 Task: Select the current location as Cape Romain National Wildlife Refuge, South Carolina, United States . Now zoom + , and verify the location . Show zoom slider
Action: Mouse moved to (99, 70)
Screenshot: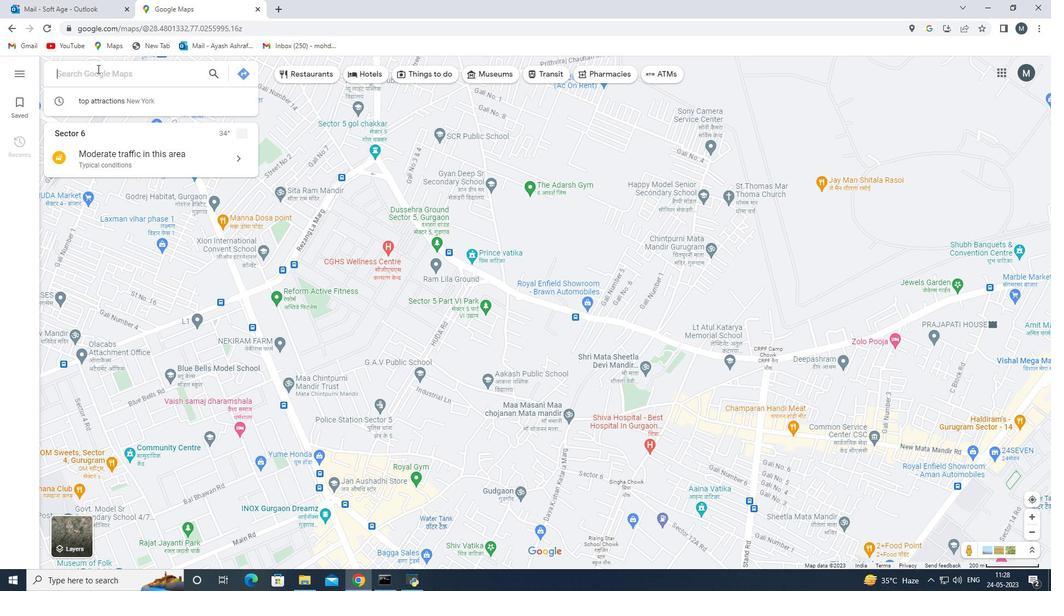 
Action: Mouse pressed left at (99, 70)
Screenshot: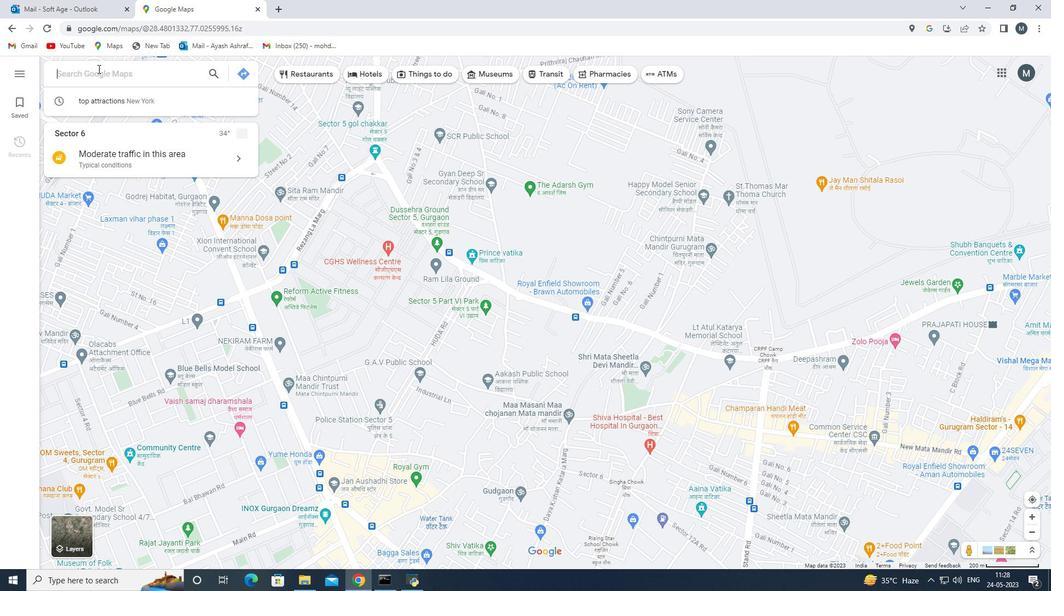 
Action: Key pressed <Key.shift>Cape<Key.space>romain<Key.space>national<Key.space>wildlife<Key.space>refuh<Key.backspace>ge,south<Key.space>carolina<Key.space><Key.backspace>,<Key.space>united<Key.space>states
Screenshot: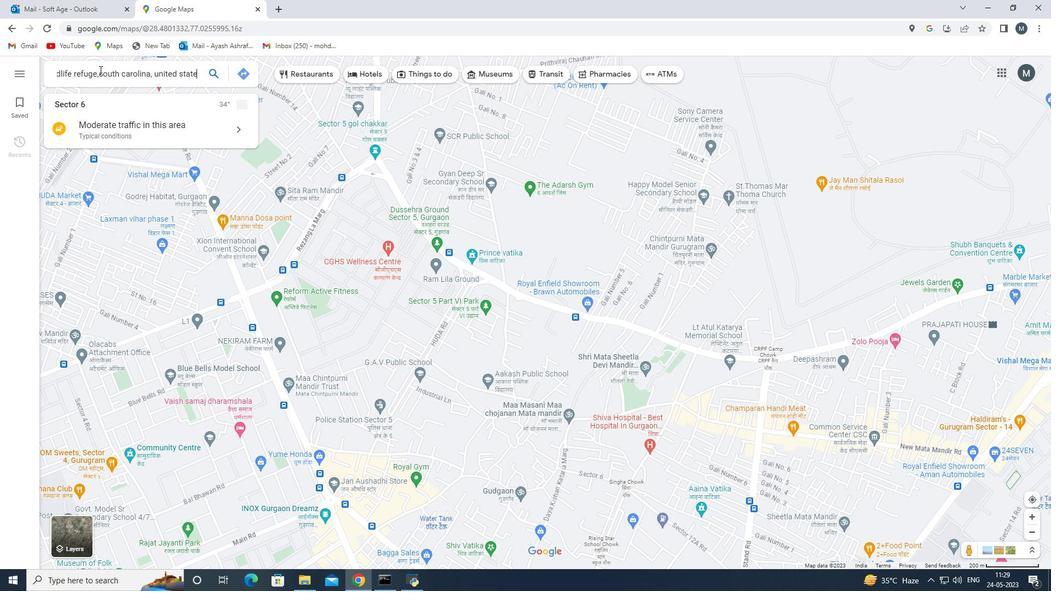 
Action: Mouse moved to (215, 71)
Screenshot: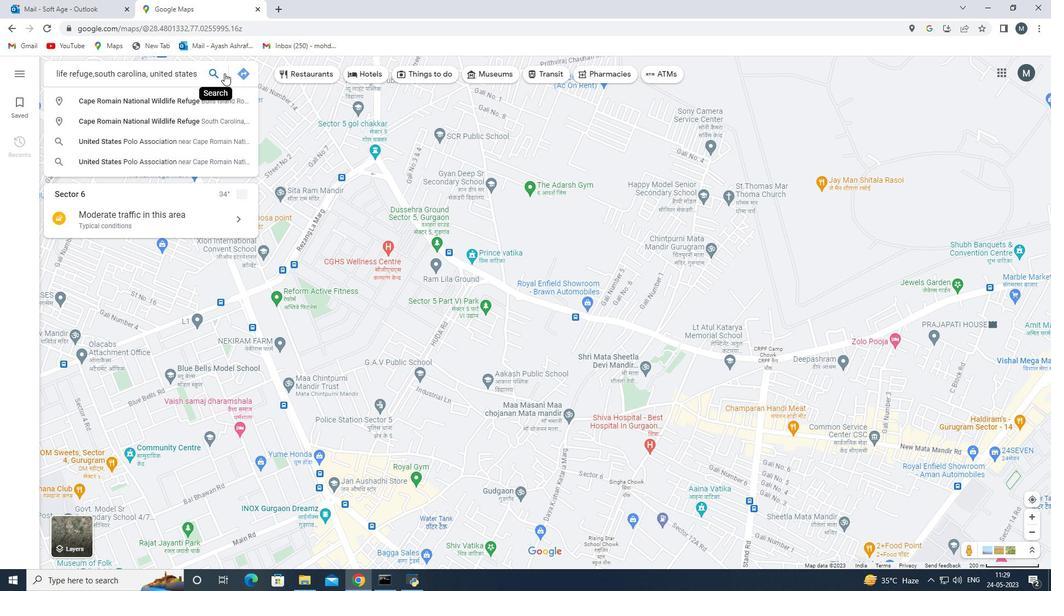 
Action: Mouse pressed left at (215, 71)
Screenshot: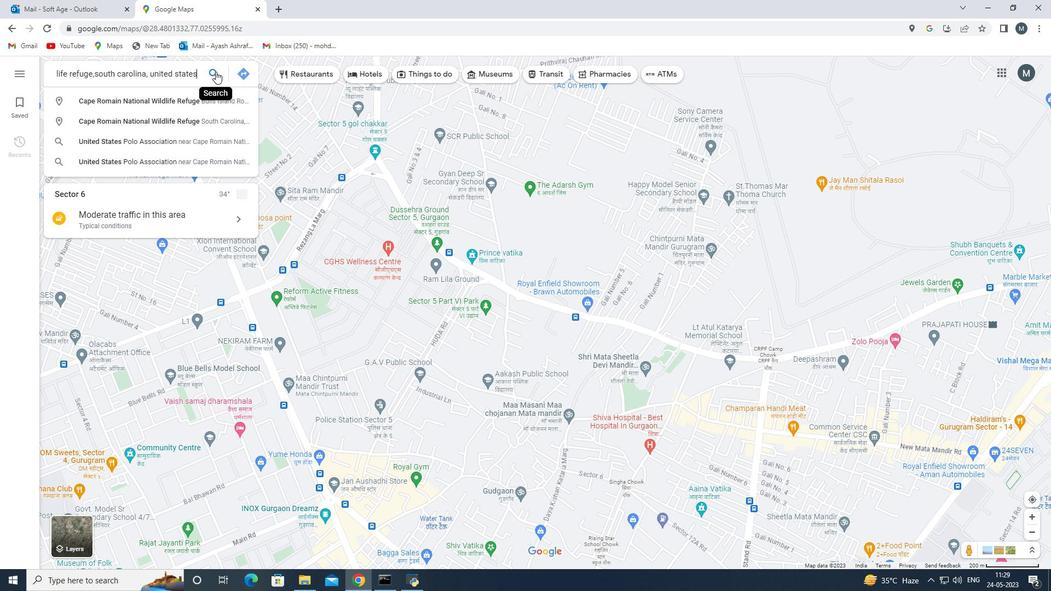 
Action: Mouse moved to (121, 132)
Screenshot: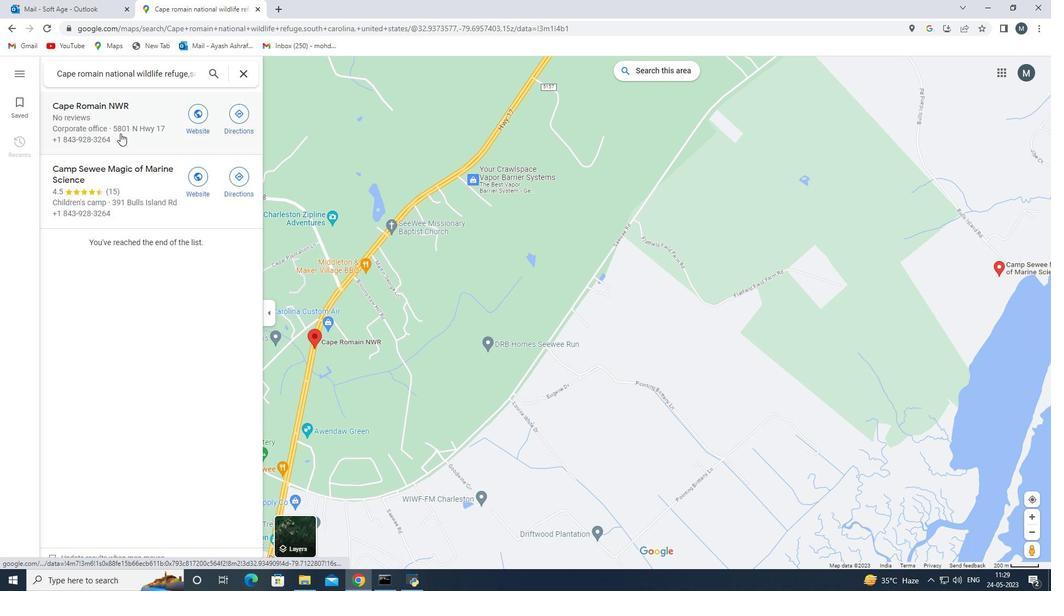 
Action: Mouse pressed left at (121, 132)
Screenshot: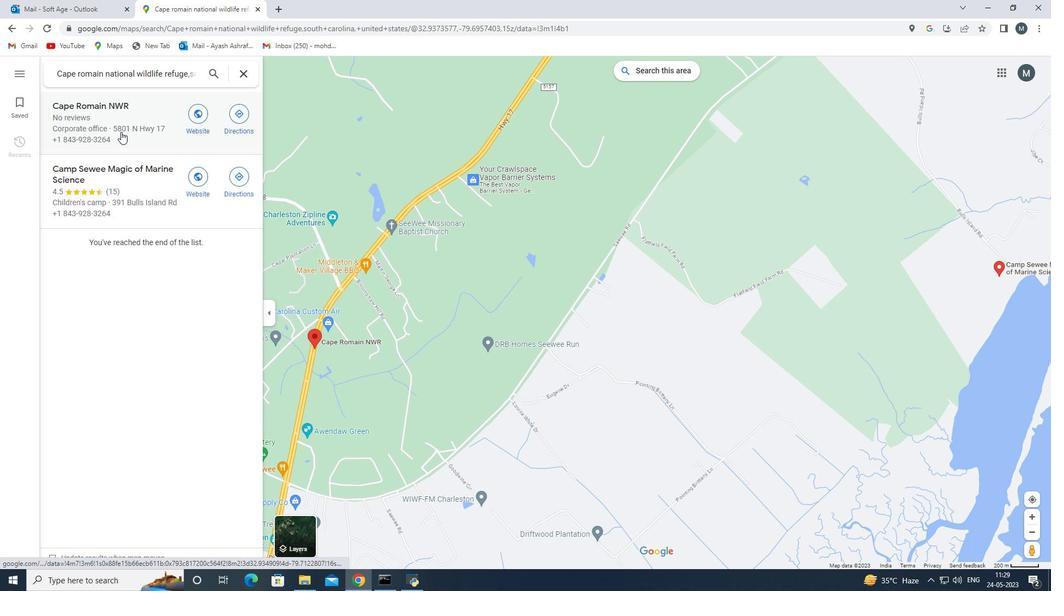 
Action: Mouse moved to (480, 105)
Screenshot: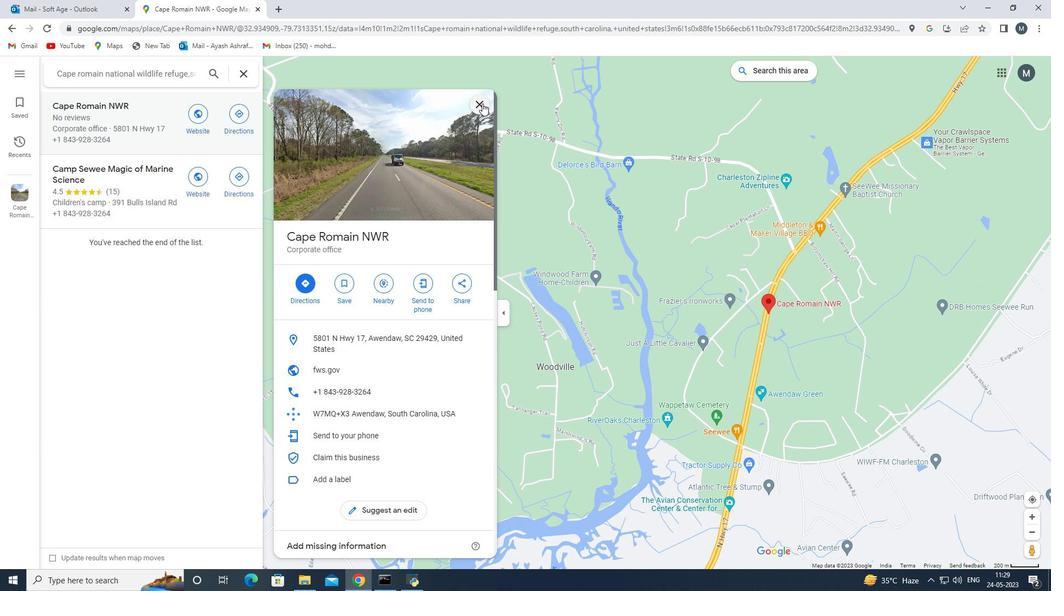 
Action: Mouse pressed left at (480, 105)
Screenshot: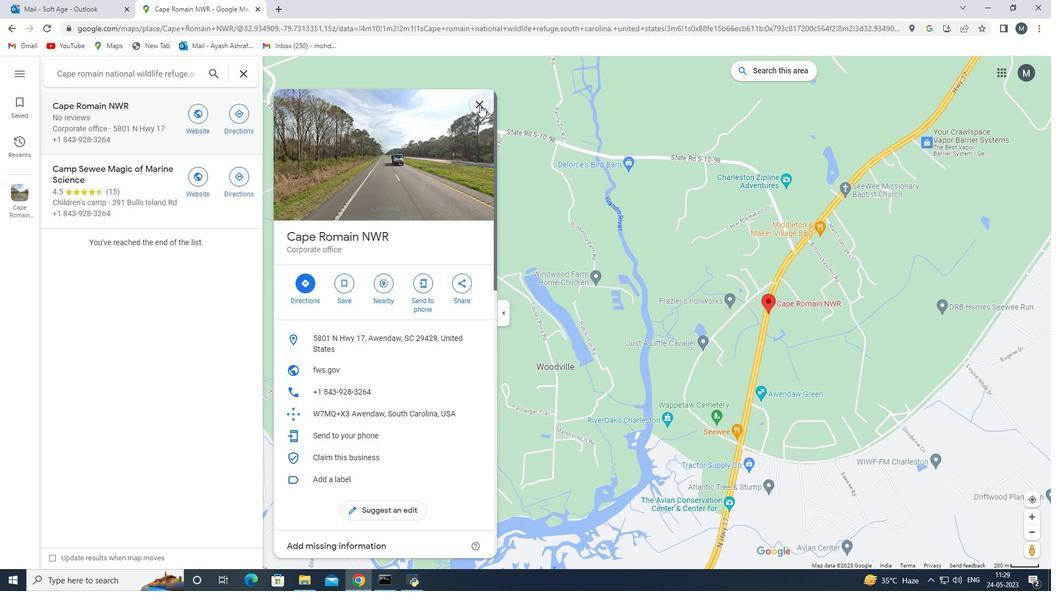 
Action: Mouse moved to (1029, 518)
Screenshot: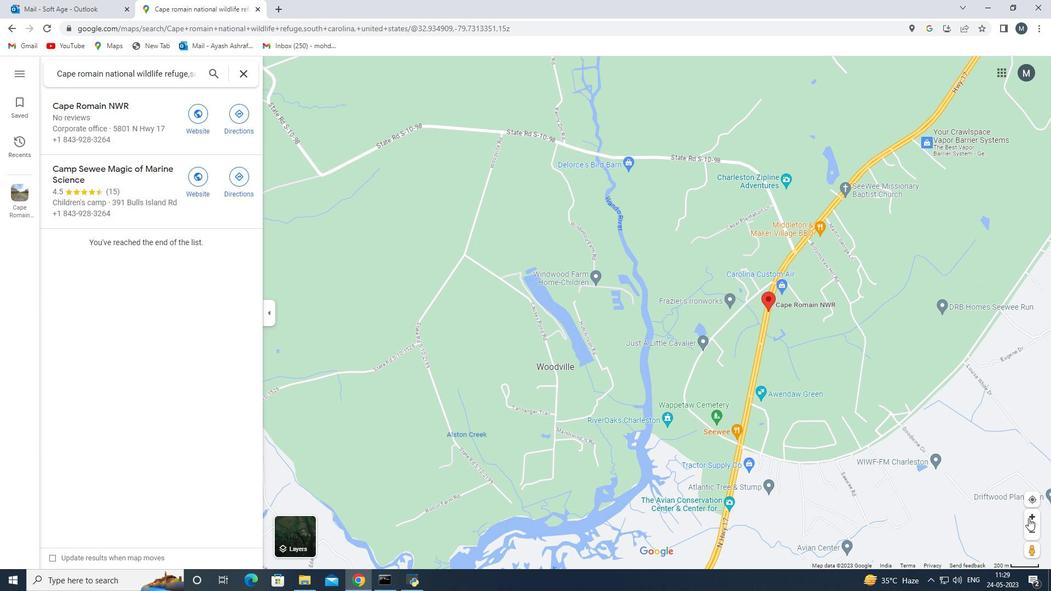 
Action: Mouse pressed left at (1029, 518)
Screenshot: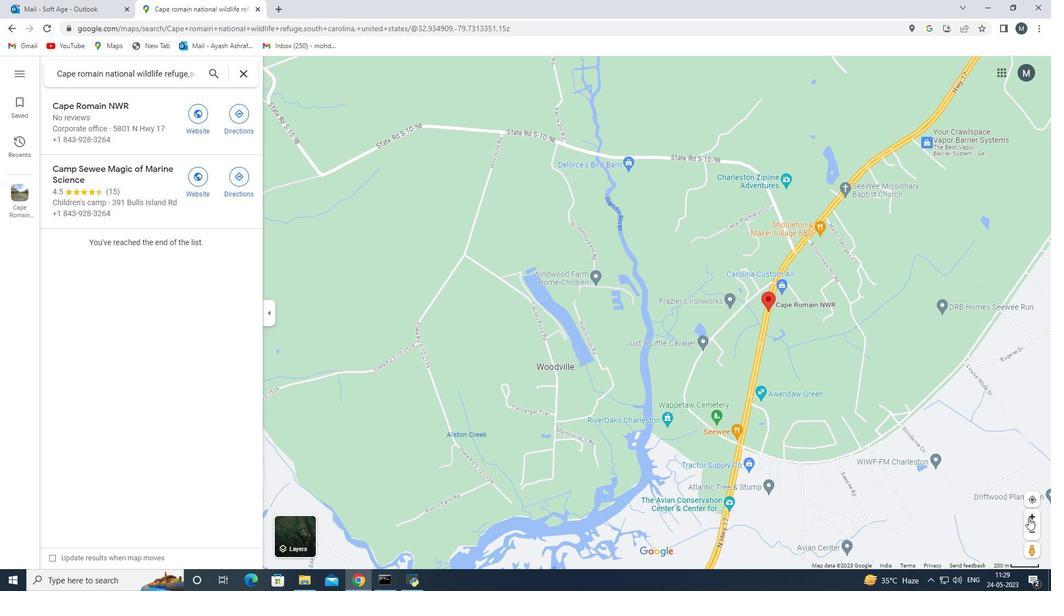 
Action: Mouse moved to (241, 75)
Screenshot: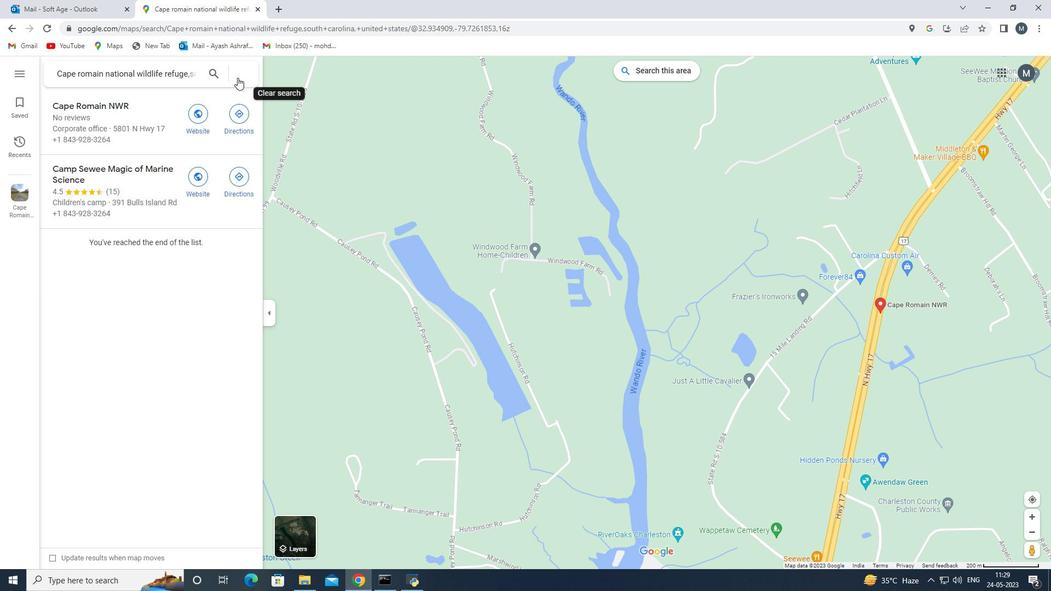 
Action: Mouse pressed left at (241, 75)
Screenshot: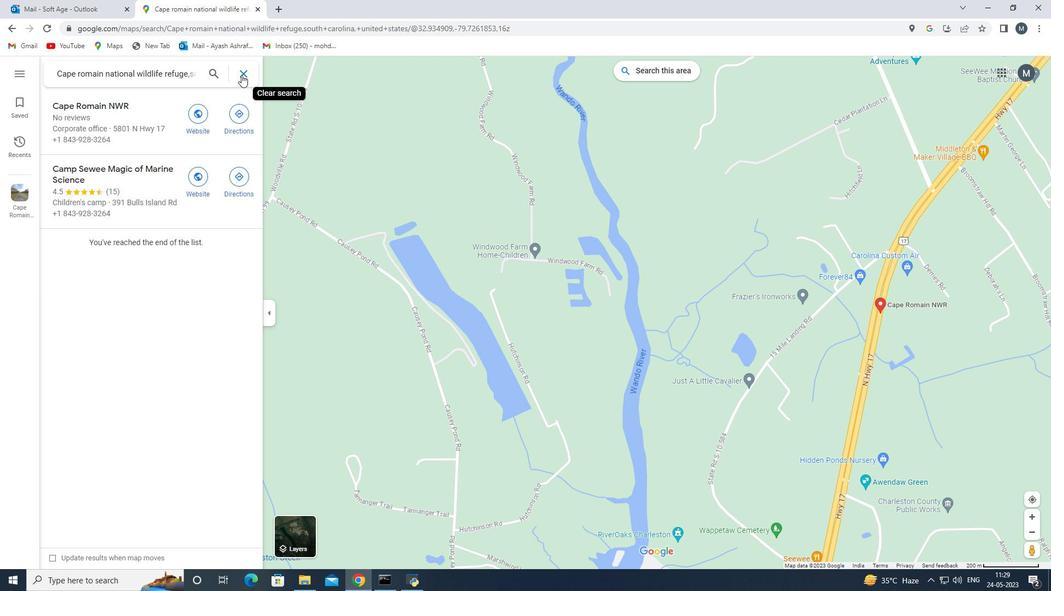 
Action: Mouse moved to (1031, 516)
Screenshot: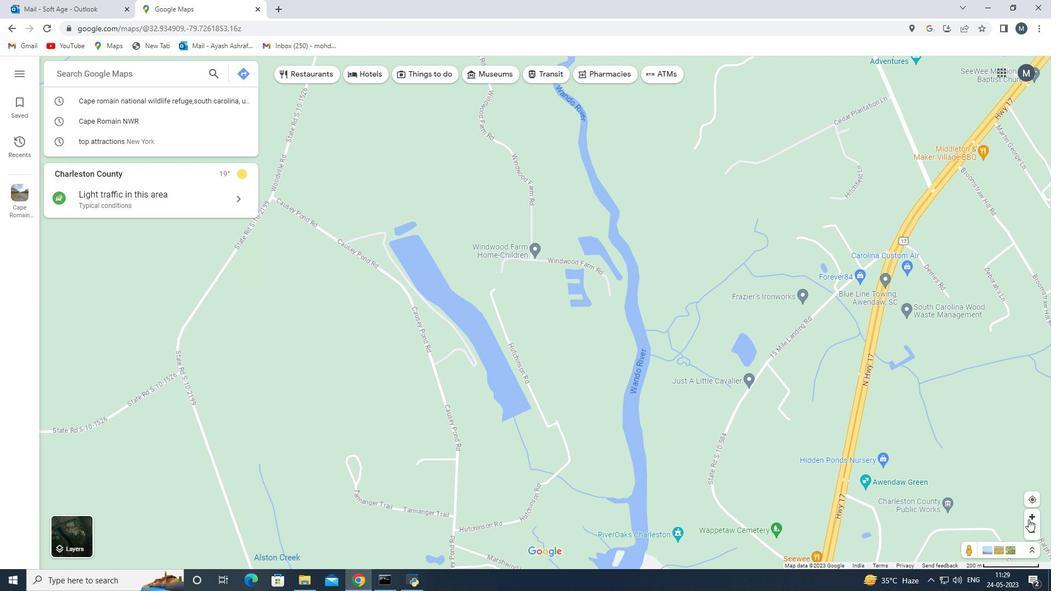 
Action: Mouse pressed left at (1031, 516)
Screenshot: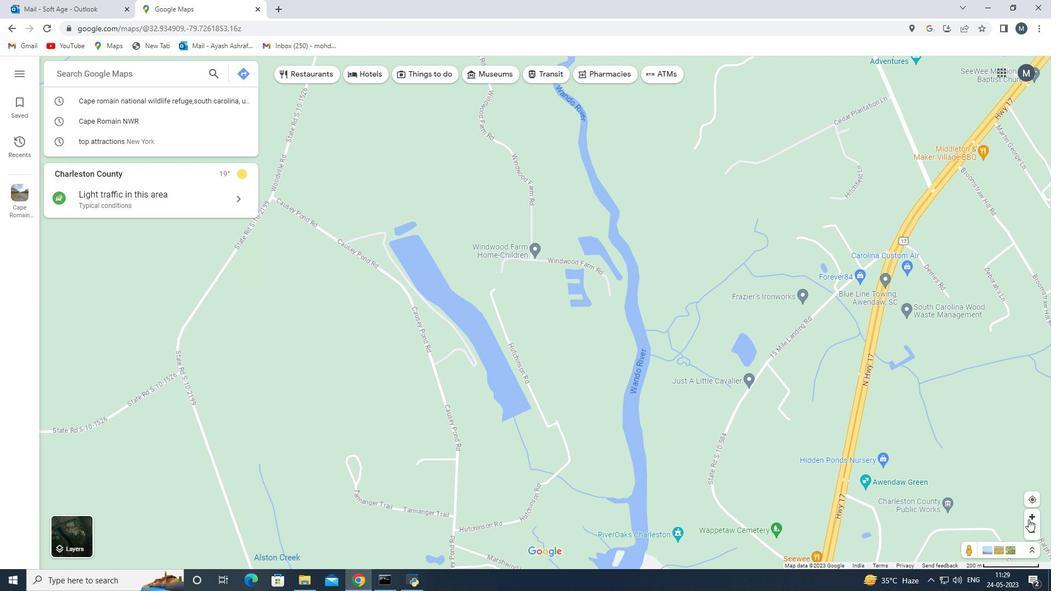 
Action: Mouse moved to (1032, 516)
Screenshot: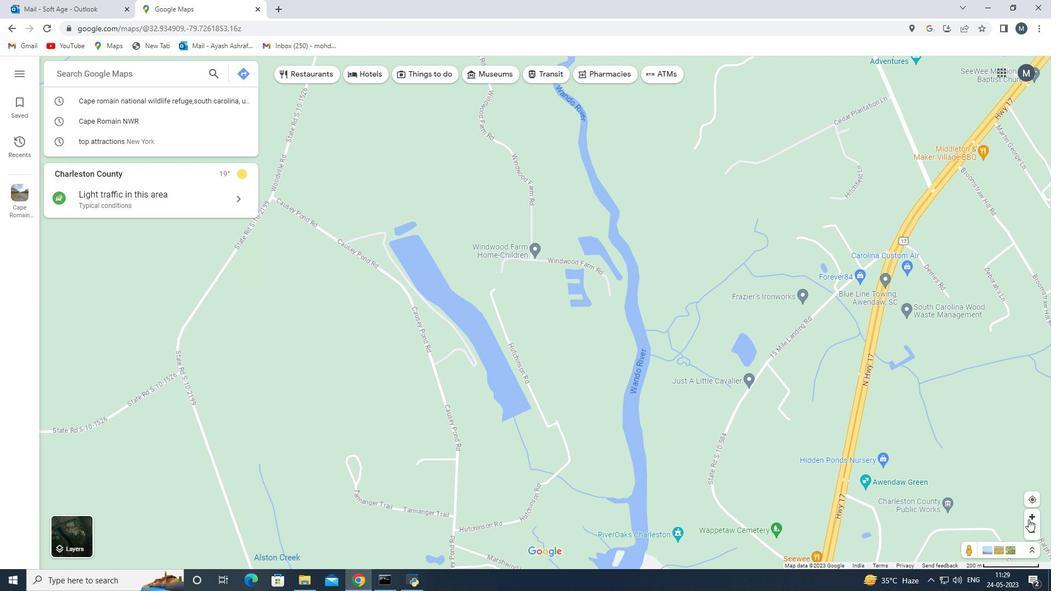 
Action: Mouse pressed left at (1032, 516)
Screenshot: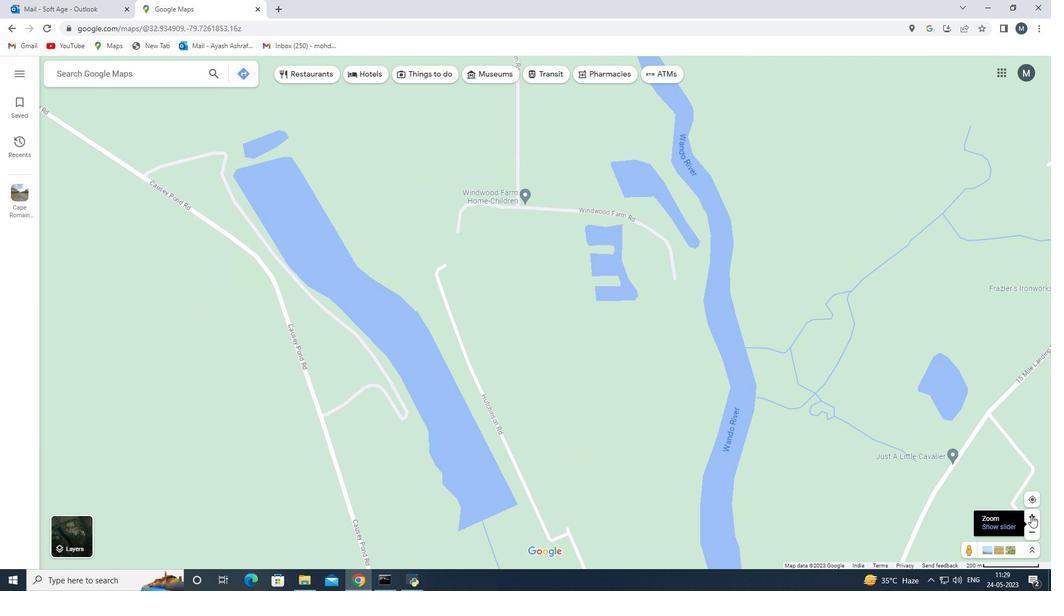 
Action: Mouse moved to (707, 460)
Screenshot: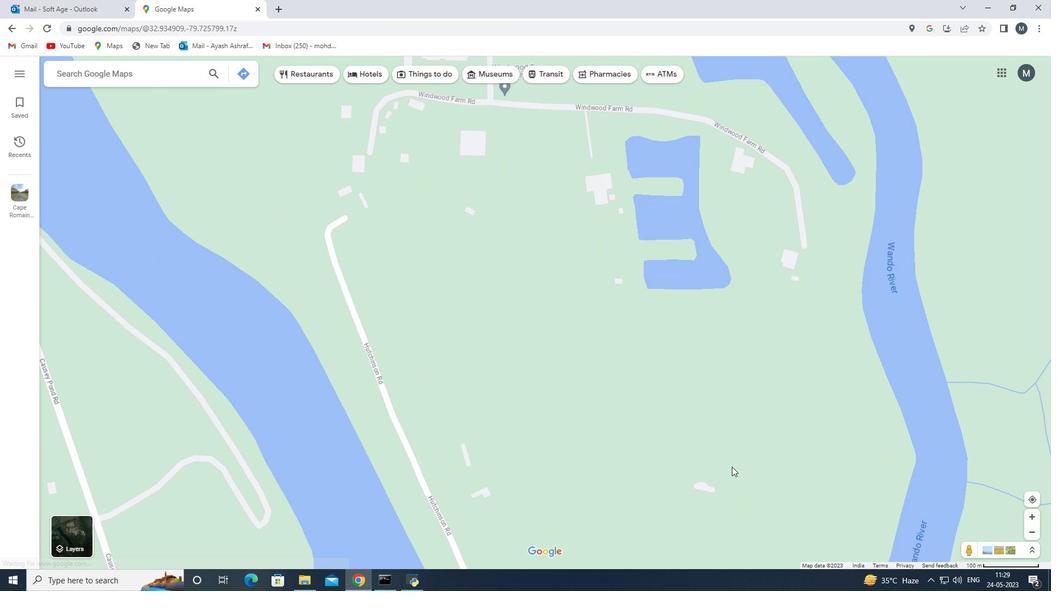 
Action: Mouse scrolled (707, 460) with delta (0, 0)
Screenshot: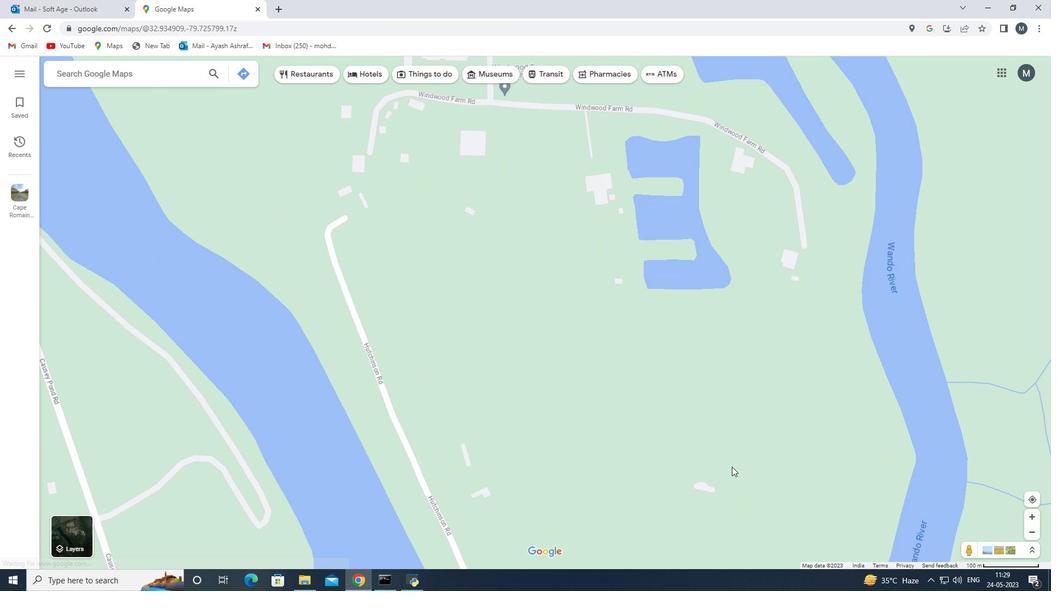 
Action: Mouse scrolled (707, 460) with delta (0, 0)
Screenshot: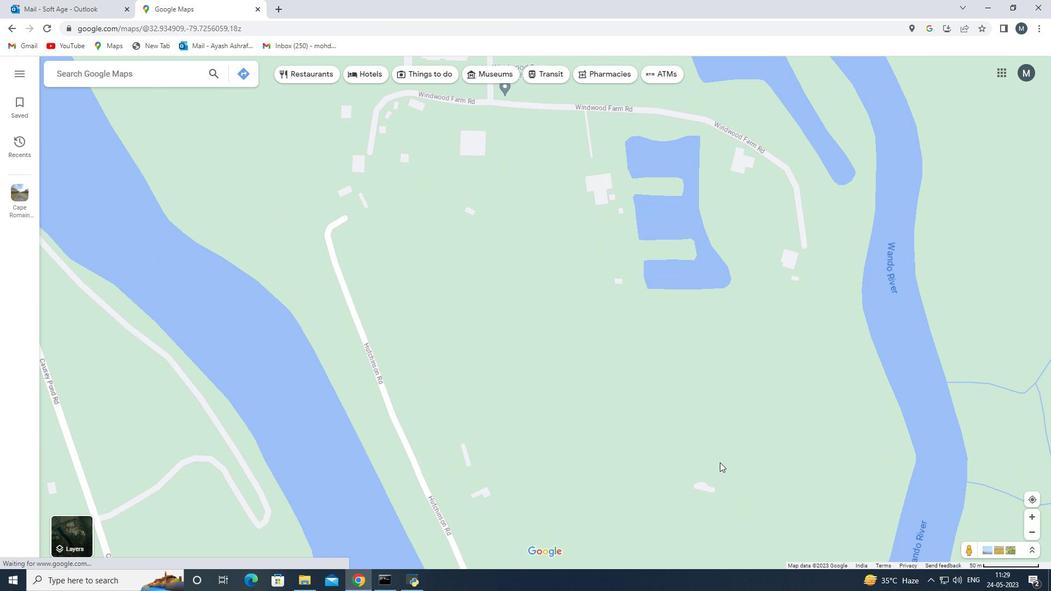 
Action: Mouse scrolled (707, 460) with delta (0, 0)
Screenshot: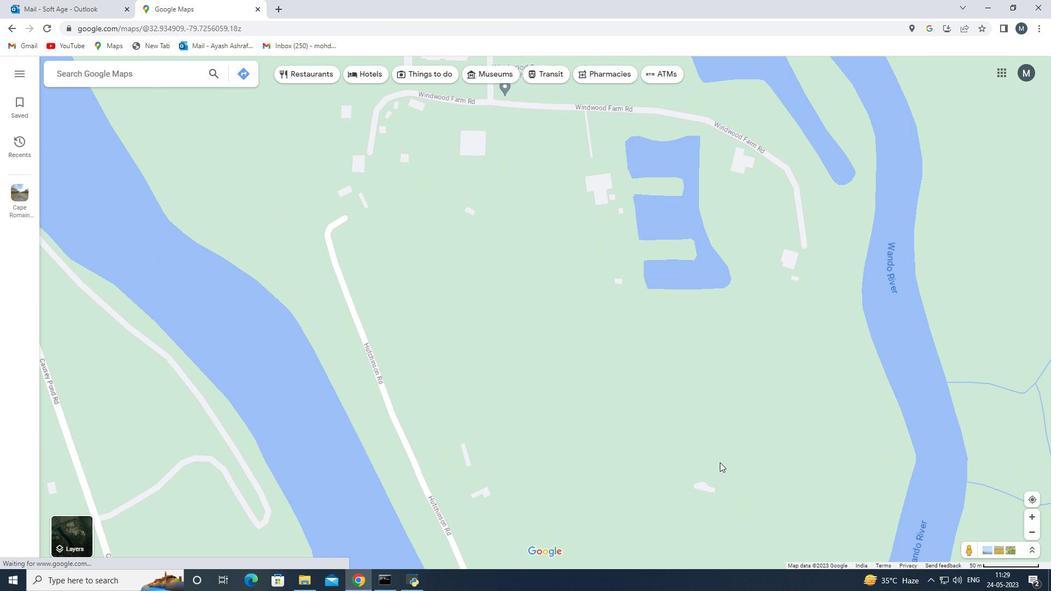 
Action: Mouse scrolled (707, 460) with delta (0, 0)
Screenshot: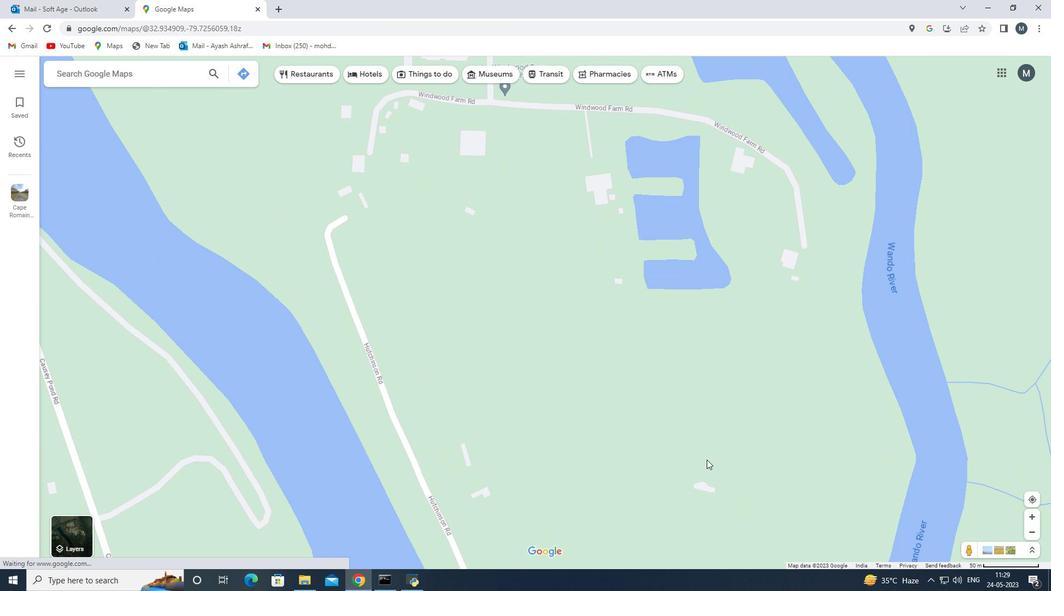 
Action: Mouse scrolled (707, 460) with delta (0, 0)
Screenshot: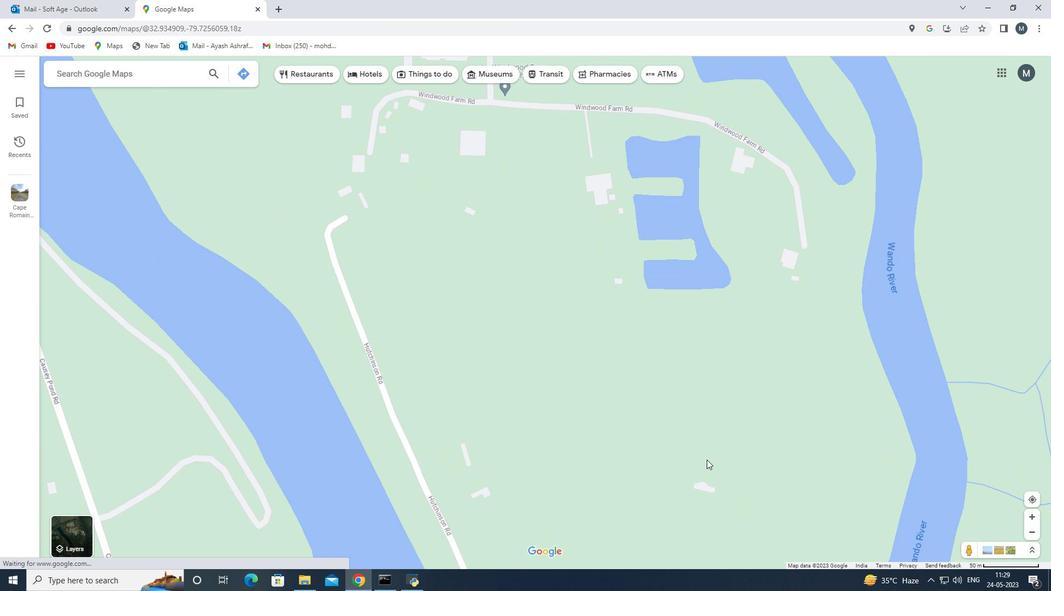 
Action: Mouse moved to (701, 456)
Screenshot: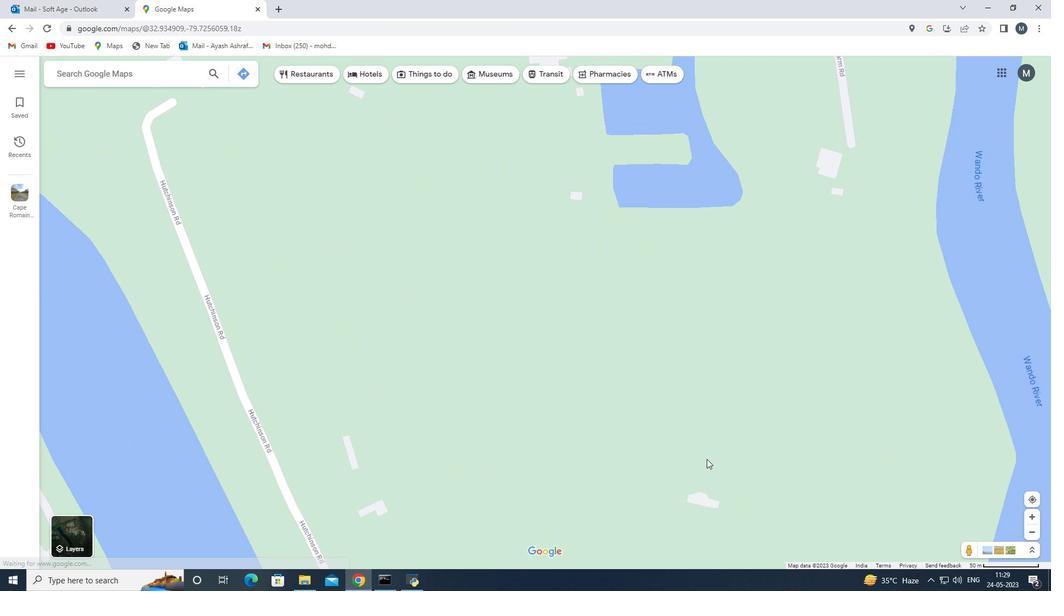 
Action: Mouse scrolled (701, 455) with delta (0, 0)
Screenshot: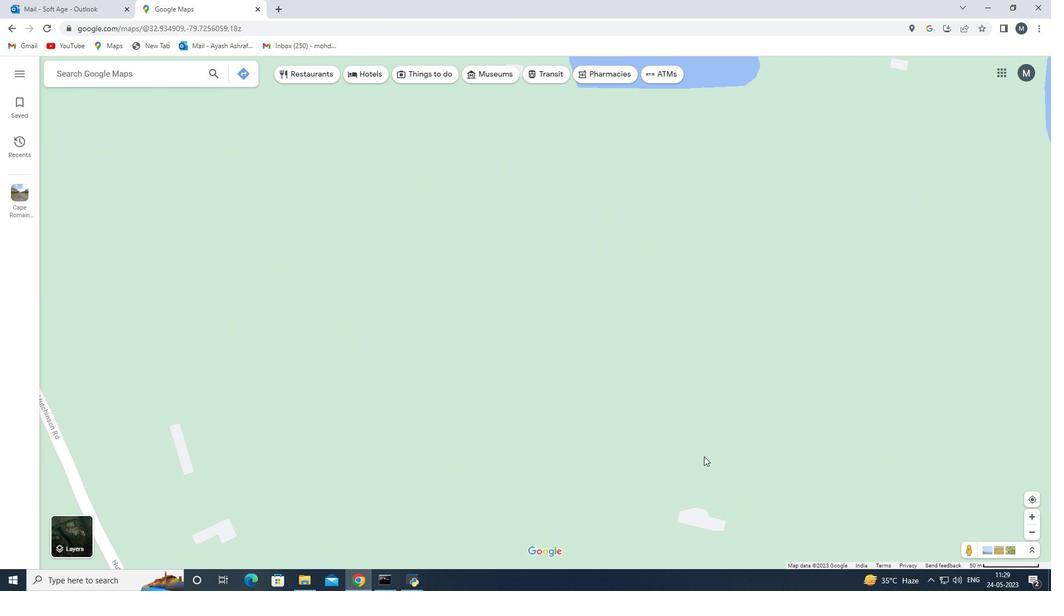 
Action: Mouse scrolled (701, 455) with delta (0, 0)
Screenshot: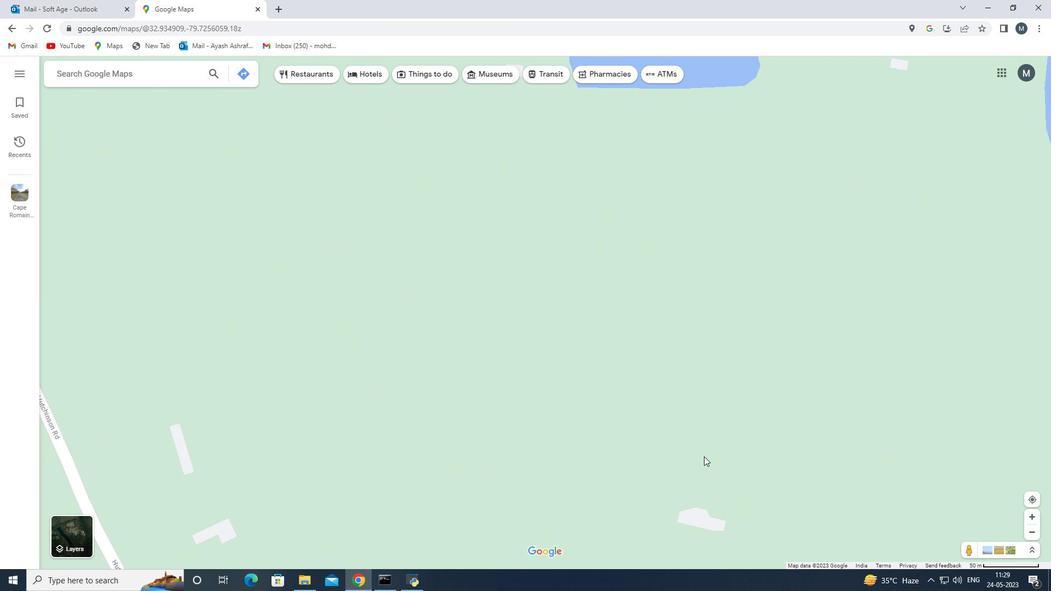 
Action: Mouse scrolled (701, 455) with delta (0, 0)
Screenshot: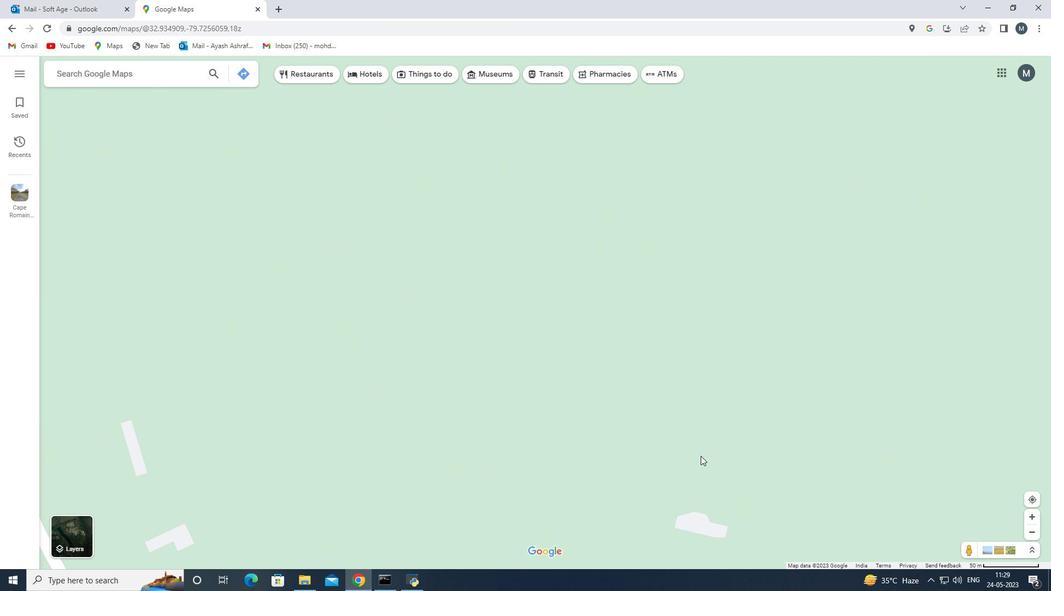 
Action: Mouse scrolled (701, 455) with delta (0, 0)
Screenshot: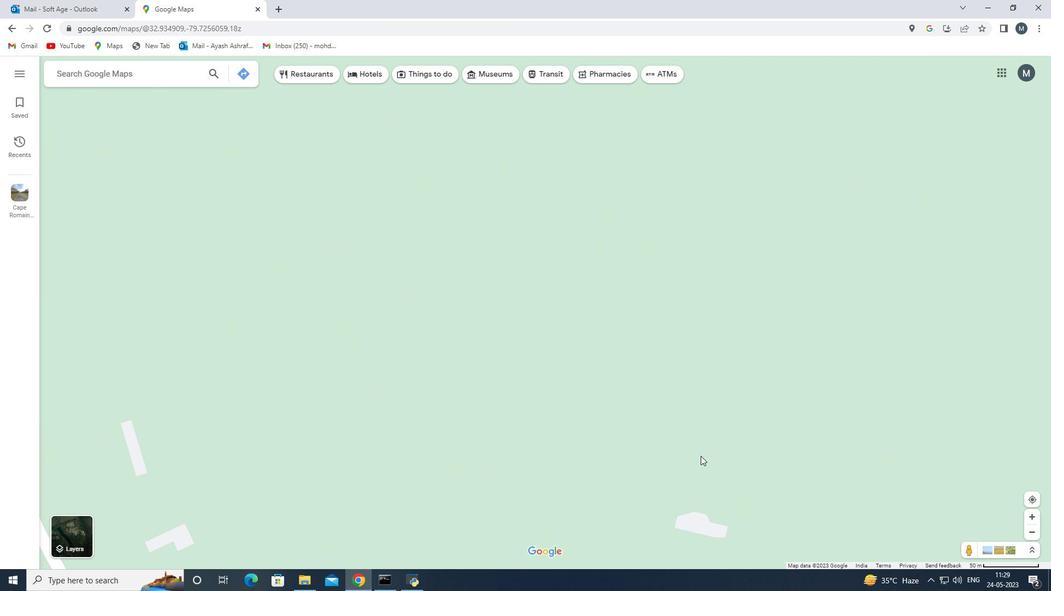
Action: Mouse moved to (701, 456)
Screenshot: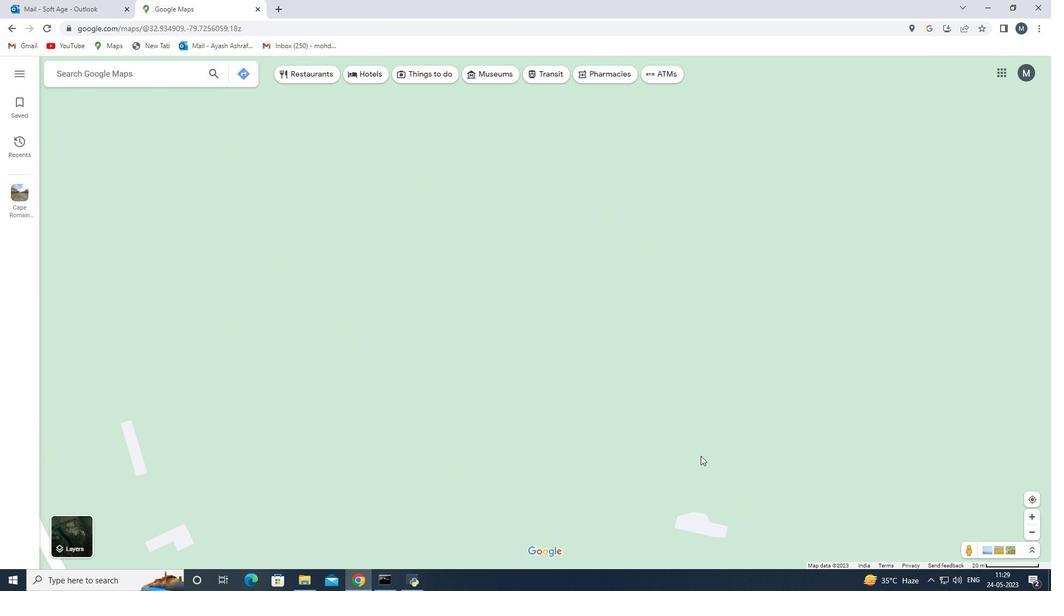 
Action: Mouse scrolled (701, 455) with delta (0, 0)
Screenshot: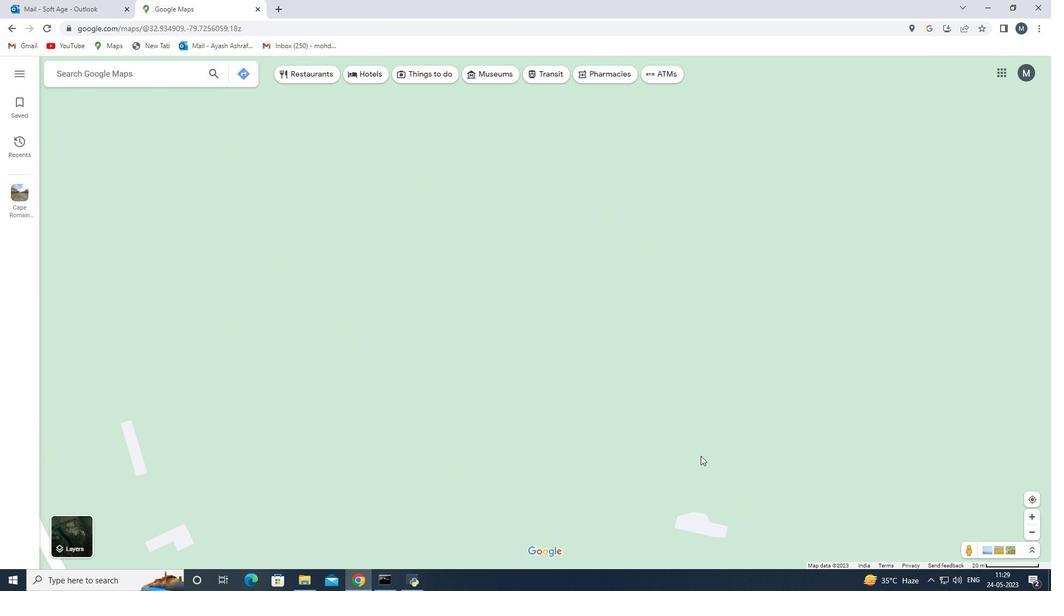 
Action: Mouse moved to (701, 456)
Screenshot: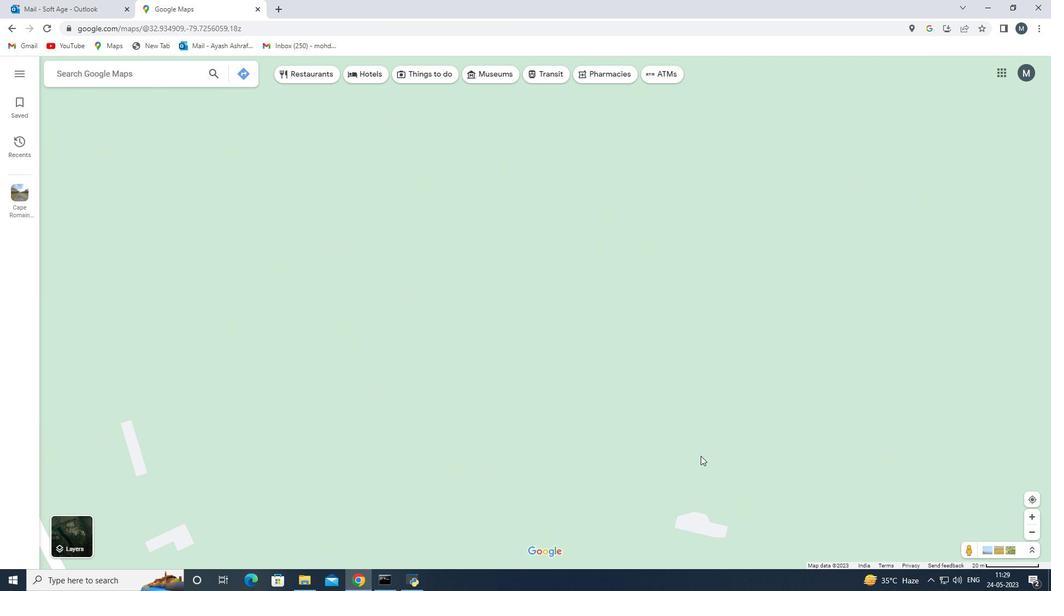 
Action: Mouse scrolled (701, 456) with delta (0, 0)
Screenshot: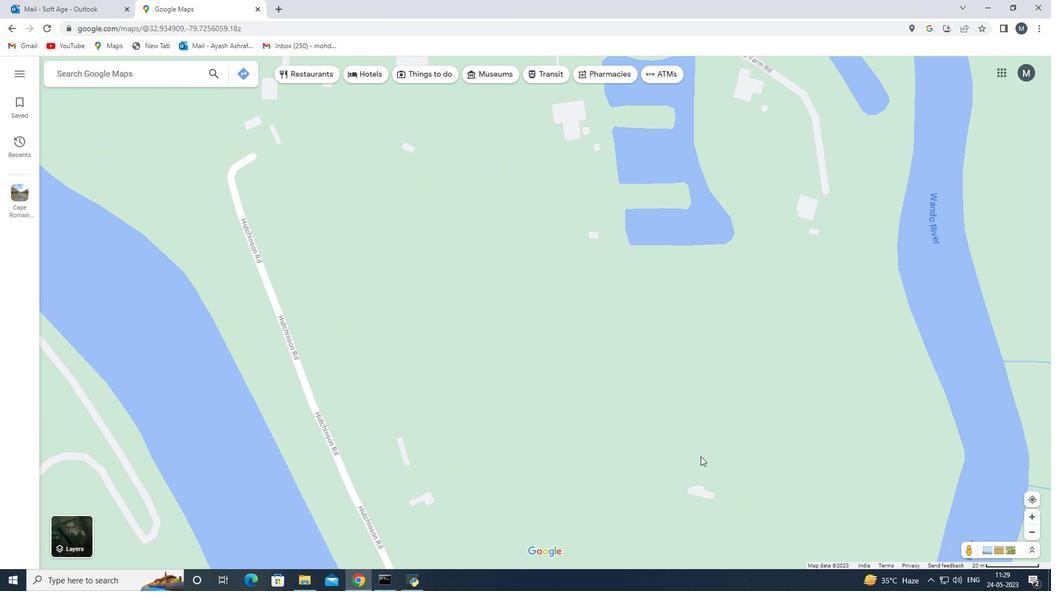 
Action: Mouse scrolled (701, 456) with delta (0, 0)
Screenshot: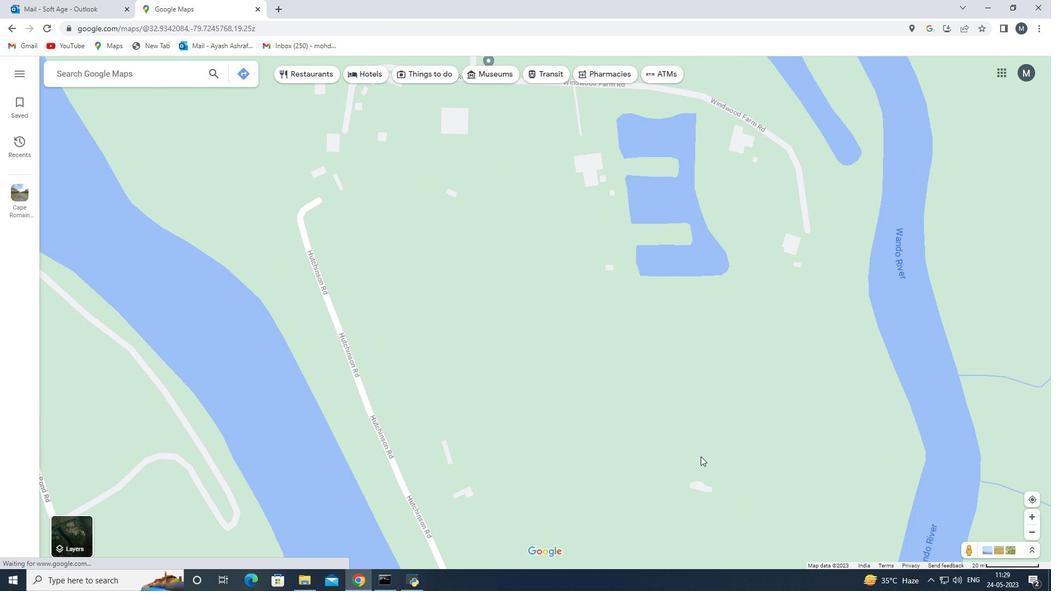 
Action: Mouse moved to (696, 457)
Screenshot: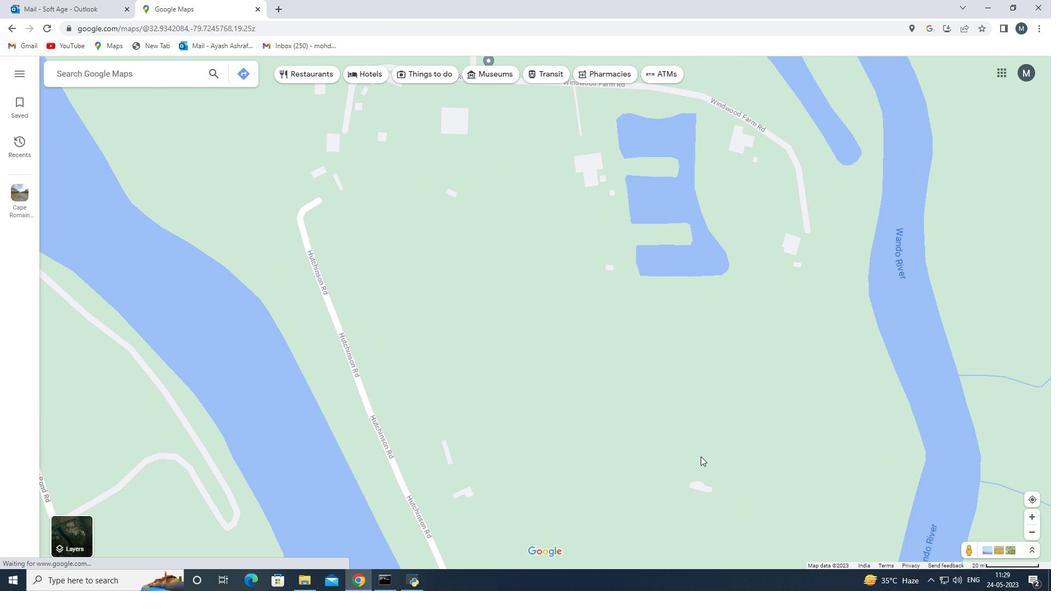 
Action: Mouse scrolled (697, 456) with delta (0, 0)
Screenshot: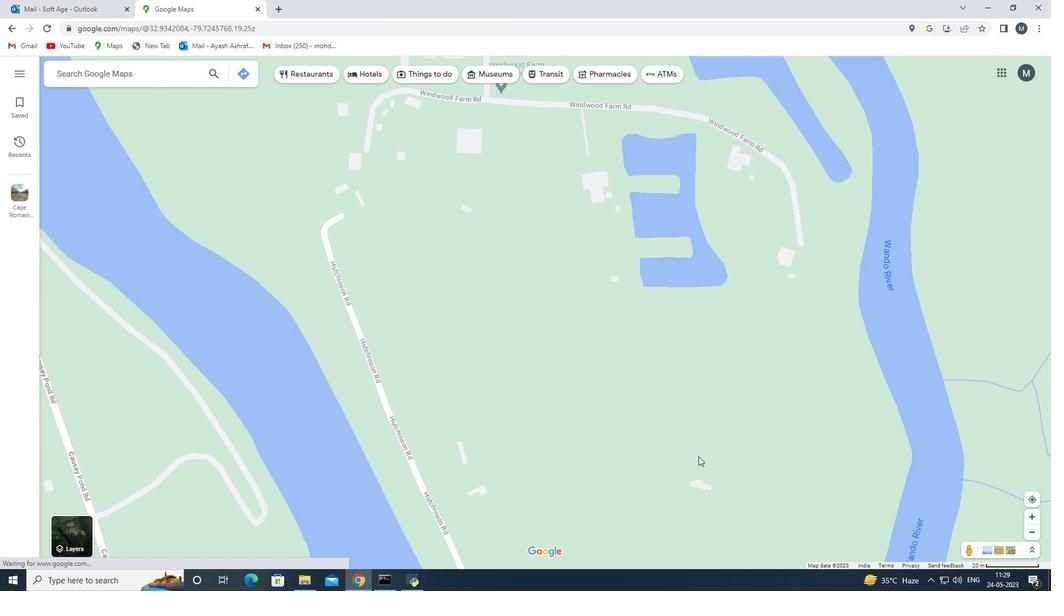 
Action: Mouse moved to (436, 382)
Screenshot: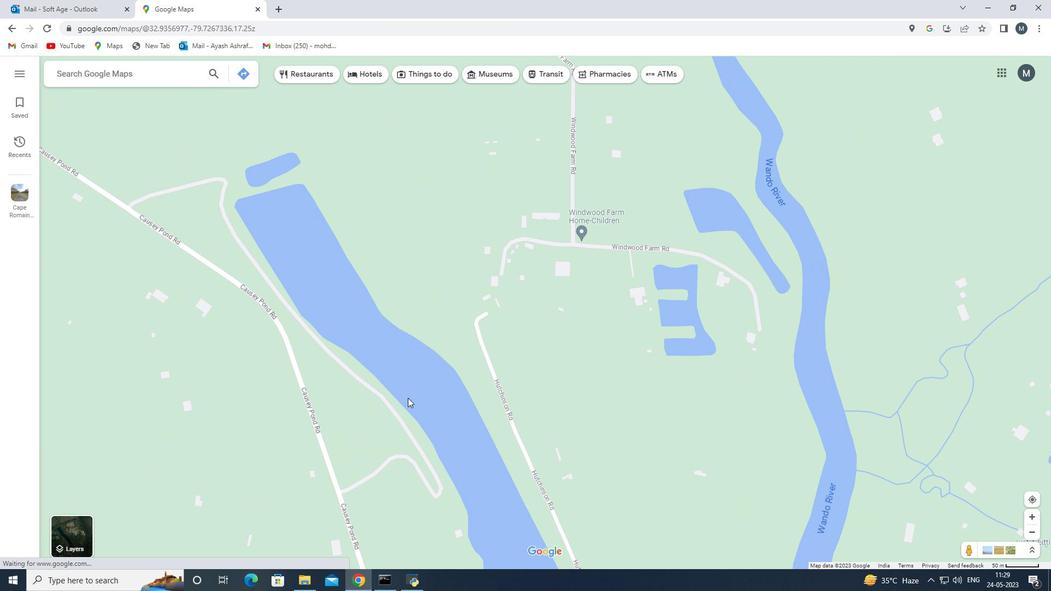 
Action: Mouse pressed left at (436, 382)
Screenshot: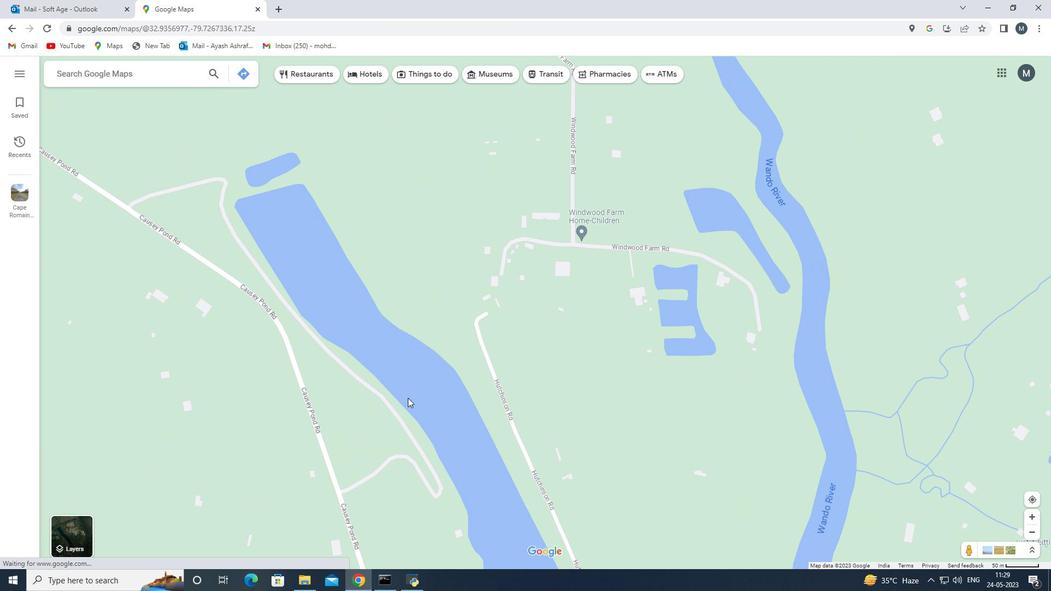 
Action: Mouse moved to (583, 447)
Screenshot: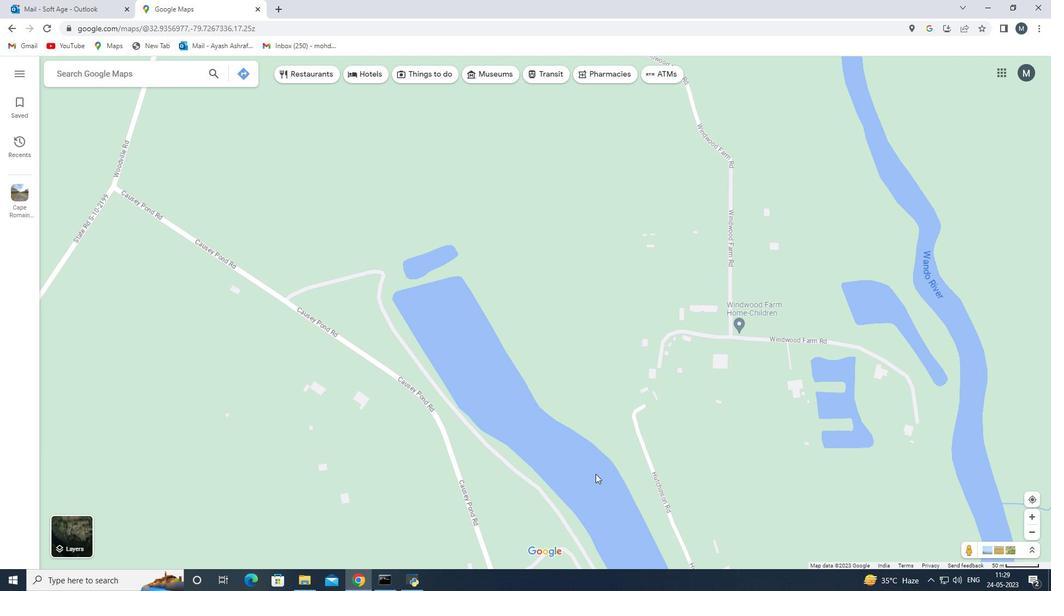 
Action: Mouse scrolled (583, 446) with delta (0, 0)
Screenshot: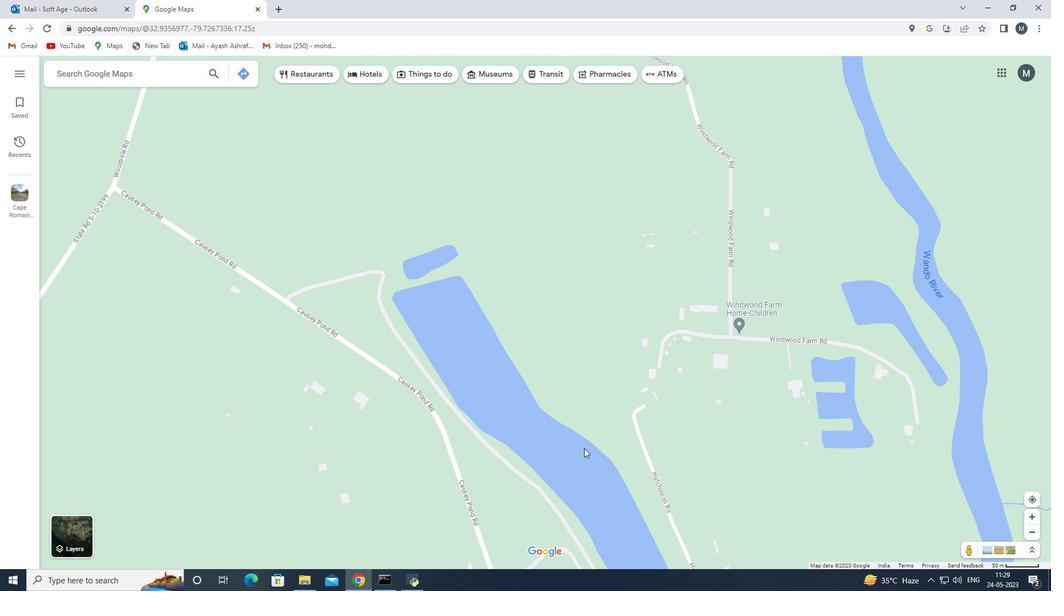 
Action: Mouse scrolled (583, 446) with delta (0, 0)
Screenshot: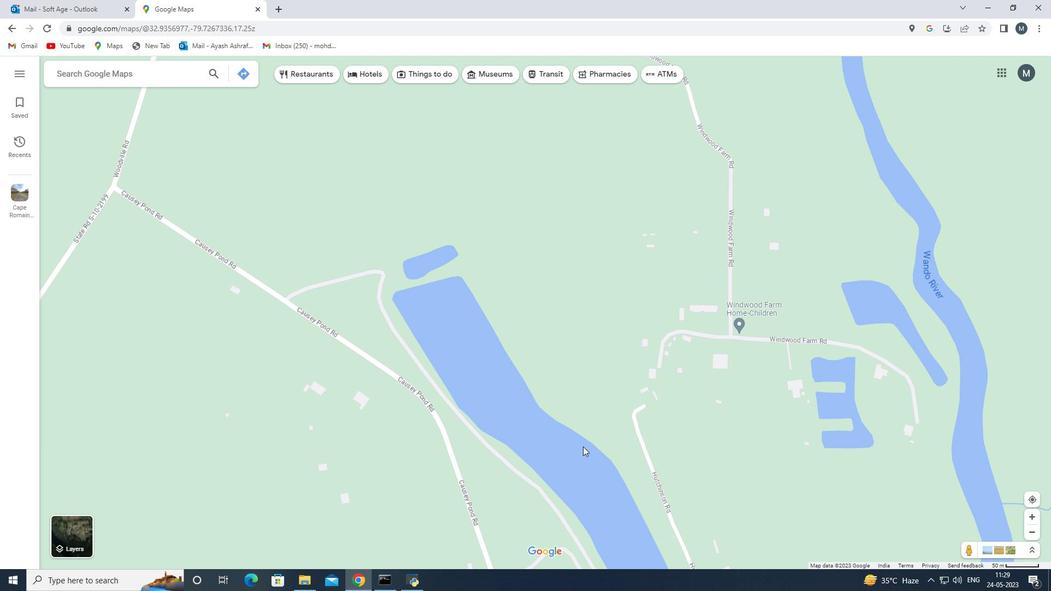 
Action: Mouse scrolled (583, 446) with delta (0, 0)
Screenshot: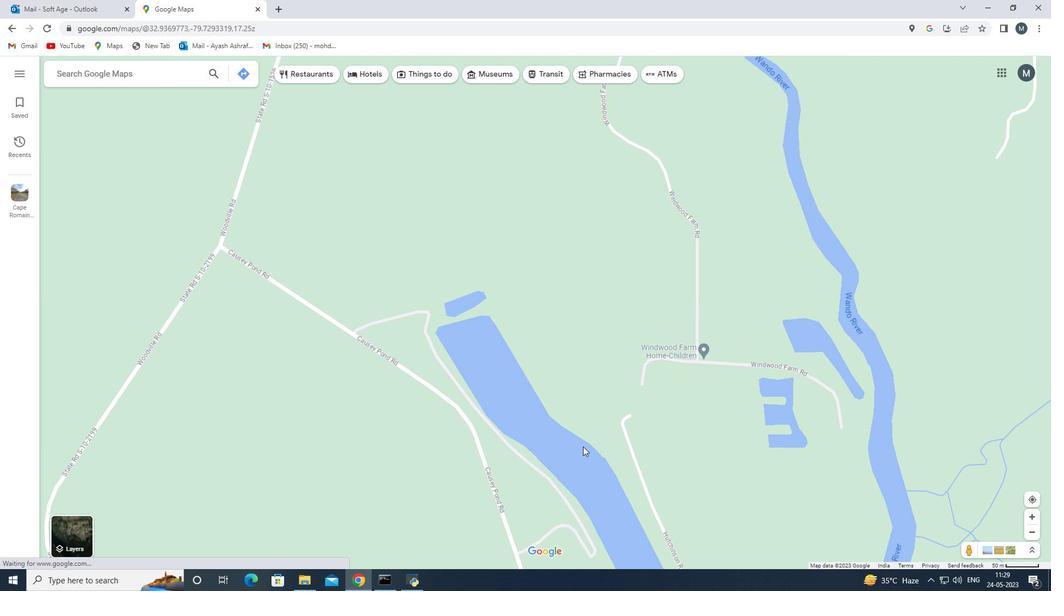 
Action: Mouse scrolled (583, 446) with delta (0, 0)
Screenshot: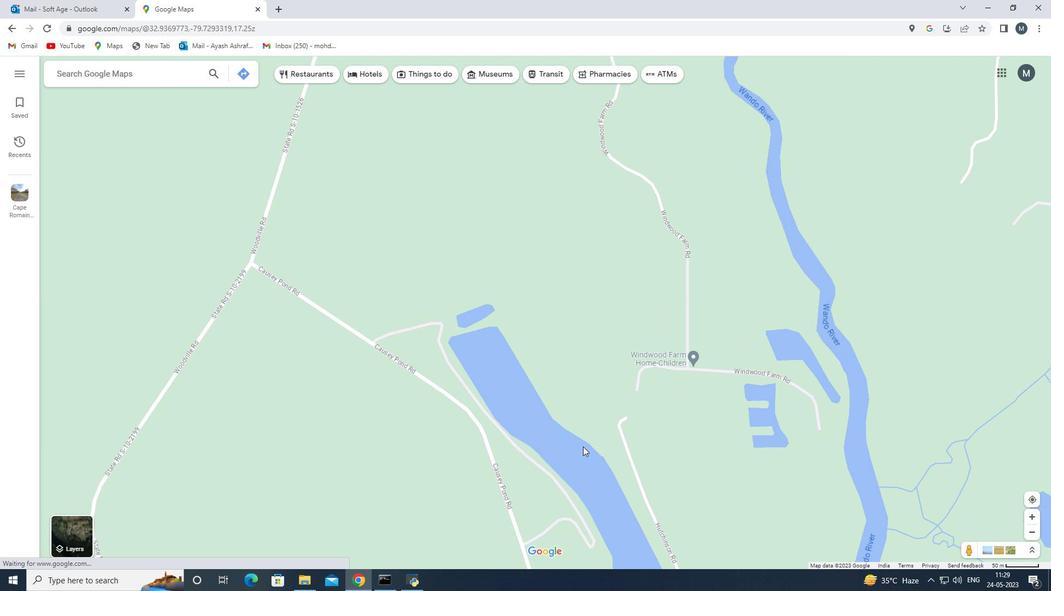 
Action: Mouse scrolled (583, 446) with delta (0, 0)
Screenshot: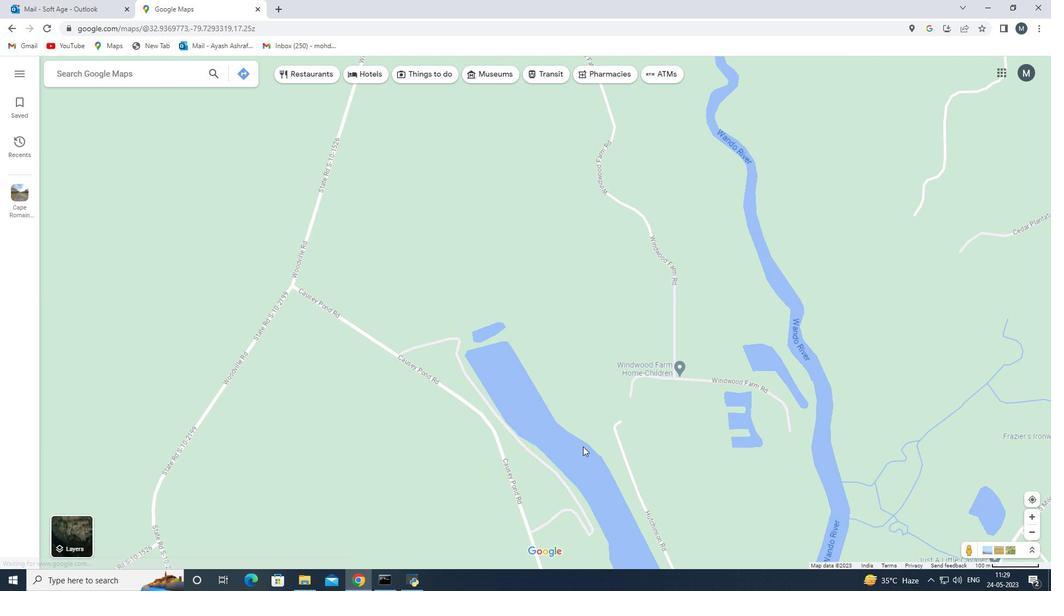 
Action: Mouse moved to (582, 447)
Screenshot: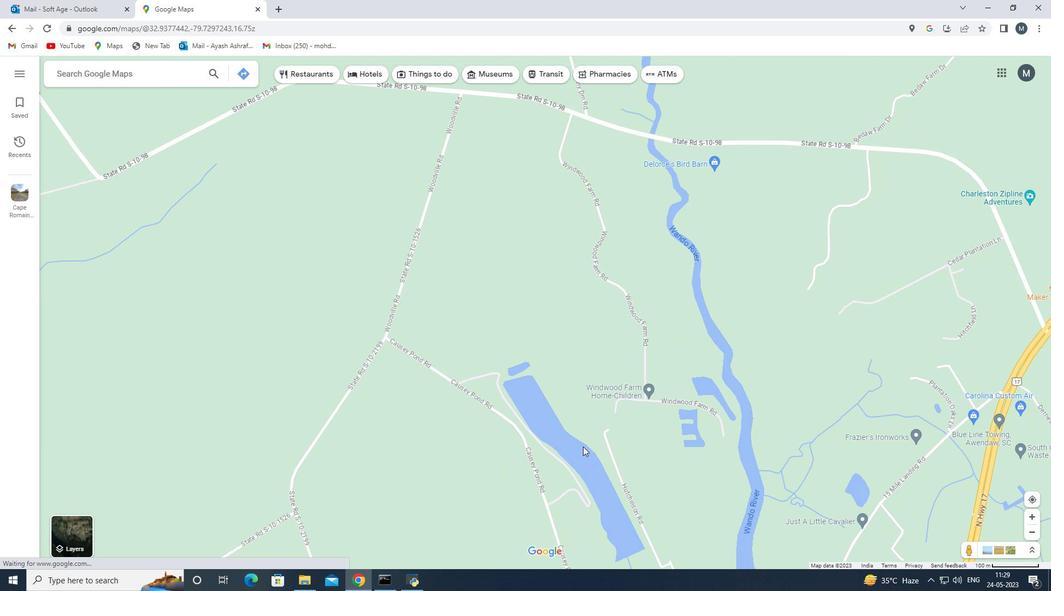 
Action: Mouse scrolled (582, 446) with delta (0, 0)
Screenshot: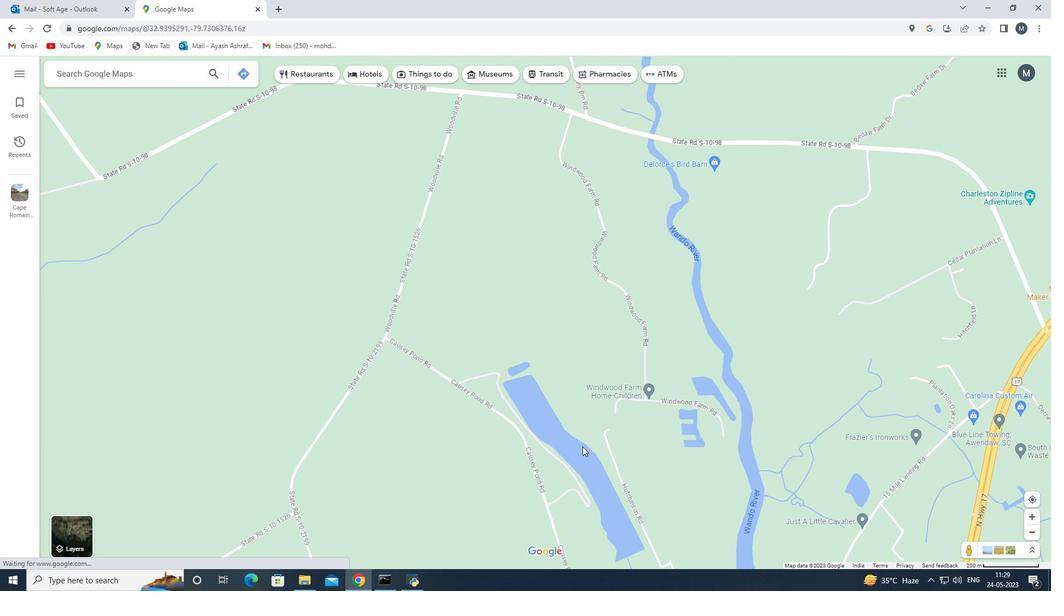 
Action: Mouse scrolled (582, 446) with delta (0, 0)
Screenshot: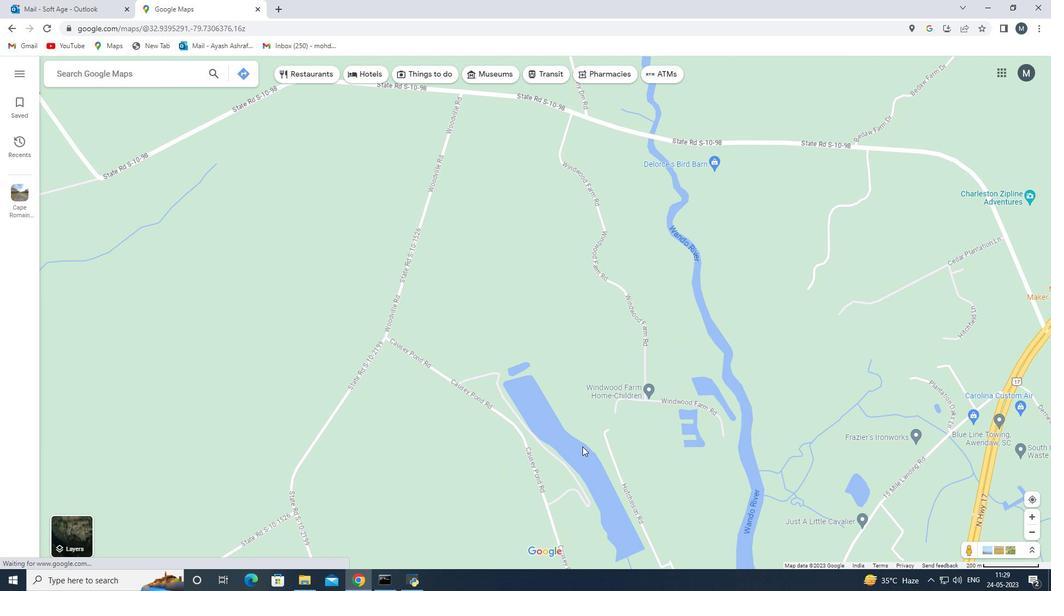 
Action: Mouse scrolled (582, 446) with delta (0, 0)
Screenshot: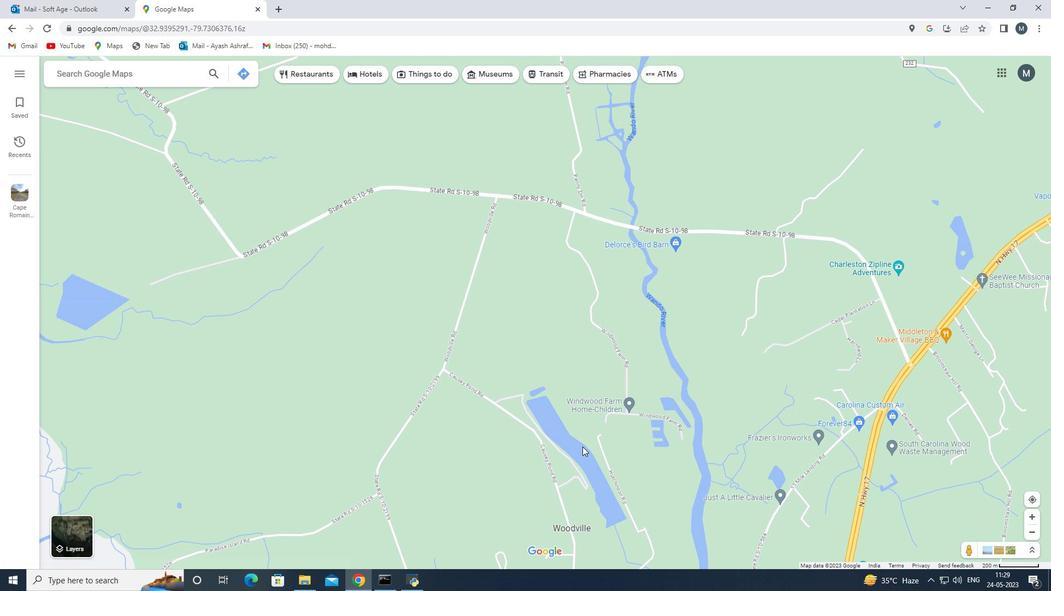 
Action: Mouse scrolled (582, 446) with delta (0, 0)
Screenshot: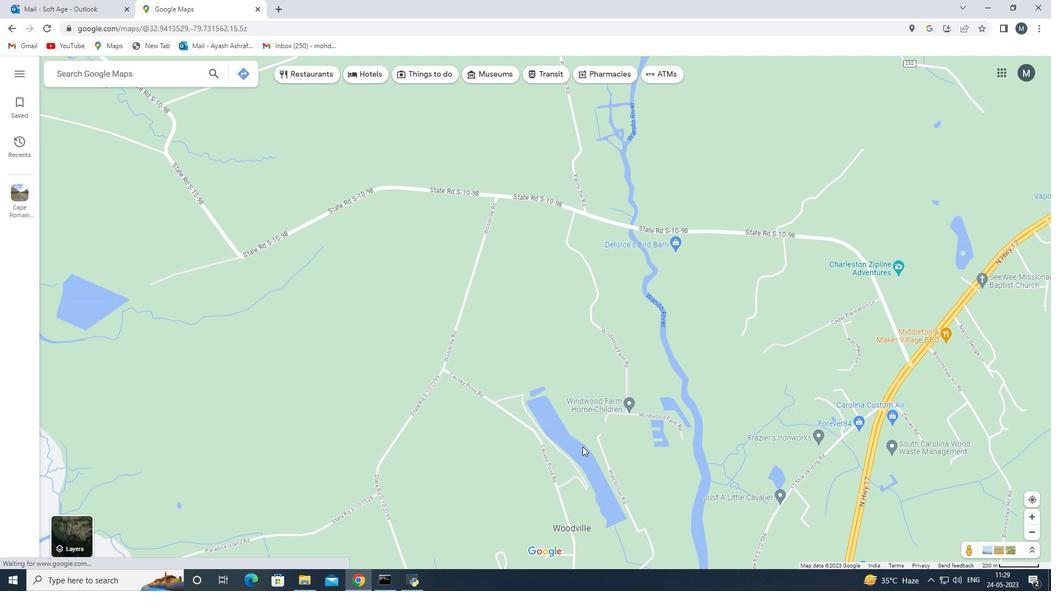 
Action: Mouse moved to (1037, 502)
Screenshot: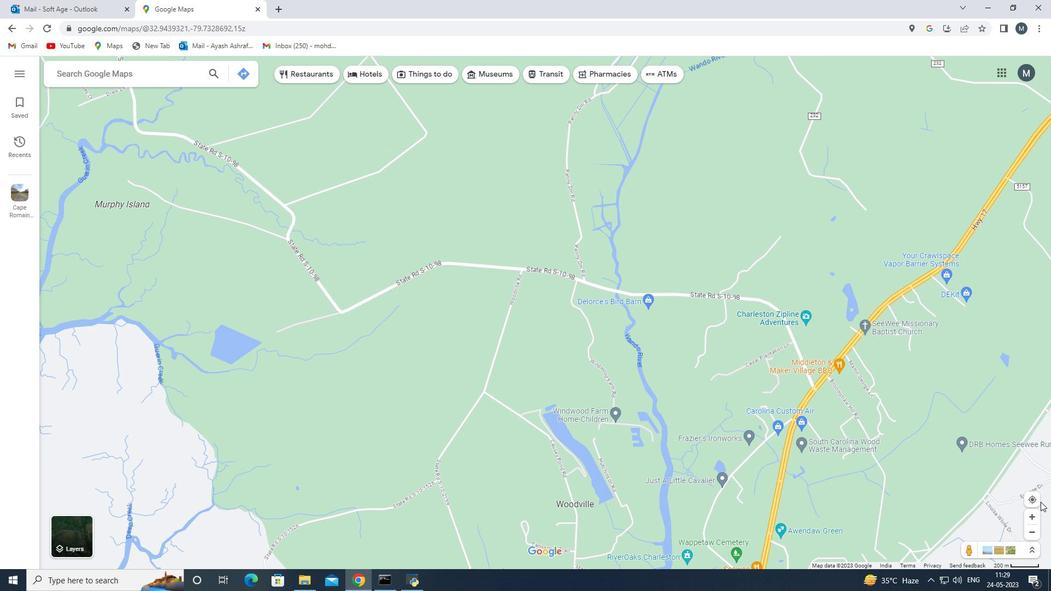 
Action: Mouse pressed left at (1037, 502)
Screenshot: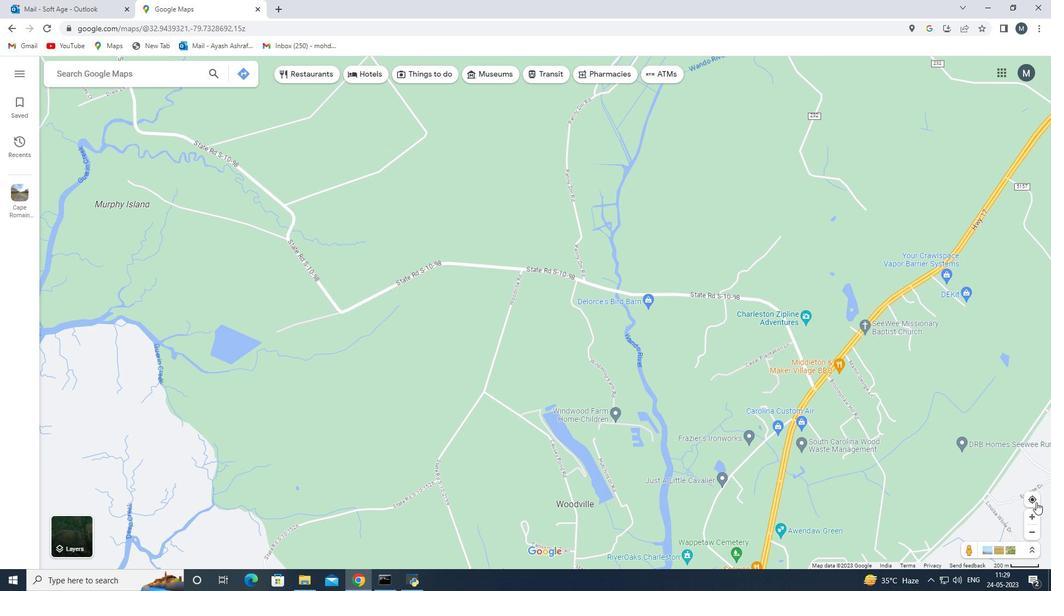 
Action: Mouse moved to (752, 485)
Screenshot: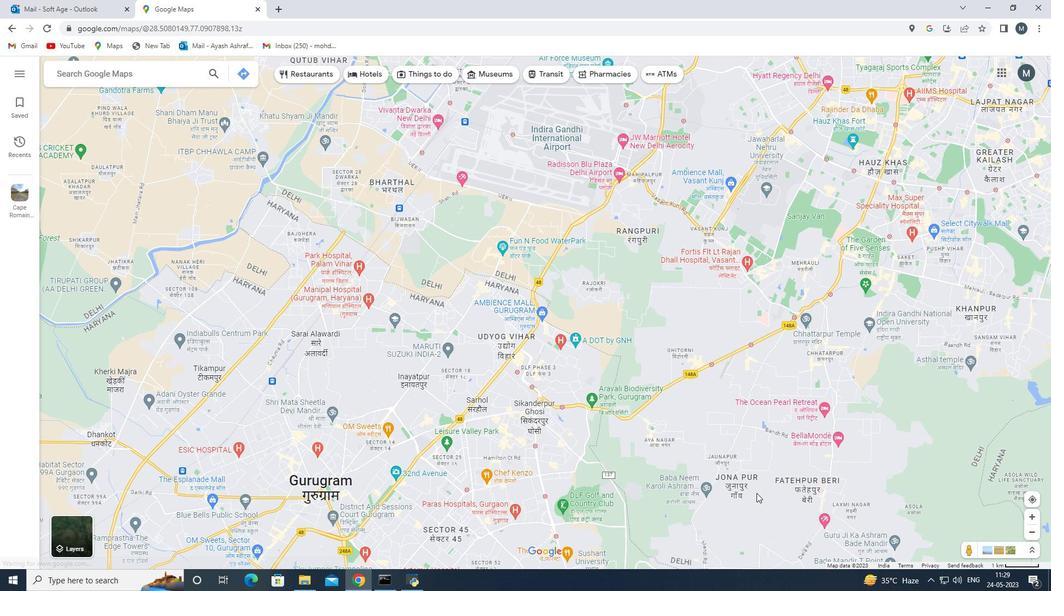 
Action: Mouse scrolled (752, 486) with delta (0, 0)
Screenshot: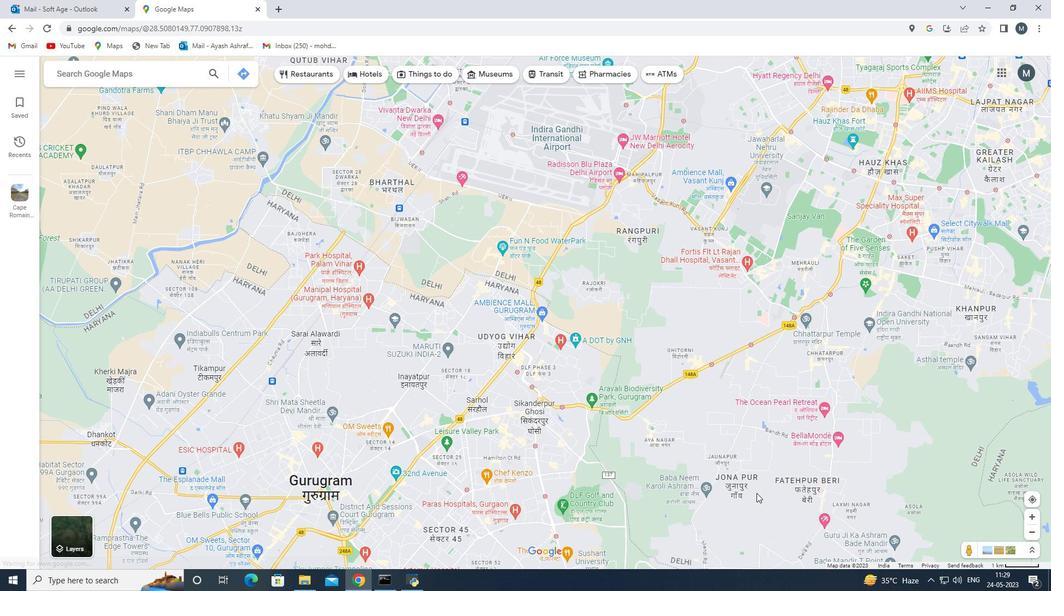 
Action: Mouse moved to (752, 483)
Screenshot: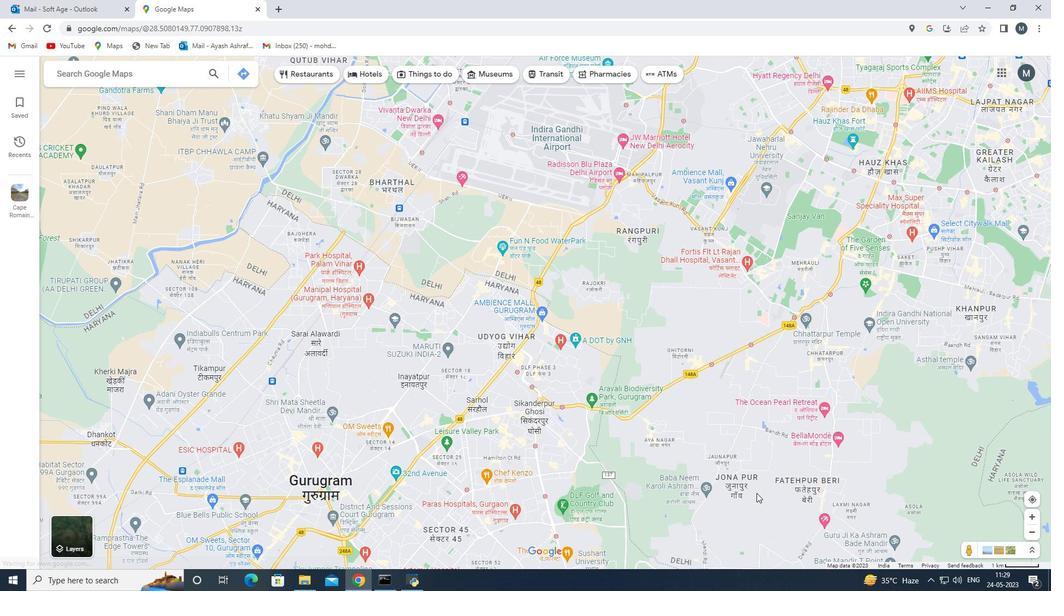 
Action: Mouse scrolled (752, 483) with delta (0, 0)
Screenshot: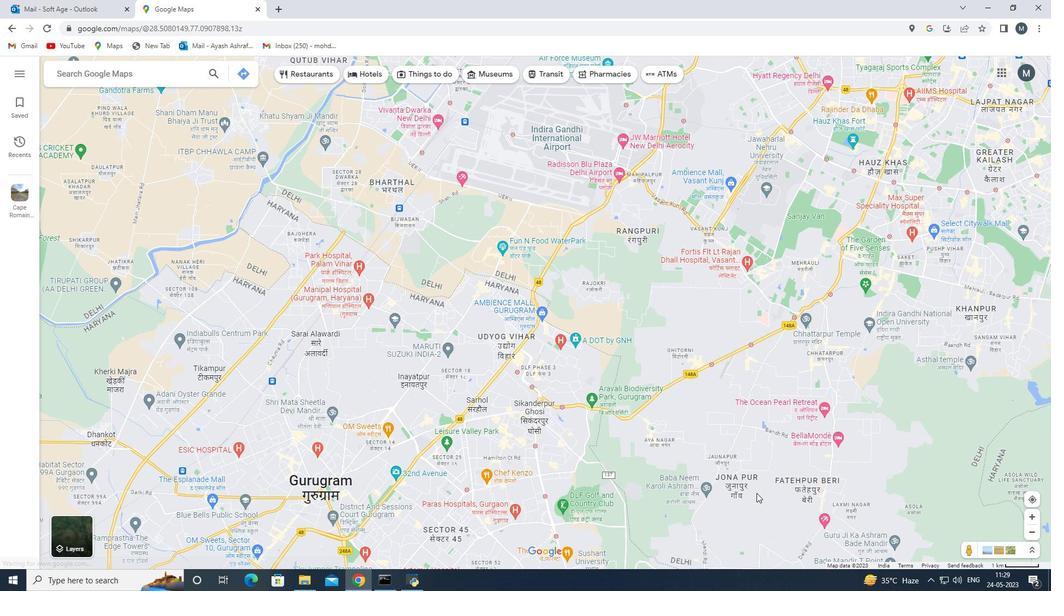 
Action: Mouse moved to (751, 482)
Screenshot: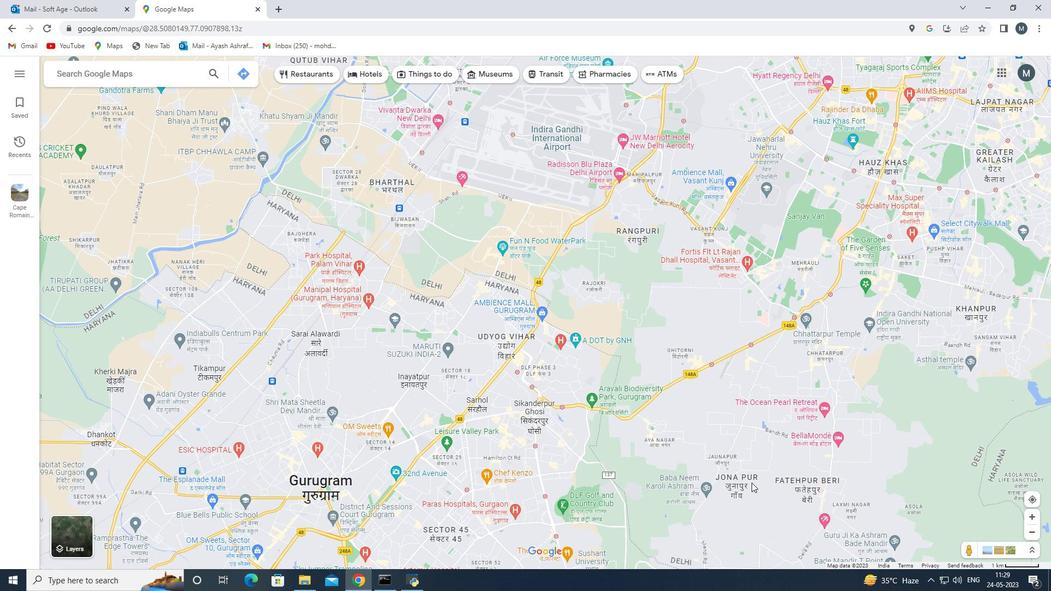 
Action: Mouse scrolled (751, 483) with delta (0, 0)
Screenshot: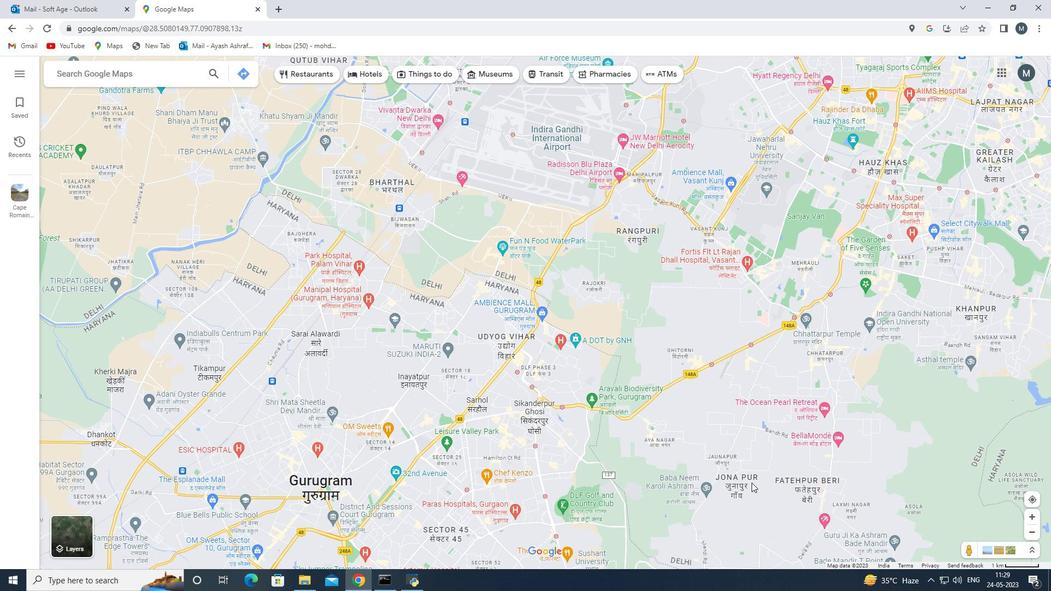 
Action: Mouse moved to (751, 481)
Screenshot: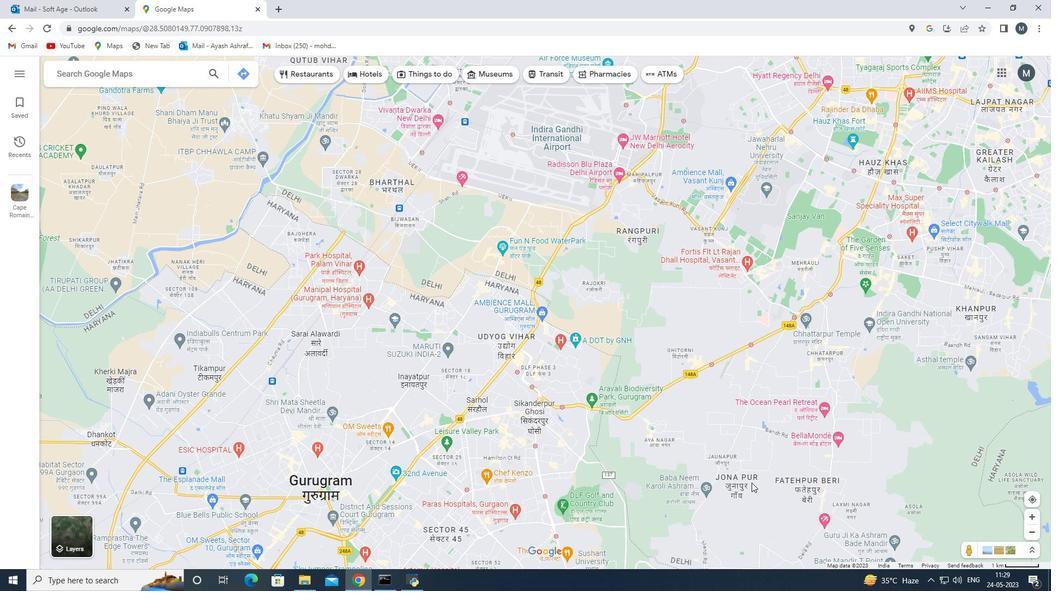 
Action: Mouse scrolled (751, 483) with delta (0, 0)
Screenshot: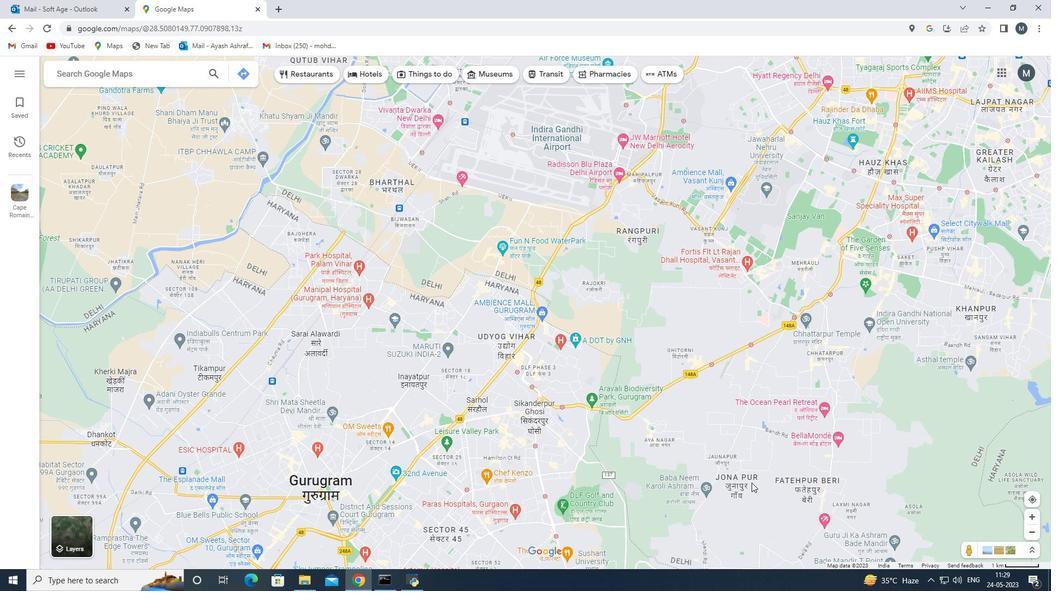 
Action: Mouse scrolled (751, 482) with delta (0, 0)
Screenshot: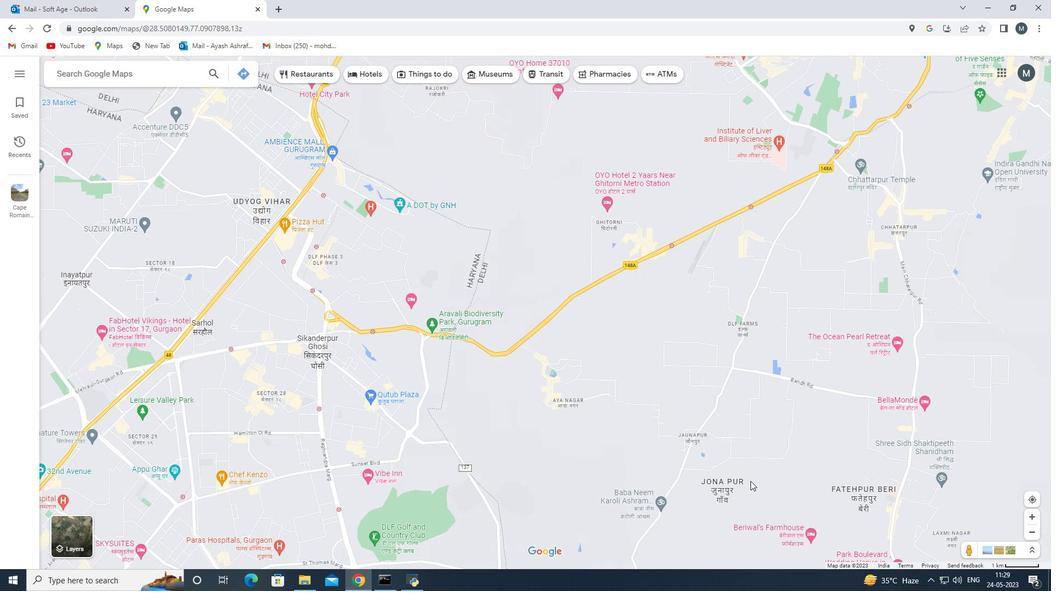 
Action: Mouse scrolled (751, 482) with delta (0, 0)
Screenshot: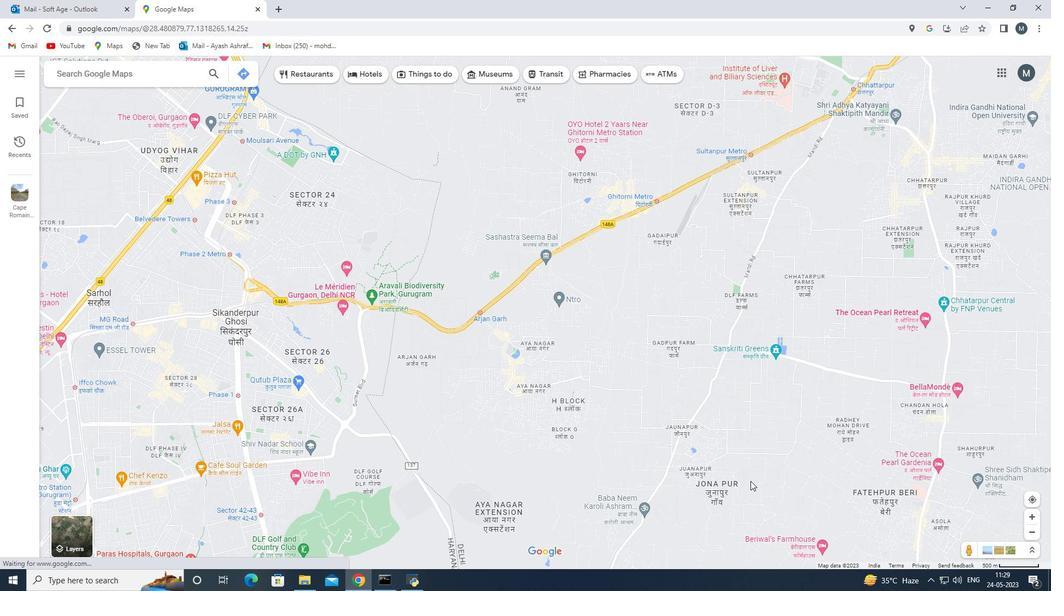 
Action: Mouse moved to (751, 480)
Screenshot: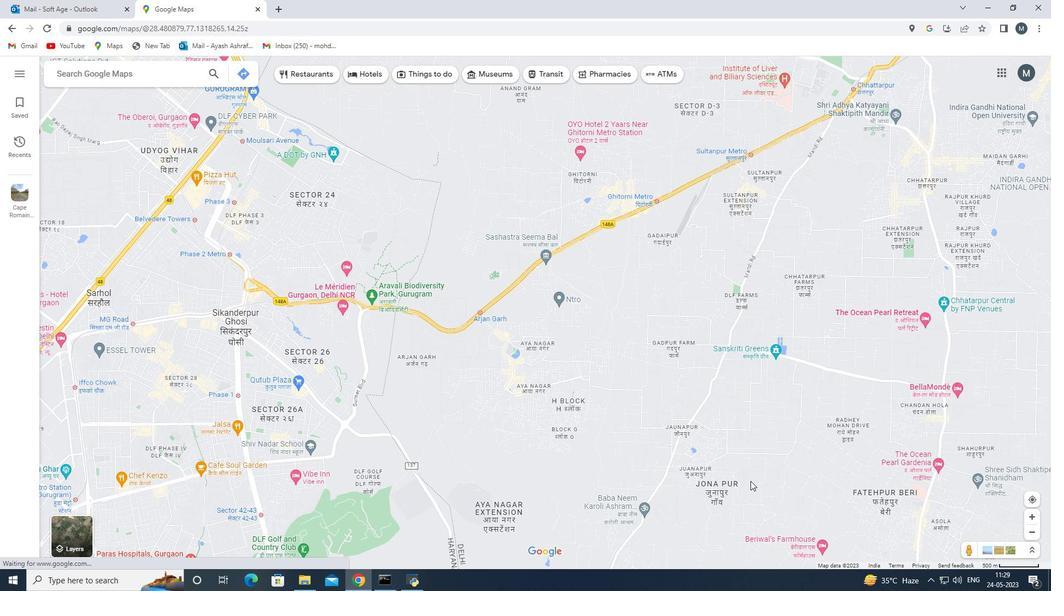 
Action: Mouse scrolled (751, 480) with delta (0, 0)
Screenshot: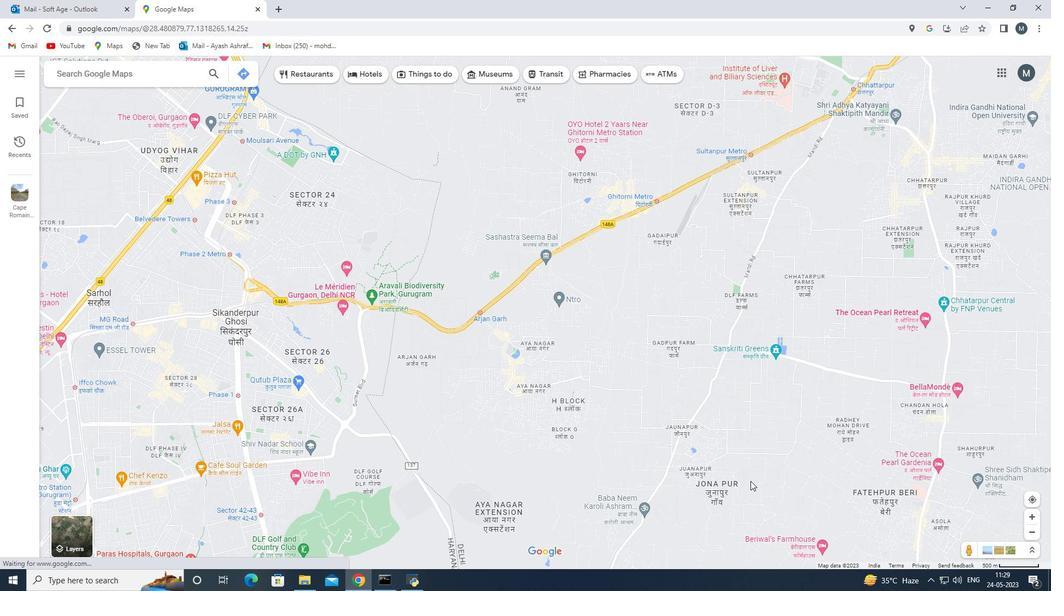 
Action: Mouse scrolled (751, 480) with delta (0, 0)
Screenshot: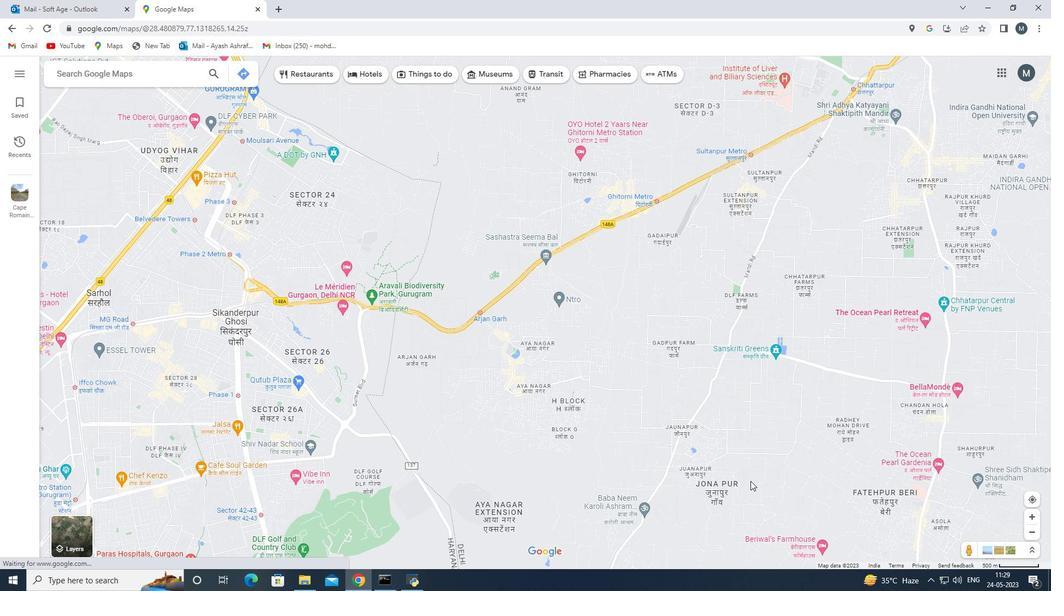
Action: Mouse moved to (735, 437)
Screenshot: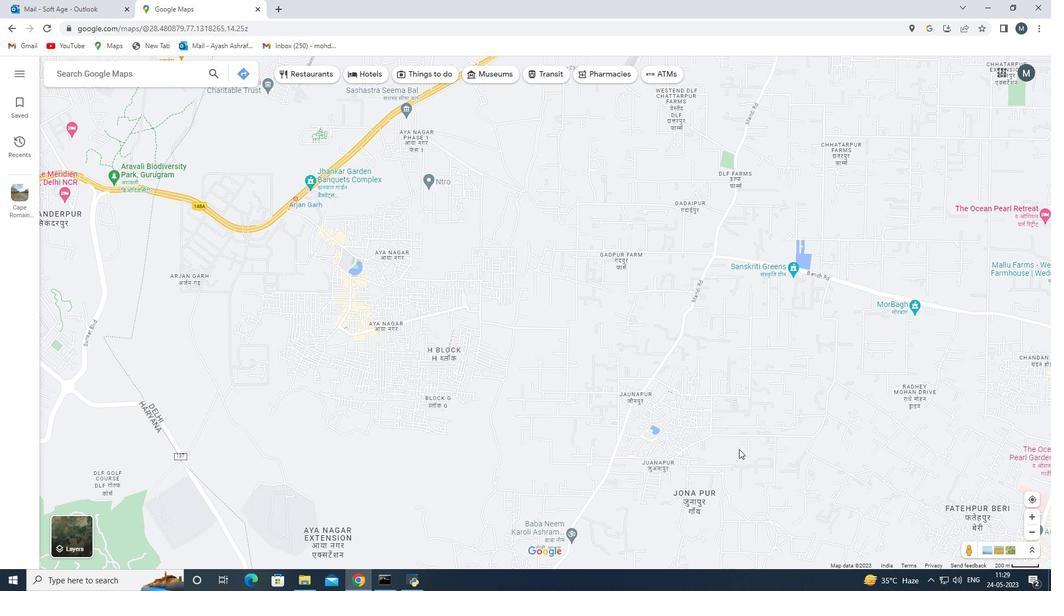 
Action: Mouse scrolled (735, 437) with delta (0, 0)
Screenshot: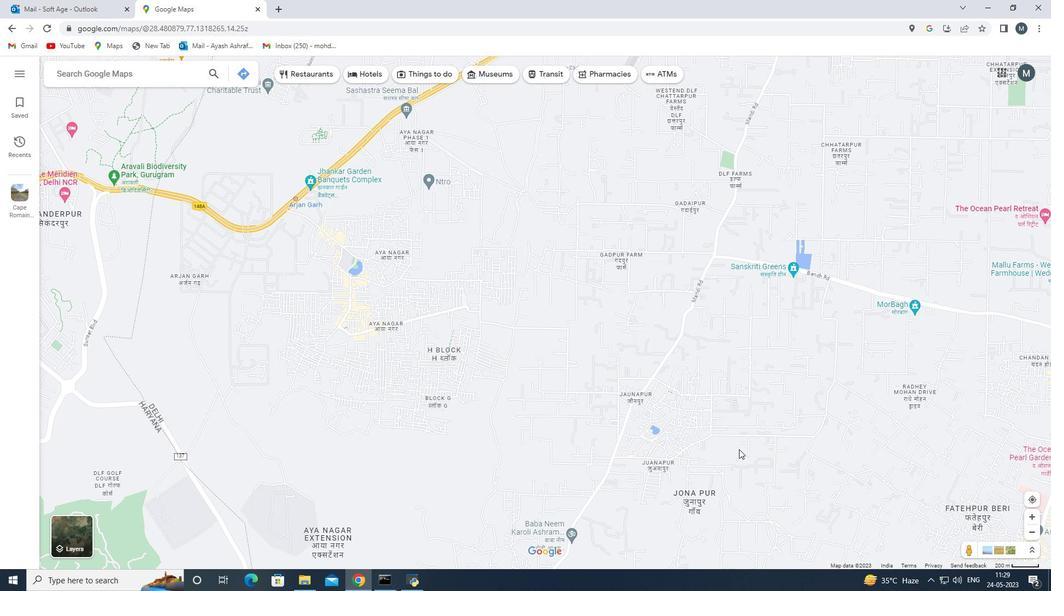 
Action: Mouse moved to (298, 304)
Screenshot: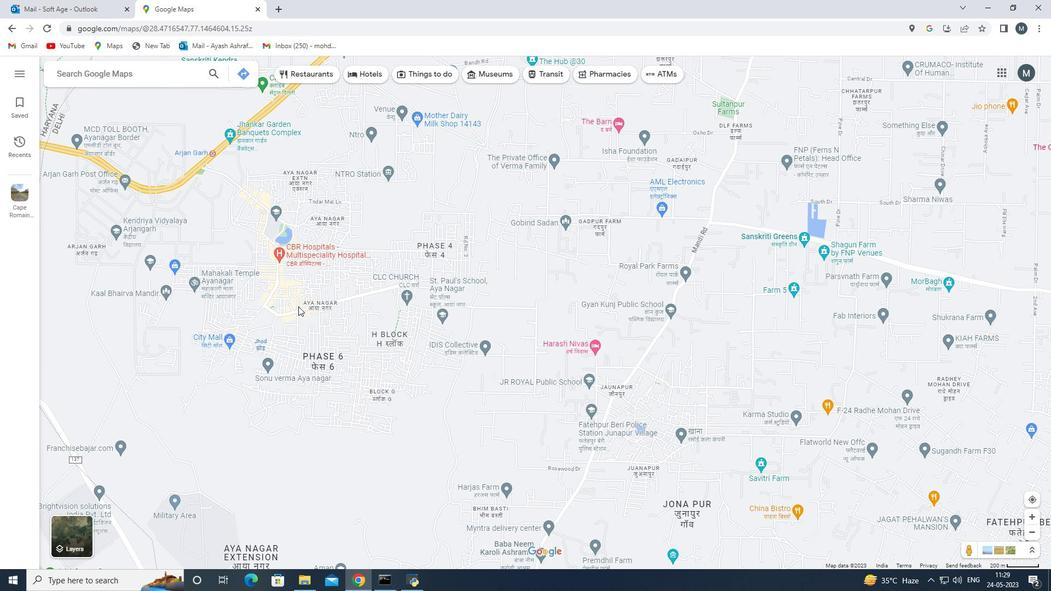 
Action: Mouse scrolled (298, 303) with delta (0, 0)
Screenshot: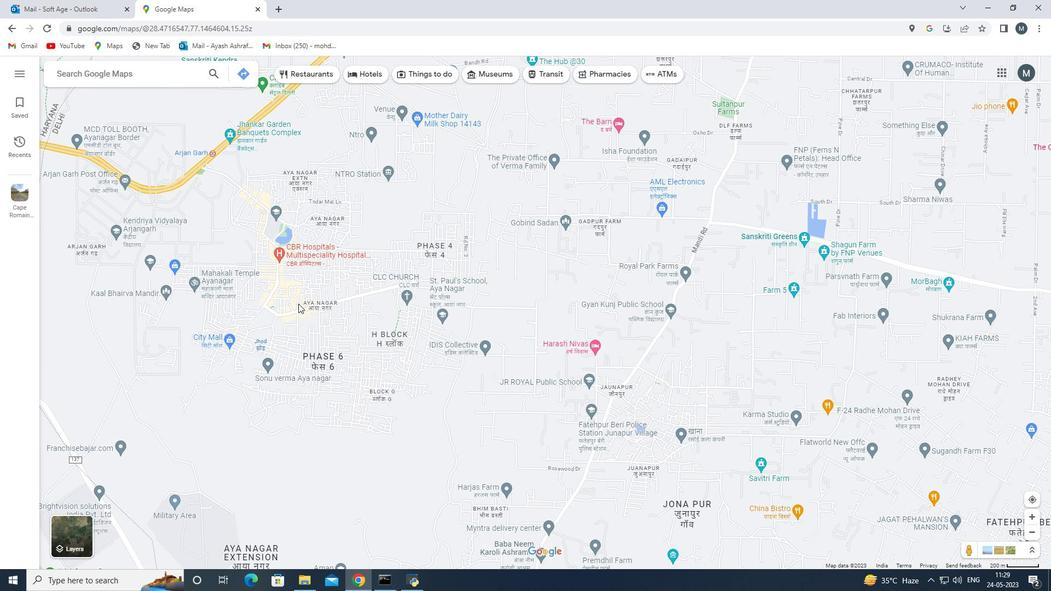 
Action: Mouse scrolled (298, 303) with delta (0, 0)
Screenshot: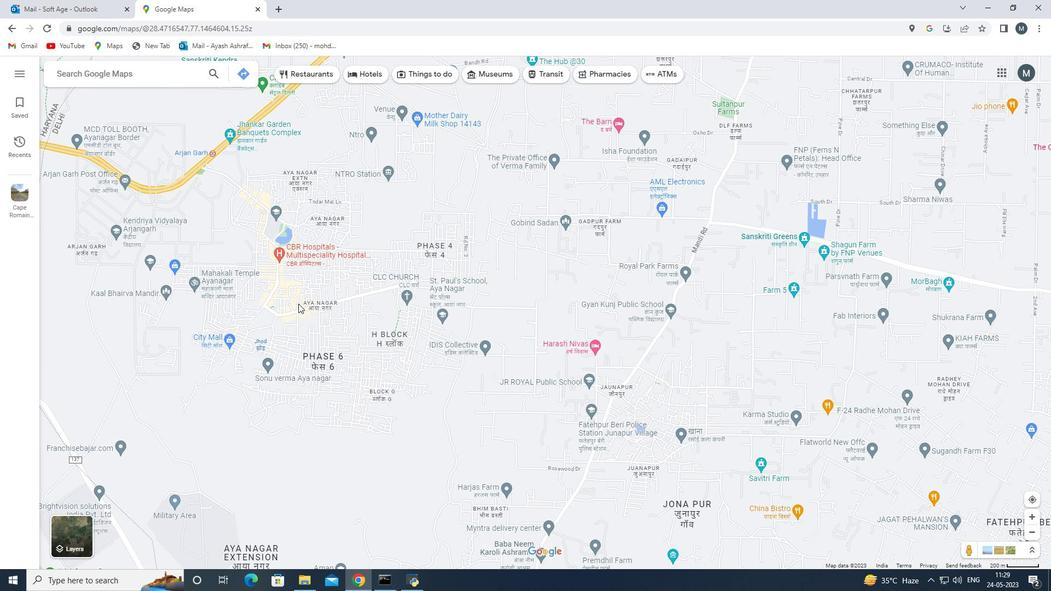 
Action: Mouse scrolled (298, 303) with delta (0, 0)
Screenshot: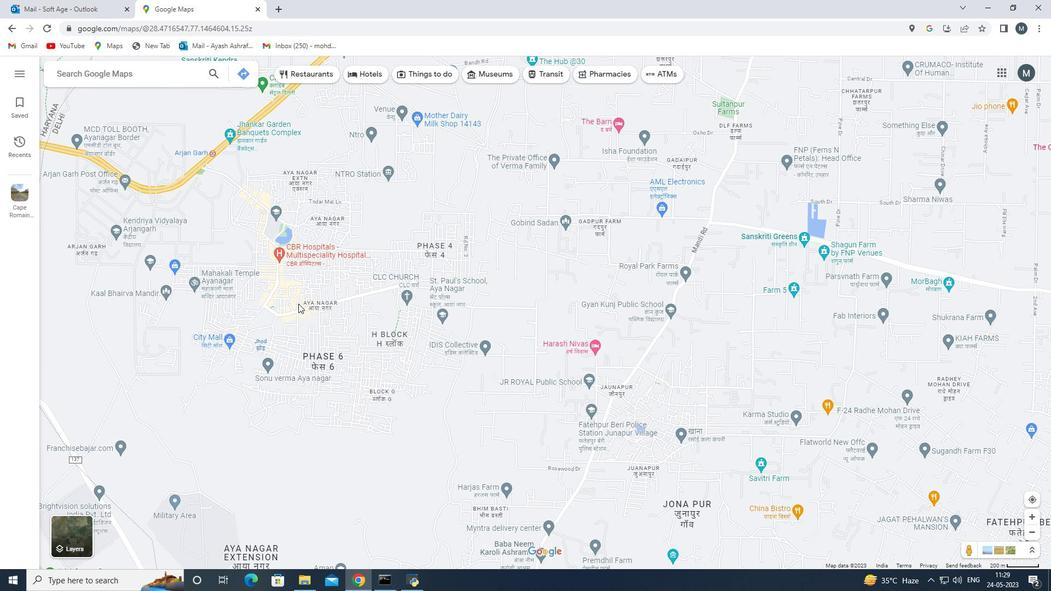 
Action: Mouse scrolled (298, 303) with delta (0, 0)
Screenshot: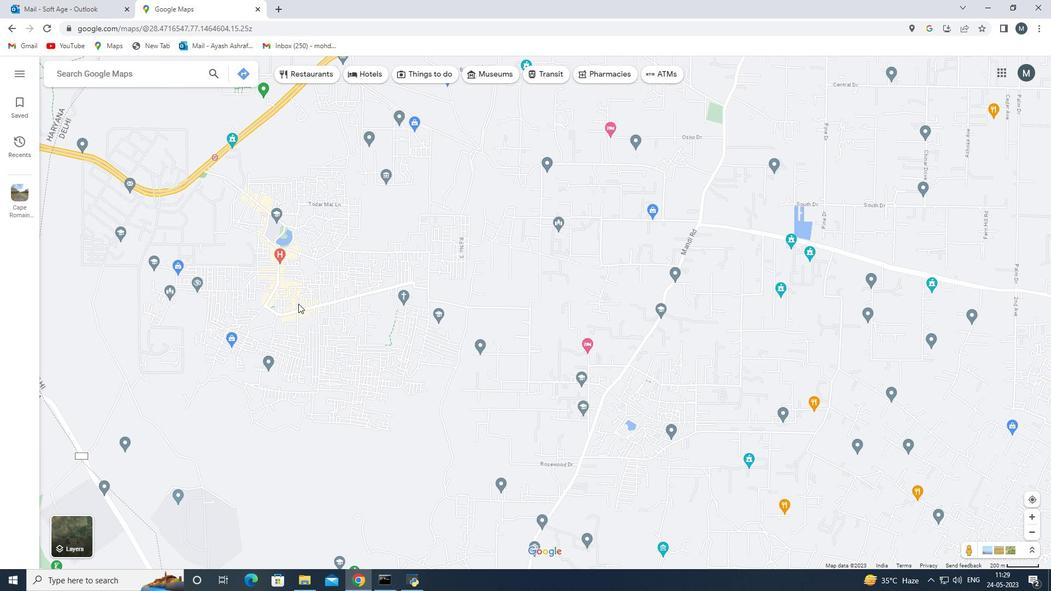 
Action: Mouse scrolled (298, 303) with delta (0, 0)
Screenshot: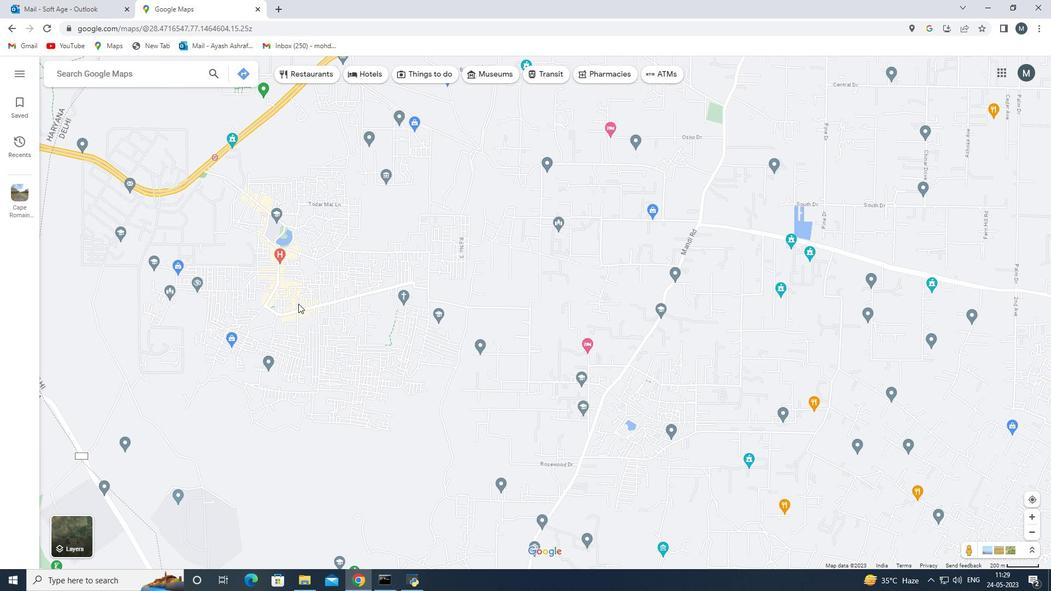 
Action: Mouse scrolled (298, 303) with delta (0, 0)
Screenshot: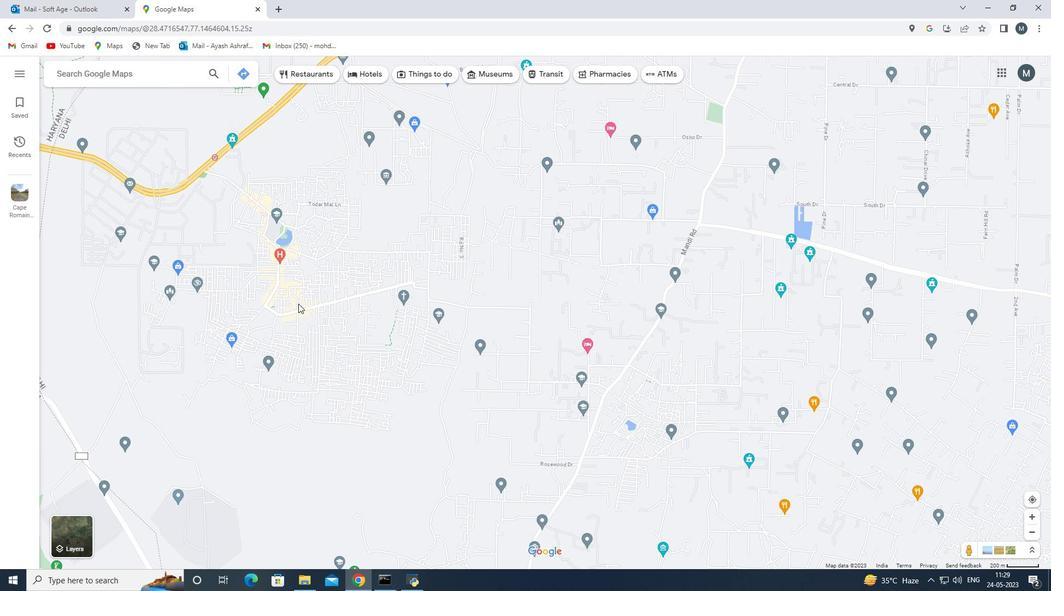 
Action: Mouse scrolled (298, 303) with delta (0, 0)
Screenshot: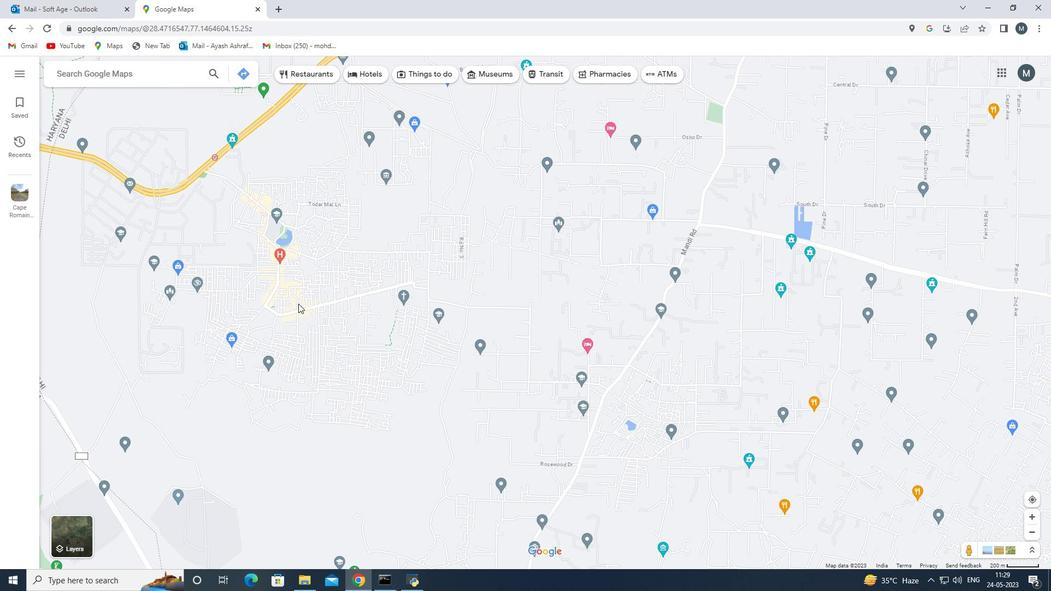 
Action: Mouse moved to (268, 305)
Screenshot: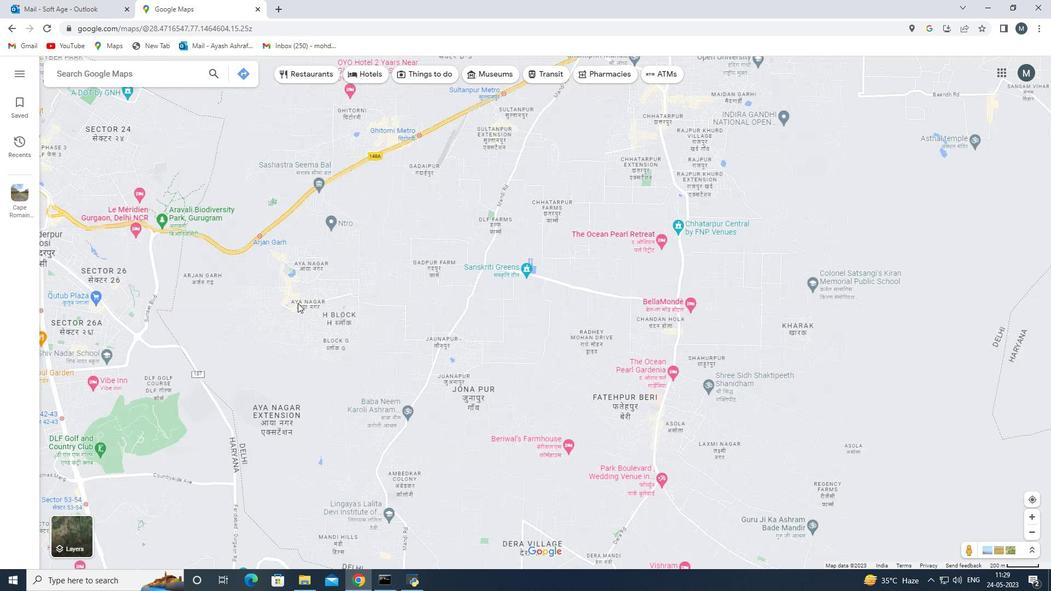 
Action: Mouse scrolled (270, 304) with delta (0, 0)
Screenshot: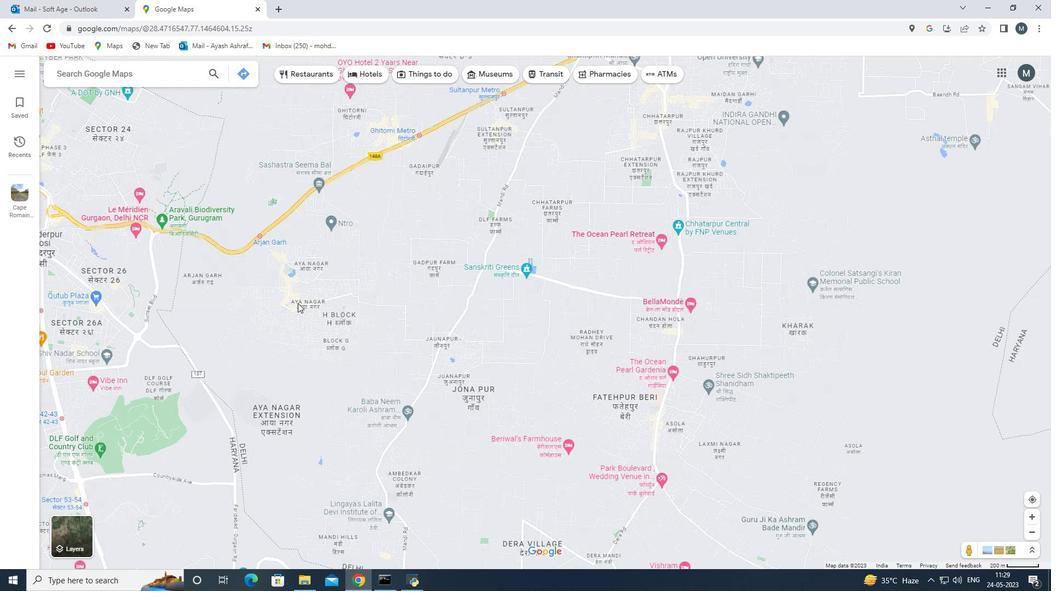 
Action: Mouse moved to (261, 306)
Screenshot: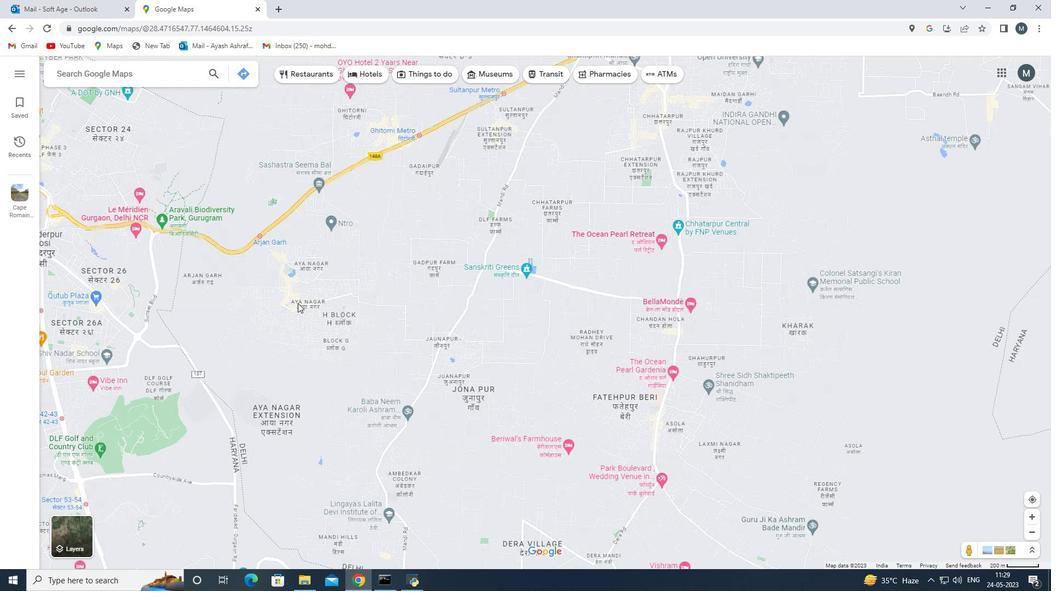 
Action: Mouse scrolled (262, 305) with delta (0, 0)
Screenshot: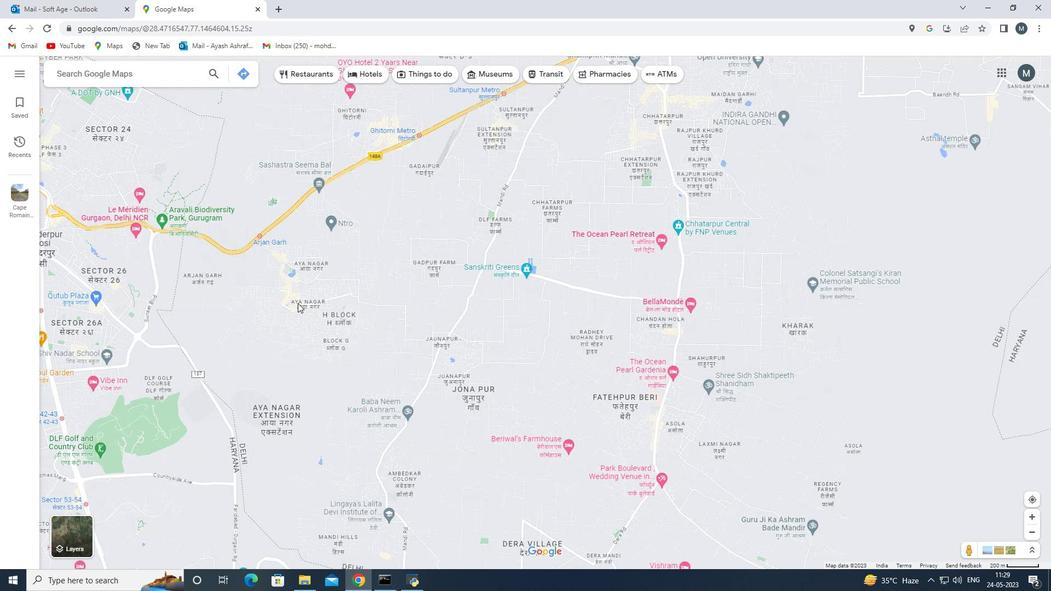 
Action: Mouse moved to (260, 306)
Screenshot: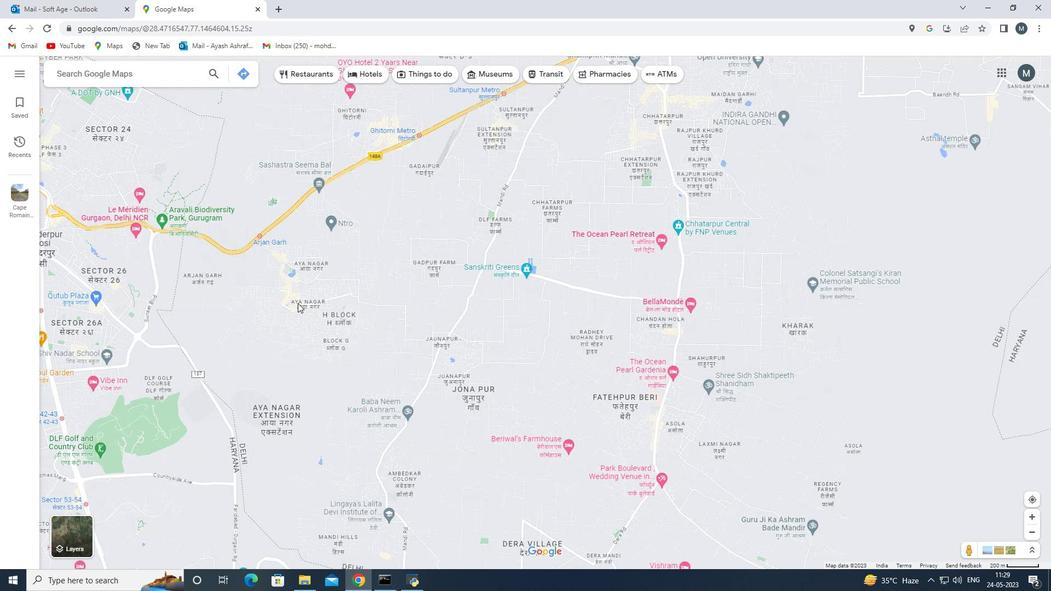 
Action: Mouse scrolled (260, 306) with delta (0, 0)
Screenshot: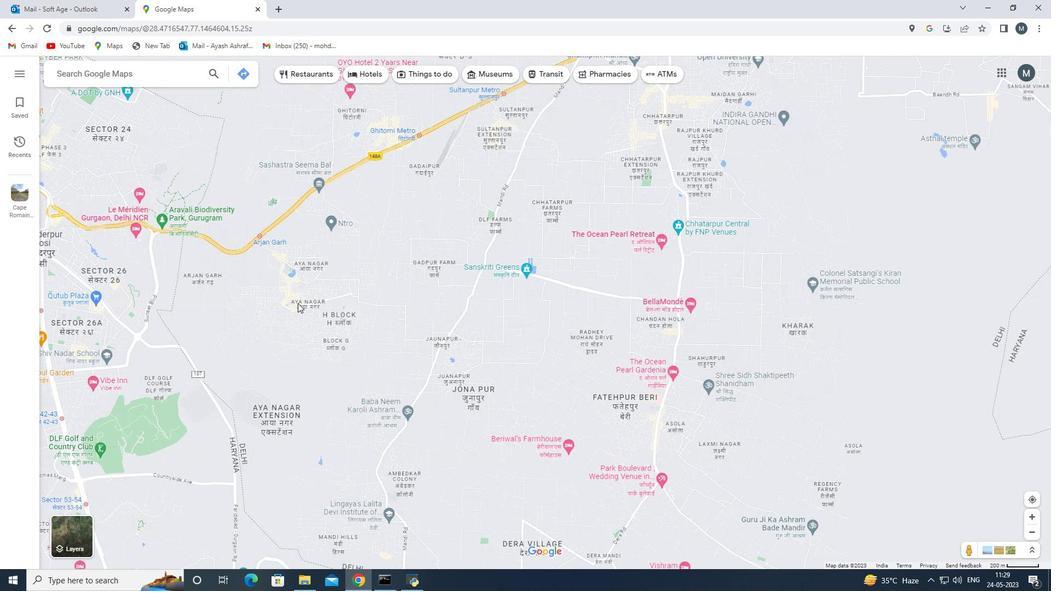 
Action: Mouse moved to (19, 206)
Screenshot: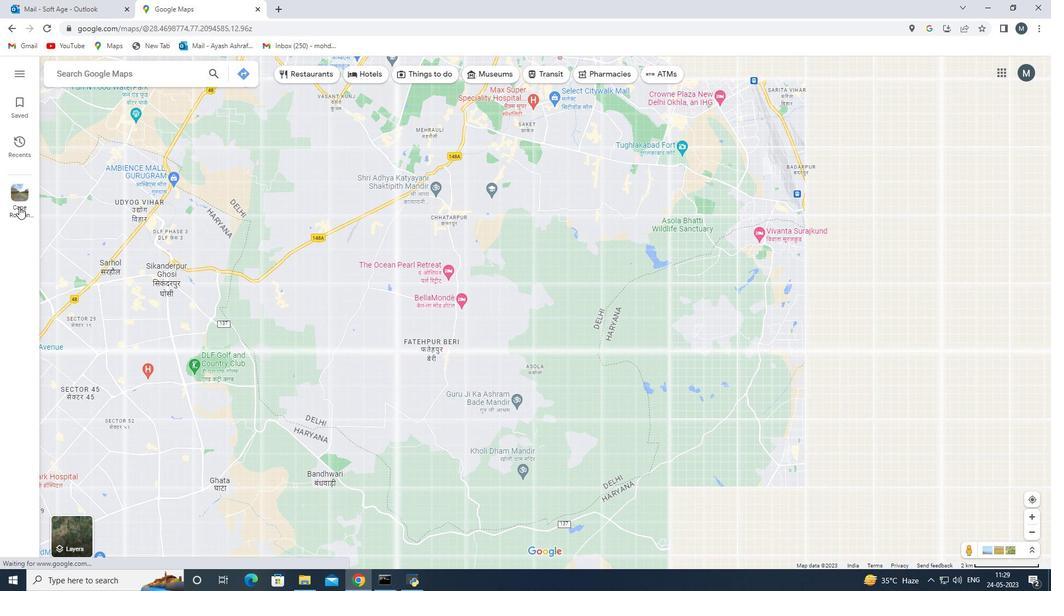 
Action: Mouse pressed left at (19, 206)
Screenshot: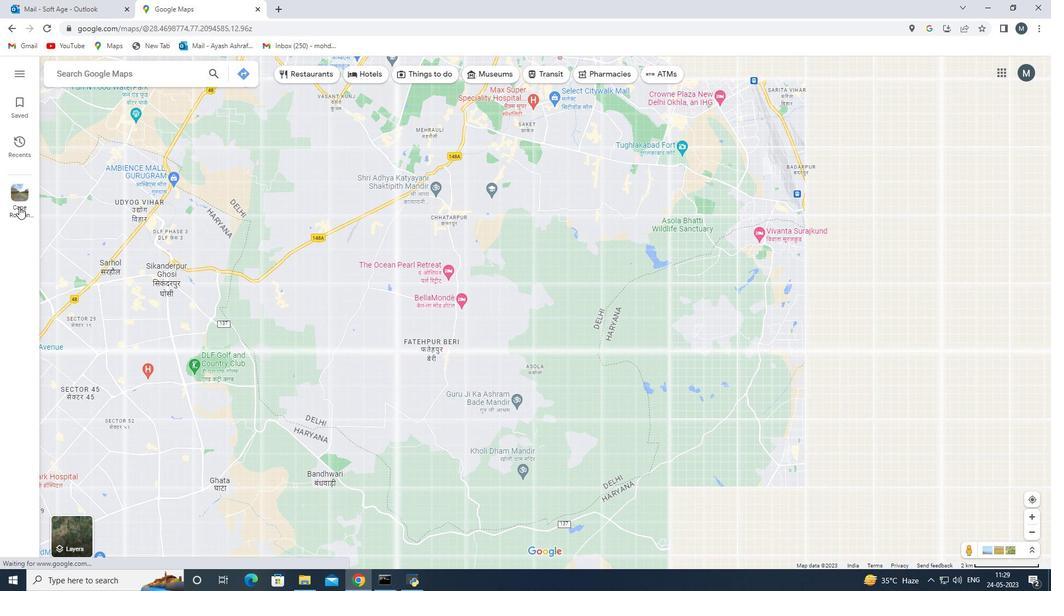 
Action: Mouse moved to (151, 247)
Screenshot: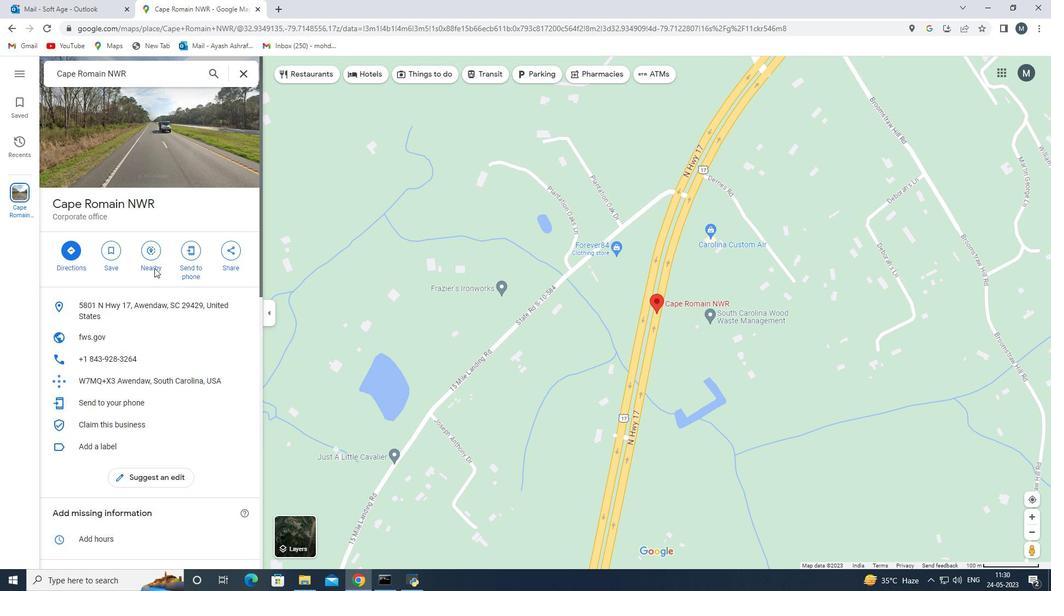 
Action: Mouse pressed left at (151, 247)
Screenshot: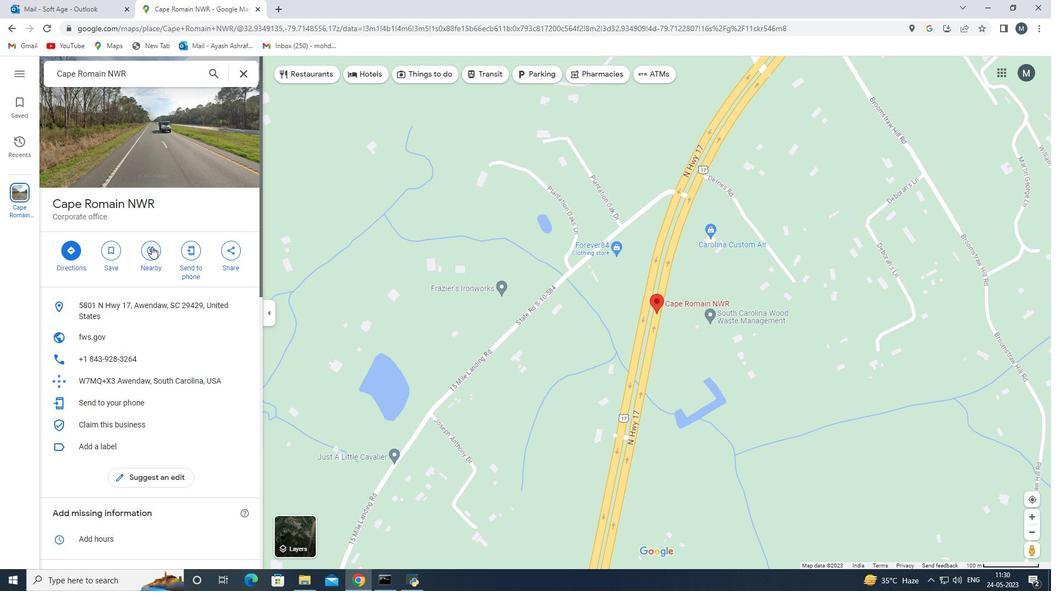 
Action: Mouse moved to (142, 319)
Screenshot: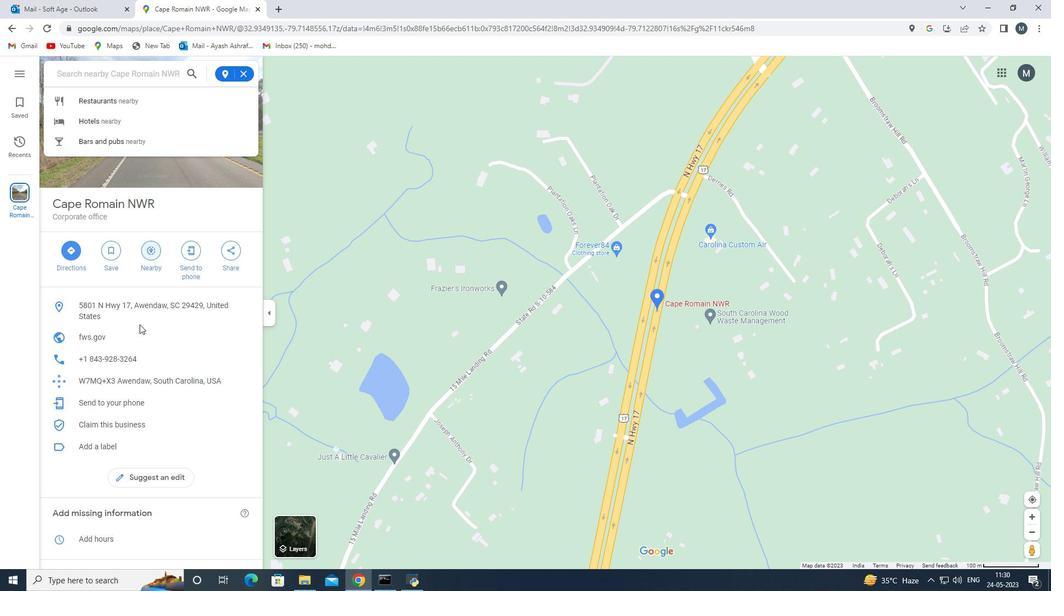 
Action: Mouse scrolled (142, 318) with delta (0, 0)
Screenshot: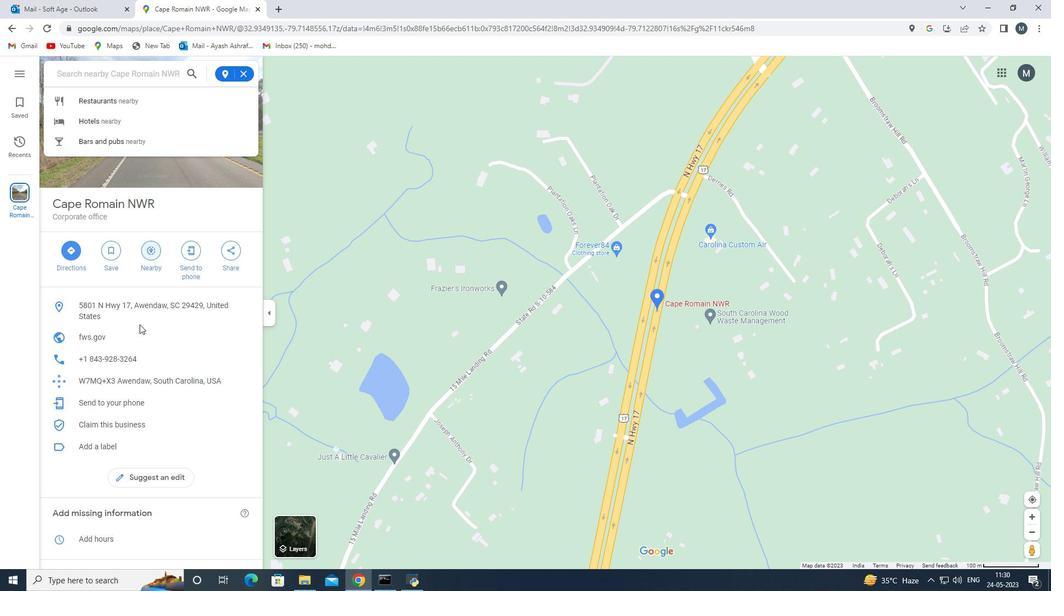 
Action: Mouse scrolled (142, 318) with delta (0, 0)
Screenshot: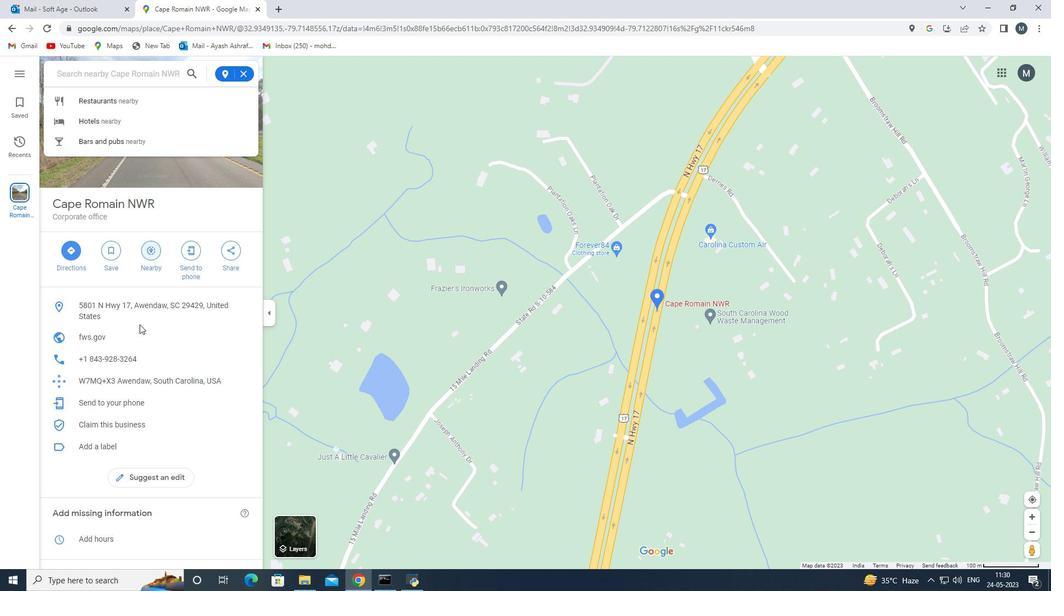 
Action: Mouse moved to (146, 371)
Screenshot: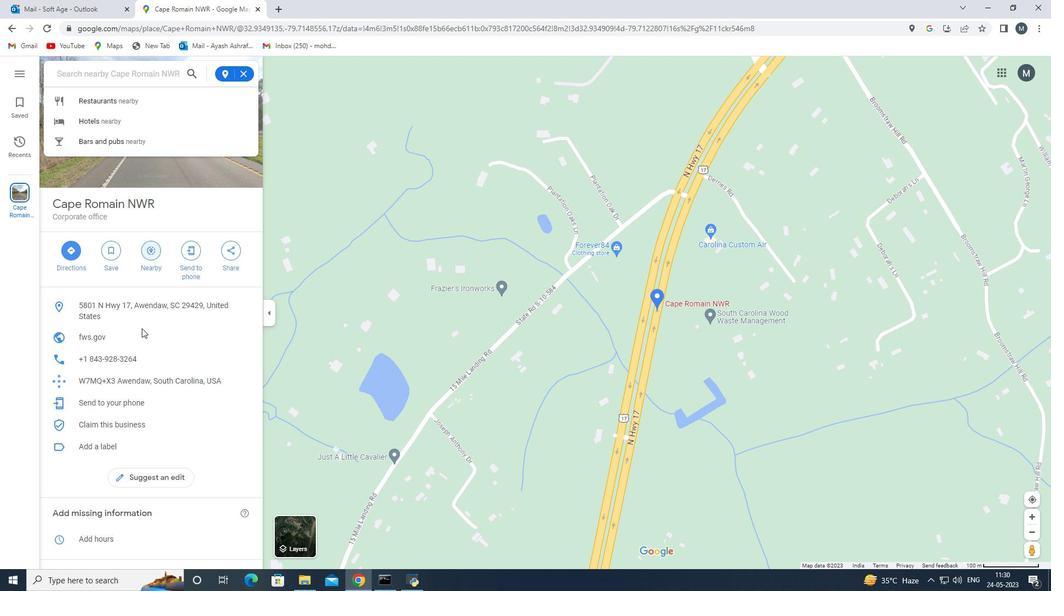 
Action: Mouse scrolled (146, 370) with delta (0, 0)
Screenshot: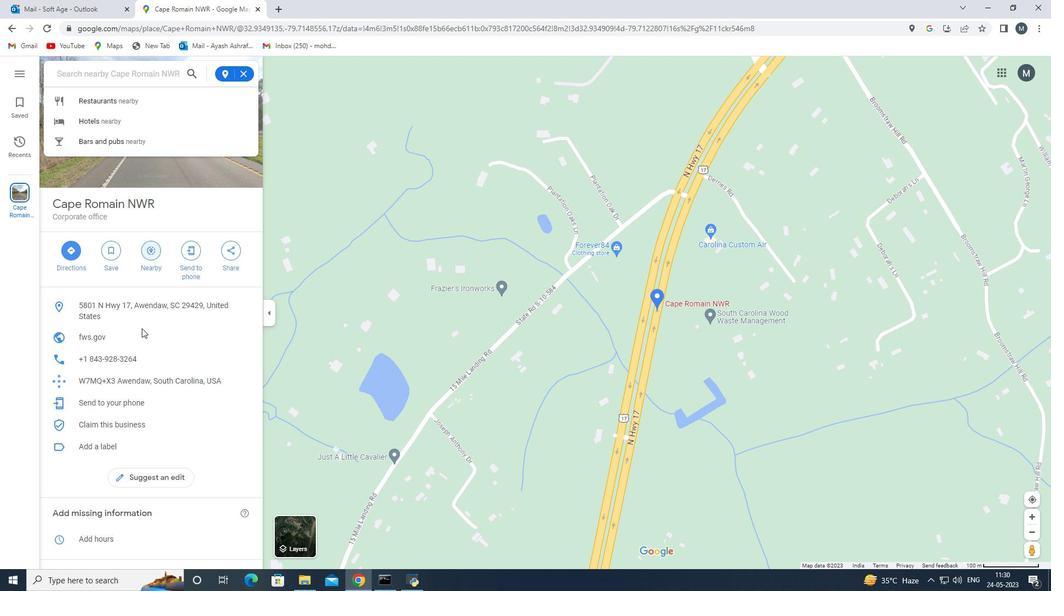 
Action: Mouse moved to (151, 391)
Screenshot: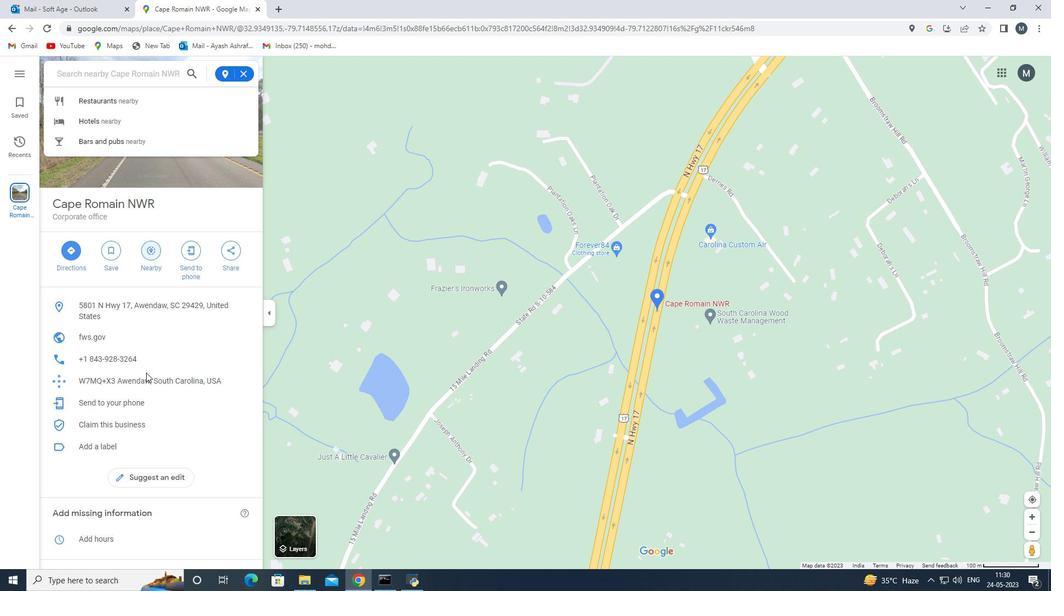 
Action: Mouse scrolled (151, 390) with delta (0, 0)
Screenshot: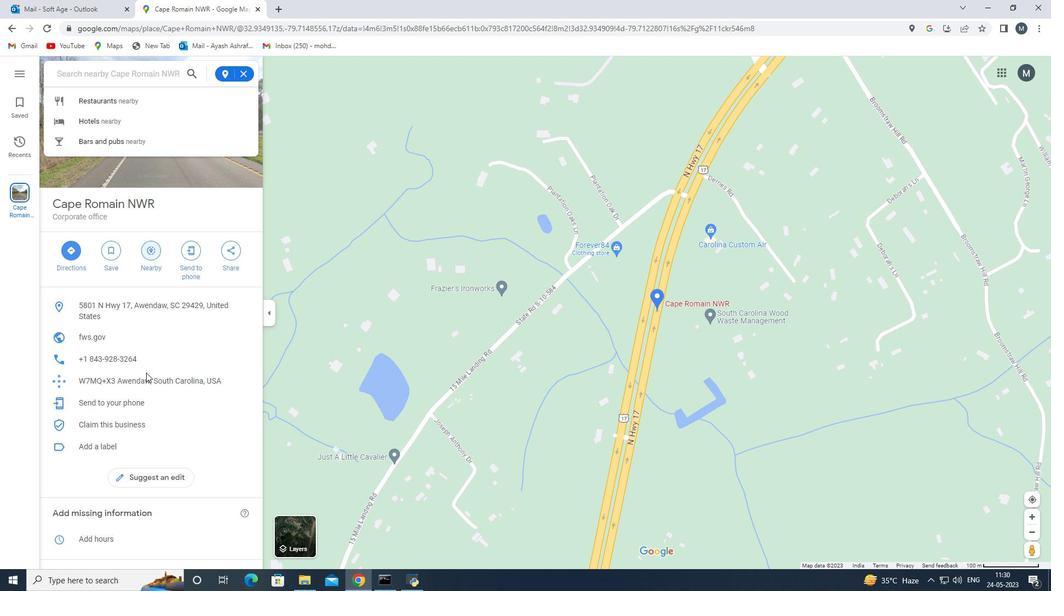 
Action: Mouse moved to (75, 255)
Screenshot: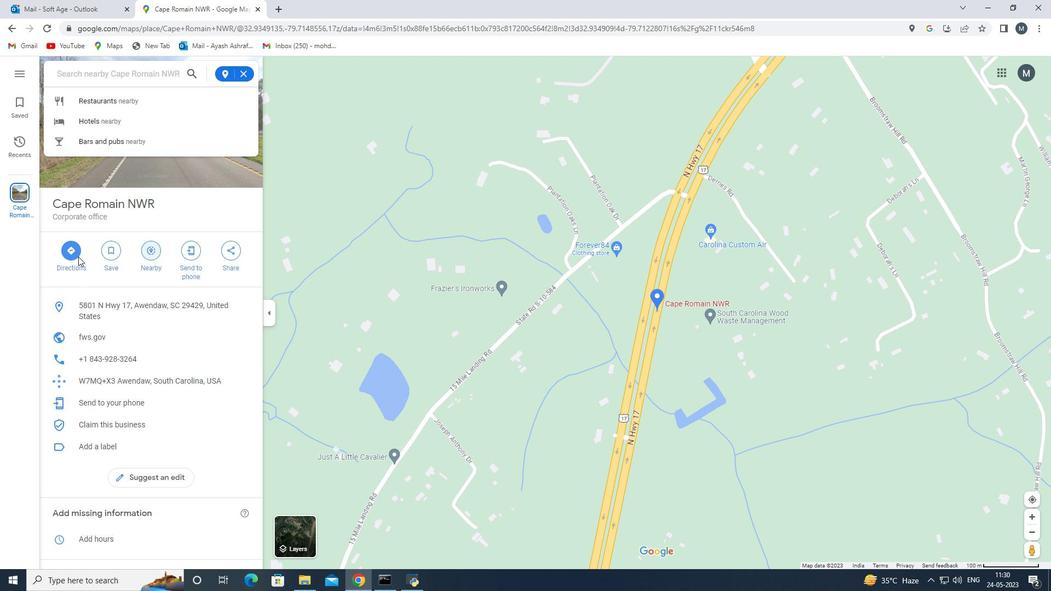 
Action: Mouse pressed left at (75, 255)
Screenshot: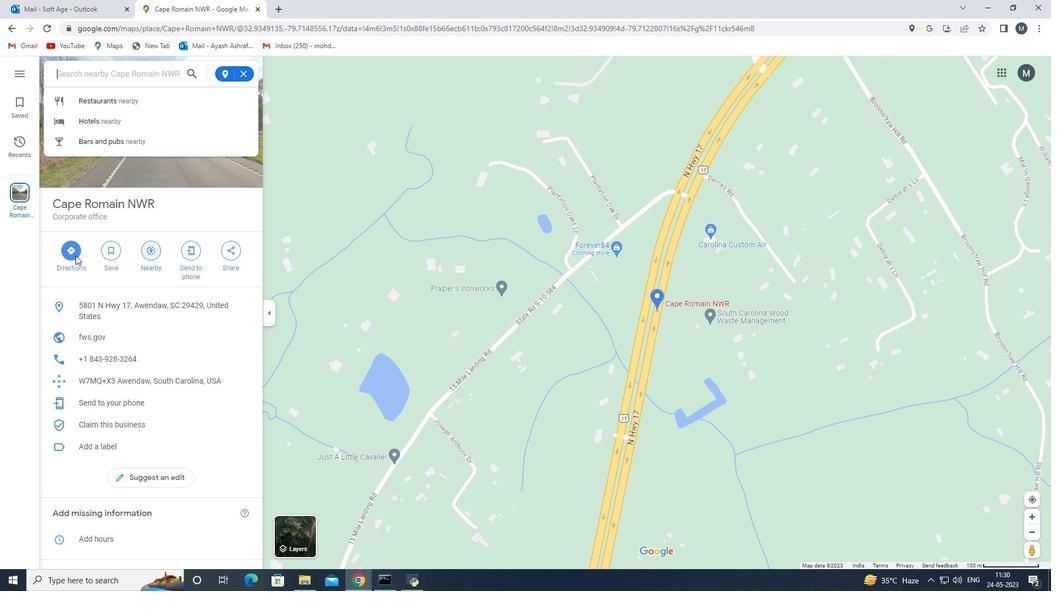 
Action: Mouse pressed left at (75, 255)
Screenshot: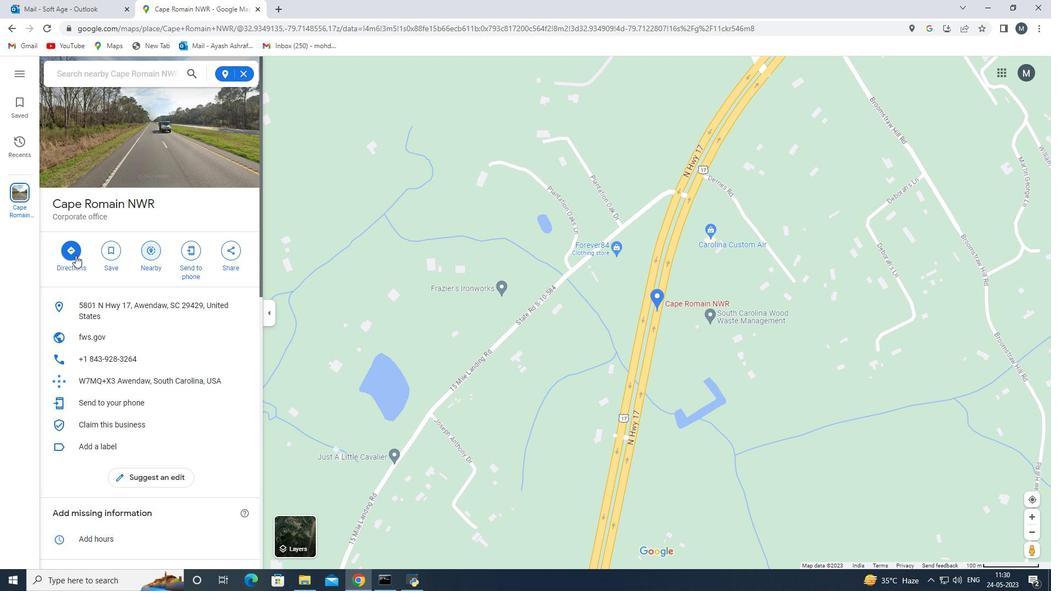 
Action: Mouse moved to (241, 74)
Screenshot: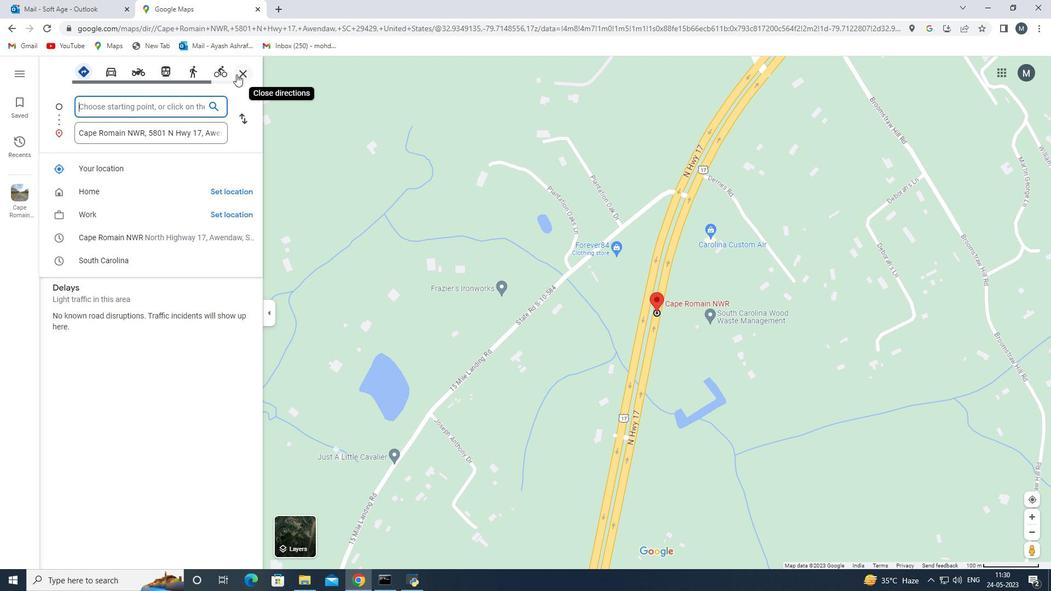 
Action: Mouse pressed left at (241, 74)
Screenshot: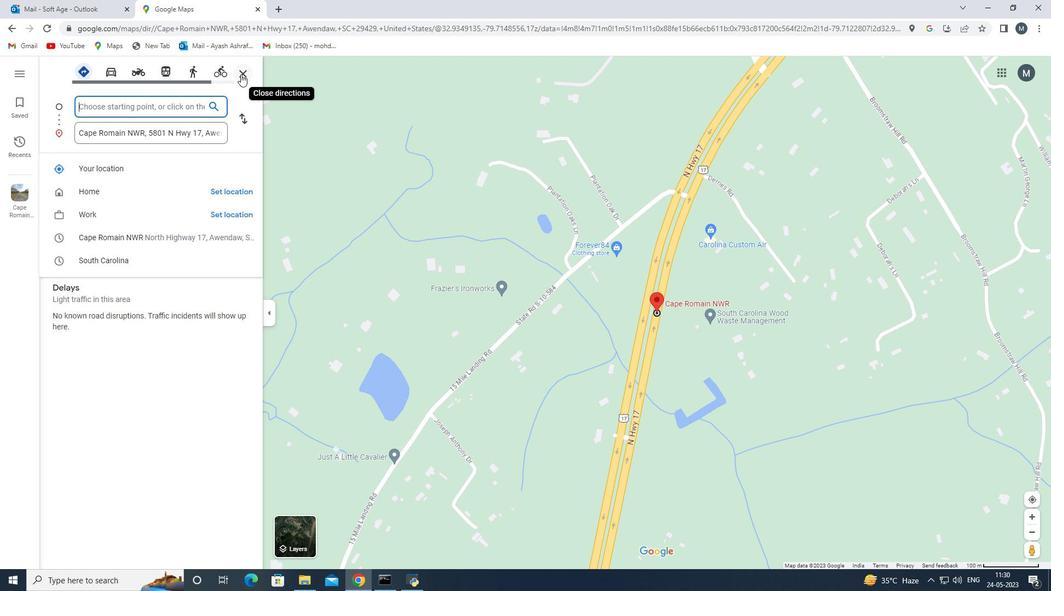 
Action: Mouse moved to (600, 387)
Screenshot: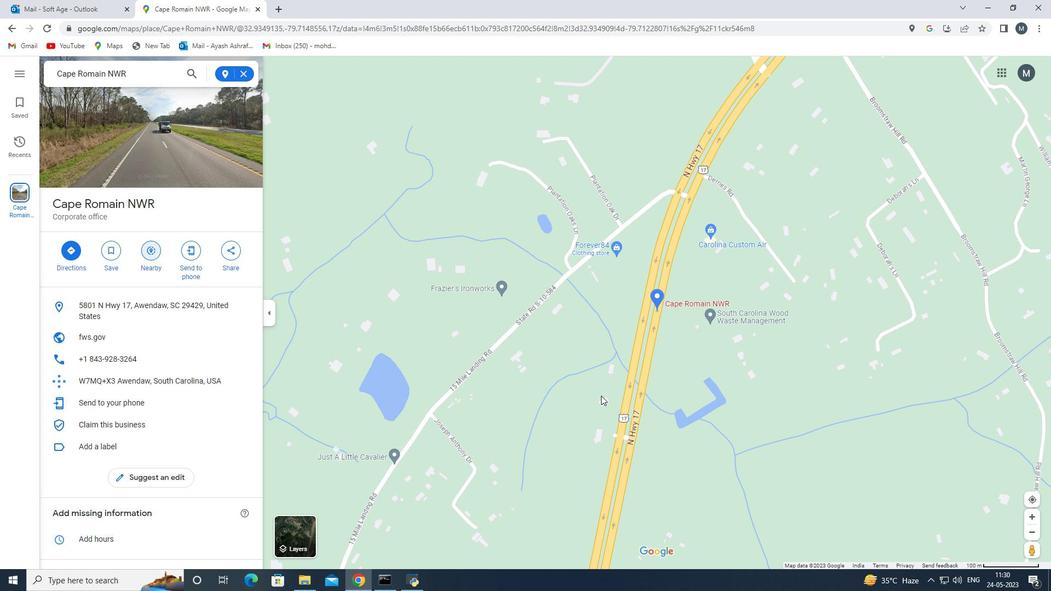 
Action: Mouse scrolled (600, 388) with delta (0, 0)
Screenshot: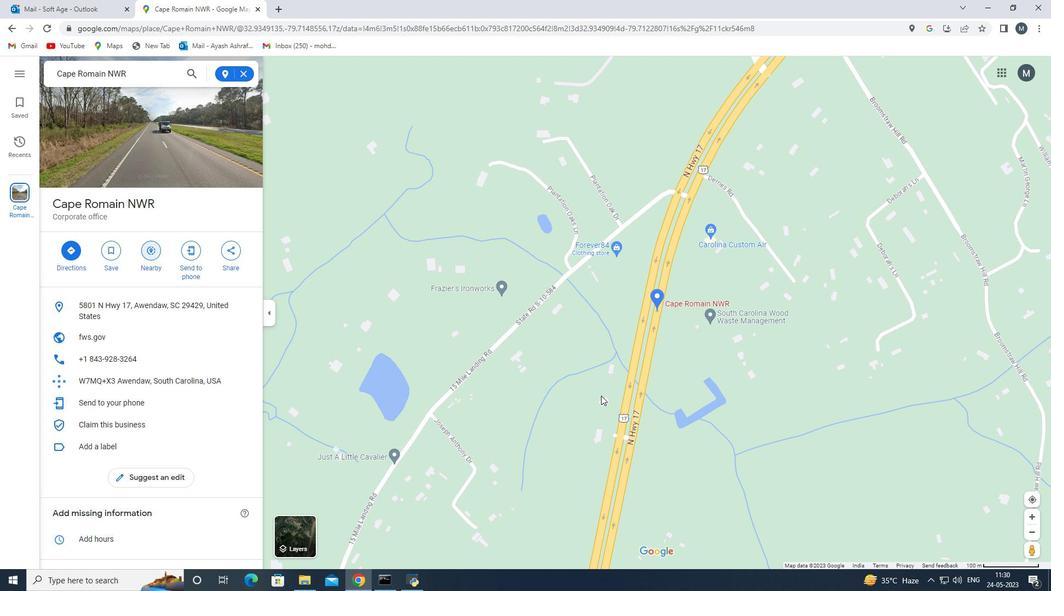 
Action: Mouse moved to (672, 346)
Screenshot: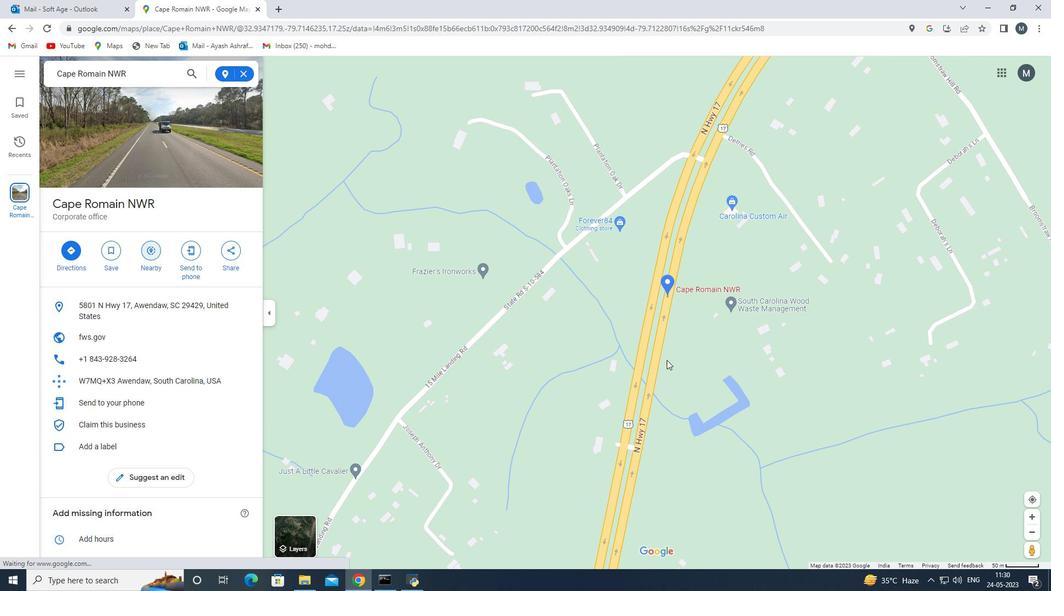 
Action: Mouse scrolled (671, 347) with delta (0, 0)
Screenshot: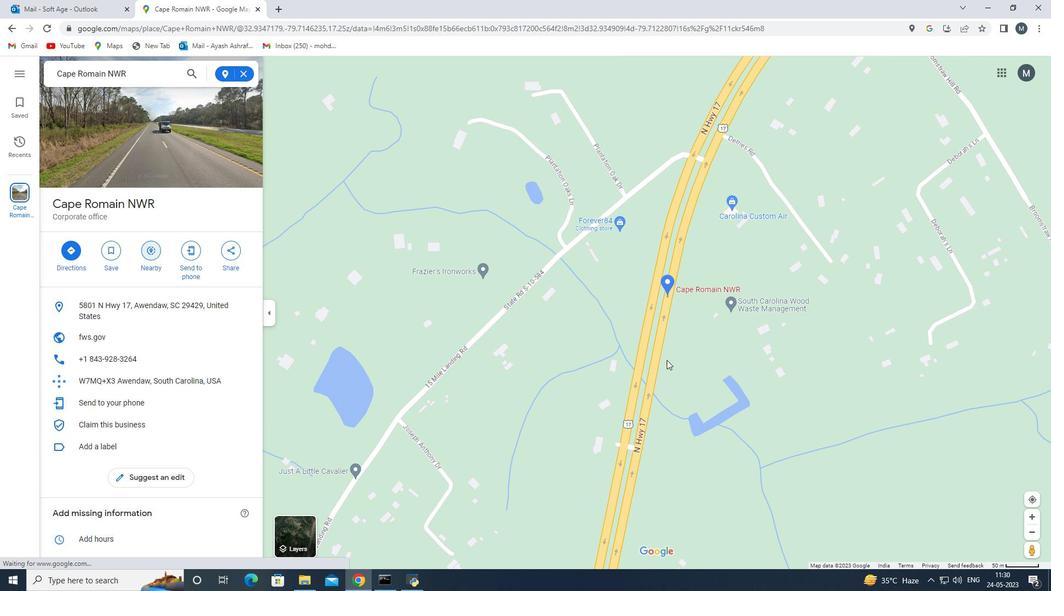 
Action: Mouse moved to (664, 334)
Screenshot: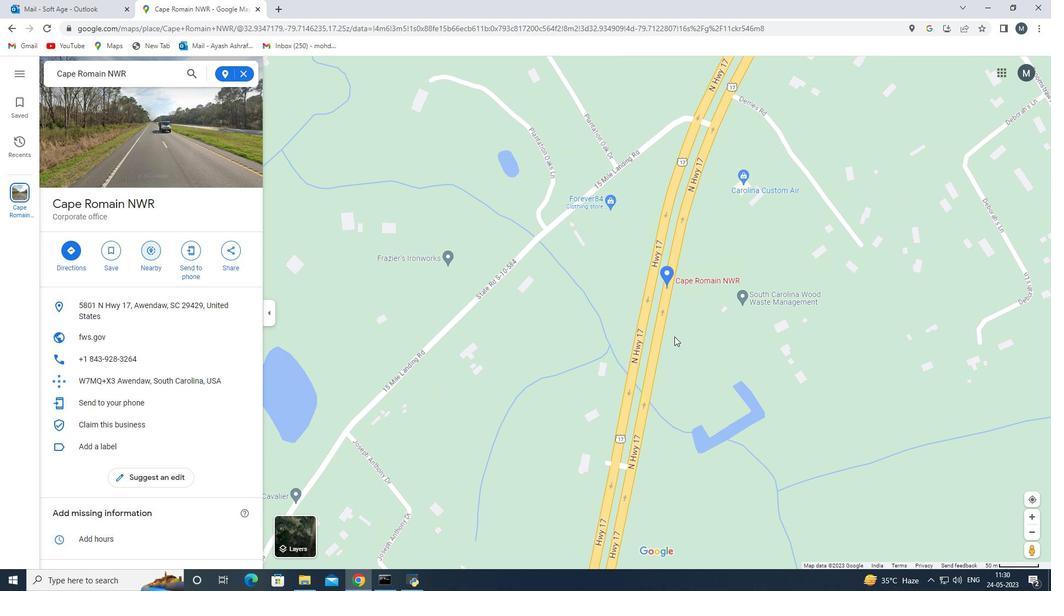 
Action: Mouse pressed left at (664, 334)
Screenshot: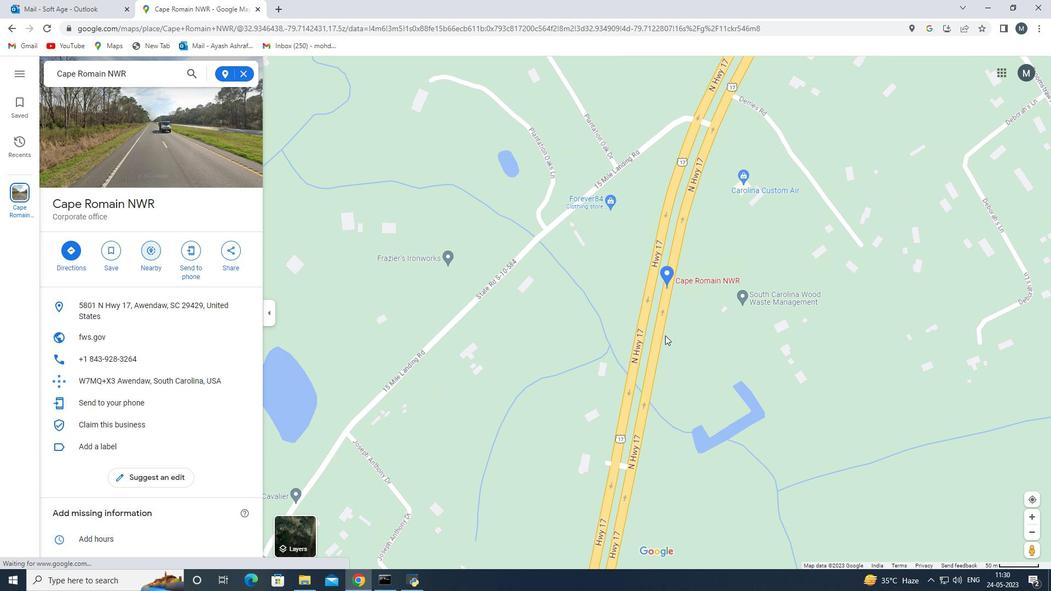 
Action: Mouse moved to (717, 458)
Screenshot: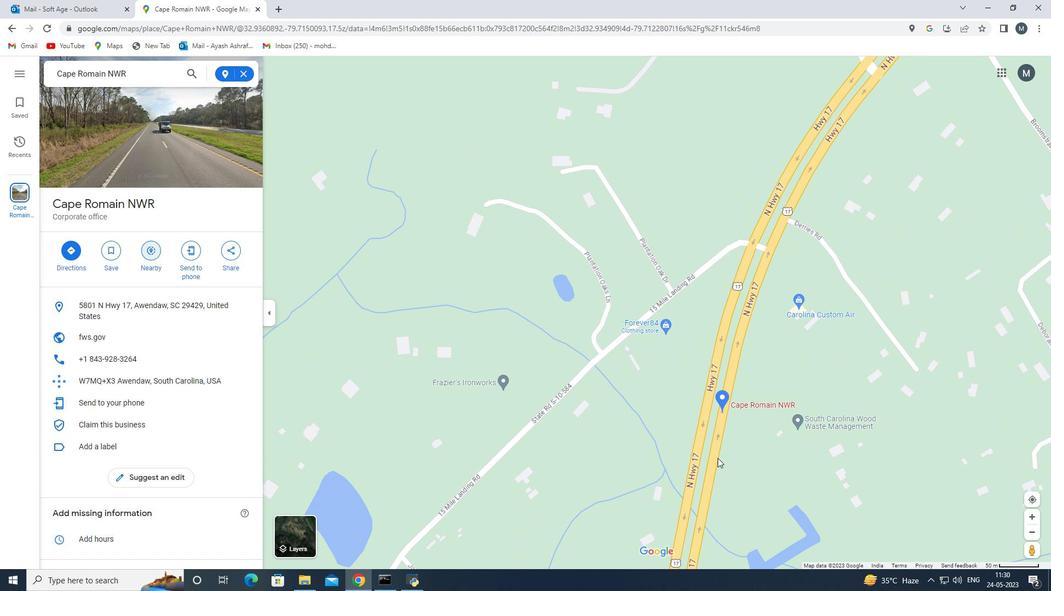 
Action: Mouse pressed left at (717, 458)
Screenshot: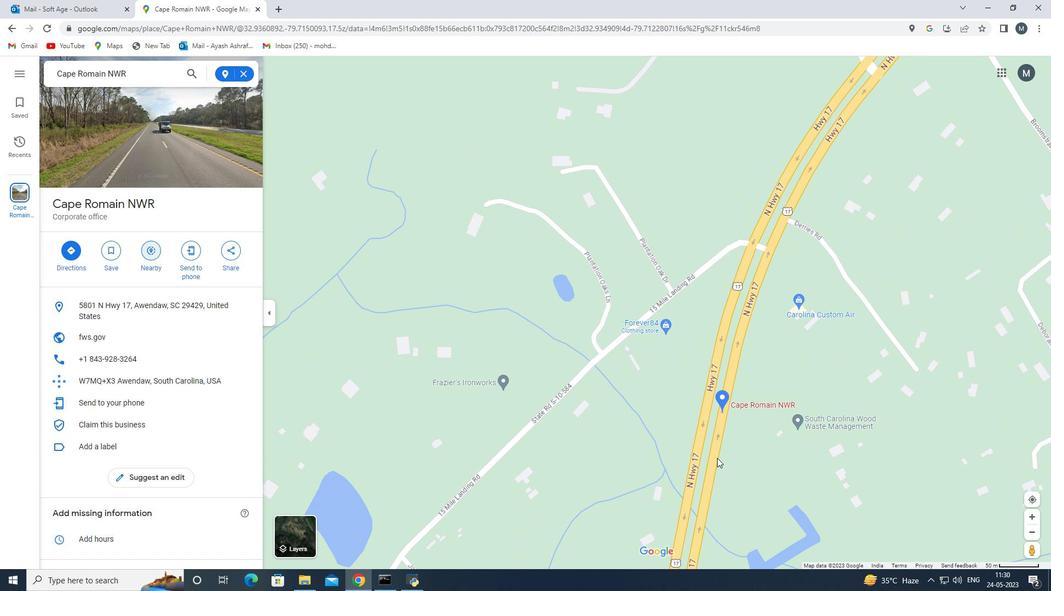 
Action: Mouse moved to (763, 362)
Screenshot: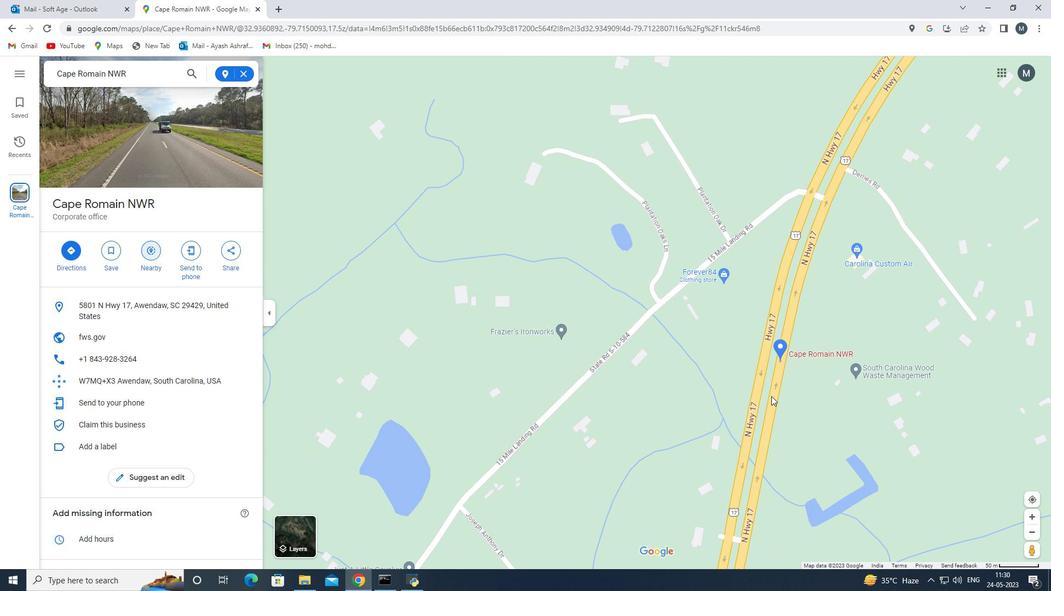 
Action: Mouse scrolled (763, 361) with delta (0, 0)
Screenshot: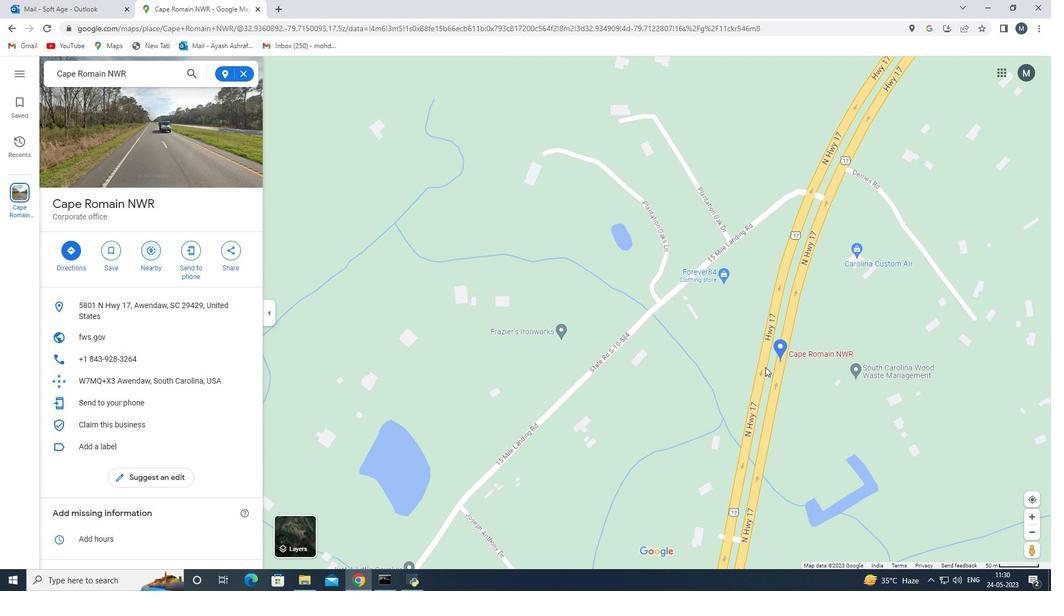 
Action: Mouse scrolled (763, 361) with delta (0, 0)
Screenshot: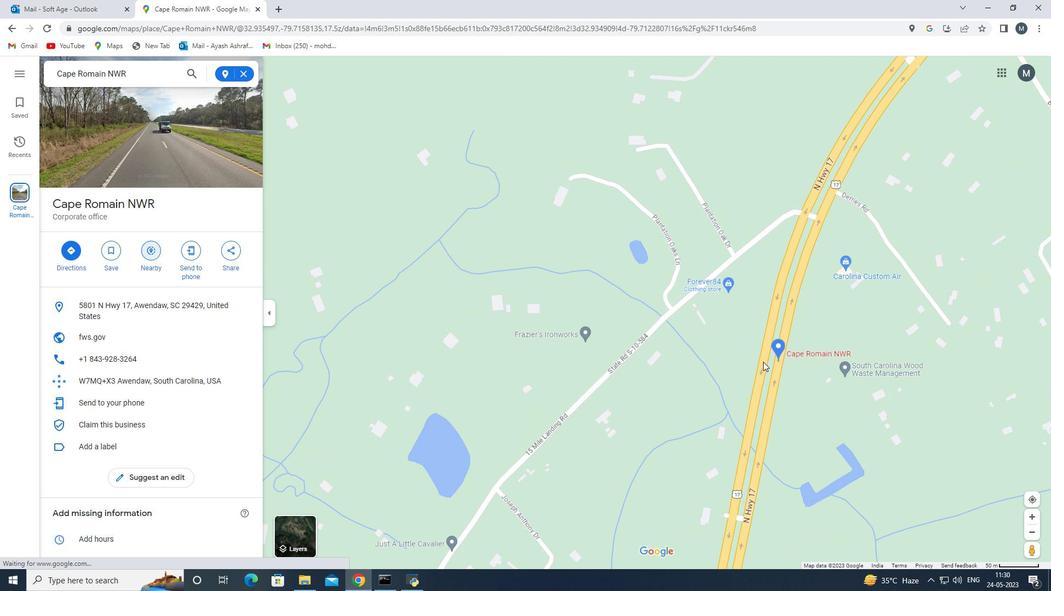 
Action: Mouse scrolled (763, 361) with delta (0, 0)
Screenshot: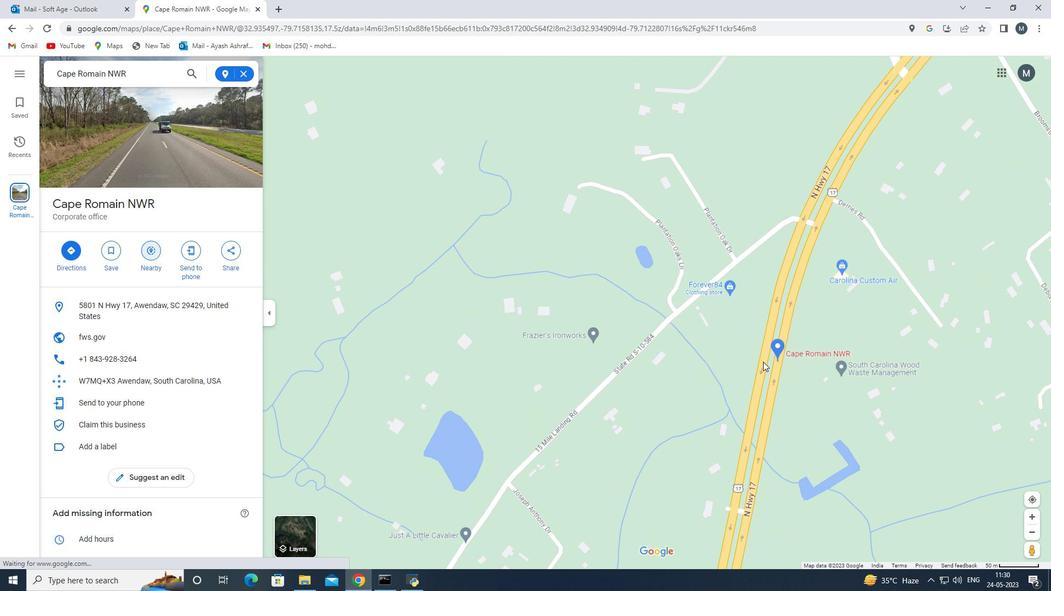 
Action: Mouse scrolled (763, 361) with delta (0, 0)
Screenshot: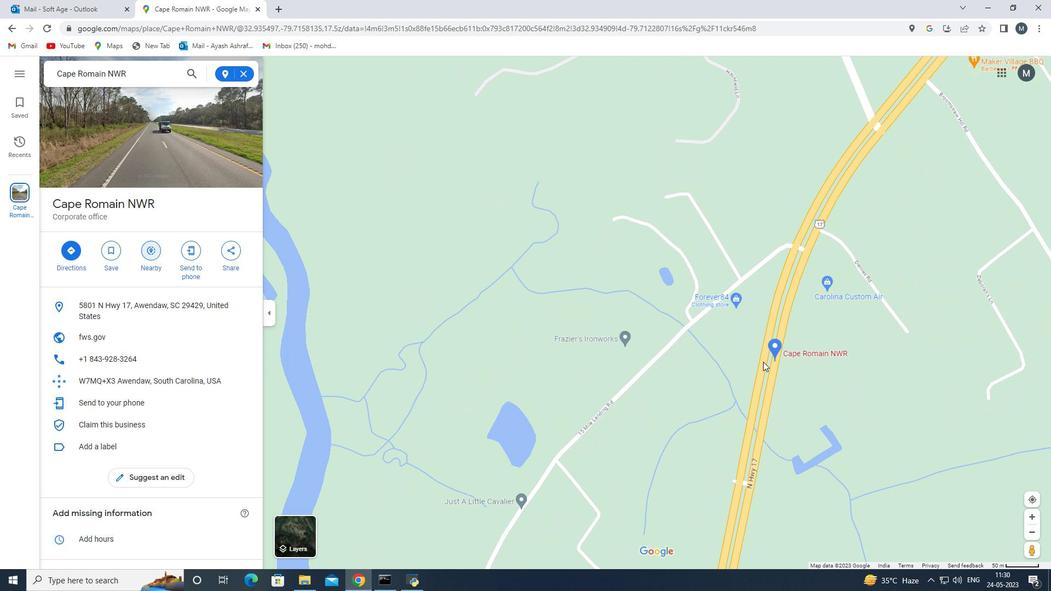 
Action: Mouse moved to (630, 367)
Screenshot: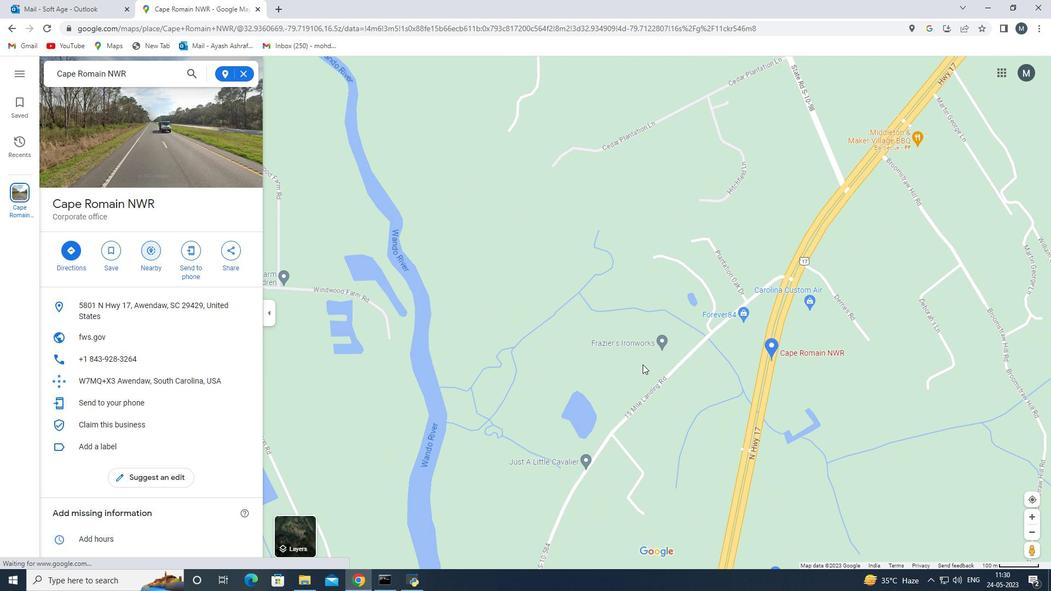 
Action: Mouse pressed left at (630, 367)
Screenshot: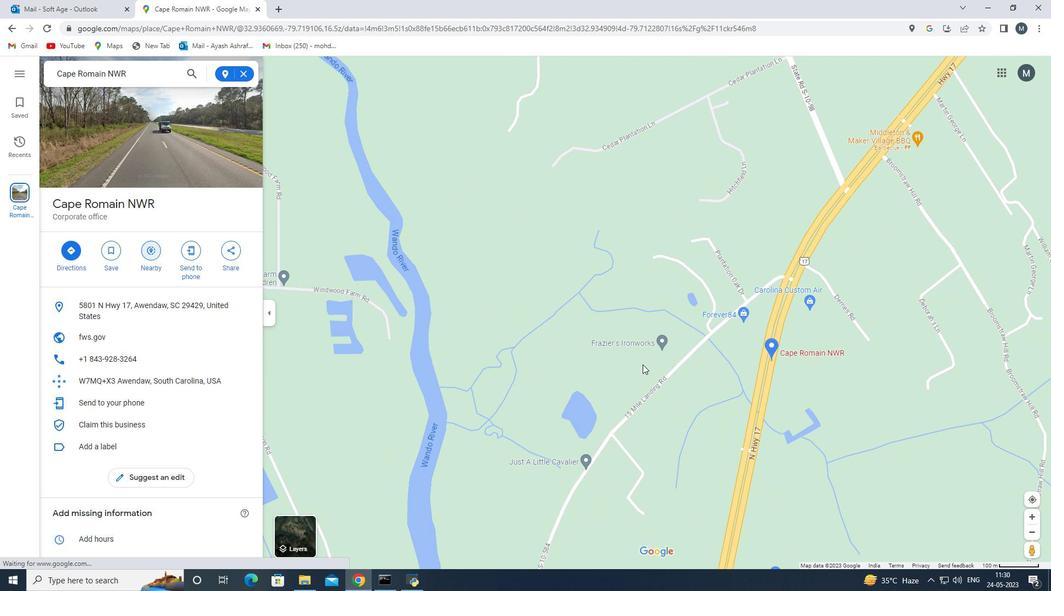 
Action: Mouse moved to (516, 323)
Screenshot: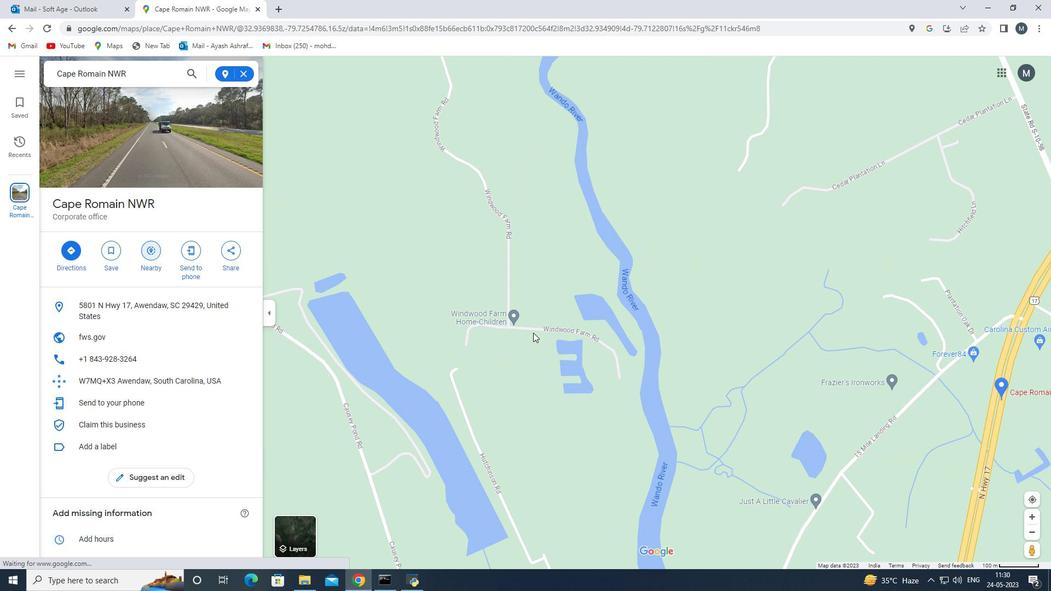 
Action: Mouse pressed left at (516, 323)
Screenshot: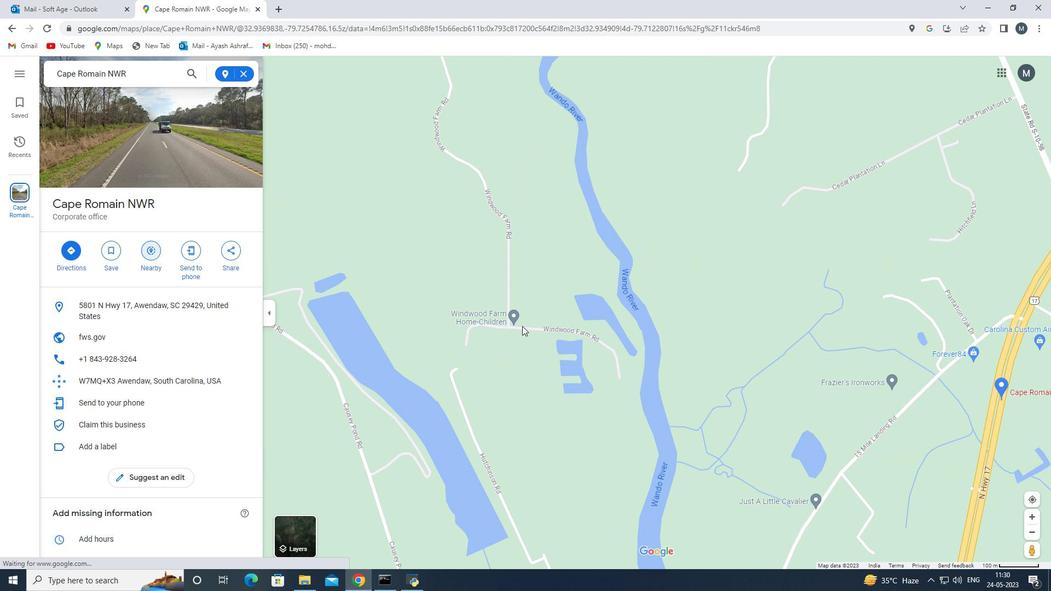 
Action: Mouse moved to (244, 73)
Screenshot: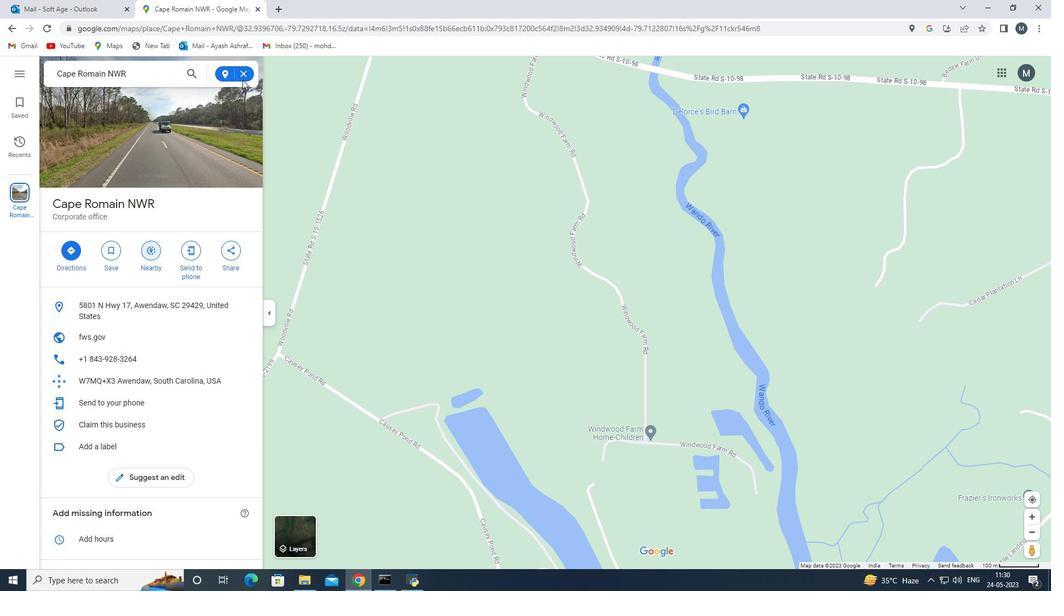 
Action: Mouse pressed left at (244, 73)
Screenshot: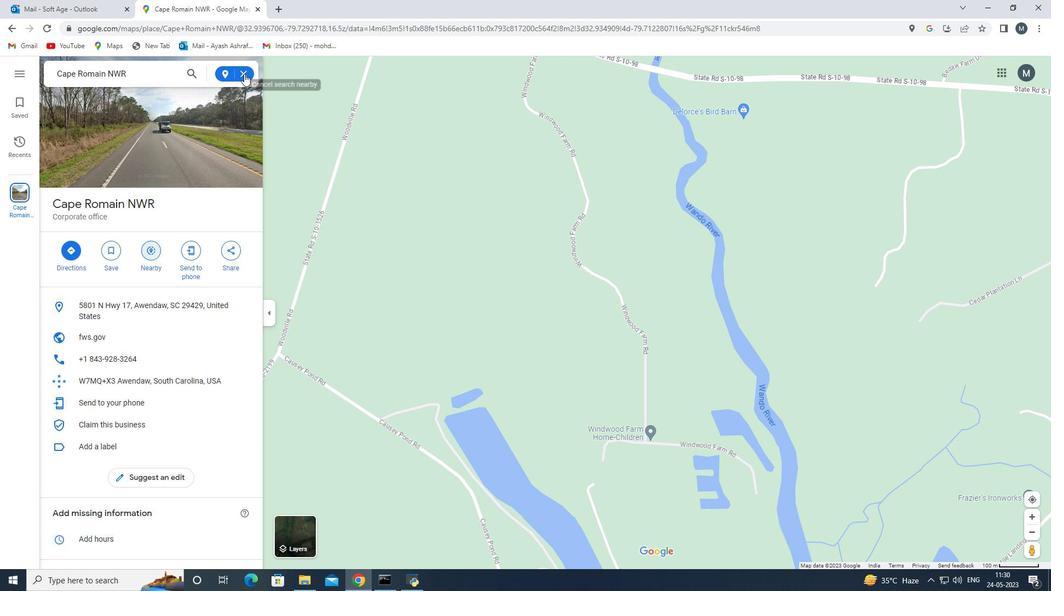 
Action: Mouse moved to (651, 311)
Screenshot: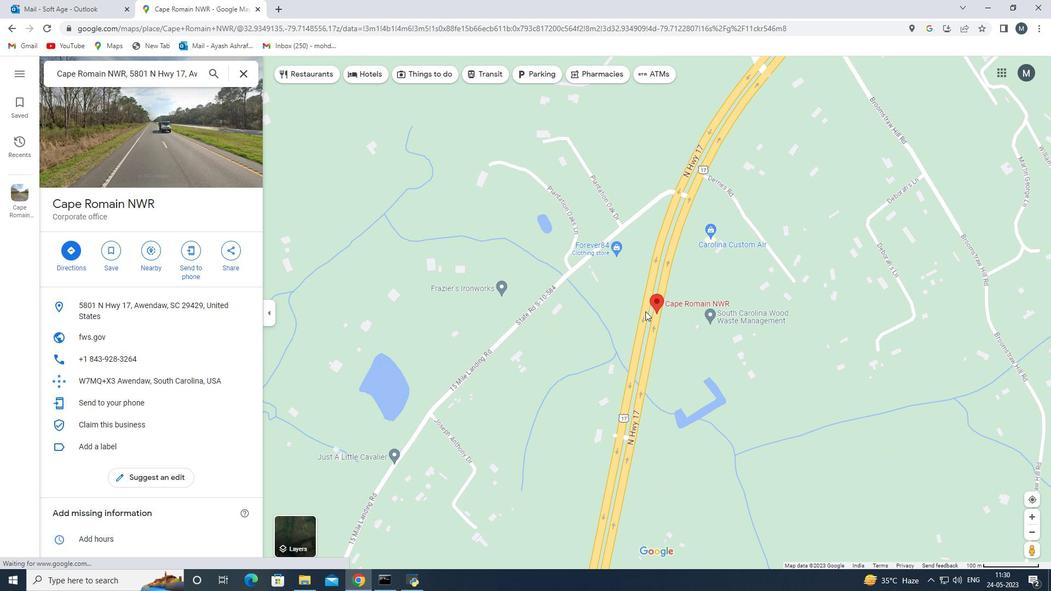 
Action: Mouse scrolled (651, 310) with delta (0, 0)
Screenshot: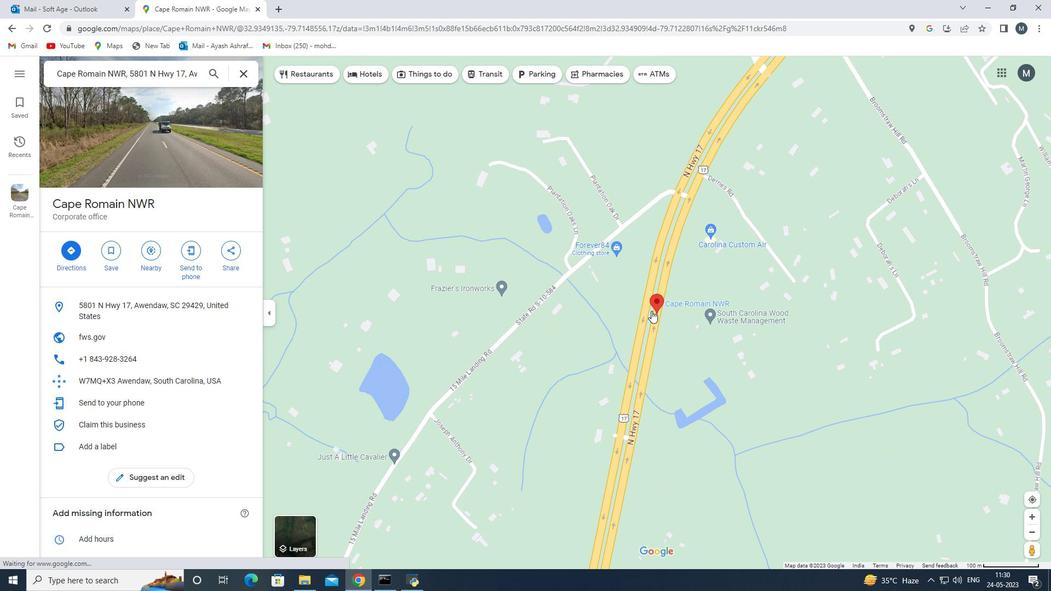 
Action: Mouse moved to (685, 304)
Screenshot: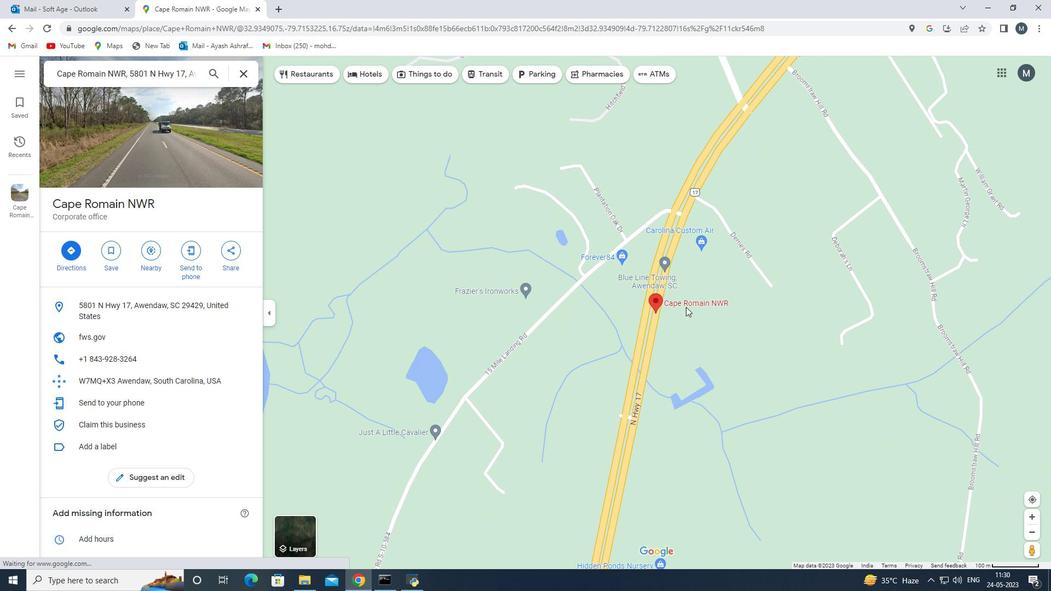 
Action: Mouse pressed left at (685, 304)
Screenshot: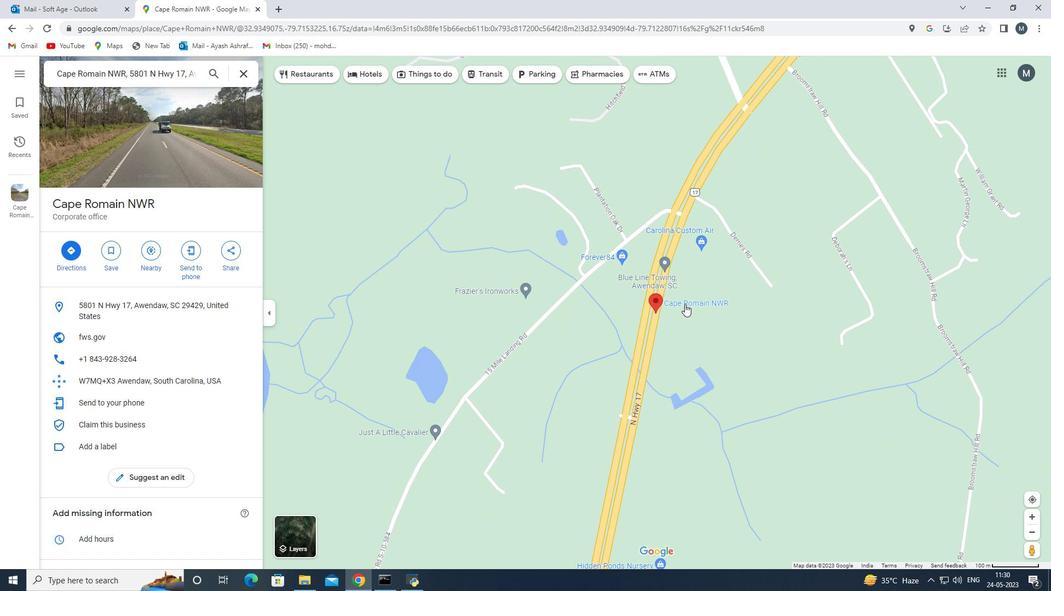 
Action: Mouse pressed left at (685, 304)
Screenshot: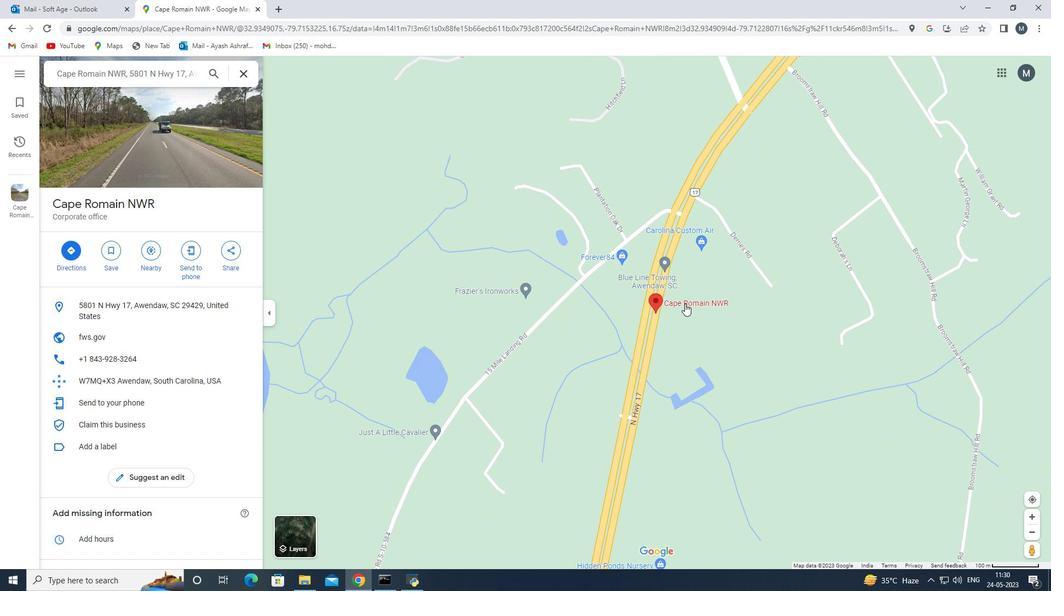 
Action: Mouse moved to (650, 293)
Screenshot: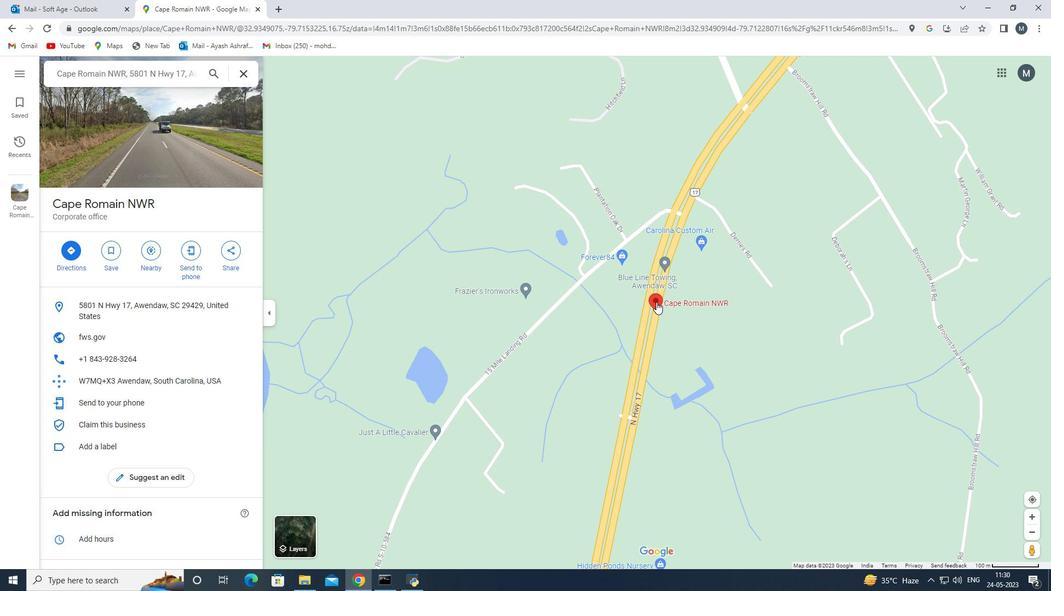 
Action: Mouse pressed left at (650, 293)
Screenshot: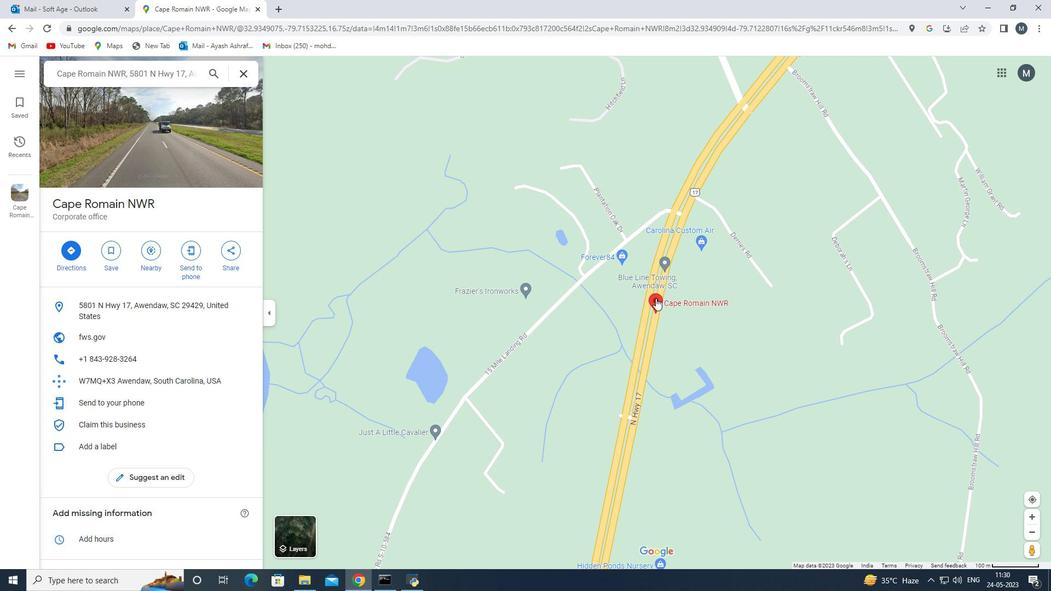 
Action: Mouse moved to (634, 278)
Screenshot: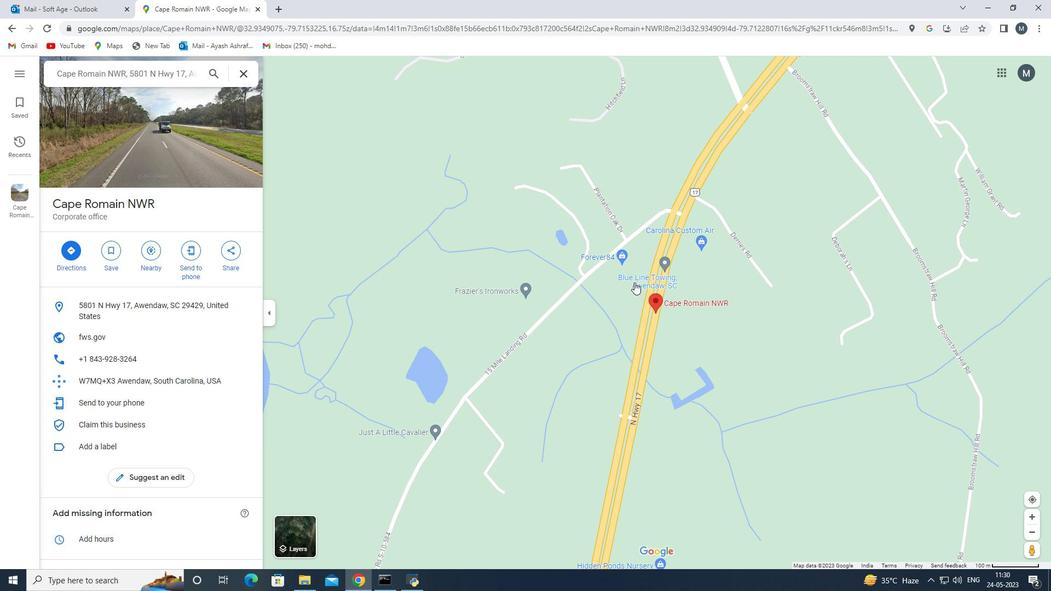 
Action: Mouse pressed left at (634, 278)
Screenshot: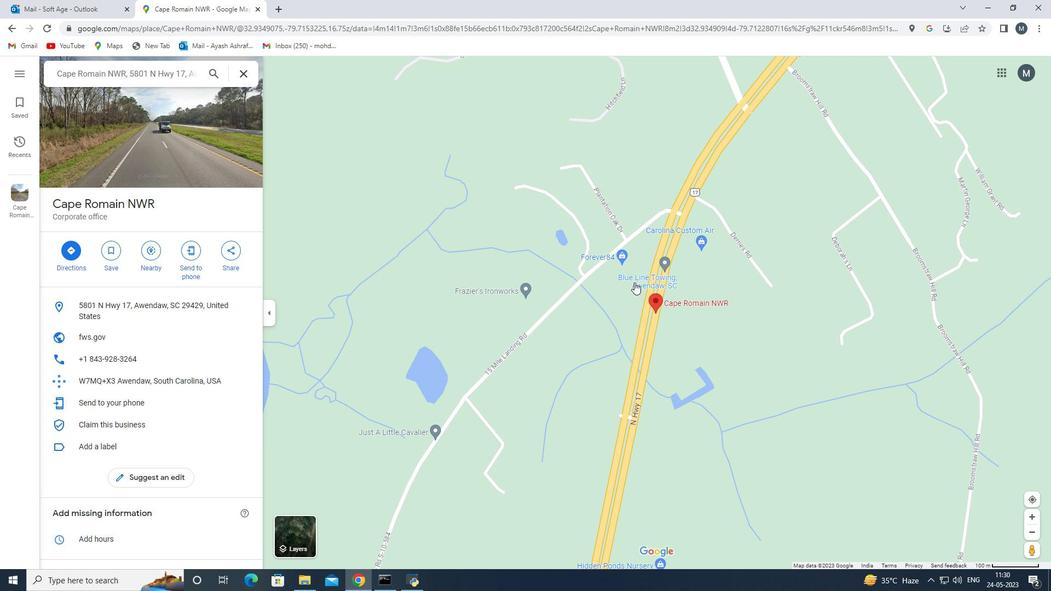 
Action: Mouse moved to (205, 251)
Screenshot: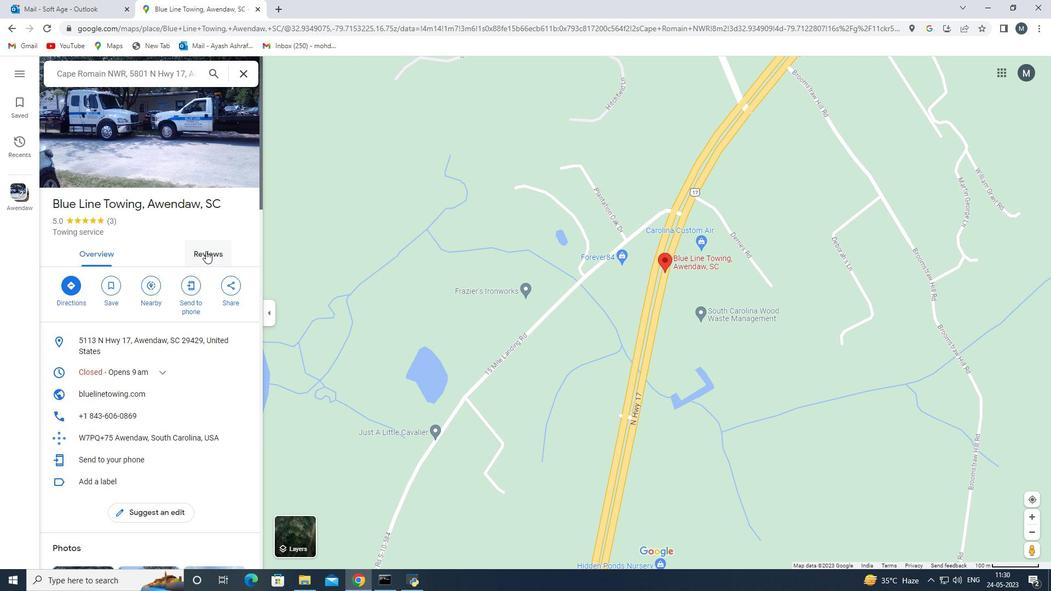 
Action: Mouse pressed left at (205, 251)
Screenshot: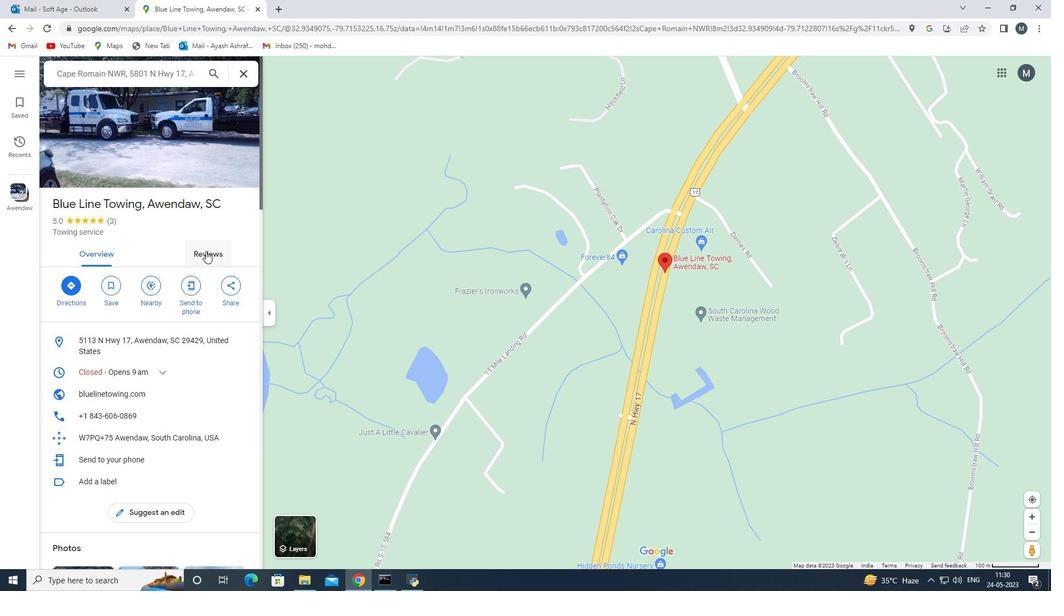 
Action: Mouse moved to (178, 328)
Screenshot: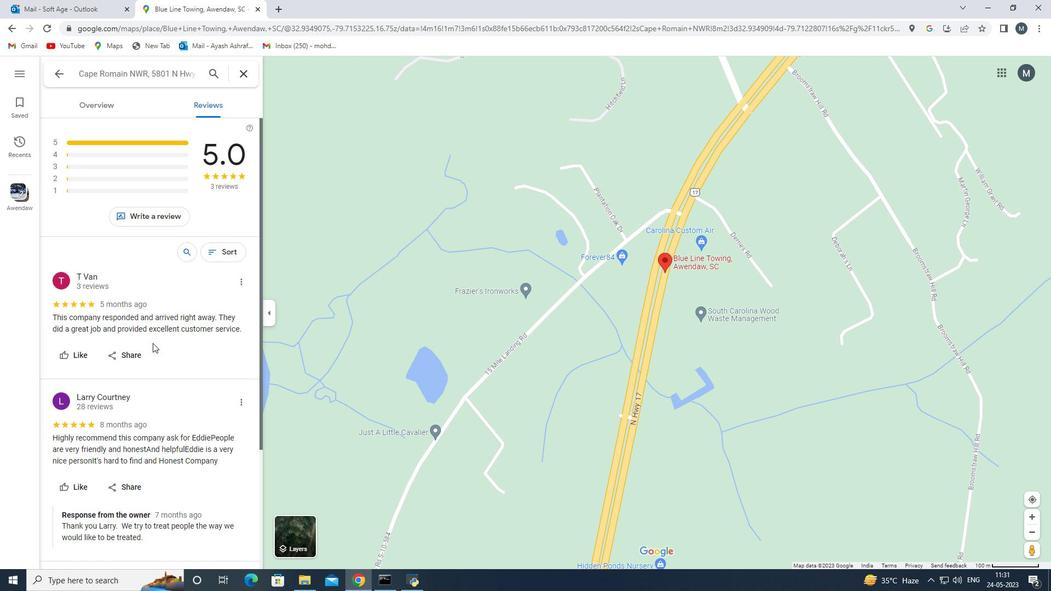 
Action: Mouse scrolled (178, 328) with delta (0, 0)
Screenshot: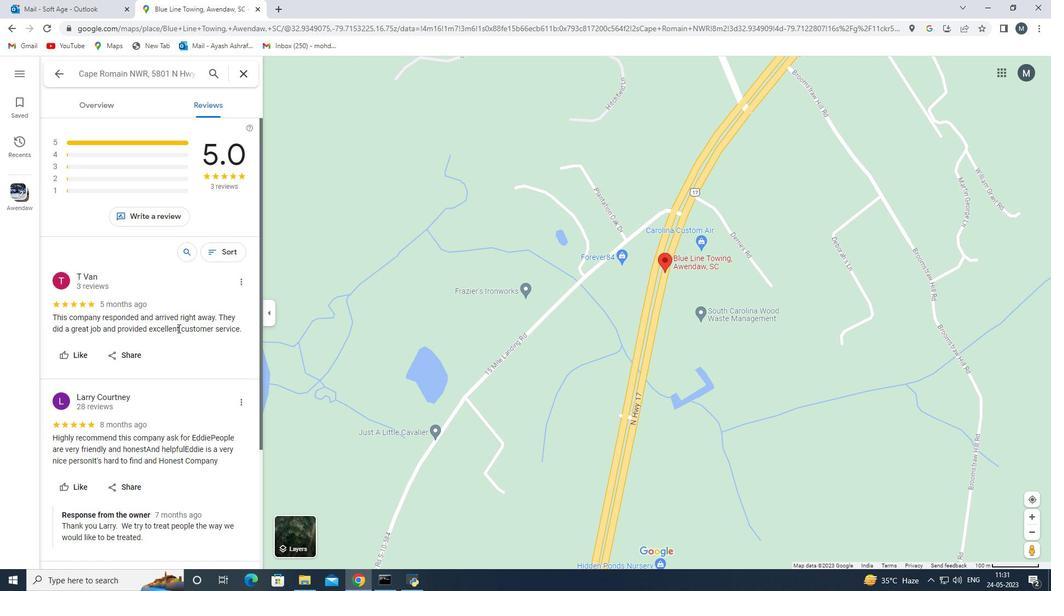 
Action: Mouse moved to (167, 336)
Screenshot: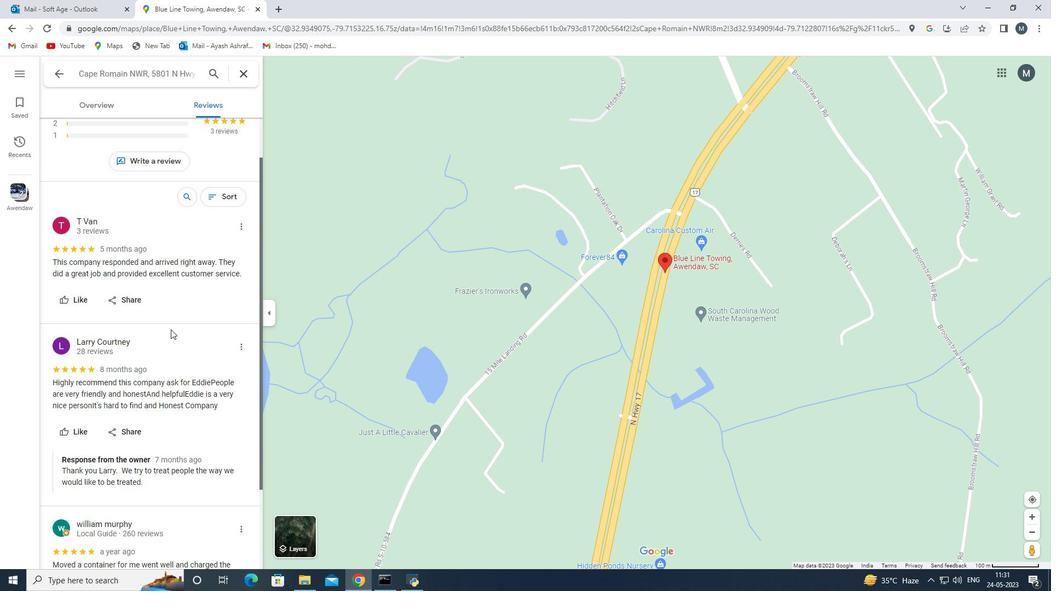 
Action: Mouse scrolled (167, 336) with delta (0, 0)
Screenshot: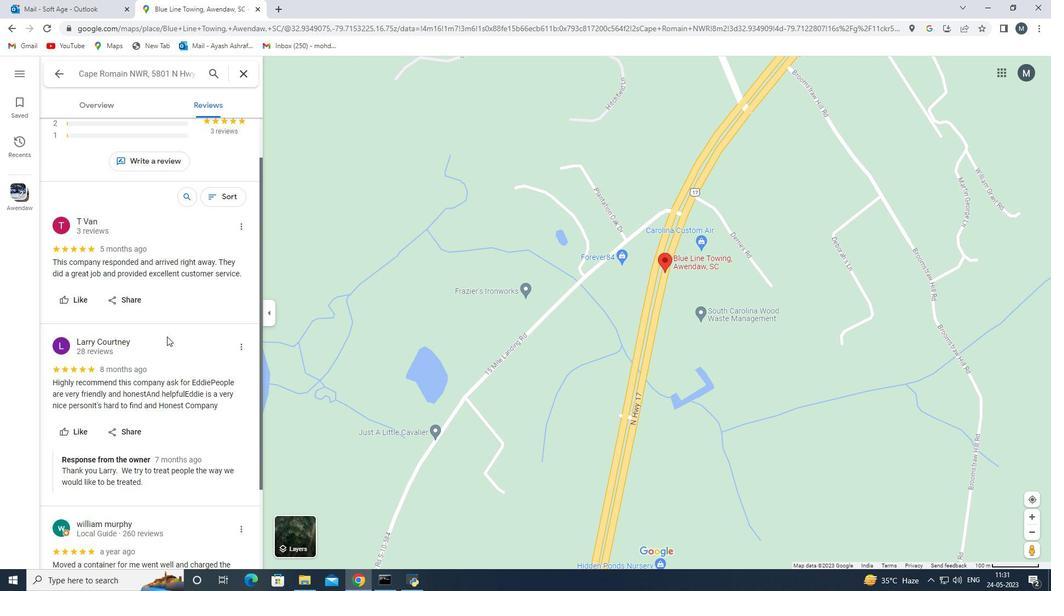 
Action: Mouse moved to (167, 339)
Screenshot: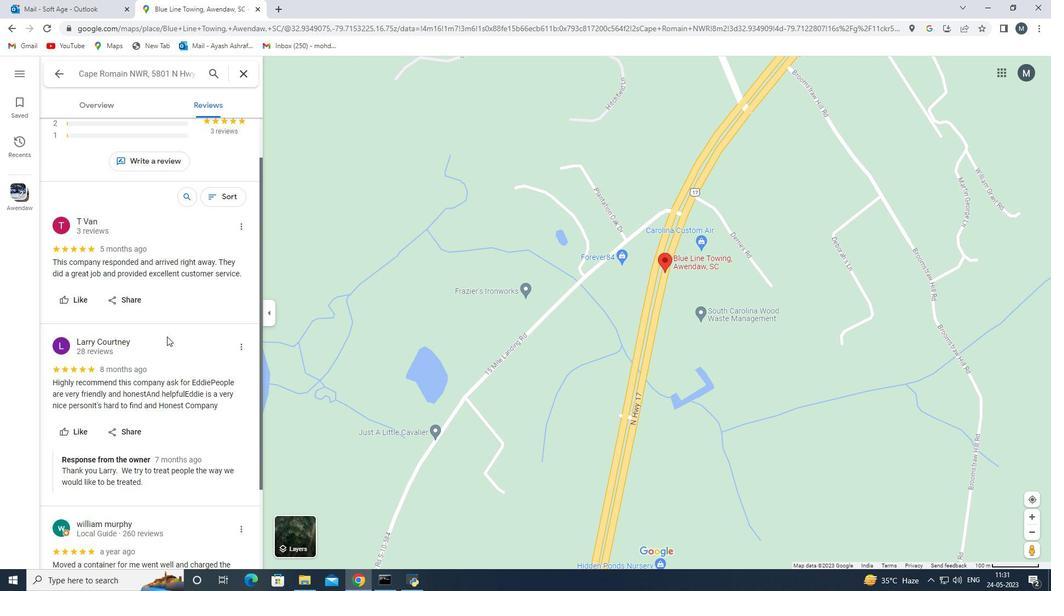 
Action: Mouse scrolled (167, 338) with delta (0, 0)
Screenshot: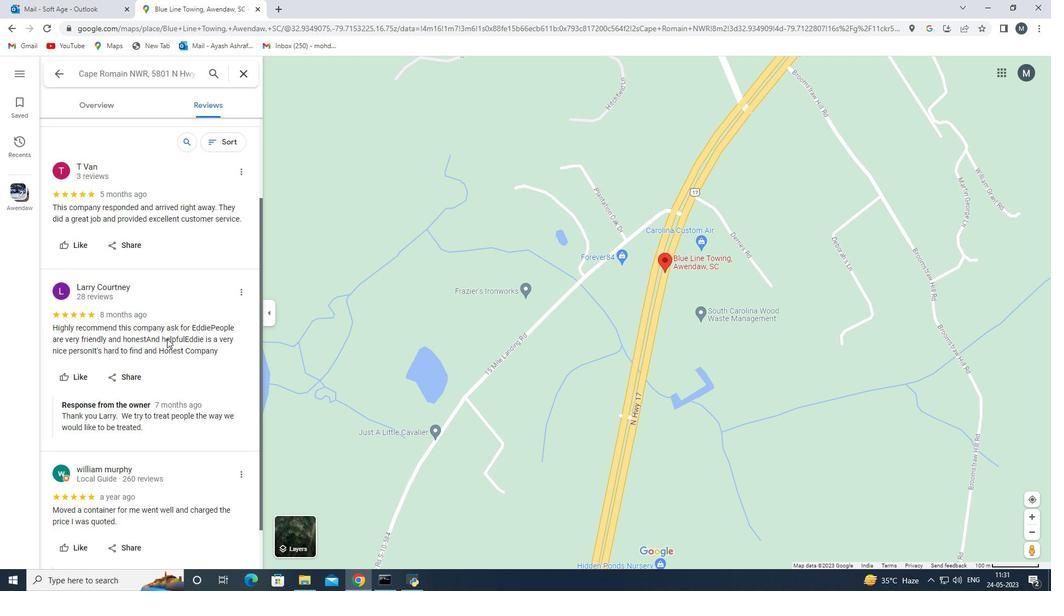 
Action: Mouse scrolled (167, 338) with delta (0, 0)
Screenshot: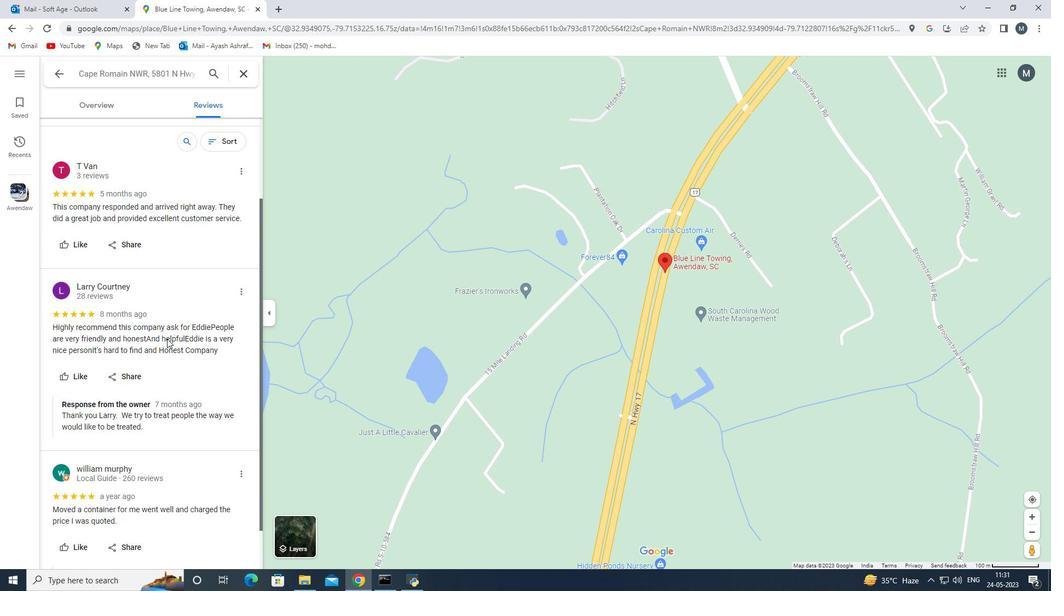 
Action: Mouse moved to (167, 340)
Screenshot: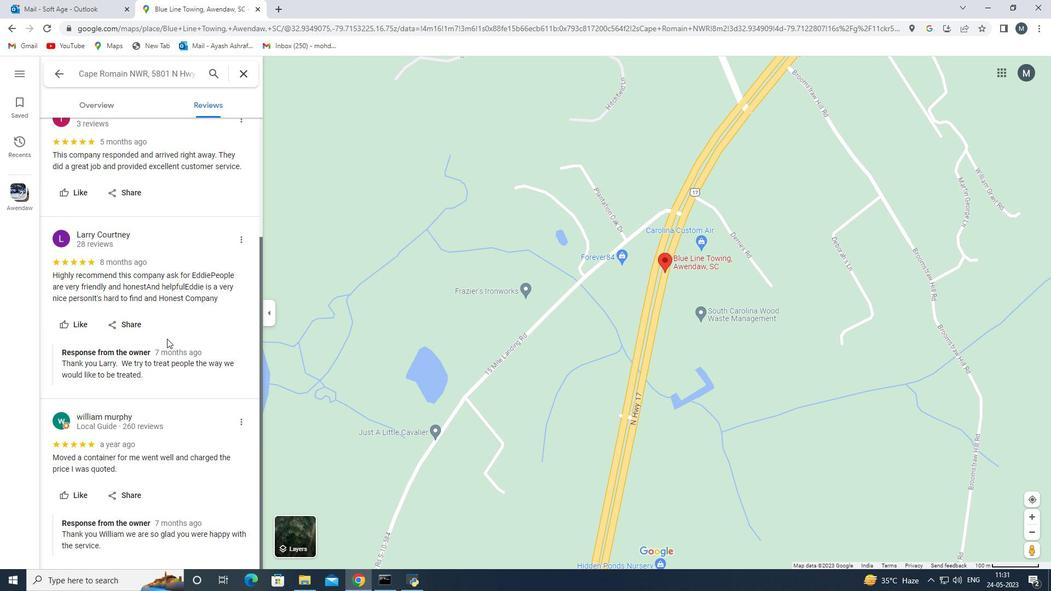 
Action: Mouse scrolled (167, 340) with delta (0, 0)
Screenshot: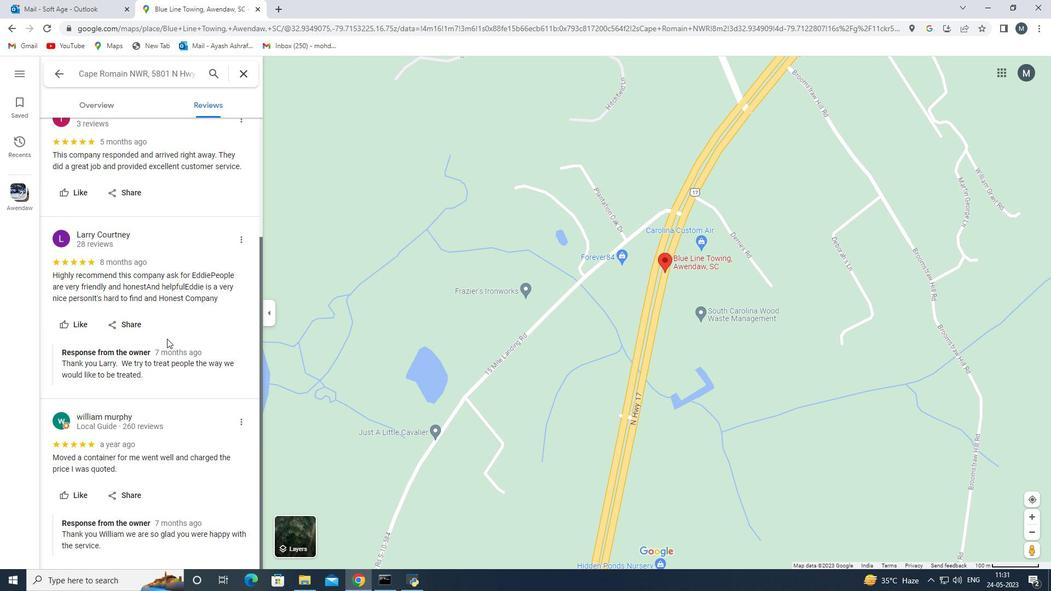 
Action: Mouse moved to (167, 342)
Screenshot: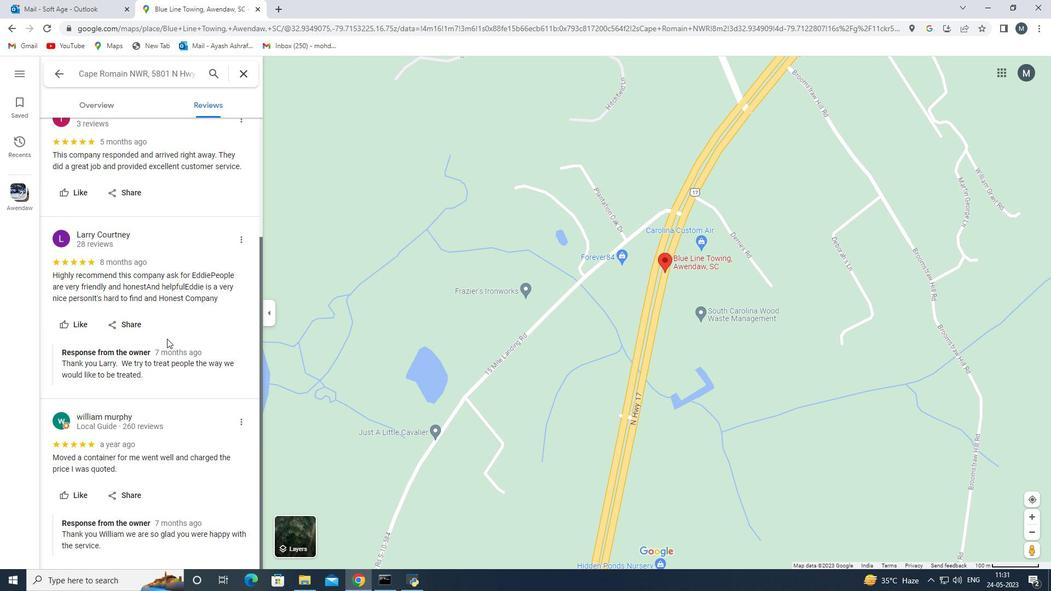 
Action: Mouse scrolled (167, 341) with delta (0, 0)
Screenshot: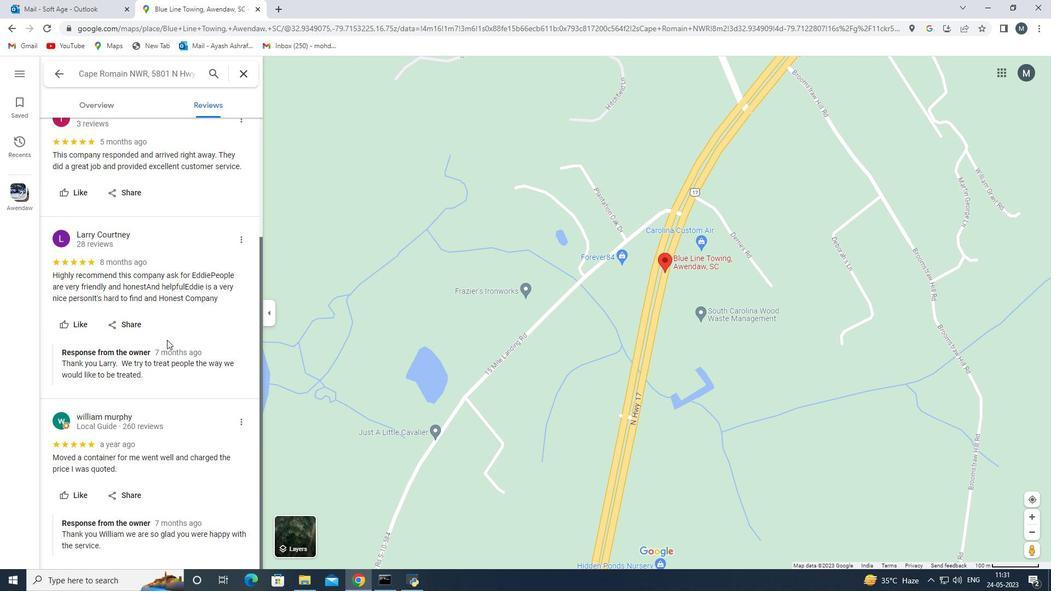 
Action: Mouse moved to (166, 345)
Screenshot: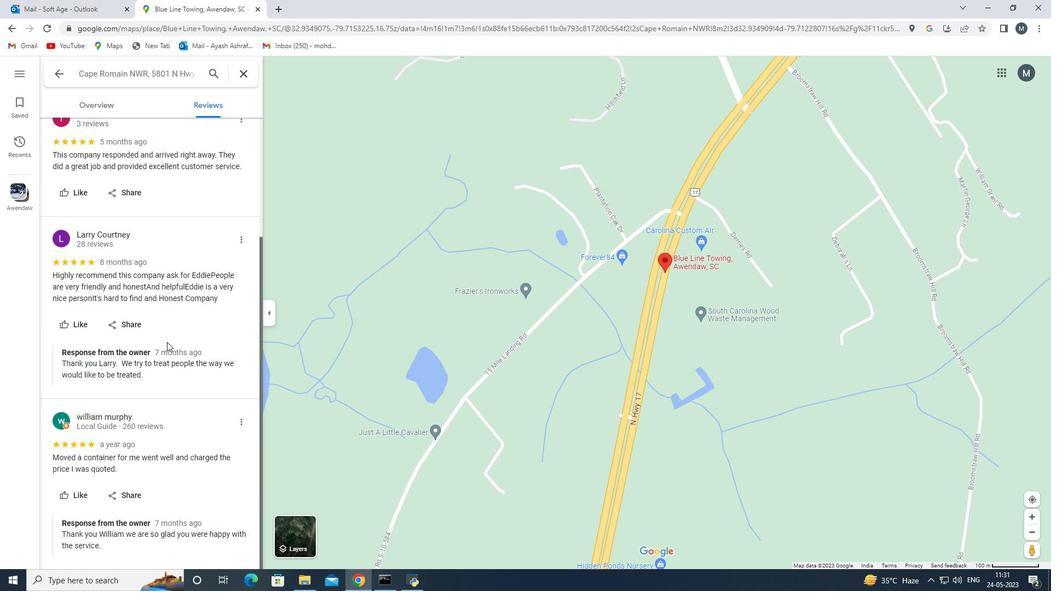 
Action: Mouse scrolled (166, 345) with delta (0, 0)
Screenshot: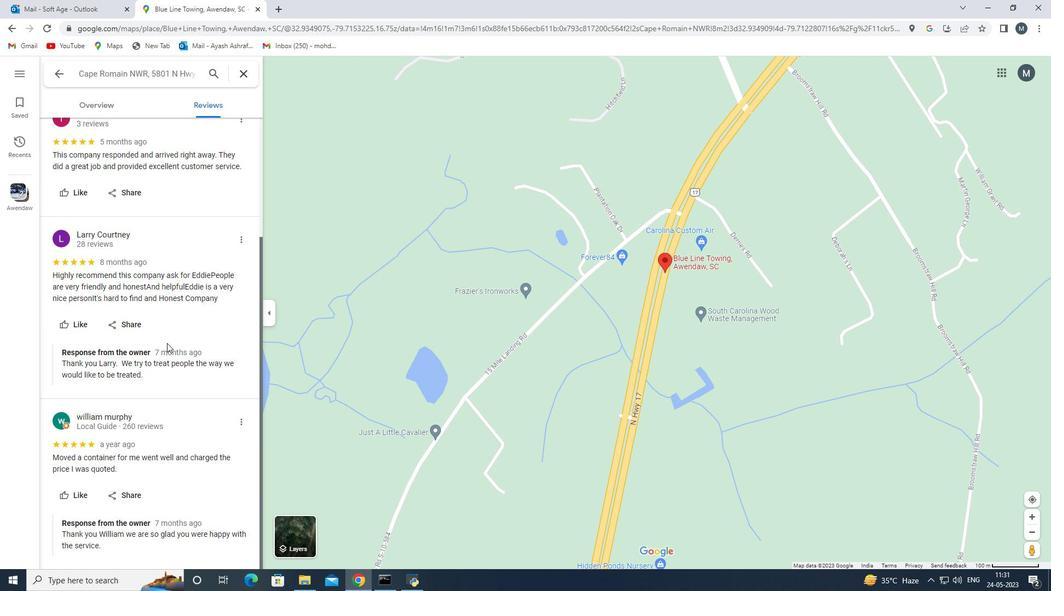 
Action: Mouse moved to (162, 353)
Screenshot: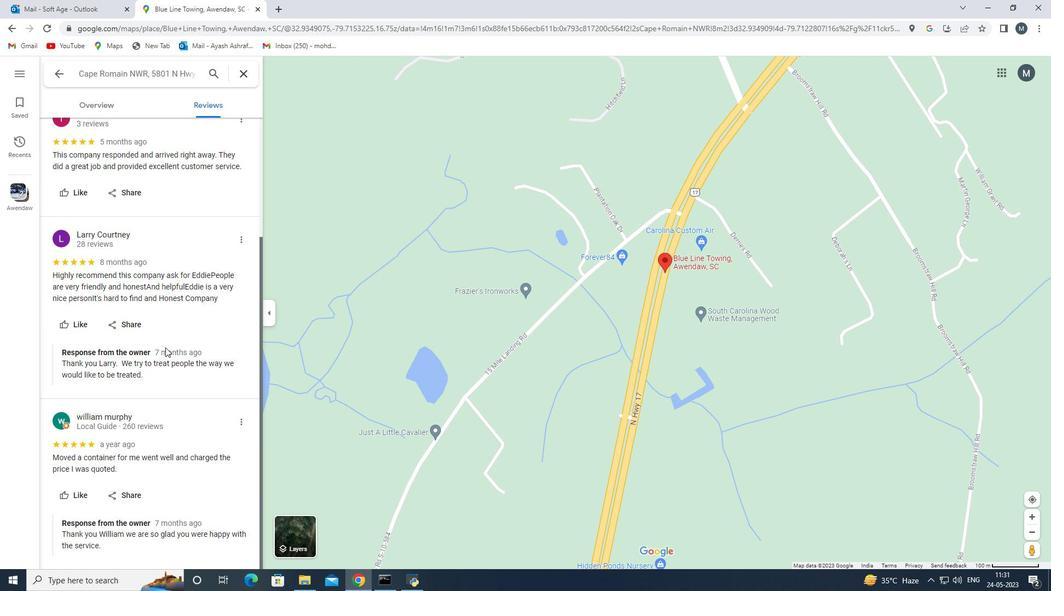 
Action: Mouse scrolled (162, 353) with delta (0, 0)
Screenshot: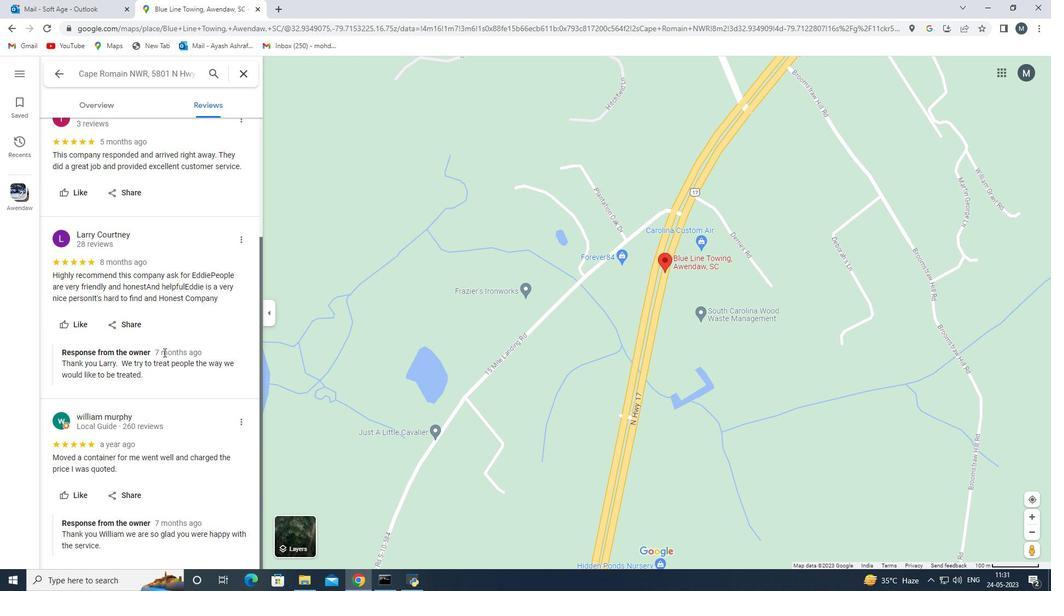 
Action: Mouse scrolled (162, 353) with delta (0, 0)
Screenshot: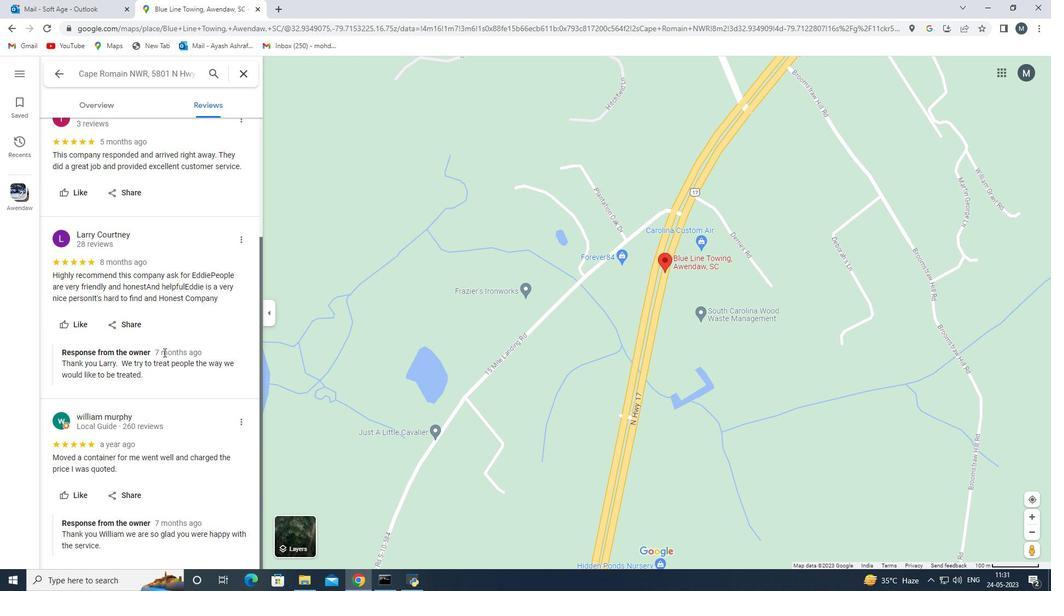
Action: Mouse scrolled (162, 353) with delta (0, 0)
Screenshot: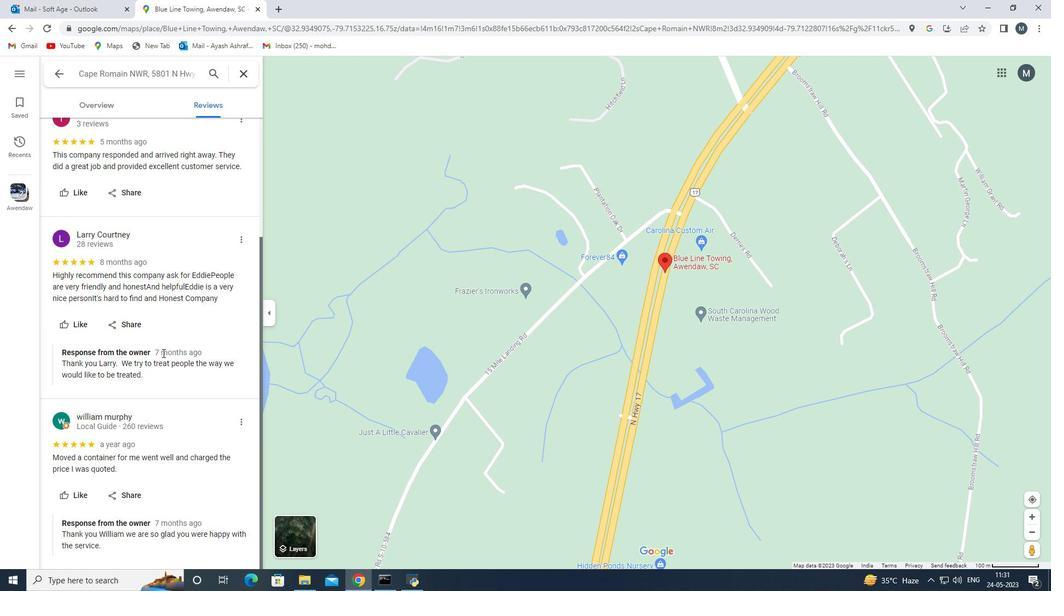
Action: Mouse scrolled (162, 353) with delta (0, 0)
Screenshot: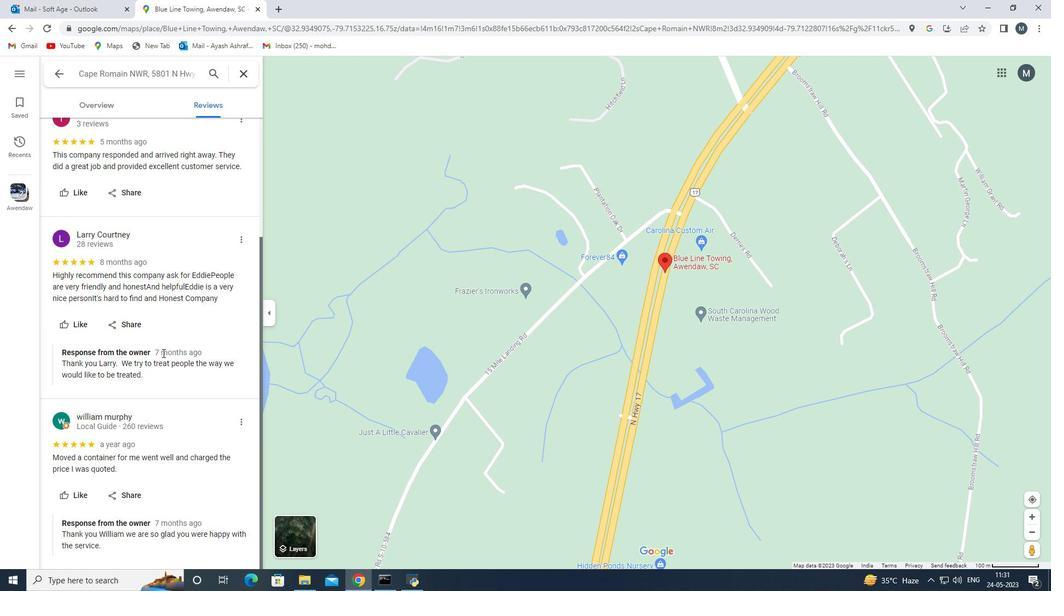
Action: Mouse scrolled (162, 353) with delta (0, 0)
Screenshot: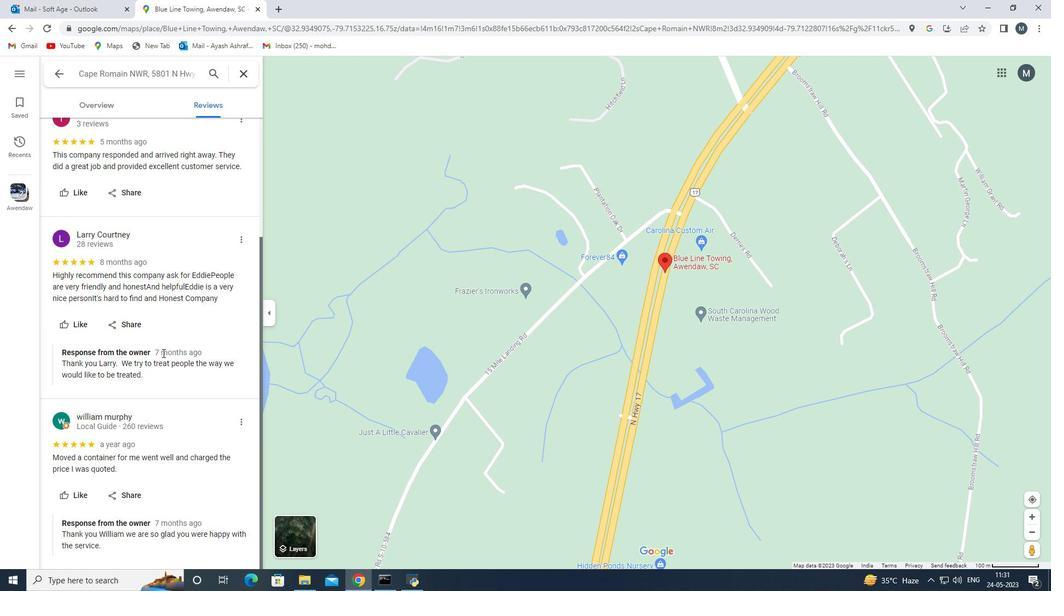 
Action: Mouse scrolled (162, 353) with delta (0, 0)
Screenshot: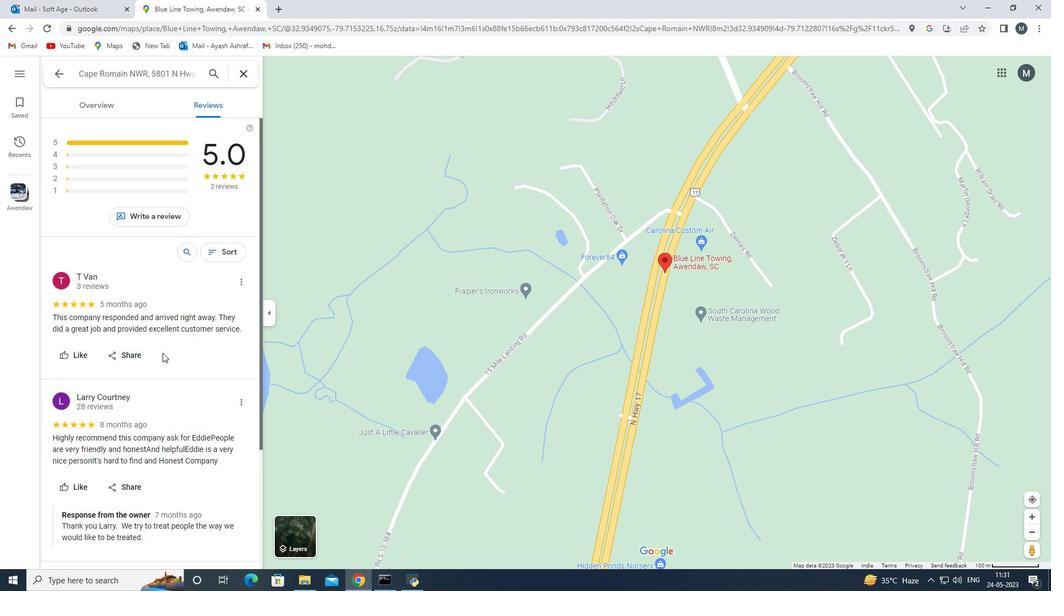 
Action: Mouse scrolled (162, 353) with delta (0, 0)
Screenshot: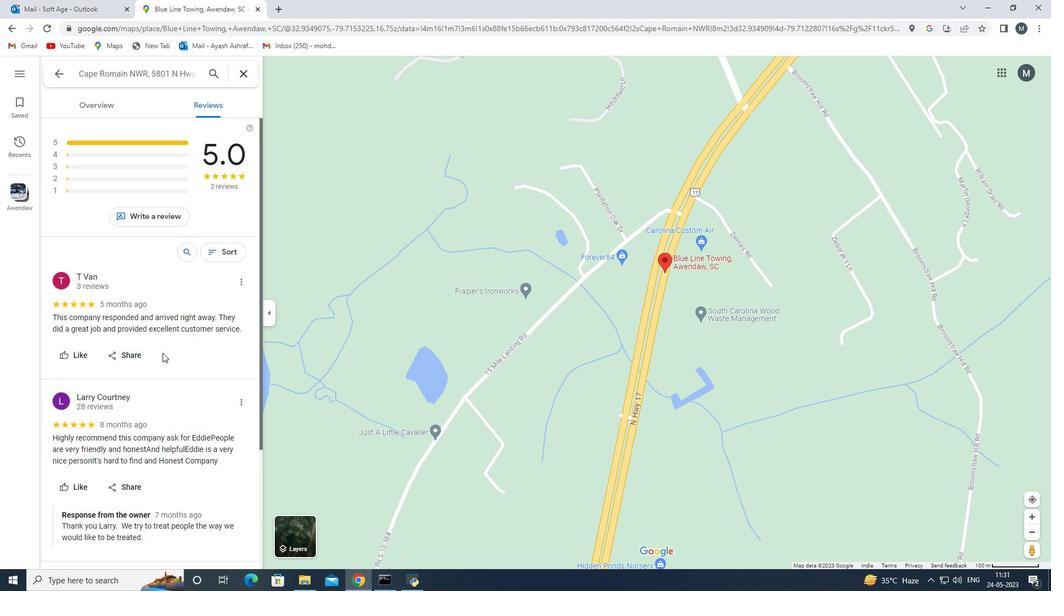 
Action: Mouse scrolled (162, 353) with delta (0, 0)
Screenshot: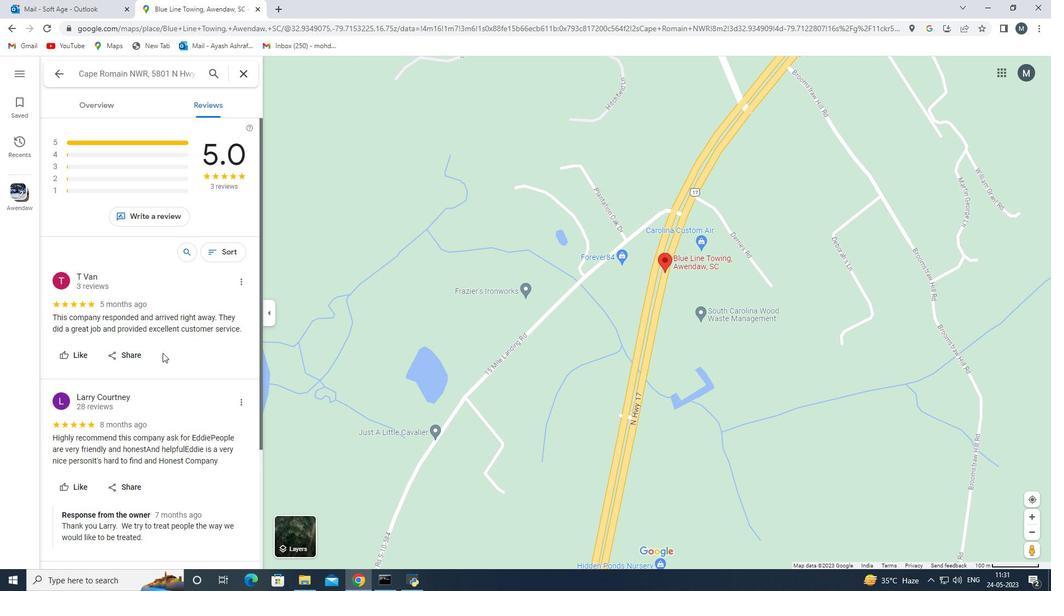 
Action: Mouse scrolled (162, 353) with delta (0, 0)
Screenshot: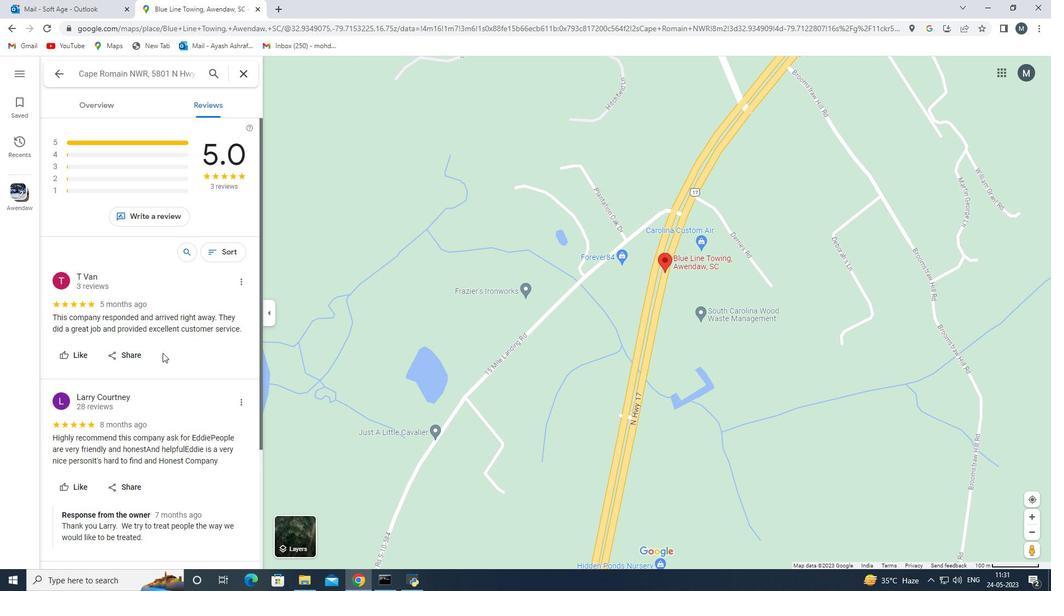 
Action: Mouse scrolled (162, 353) with delta (0, 0)
Screenshot: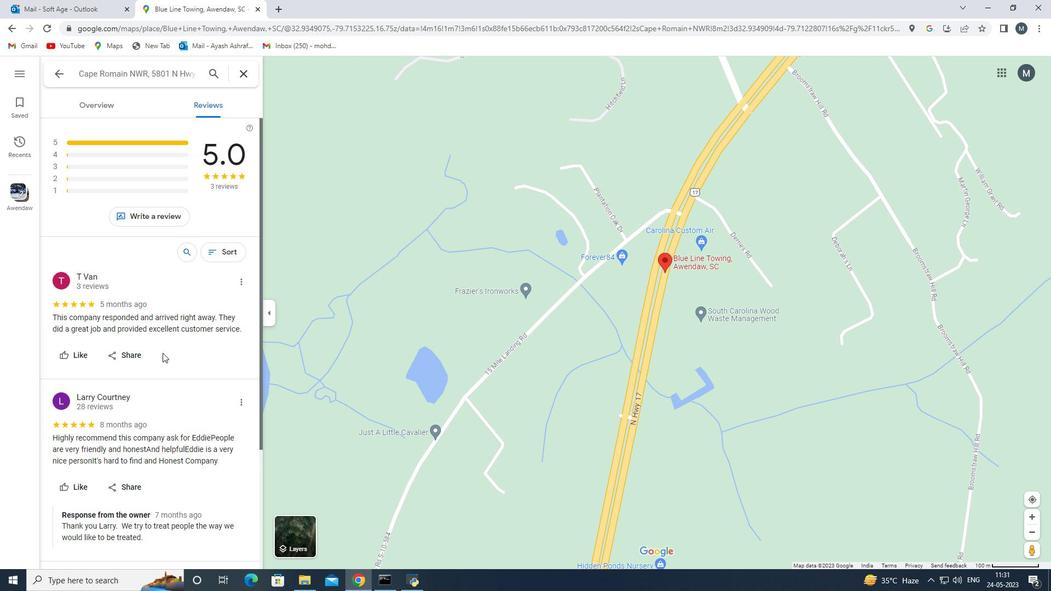 
Action: Mouse moved to (242, 77)
Screenshot: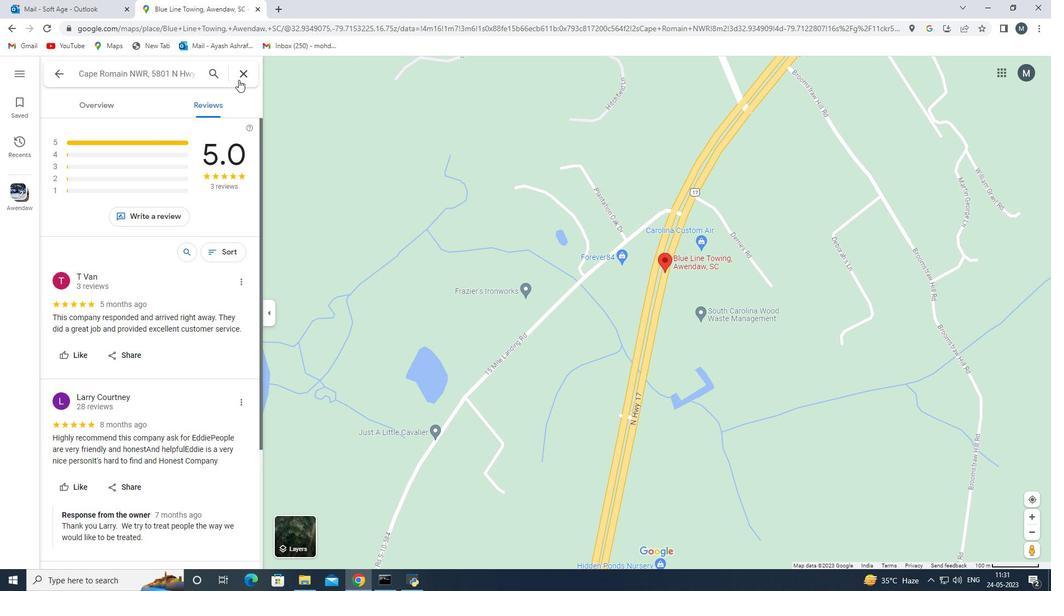 
Action: Mouse pressed left at (242, 77)
Screenshot: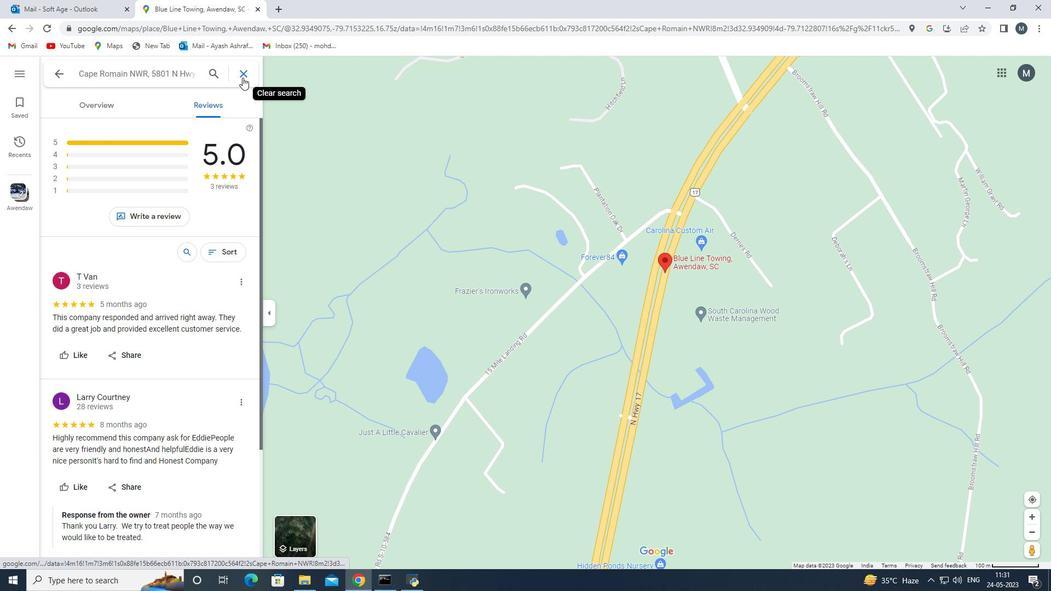 
Action: Mouse moved to (653, 326)
Screenshot: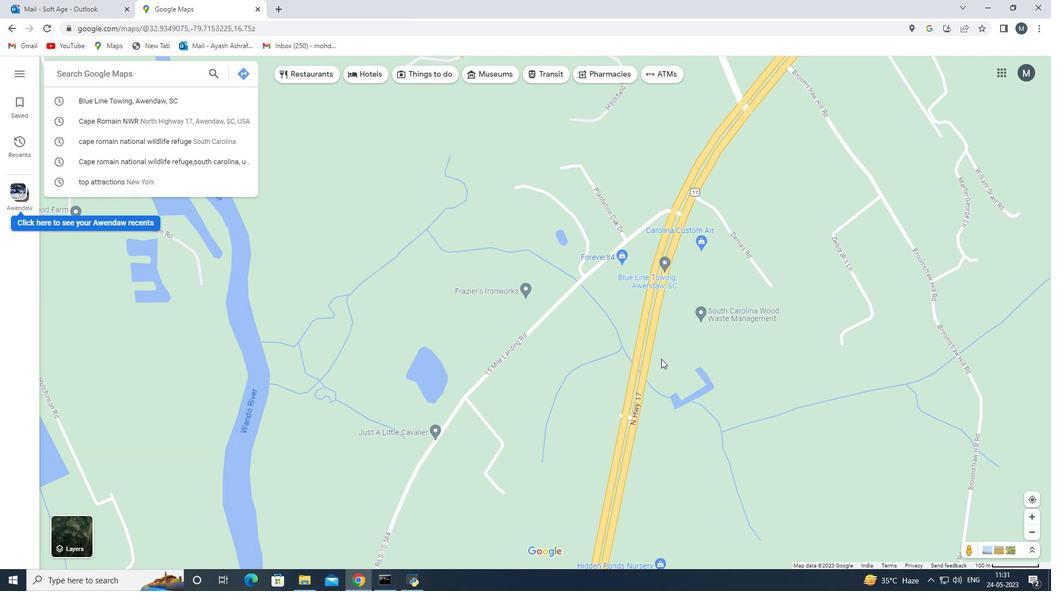 
Action: Mouse scrolled (653, 327) with delta (0, 0)
Screenshot: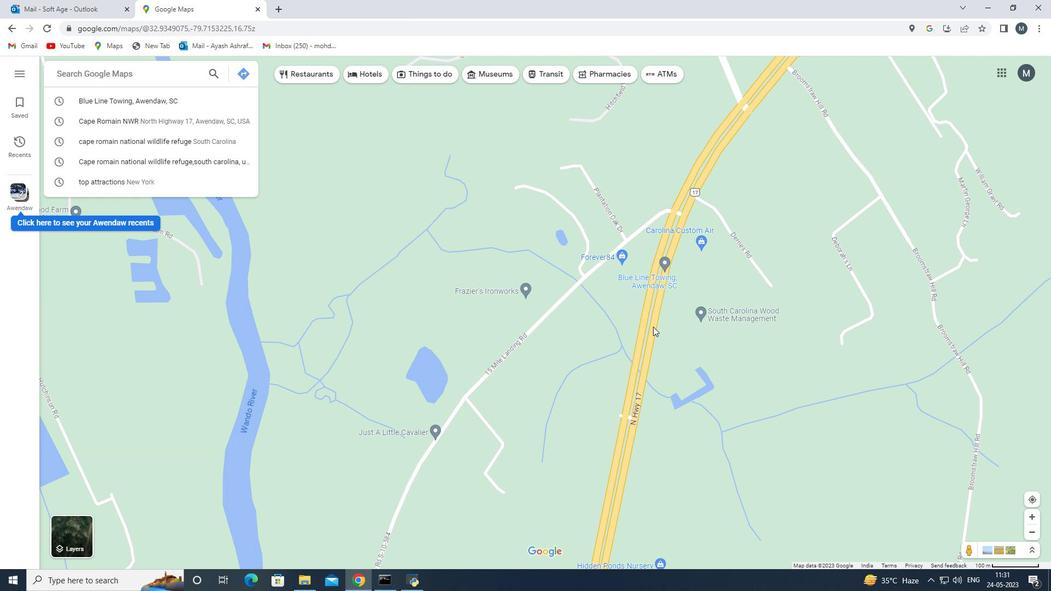 
Action: Mouse moved to (652, 326)
Screenshot: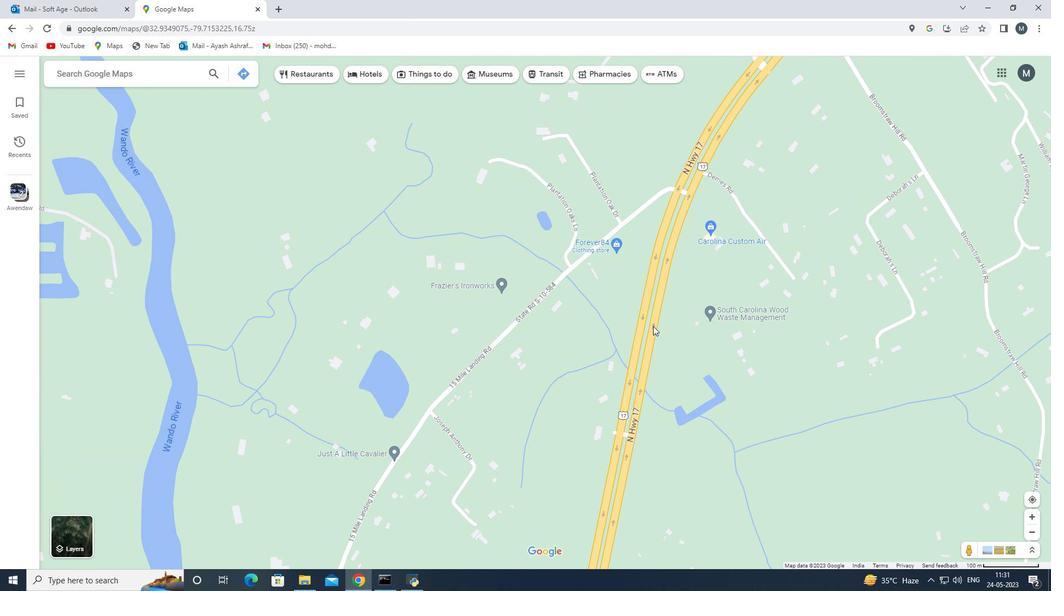
Action: Mouse scrolled (652, 327) with delta (0, 0)
Screenshot: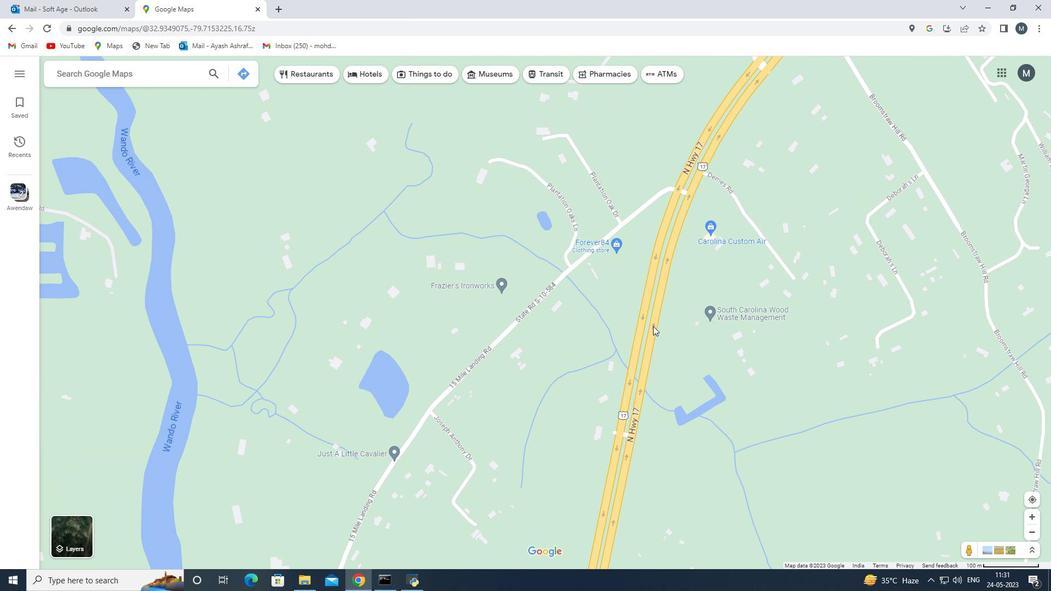 
Action: Mouse scrolled (652, 327) with delta (0, 0)
Screenshot: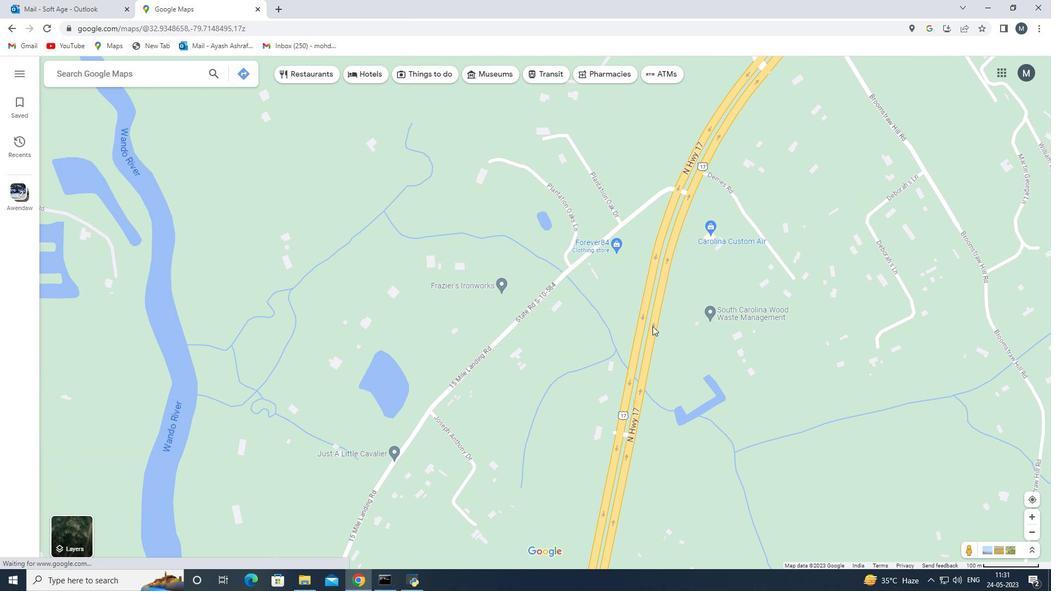 
Action: Mouse moved to (644, 349)
Screenshot: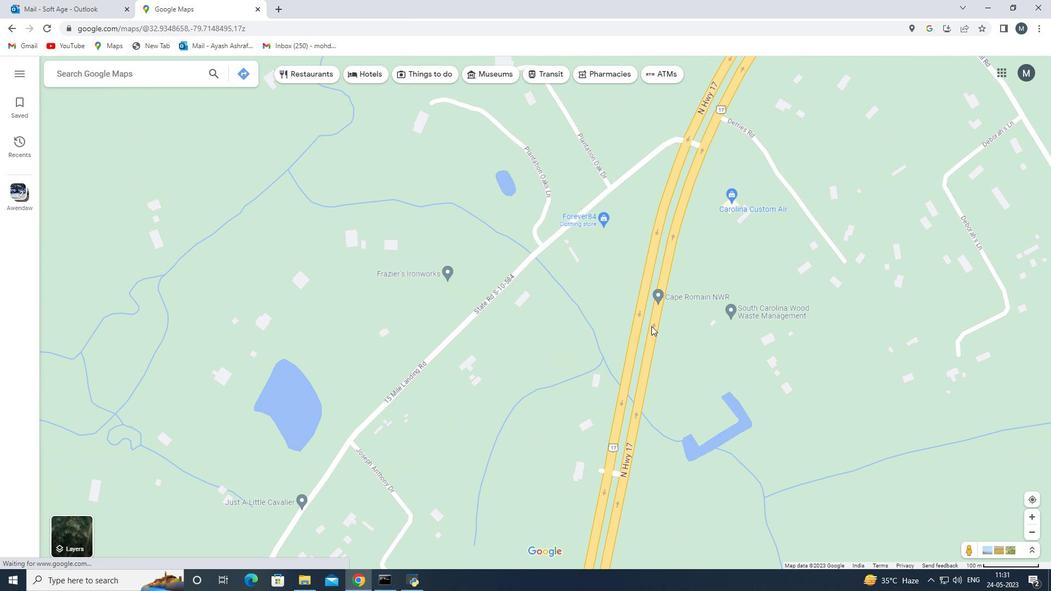
Action: Mouse scrolled (644, 350) with delta (0, 0)
Screenshot: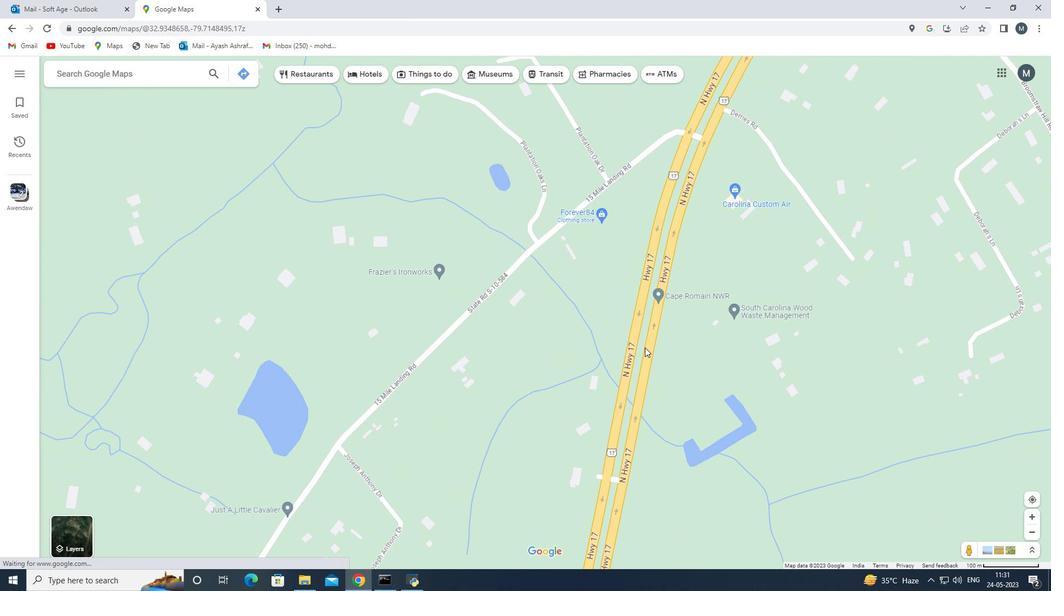 
Action: Mouse scrolled (644, 350) with delta (0, 0)
Screenshot: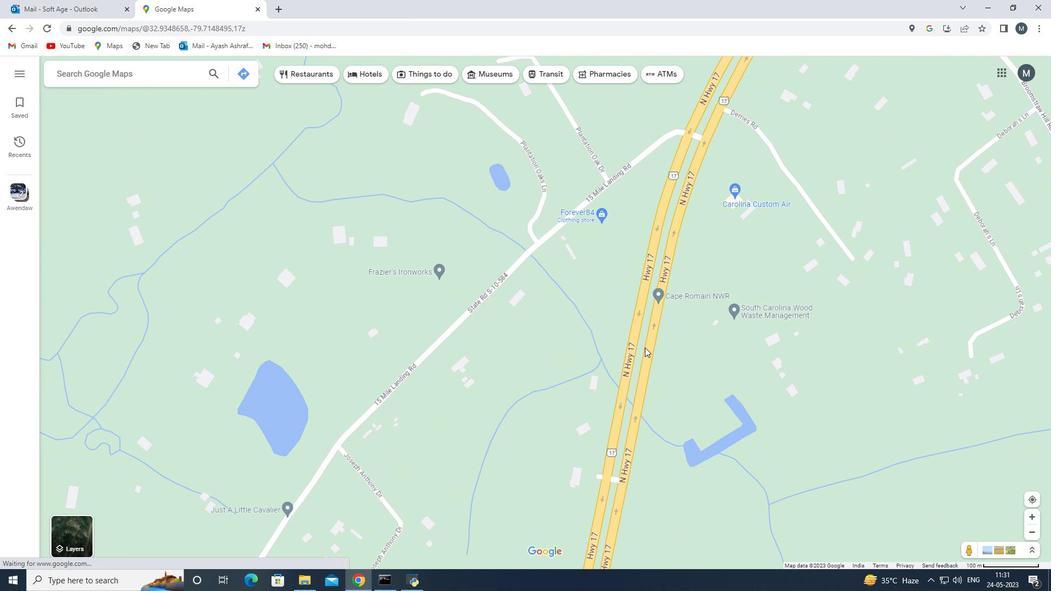 
Action: Mouse scrolled (644, 350) with delta (0, 0)
Screenshot: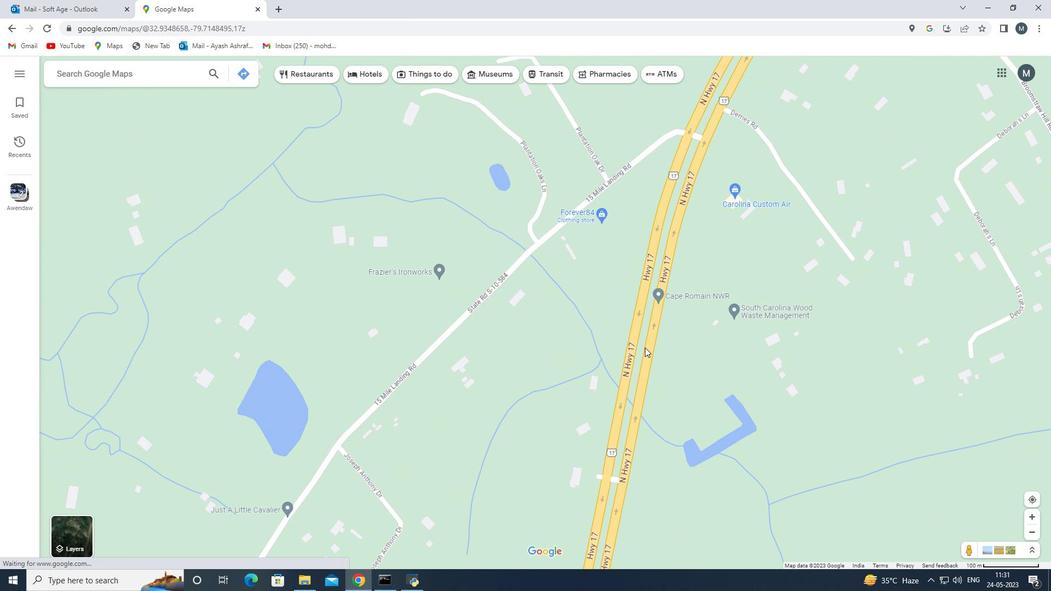 
Action: Mouse moved to (626, 363)
Screenshot: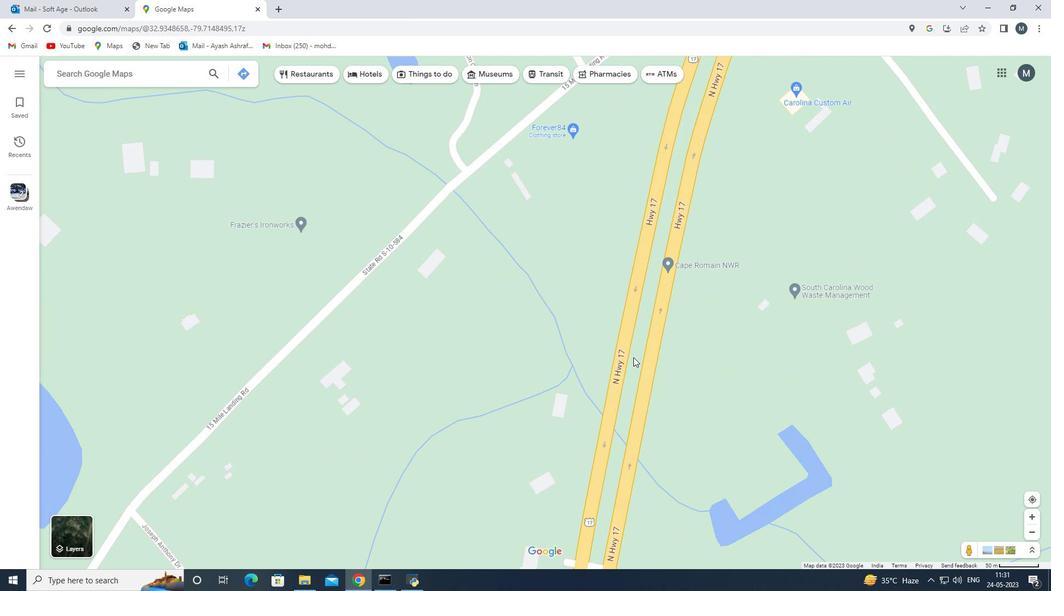 
Action: Mouse scrolled (626, 363) with delta (0, 0)
Screenshot: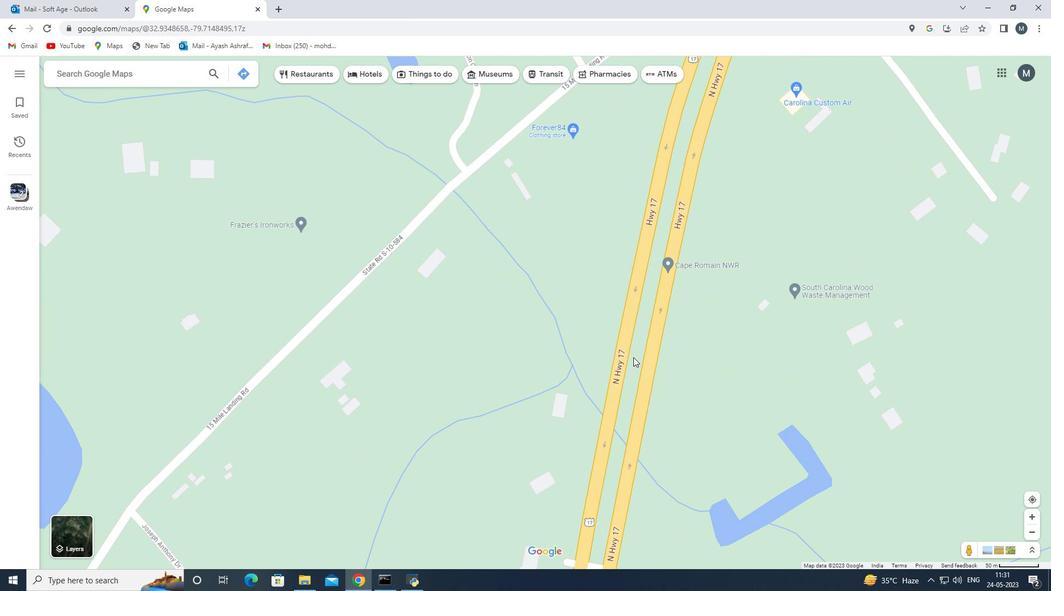 
Action: Mouse scrolled (626, 363) with delta (0, 0)
Screenshot: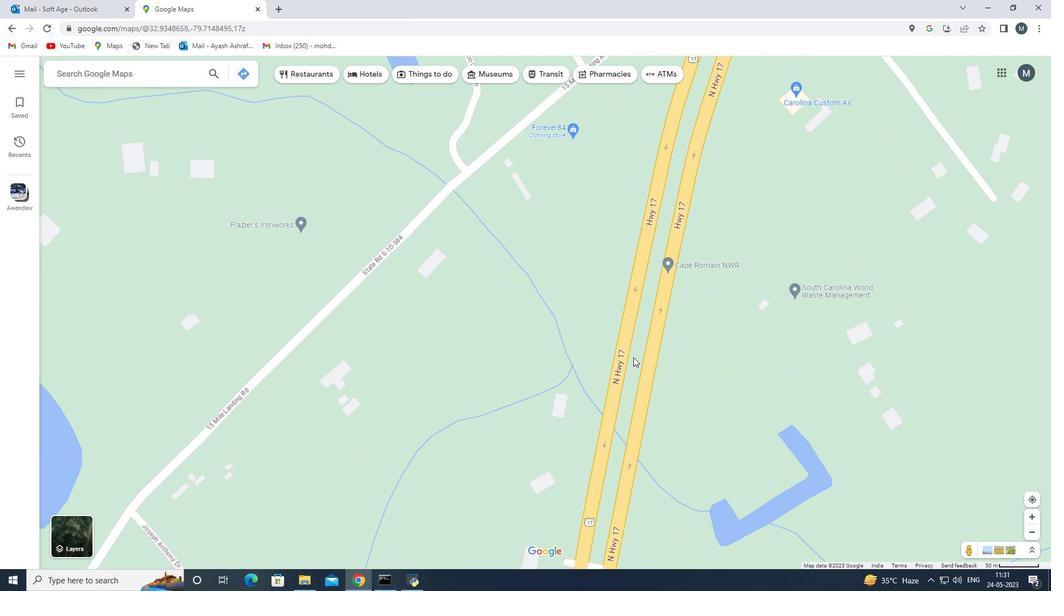 
Action: Mouse scrolled (626, 363) with delta (0, 0)
Screenshot: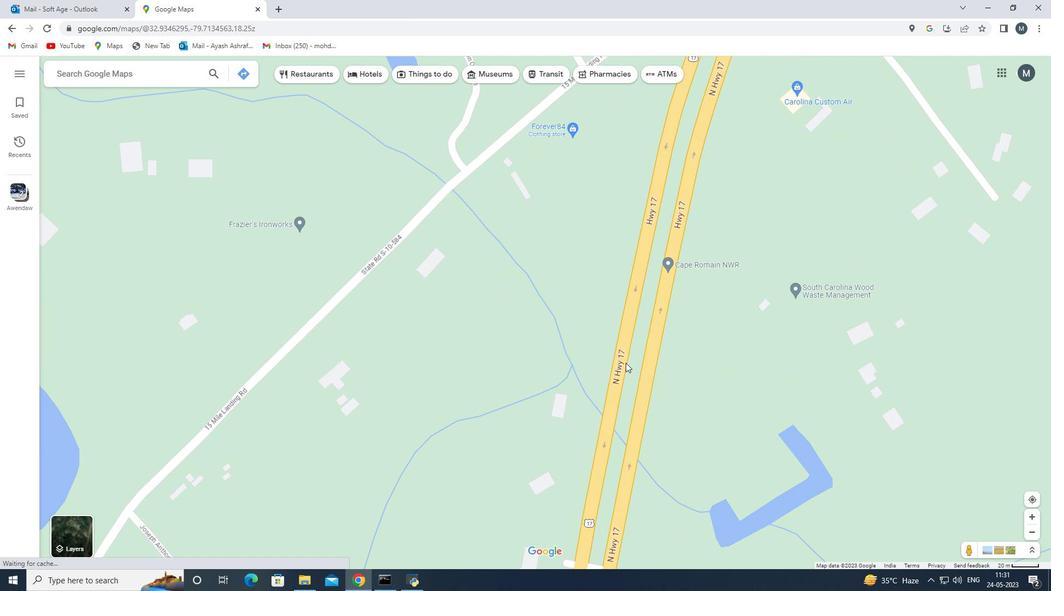 
Action: Mouse scrolled (626, 363) with delta (0, 0)
Screenshot: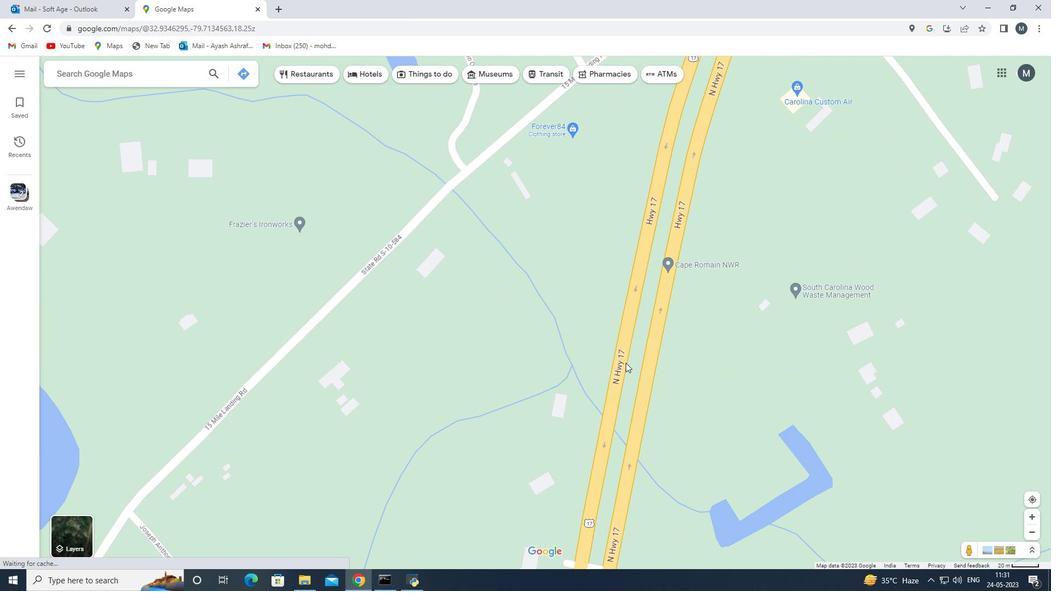 
Action: Mouse moved to (649, 344)
Screenshot: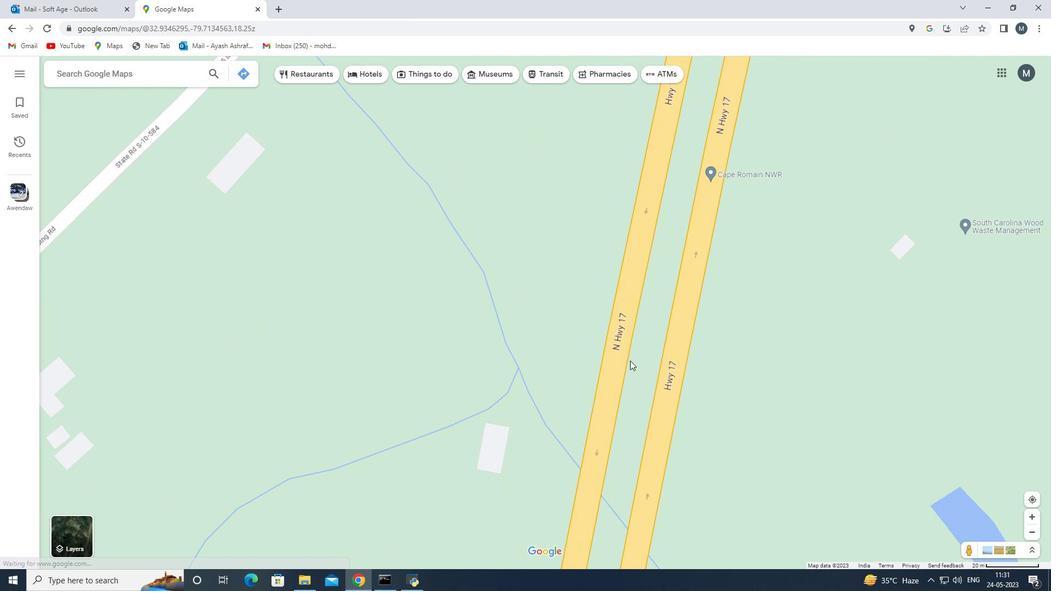 
Action: Mouse scrolled (649, 343) with delta (0, 0)
Screenshot: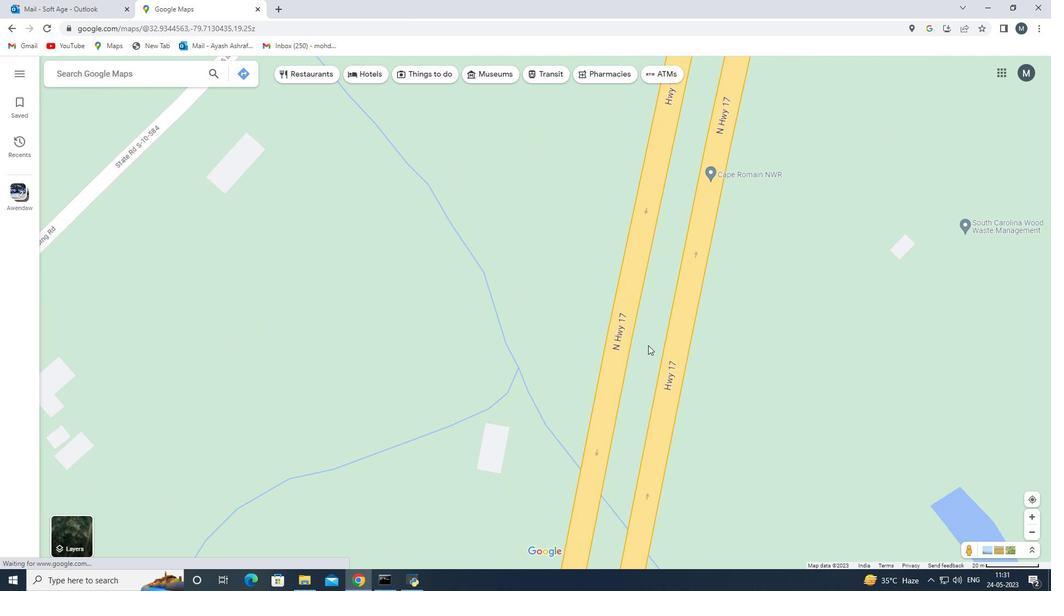 
Action: Mouse scrolled (649, 344) with delta (0, 0)
Screenshot: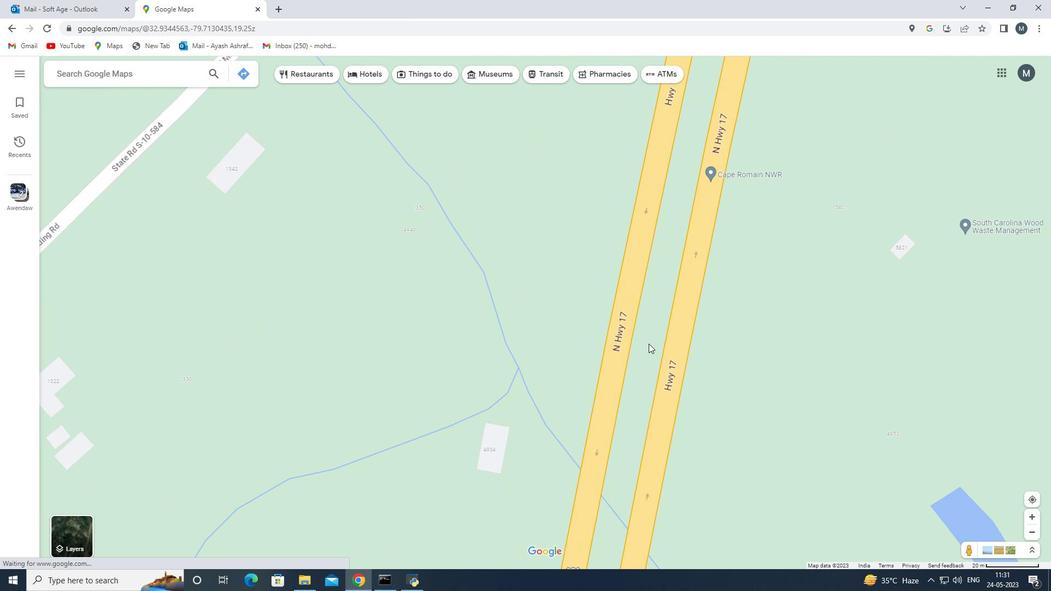 
Action: Mouse scrolled (649, 344) with delta (0, 0)
Screenshot: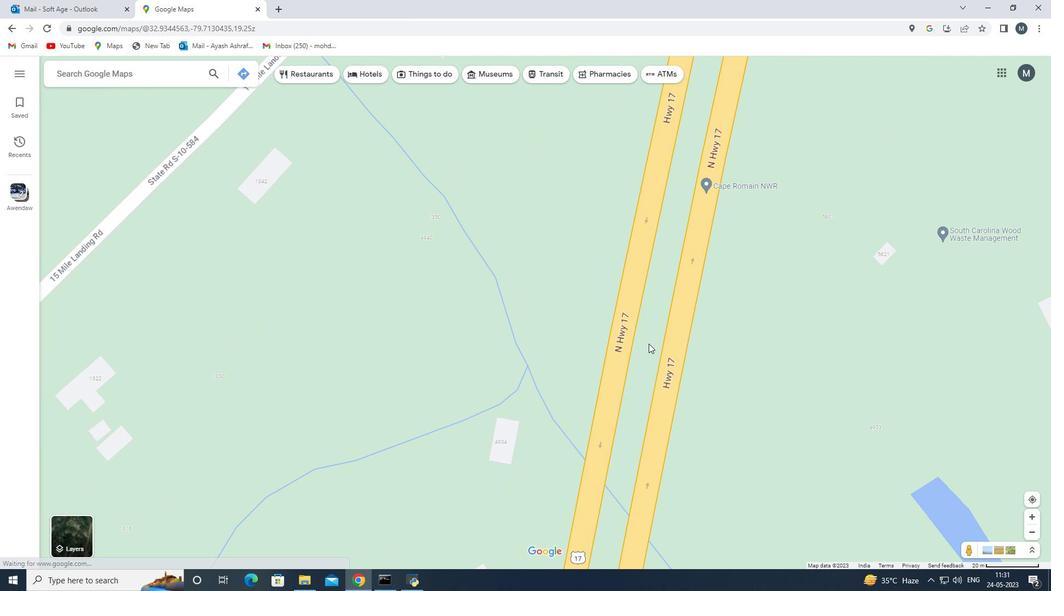 
Action: Mouse scrolled (649, 343) with delta (0, 0)
Screenshot: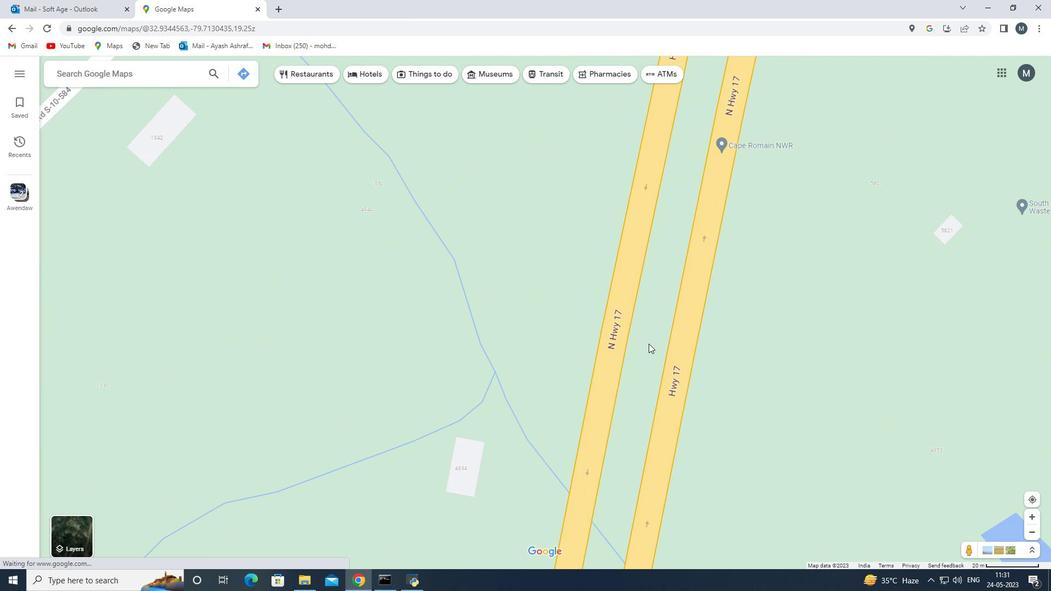 
Action: Mouse moved to (695, 316)
Screenshot: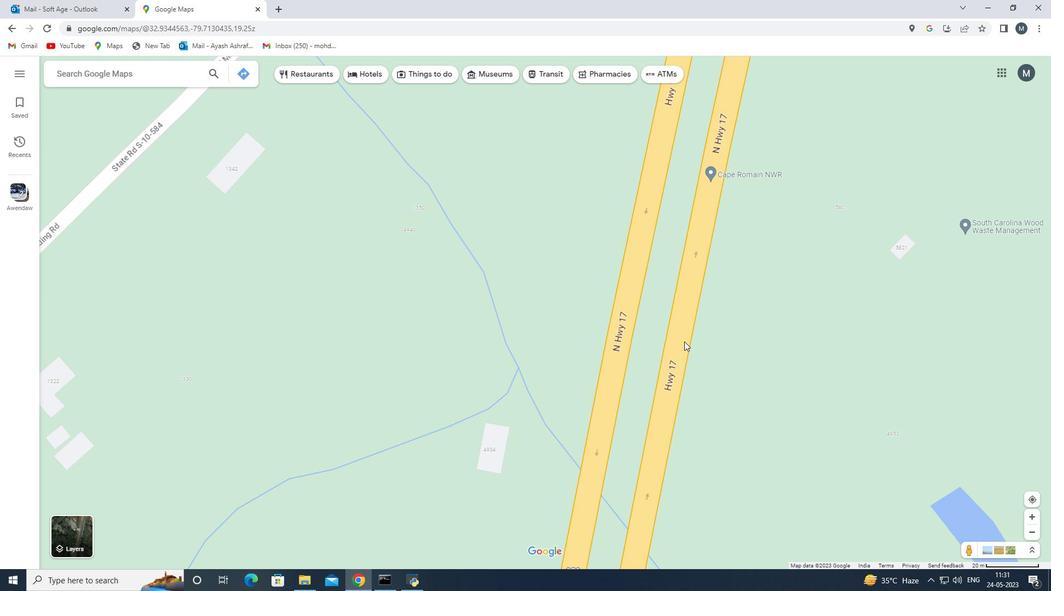 
Action: Mouse scrolled (695, 317) with delta (0, 0)
Screenshot: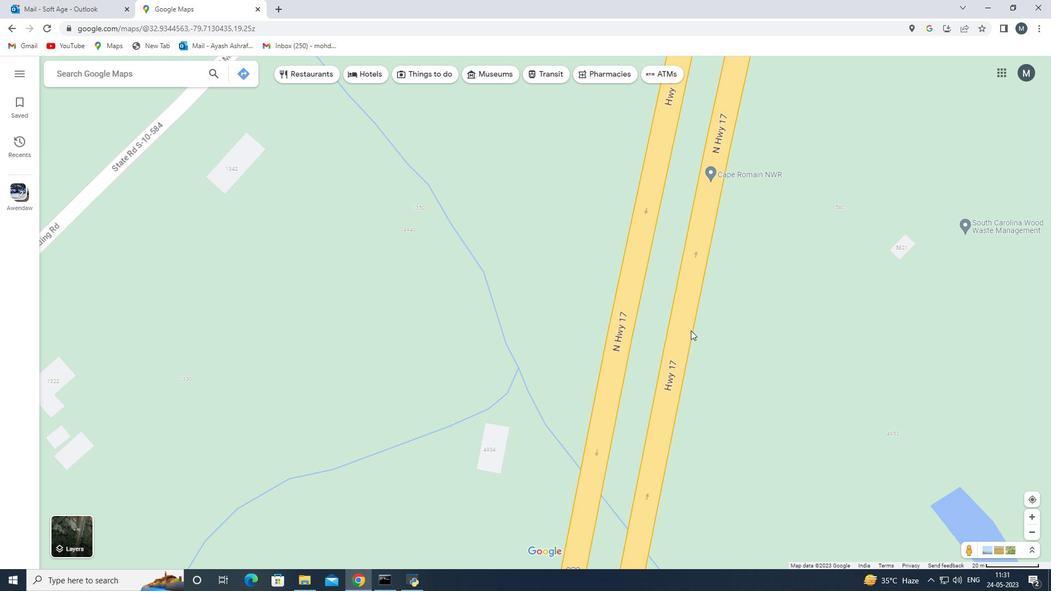 
Action: Mouse moved to (812, 441)
Screenshot: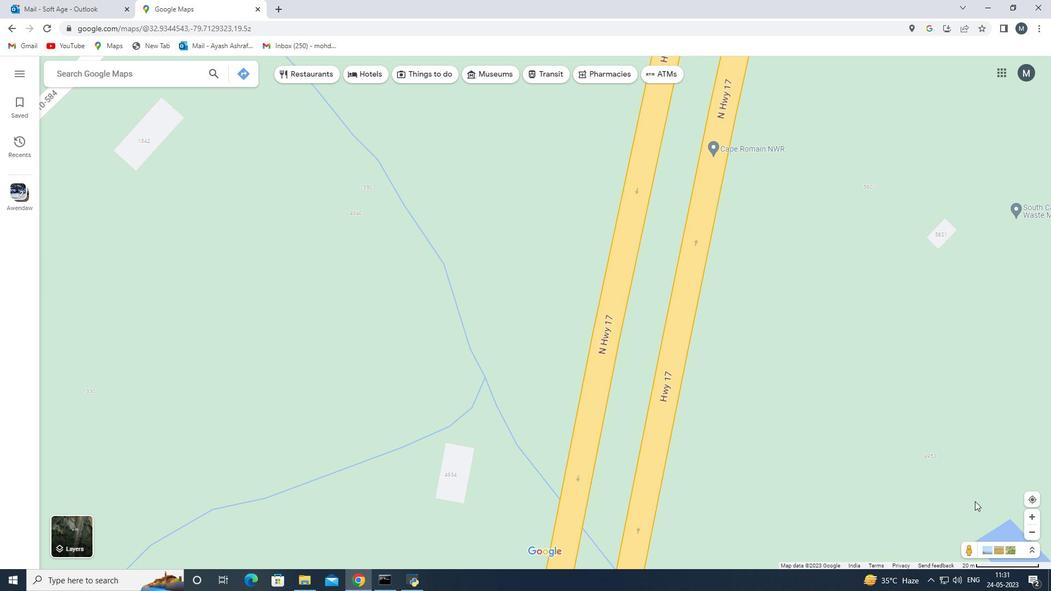 
Action: Mouse pressed left at (812, 441)
Screenshot: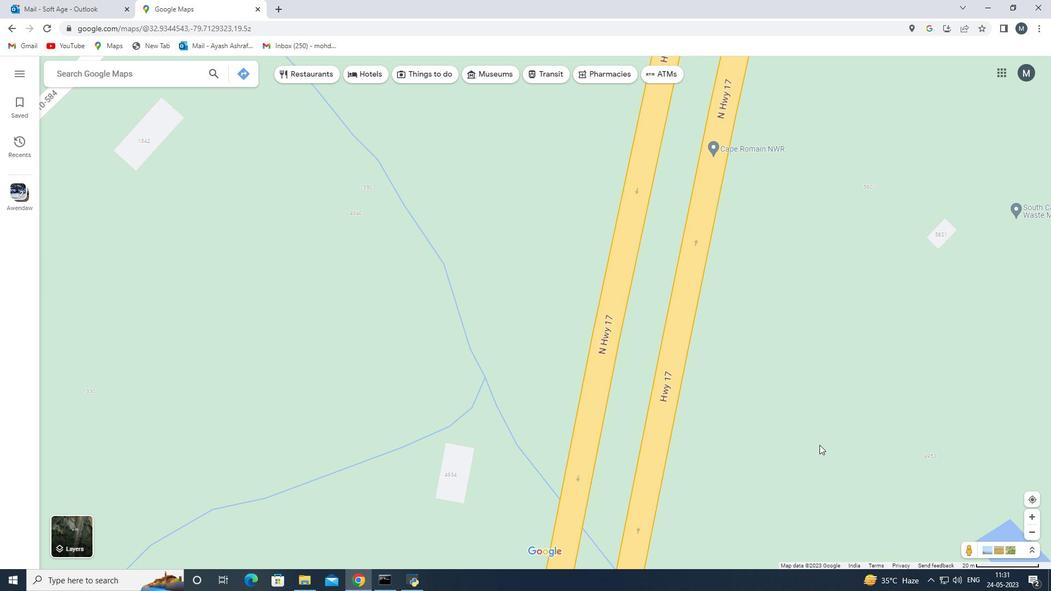 
Action: Mouse moved to (732, 294)
Screenshot: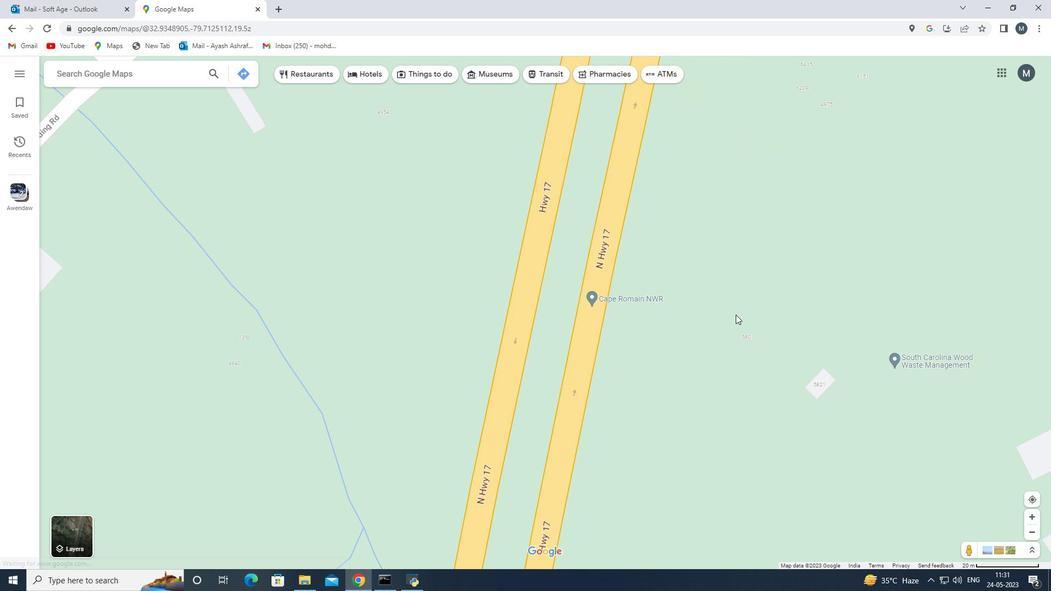 
Action: Mouse pressed left at (732, 294)
Screenshot: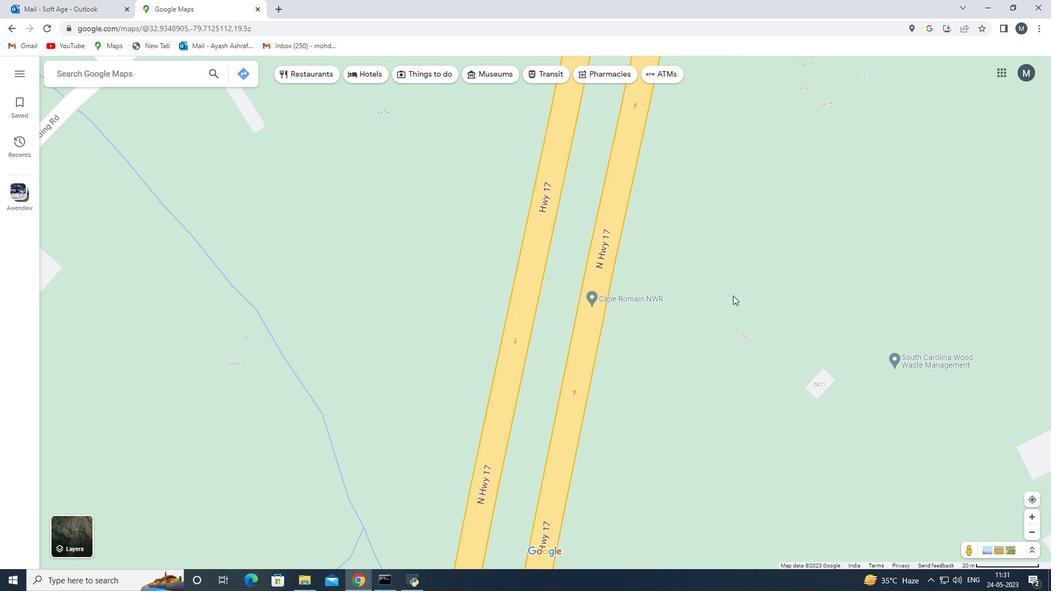 
Action: Mouse moved to (1012, 550)
Screenshot: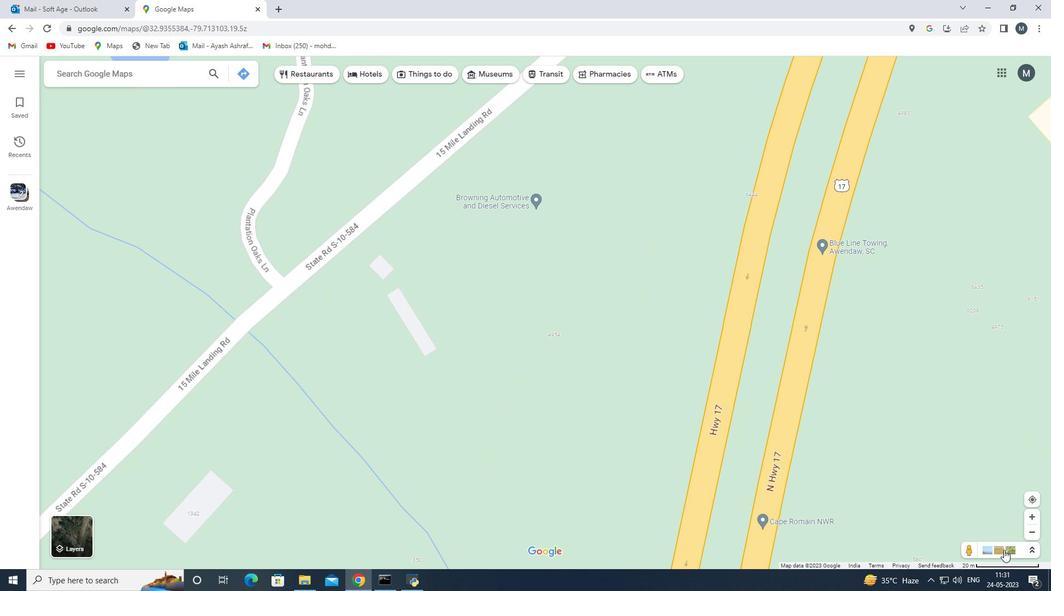 
Action: Mouse pressed left at (1012, 550)
Screenshot: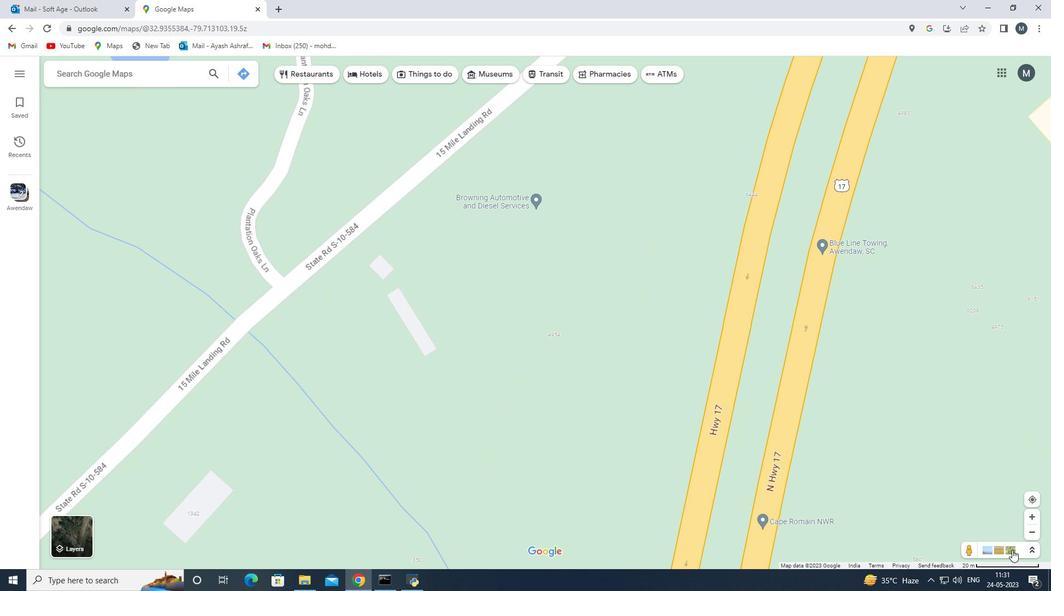 
Action: Mouse moved to (175, 542)
Screenshot: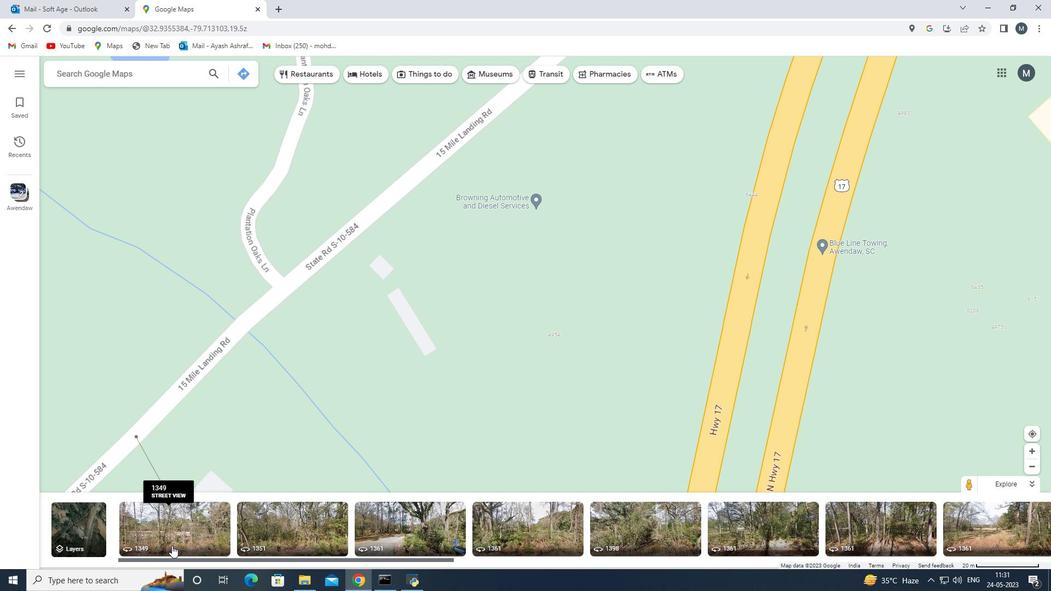 
Action: Mouse pressed left at (175, 542)
Screenshot: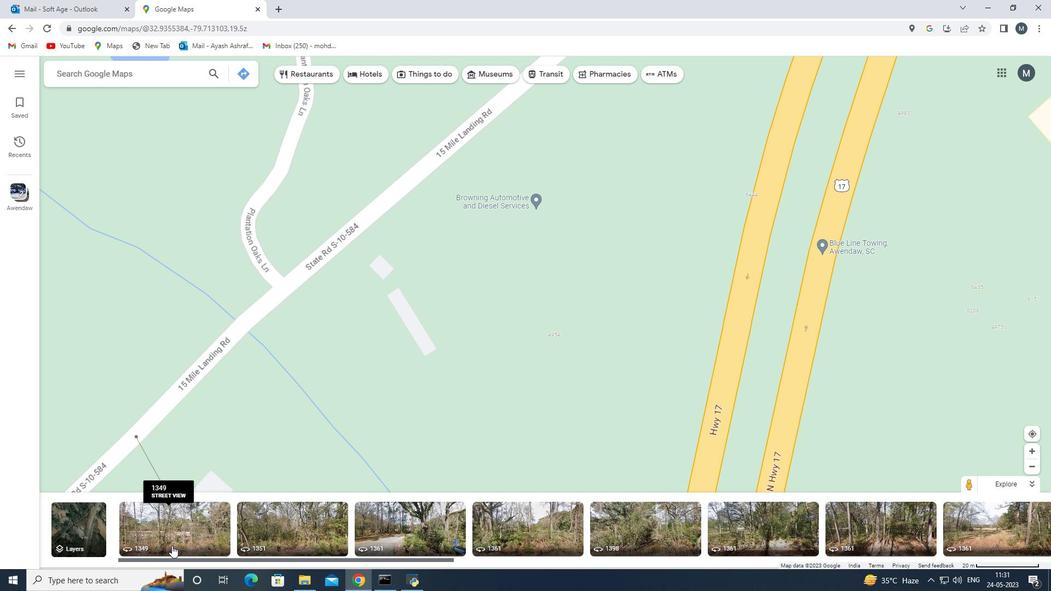 
Action: Mouse moved to (543, 385)
Screenshot: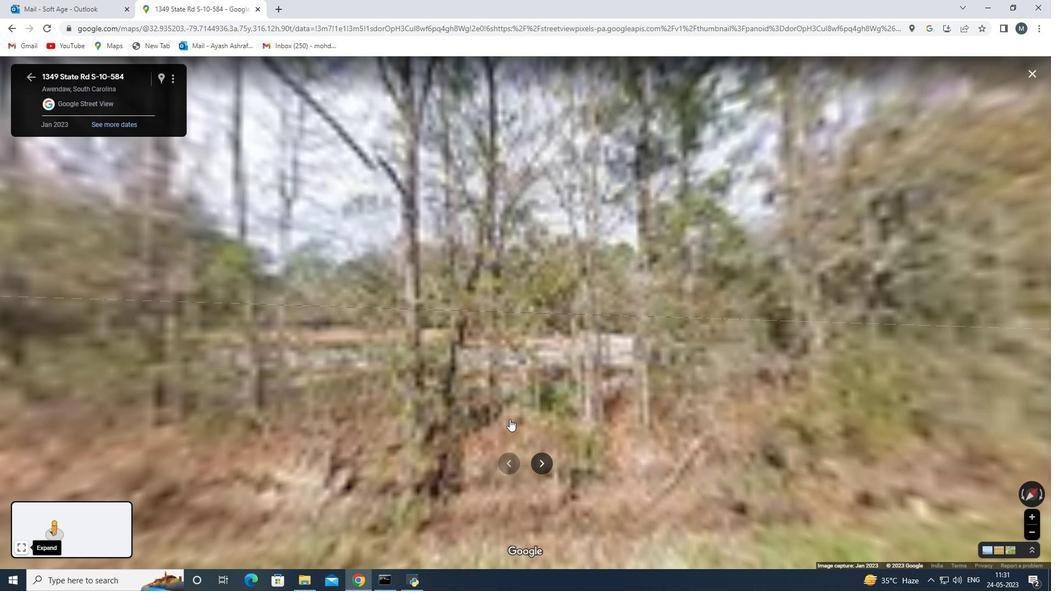 
Action: Mouse scrolled (543, 384) with delta (0, 0)
Screenshot: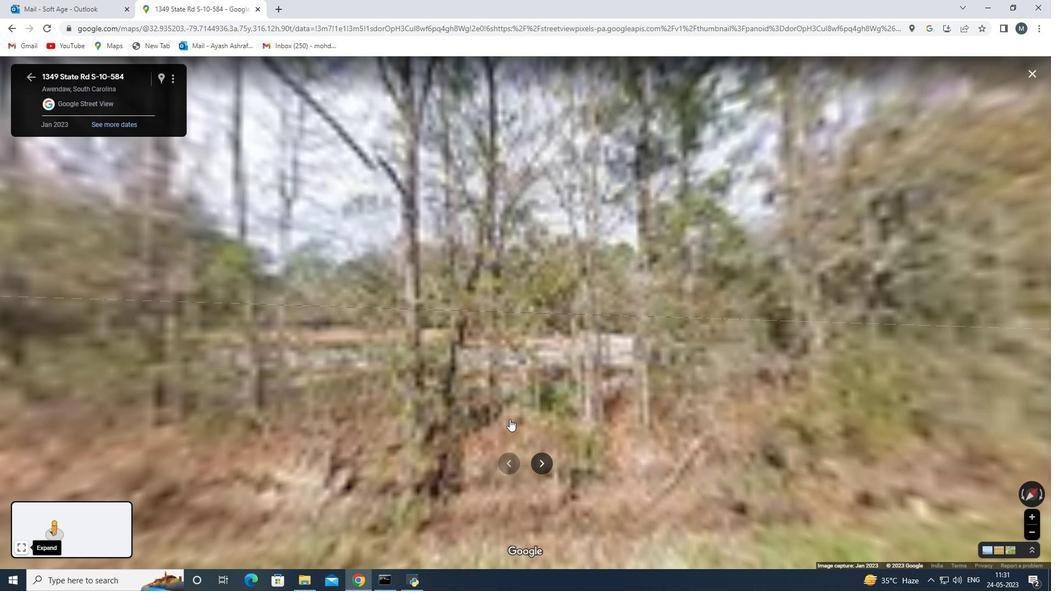 
Action: Mouse scrolled (543, 384) with delta (0, 0)
Screenshot: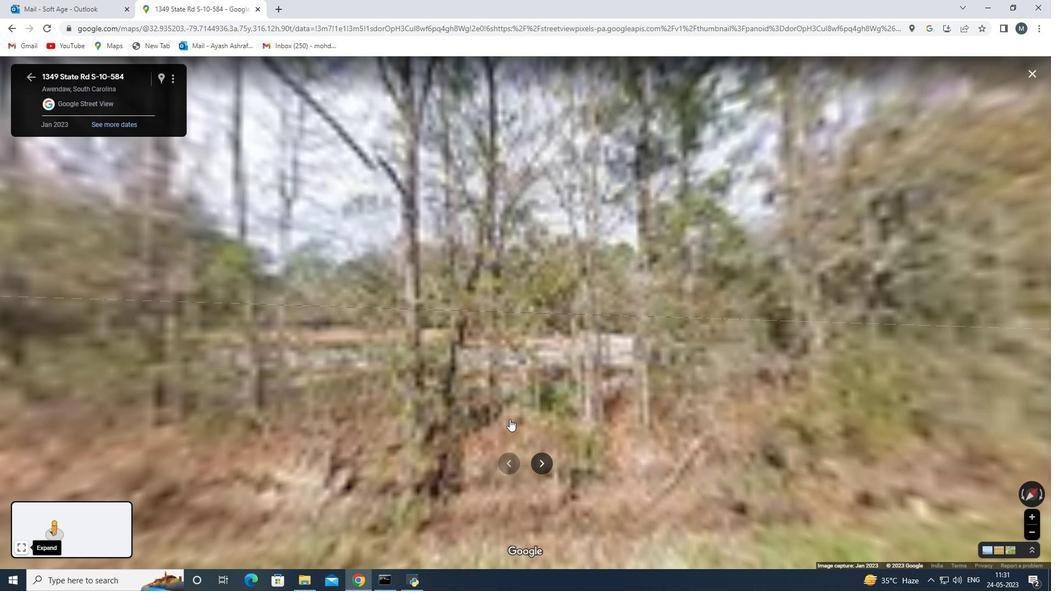 
Action: Mouse moved to (535, 425)
Screenshot: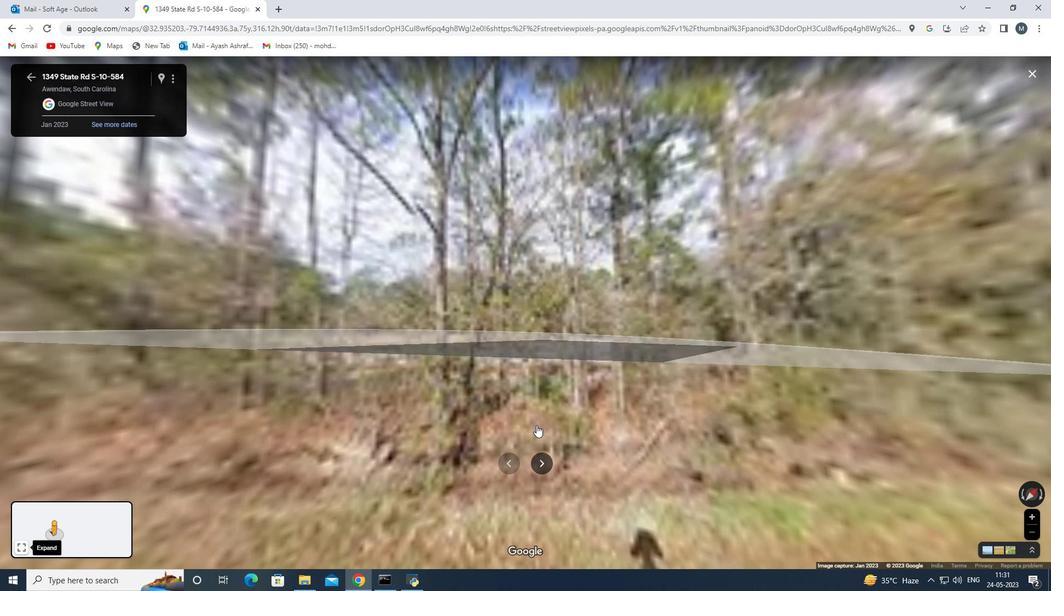 
Action: Mouse scrolled (535, 425) with delta (0, 0)
Screenshot: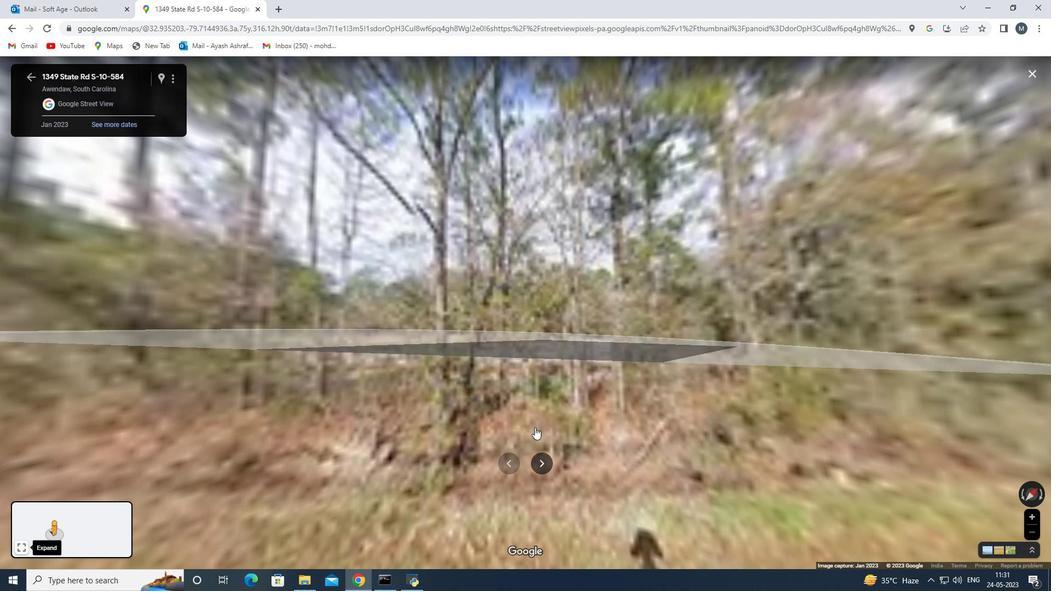 
Action: Mouse scrolled (535, 425) with delta (0, 0)
Screenshot: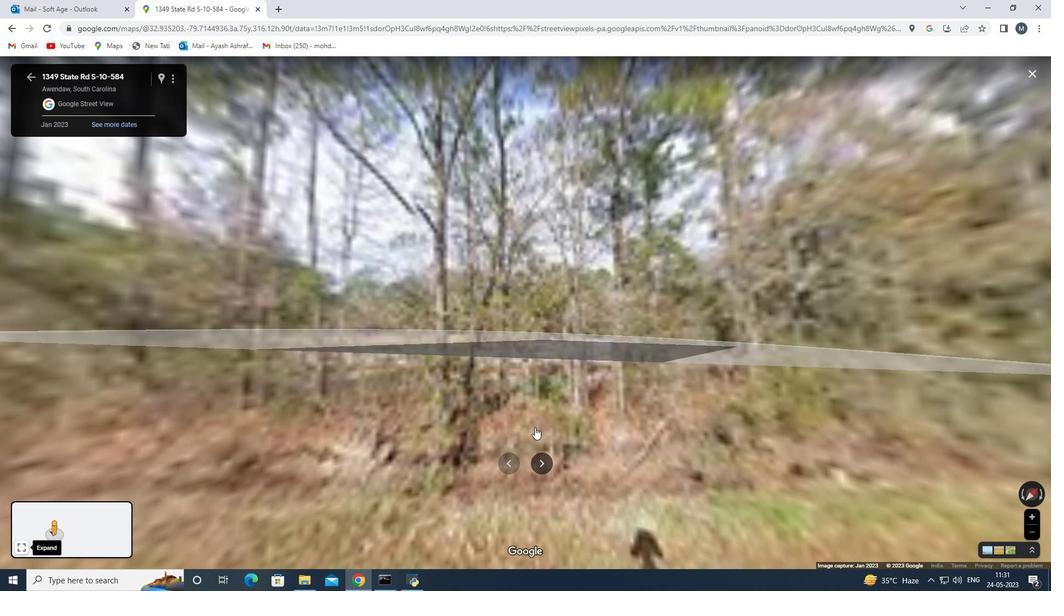 
Action: Mouse scrolled (535, 425) with delta (0, 0)
Screenshot: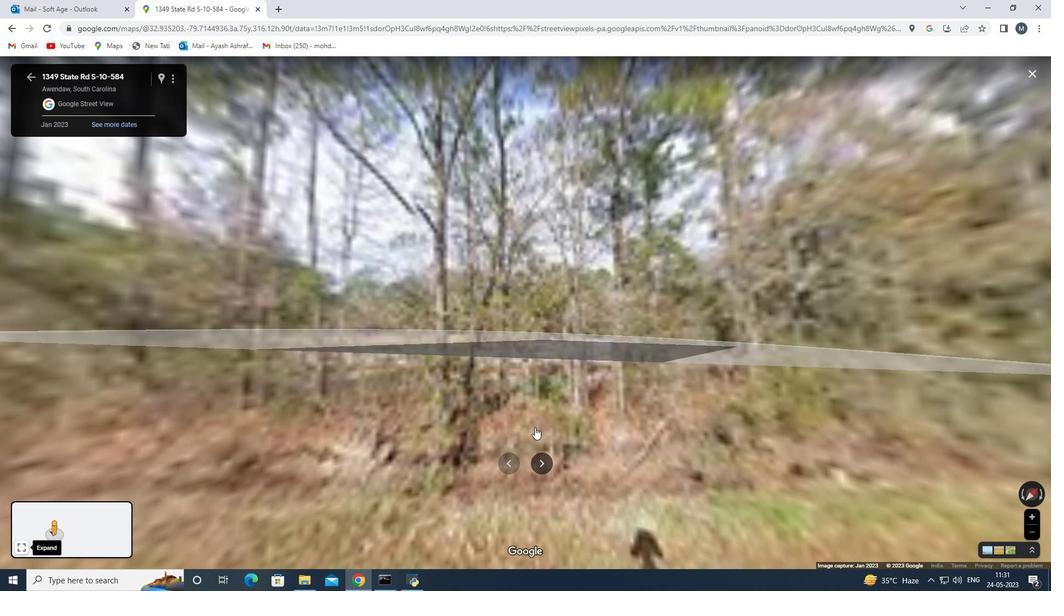 
Action: Mouse scrolled (535, 425) with delta (0, 0)
Screenshot: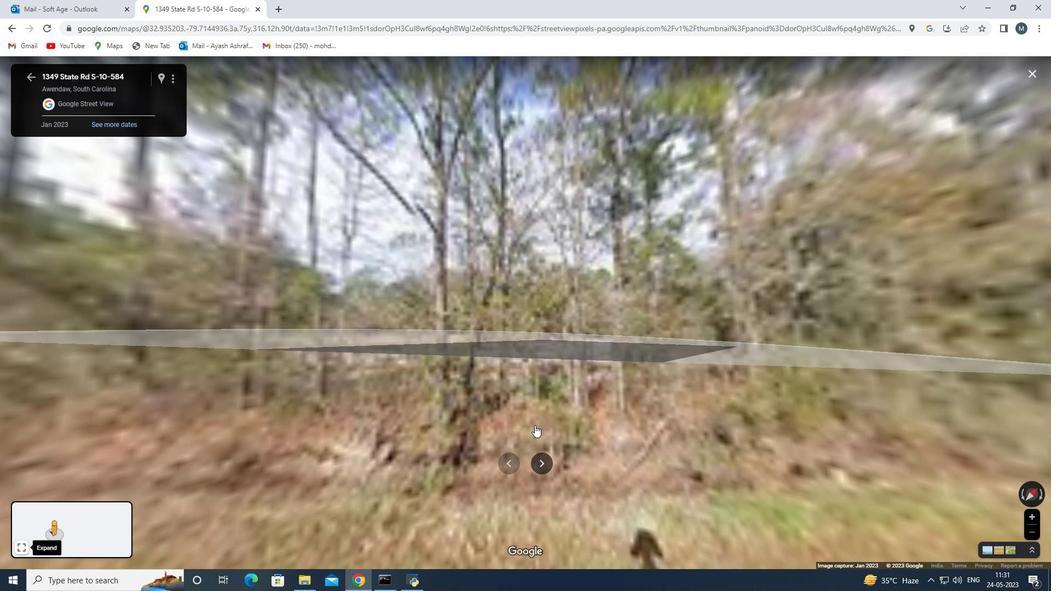 
Action: Mouse scrolled (535, 425) with delta (0, 0)
Screenshot: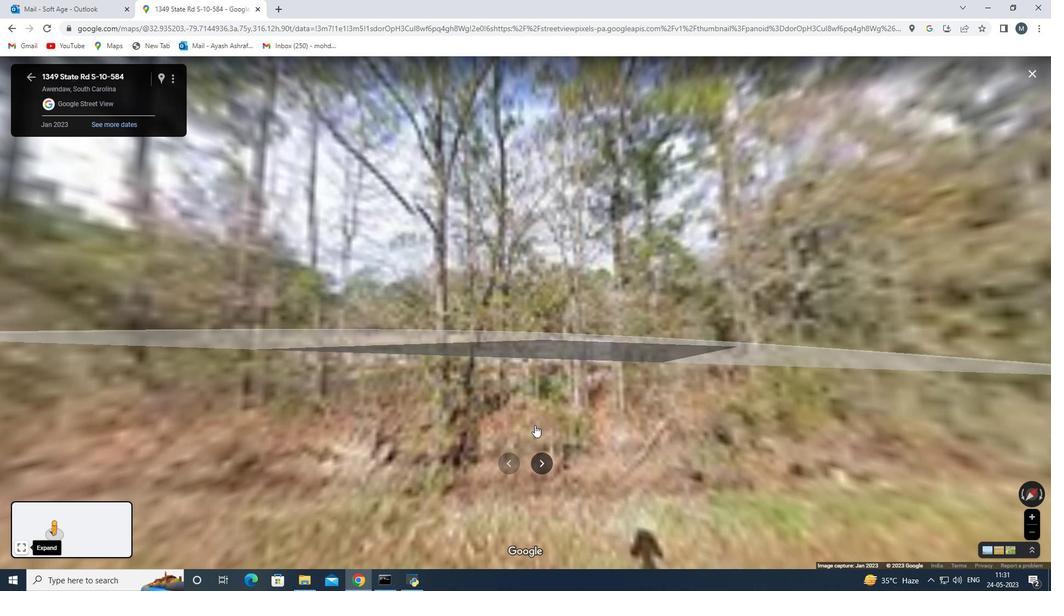 
Action: Mouse moved to (727, 328)
Screenshot: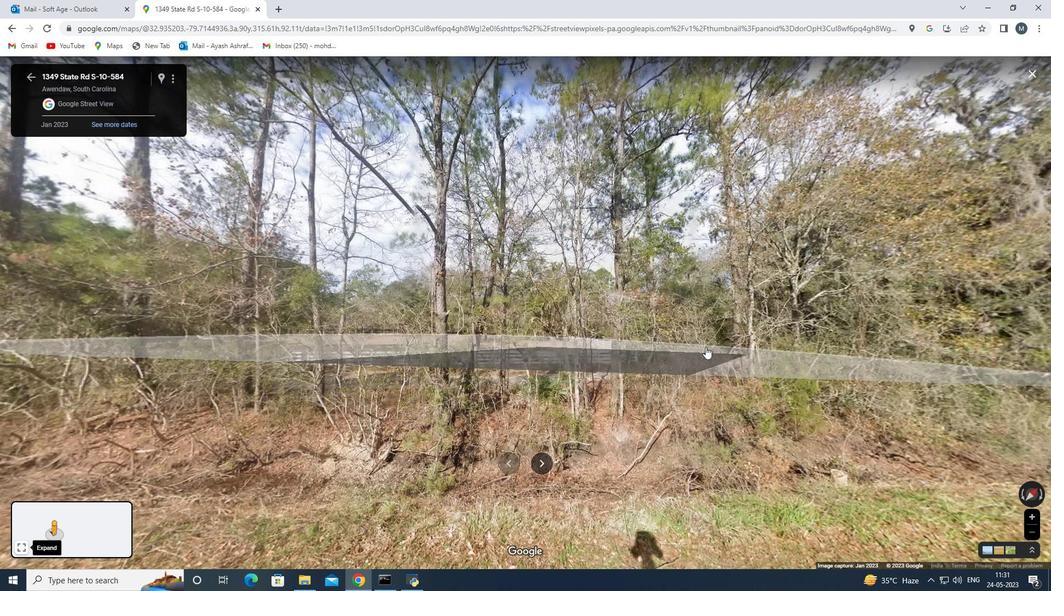 
Action: Mouse scrolled (727, 328) with delta (0, 0)
Screenshot: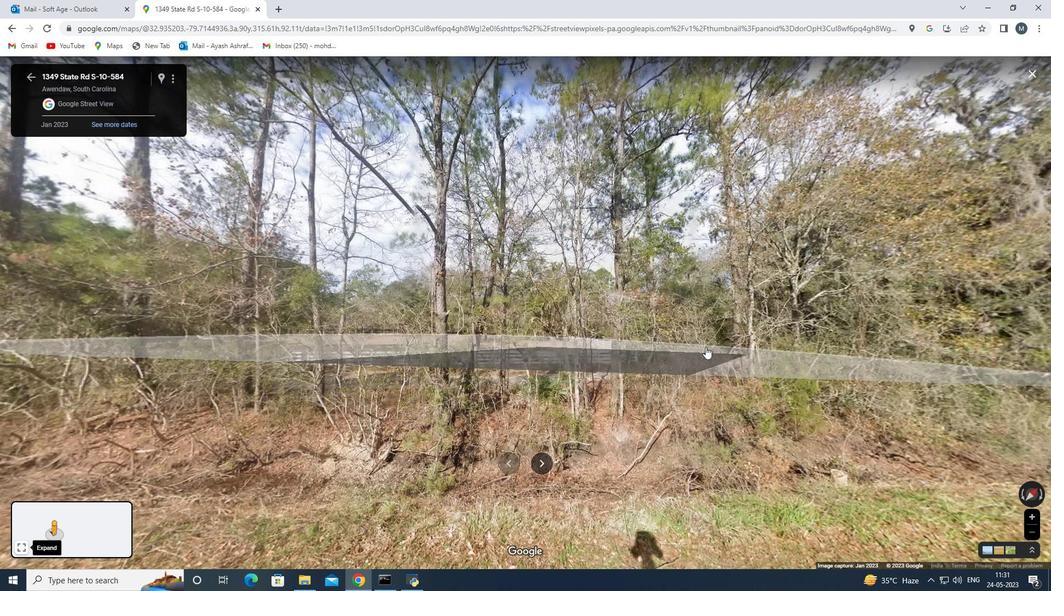 
Action: Mouse moved to (728, 328)
Screenshot: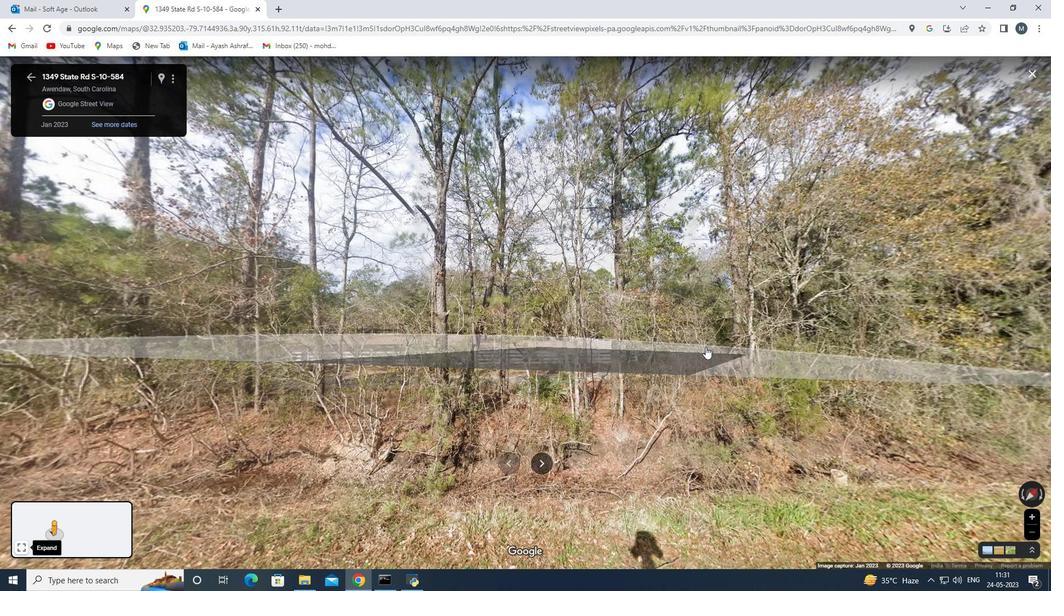 
Action: Mouse scrolled (728, 328) with delta (0, 0)
Screenshot: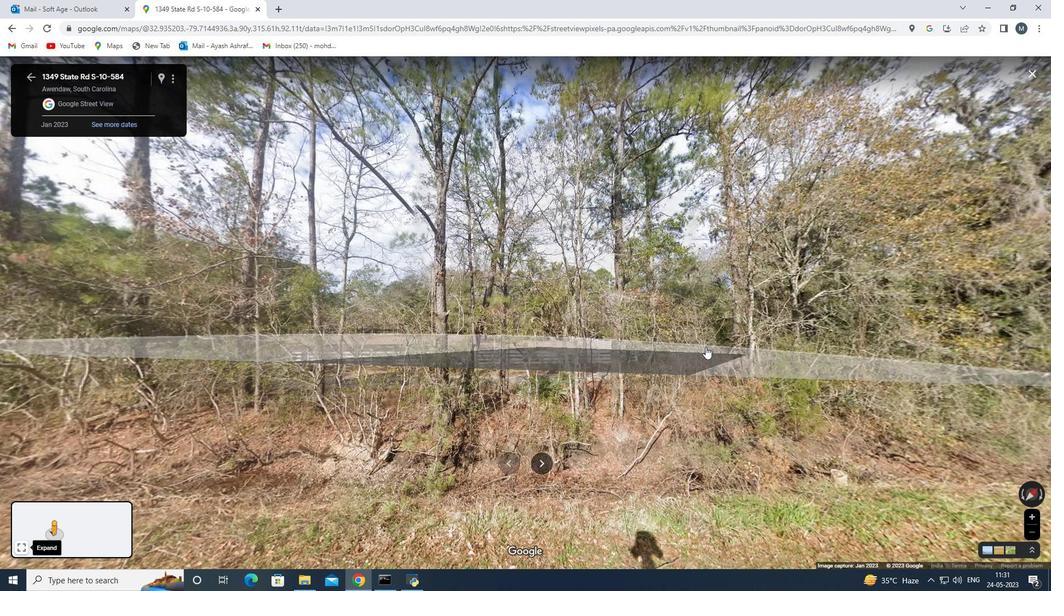 
Action: Mouse moved to (729, 328)
Screenshot: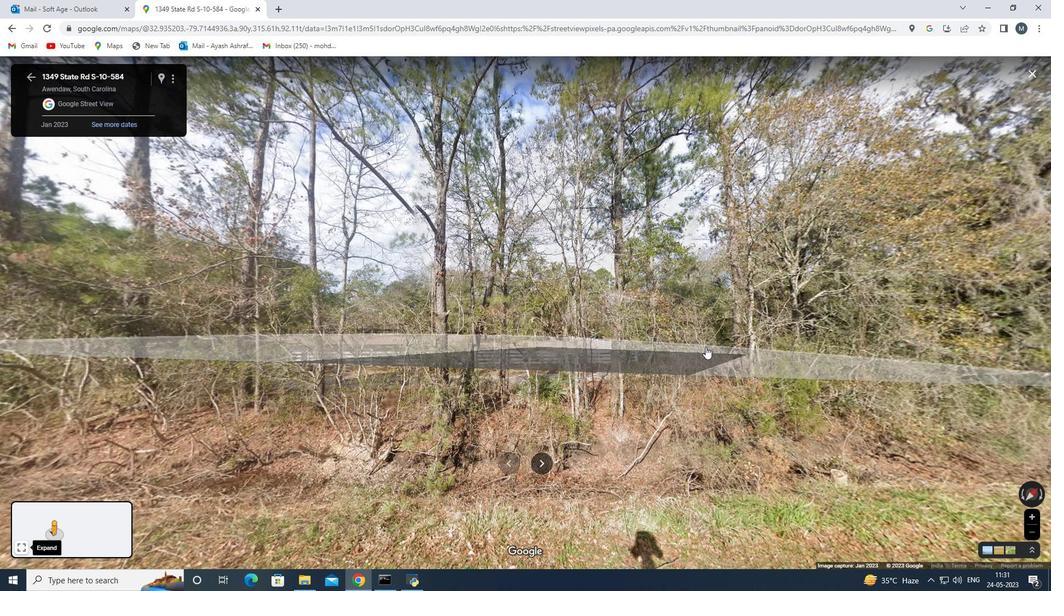 
Action: Mouse scrolled (729, 328) with delta (0, 0)
Screenshot: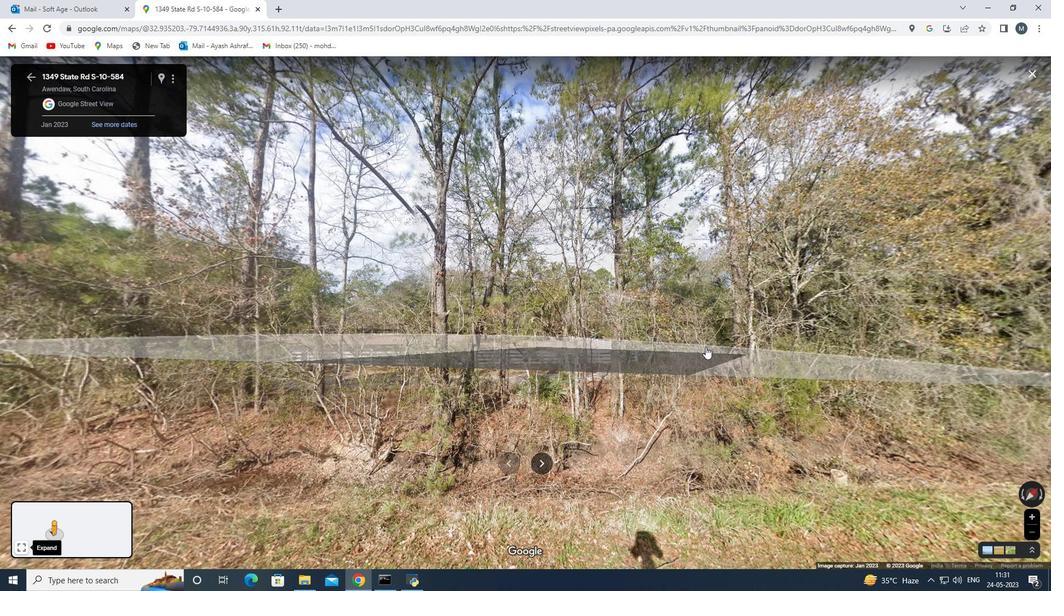 
Action: Mouse moved to (539, 460)
Screenshot: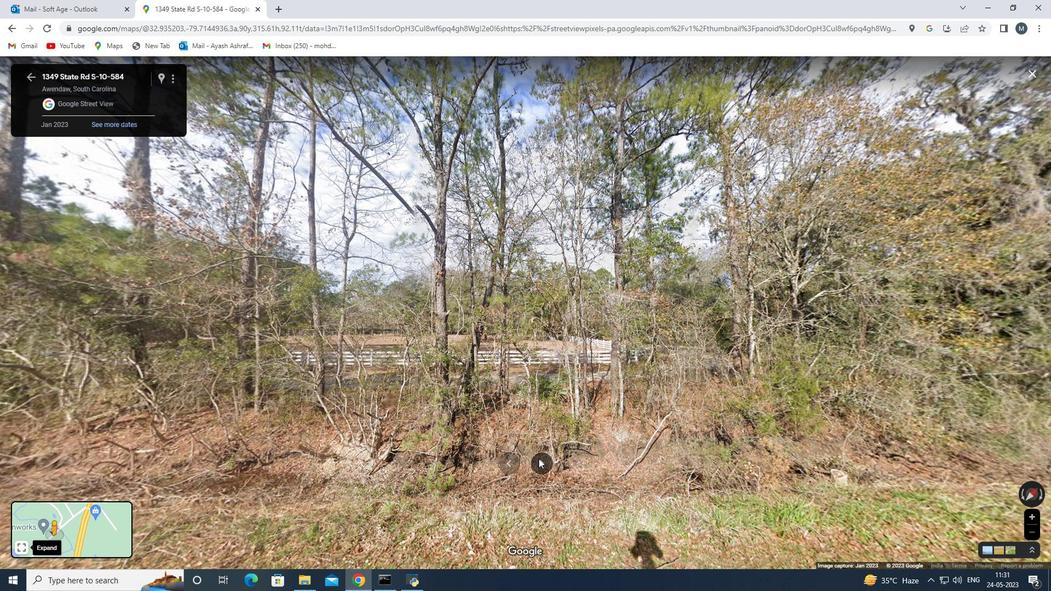 
Action: Mouse pressed left at (539, 460)
Screenshot: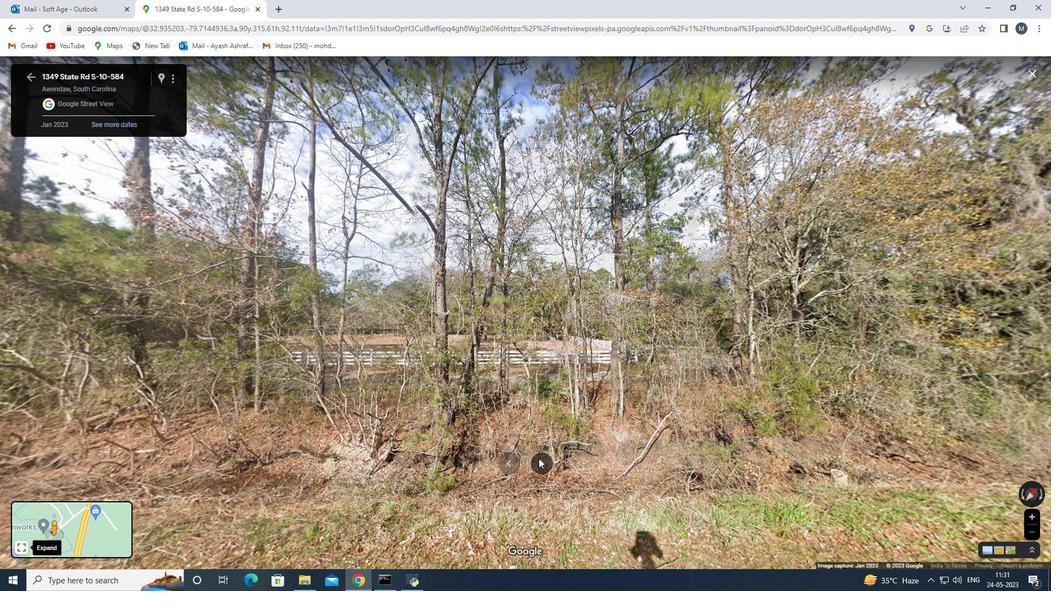
Action: Mouse moved to (540, 464)
Screenshot: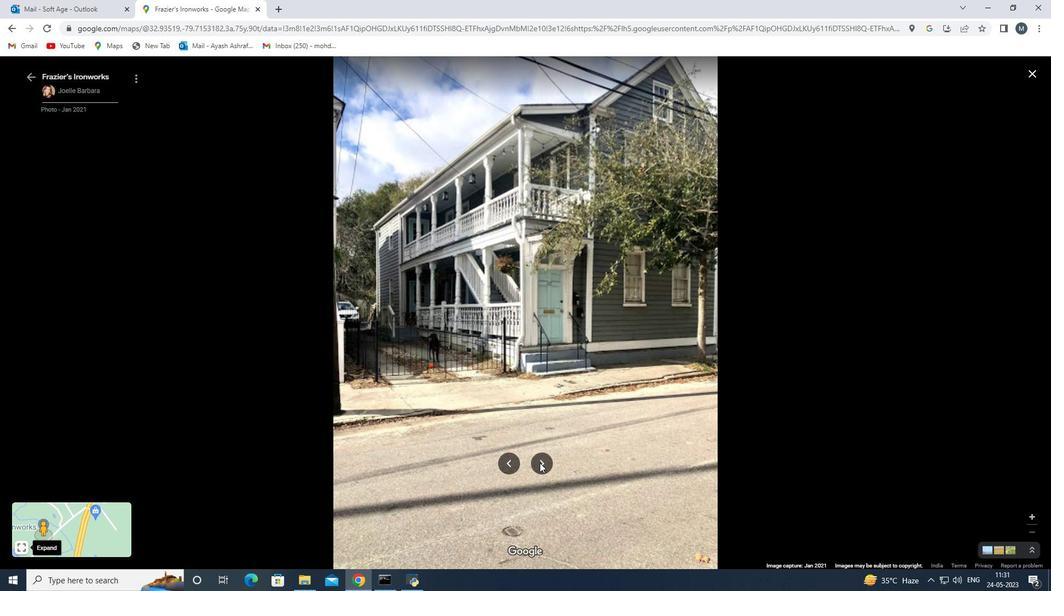 
Action: Mouse pressed left at (540, 464)
Screenshot: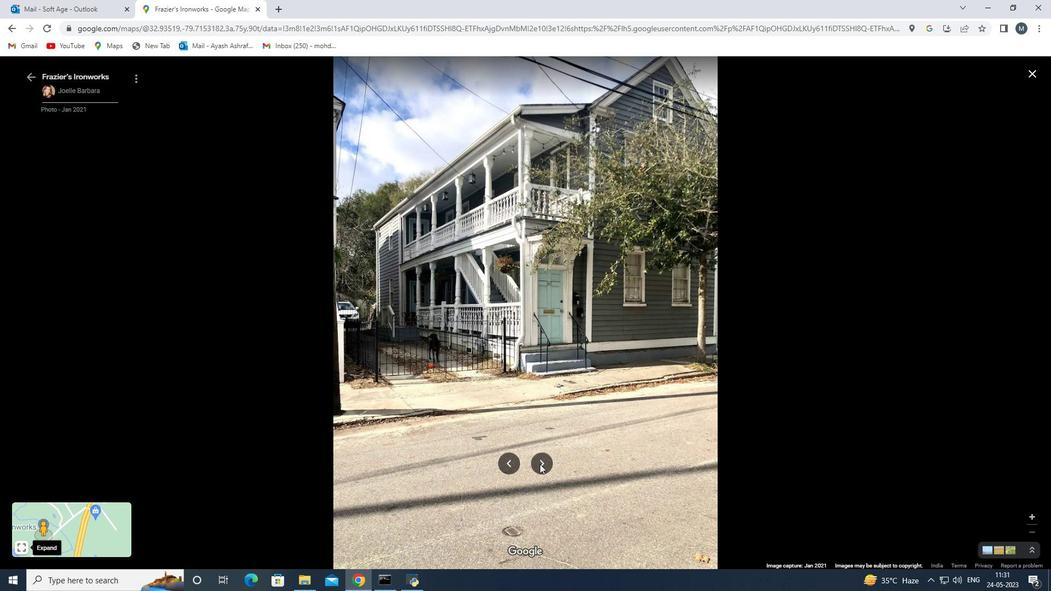 
Action: Mouse pressed left at (540, 464)
Screenshot: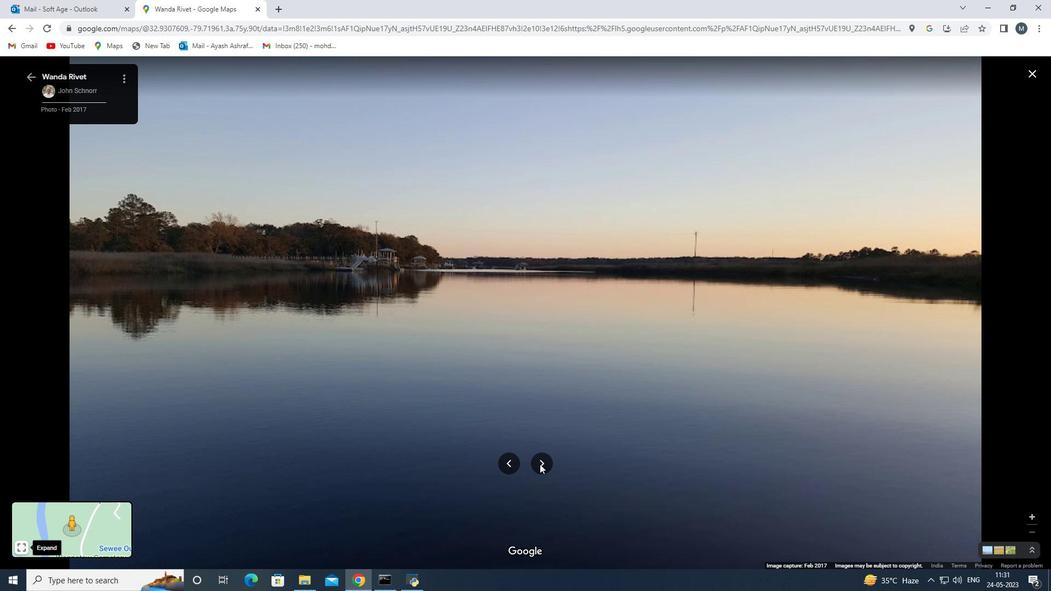 
Action: Mouse pressed left at (540, 464)
Screenshot: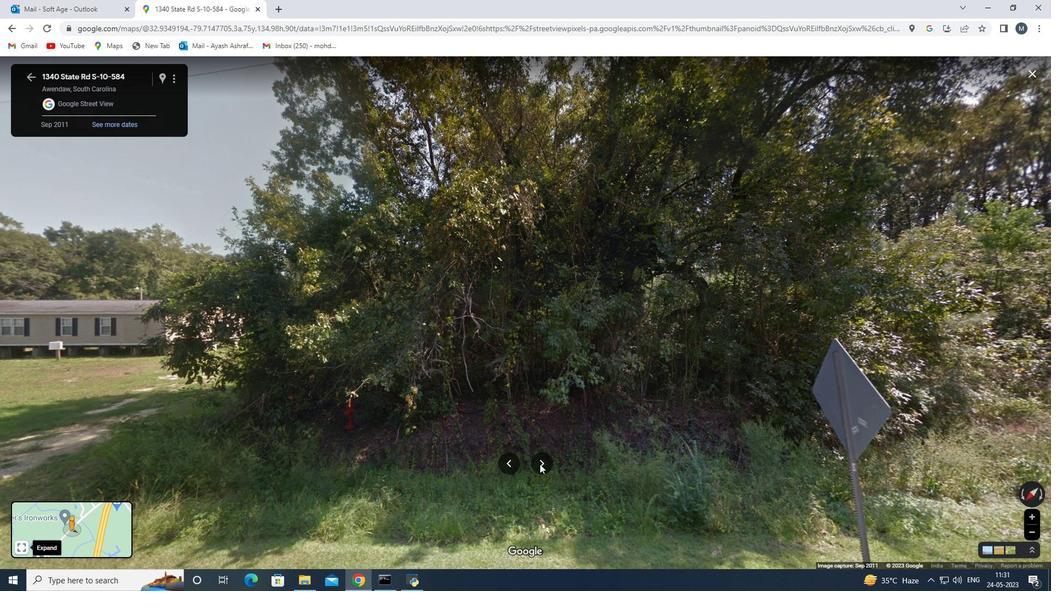 
Action: Mouse pressed left at (540, 464)
Screenshot: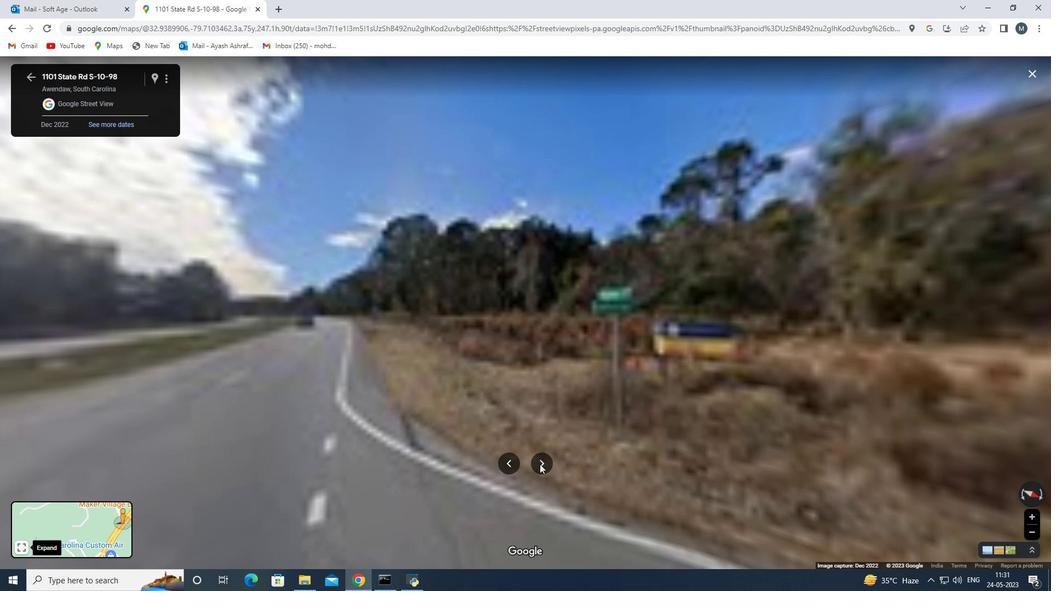 
Action: Mouse moved to (547, 467)
Screenshot: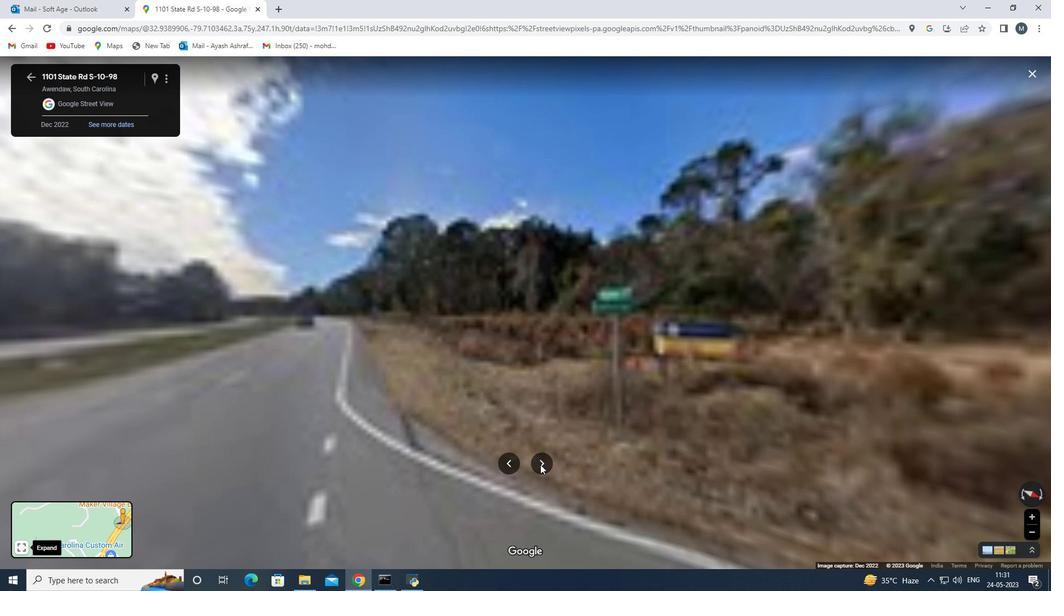 
Action: Mouse pressed left at (547, 467)
Screenshot: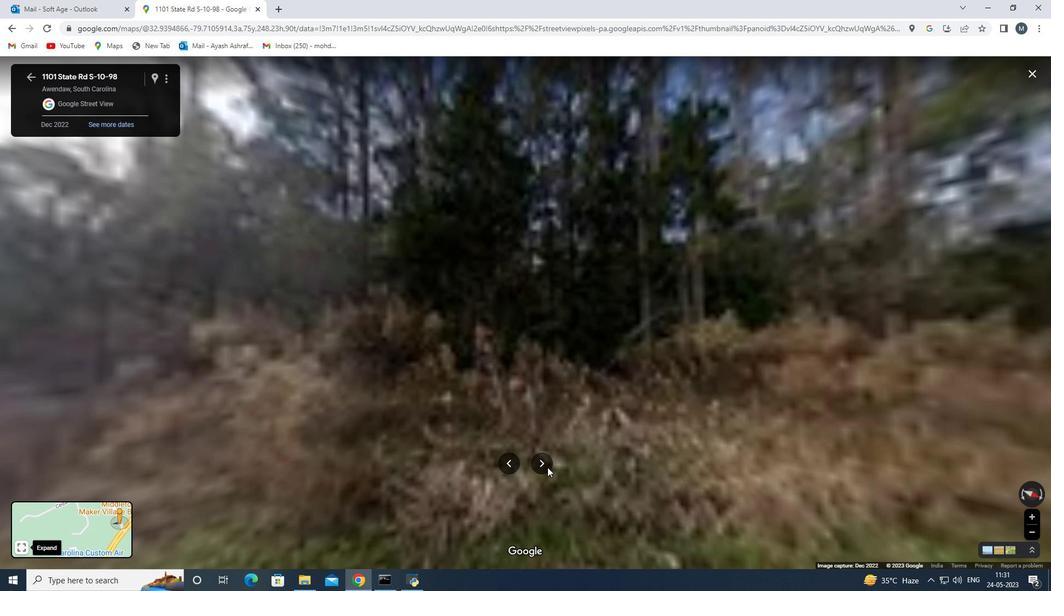 
Action: Mouse pressed left at (547, 467)
Screenshot: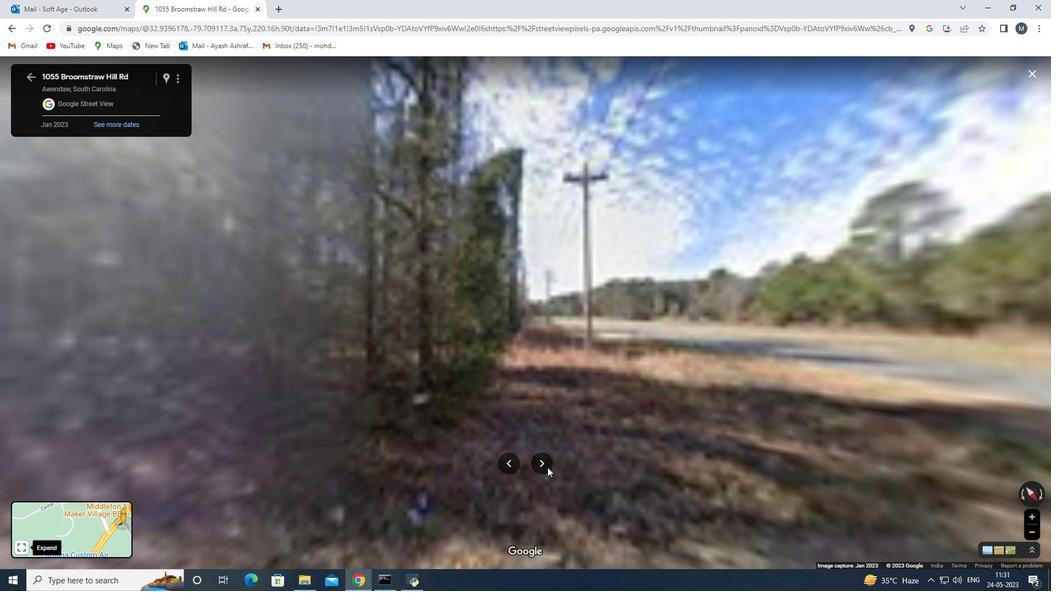 
Action: Mouse moved to (1028, 534)
Screenshot: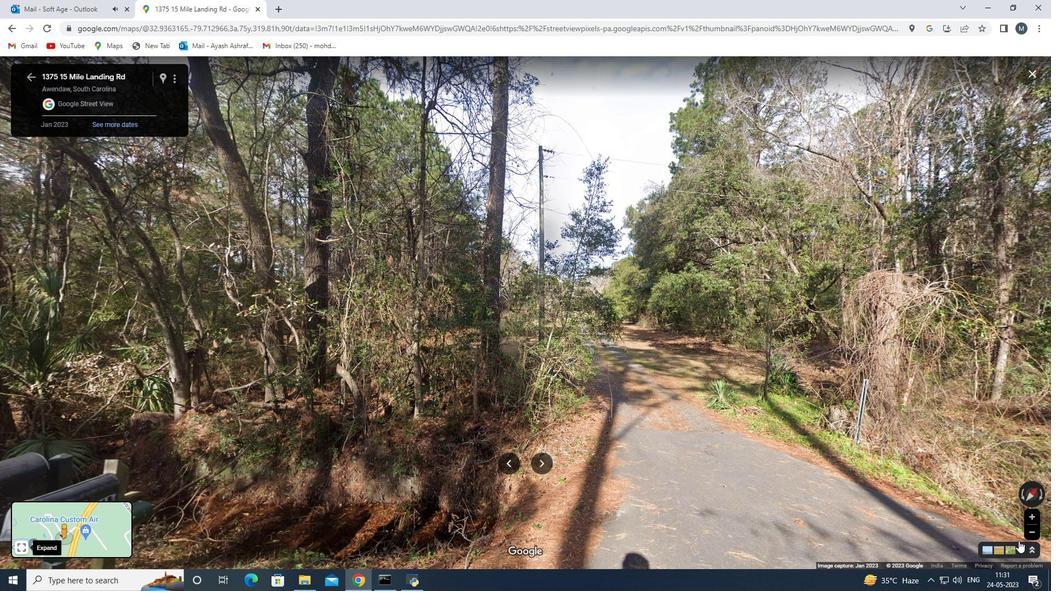 
Action: Mouse pressed left at (1028, 534)
Screenshot: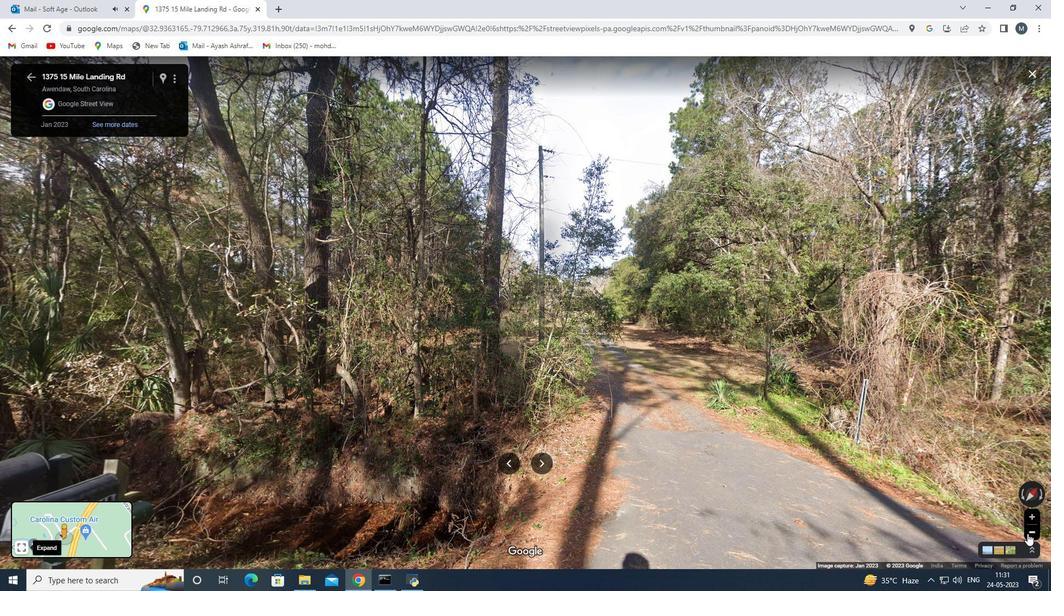 
Action: Mouse pressed left at (1028, 534)
Screenshot: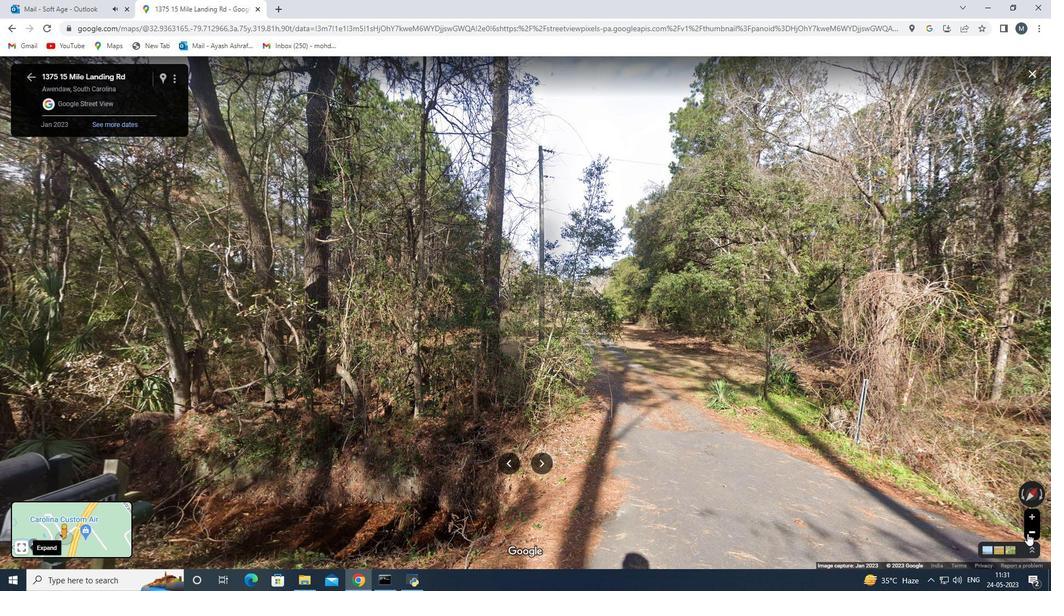 
Action: Mouse pressed left at (1028, 534)
Screenshot: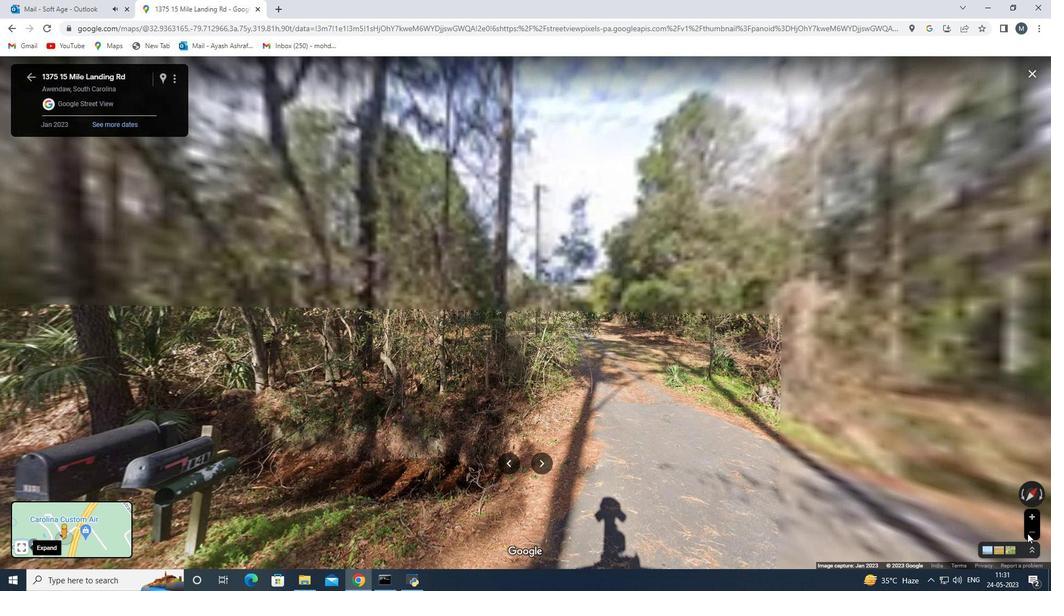 
Action: Mouse moved to (536, 469)
Screenshot: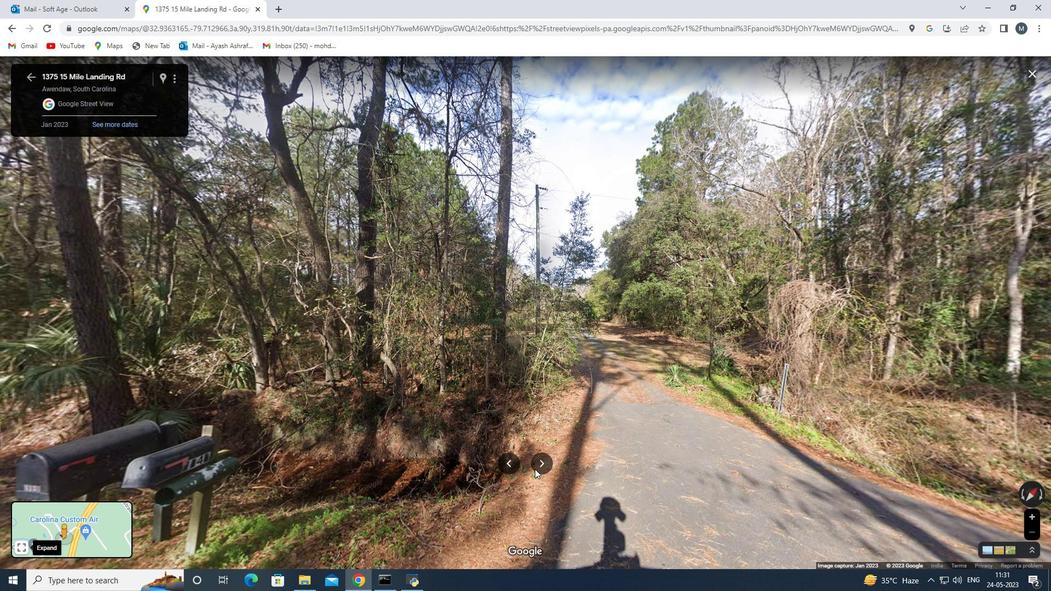 
Action: Mouse pressed left at (536, 469)
Screenshot: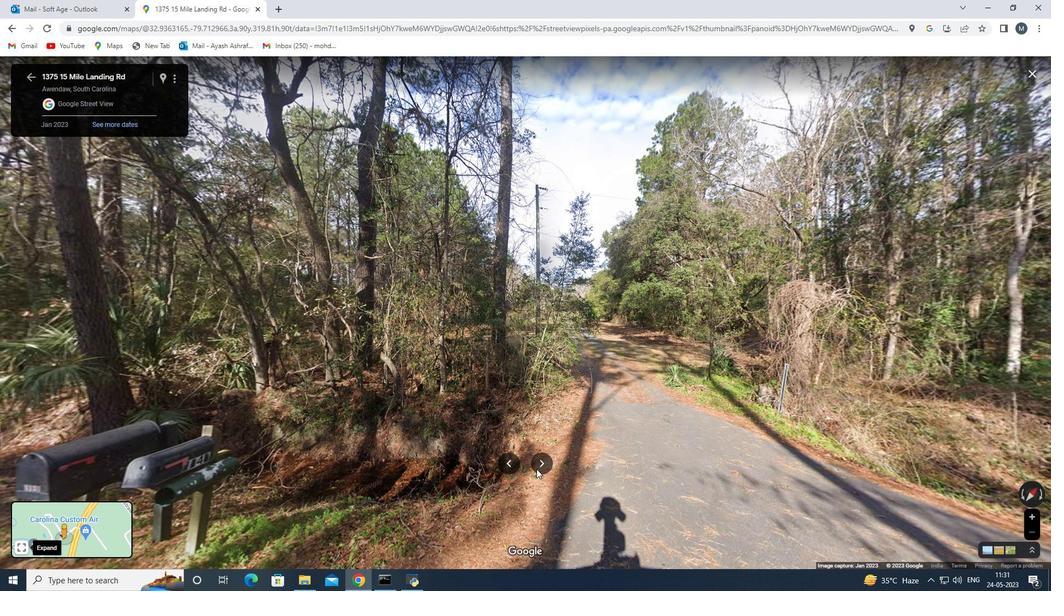 
Action: Mouse moved to (544, 462)
Screenshot: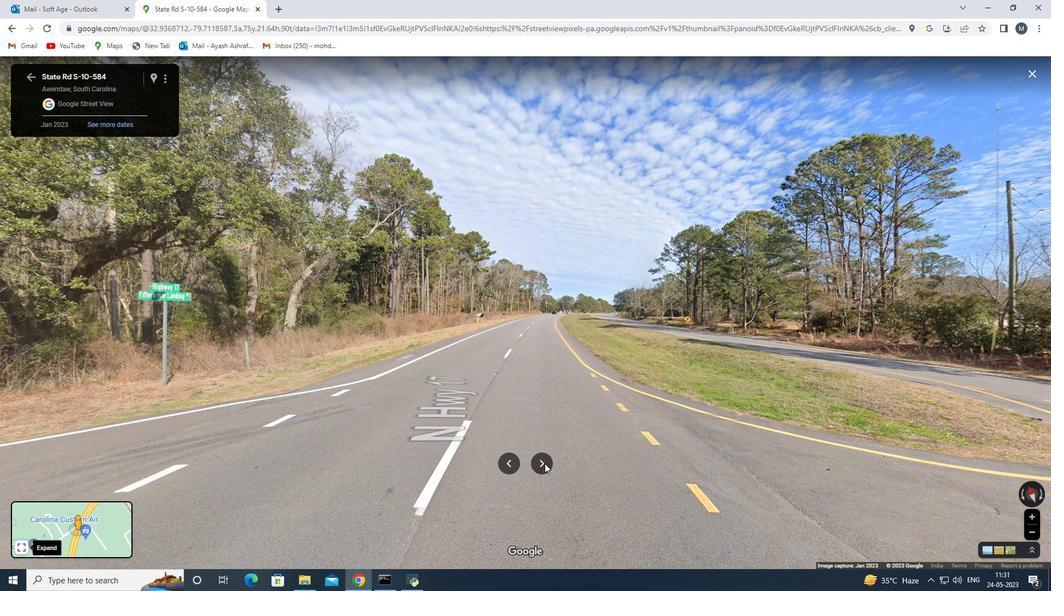 
Action: Mouse pressed left at (544, 462)
Screenshot: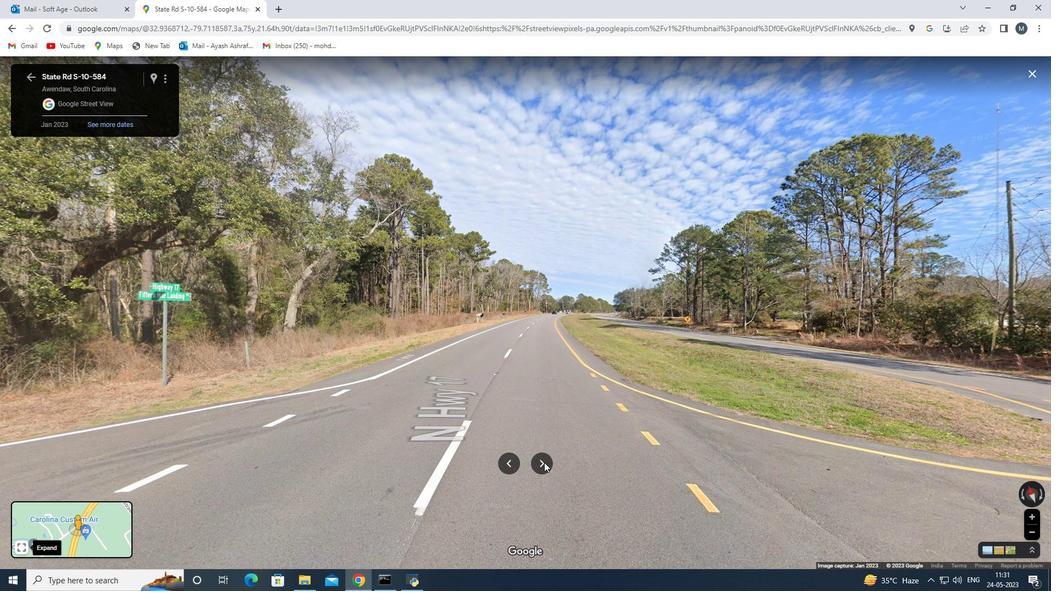 
Action: Mouse pressed left at (544, 462)
Screenshot: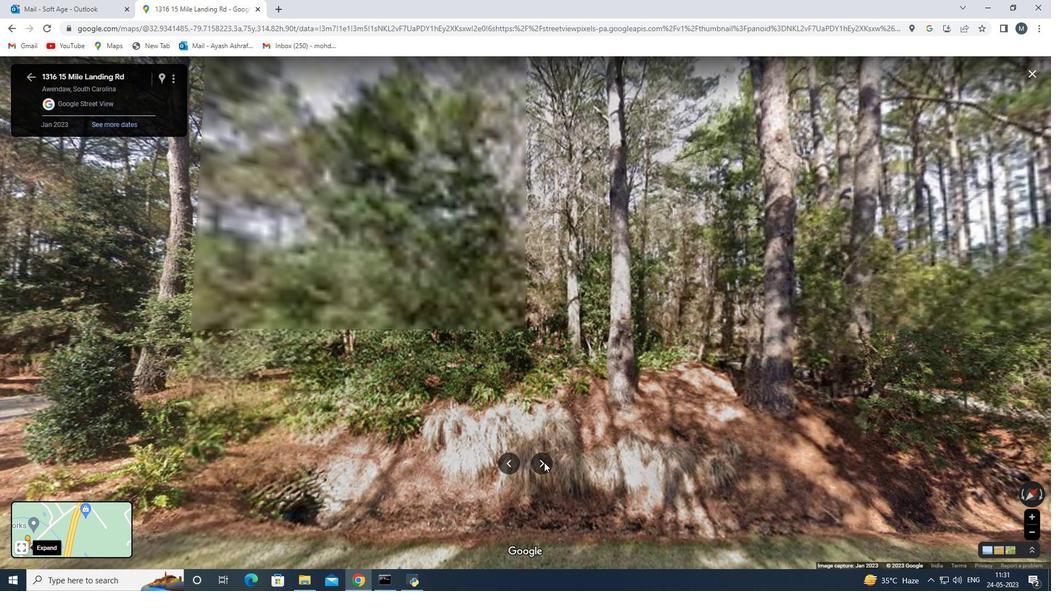 
Action: Mouse moved to (544, 461)
Screenshot: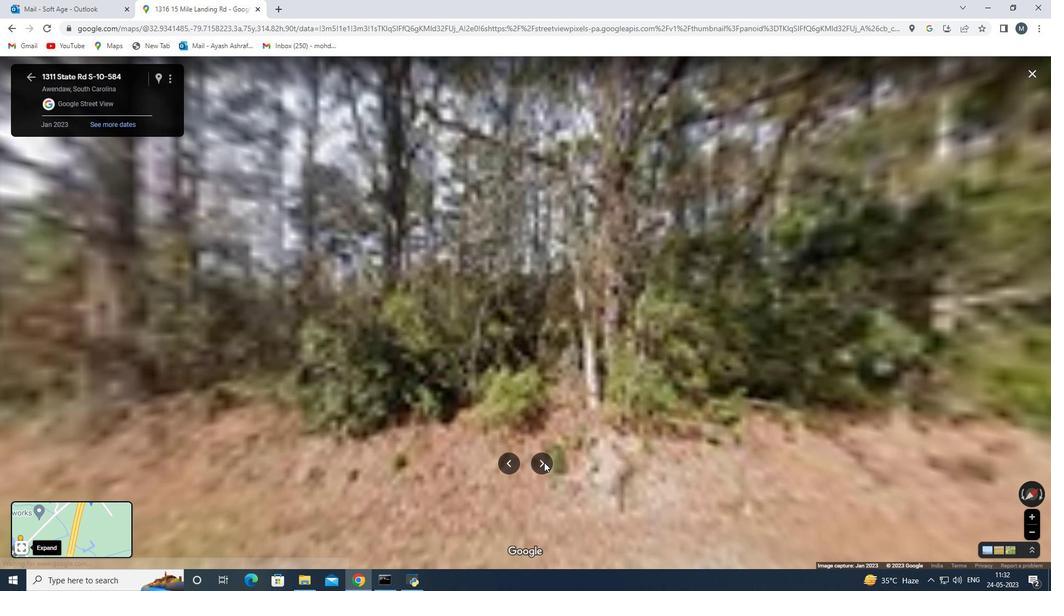 
Action: Mouse pressed left at (544, 461)
Screenshot: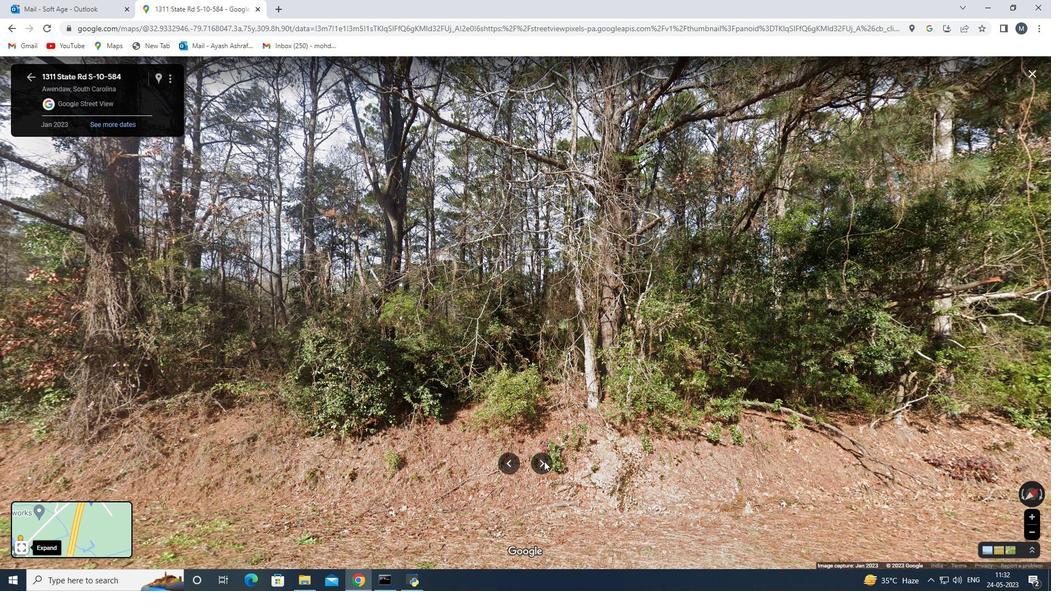 
Action: Mouse pressed left at (544, 461)
Screenshot: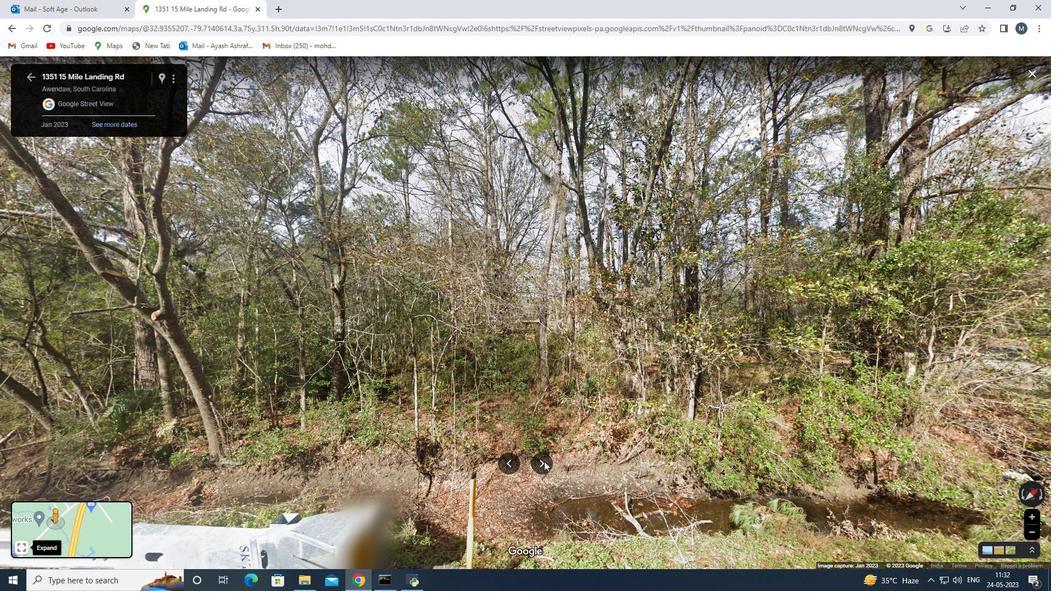 
Action: Mouse pressed left at (544, 461)
Screenshot: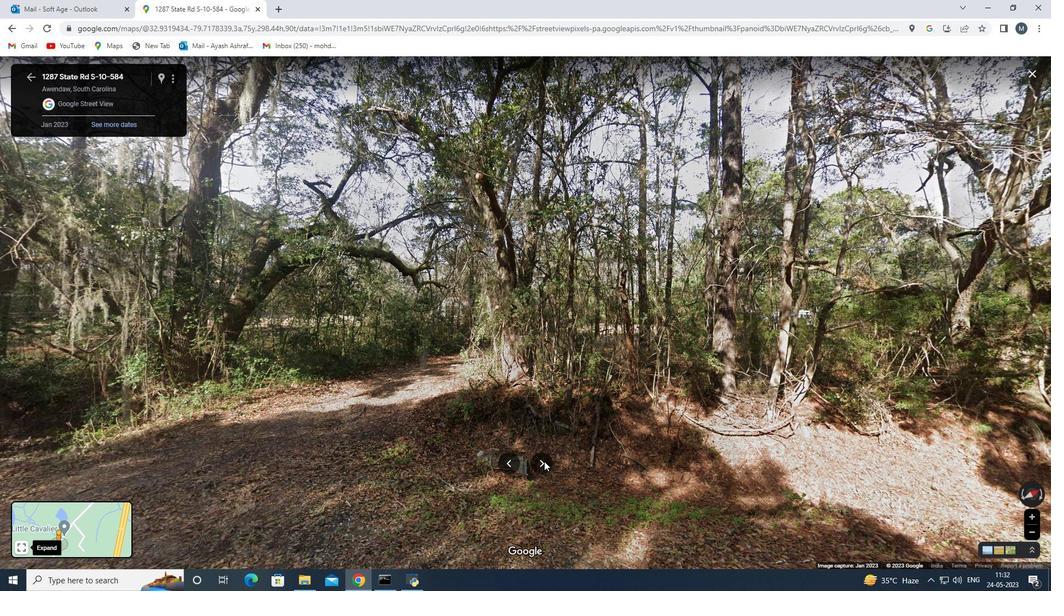 
Action: Mouse pressed left at (544, 461)
Screenshot: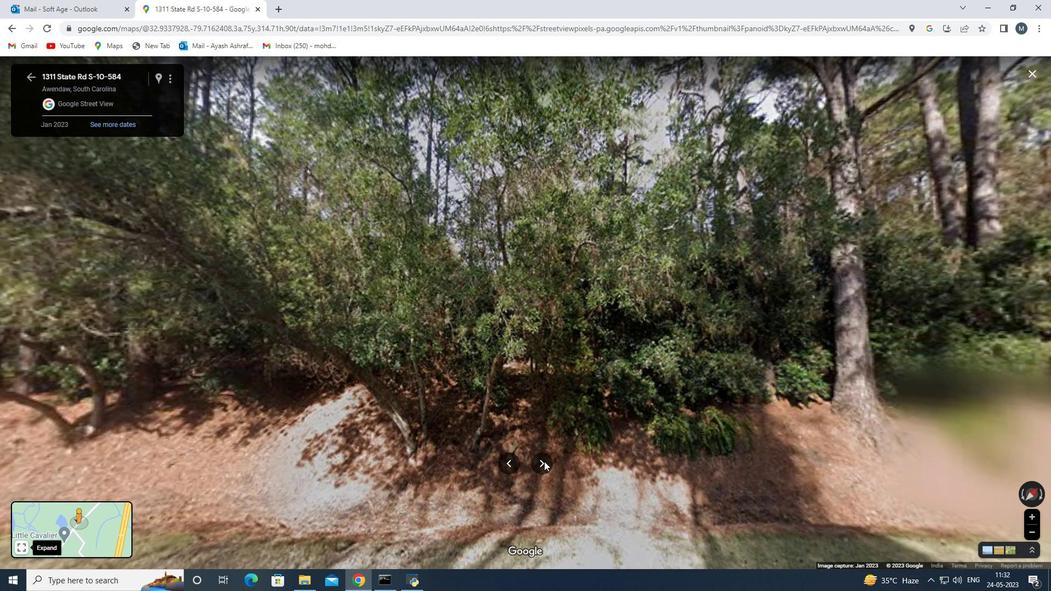 
